 Task: Add a timeline in the project AgileRamp for the epic 'Cloud-native application development' from 2024/03/06 to 2025/07/26. Add a timeline in the project AgileRamp for the epic 'Customer relationship management (CRM) system upgrade' from 2023/01/16 to 2025/10/14. Add a timeline in the project AgileRamp for the epic 'IT governance improvement' from 2023/01/05 to 2024/10/09
Action: Mouse moved to (214, 66)
Screenshot: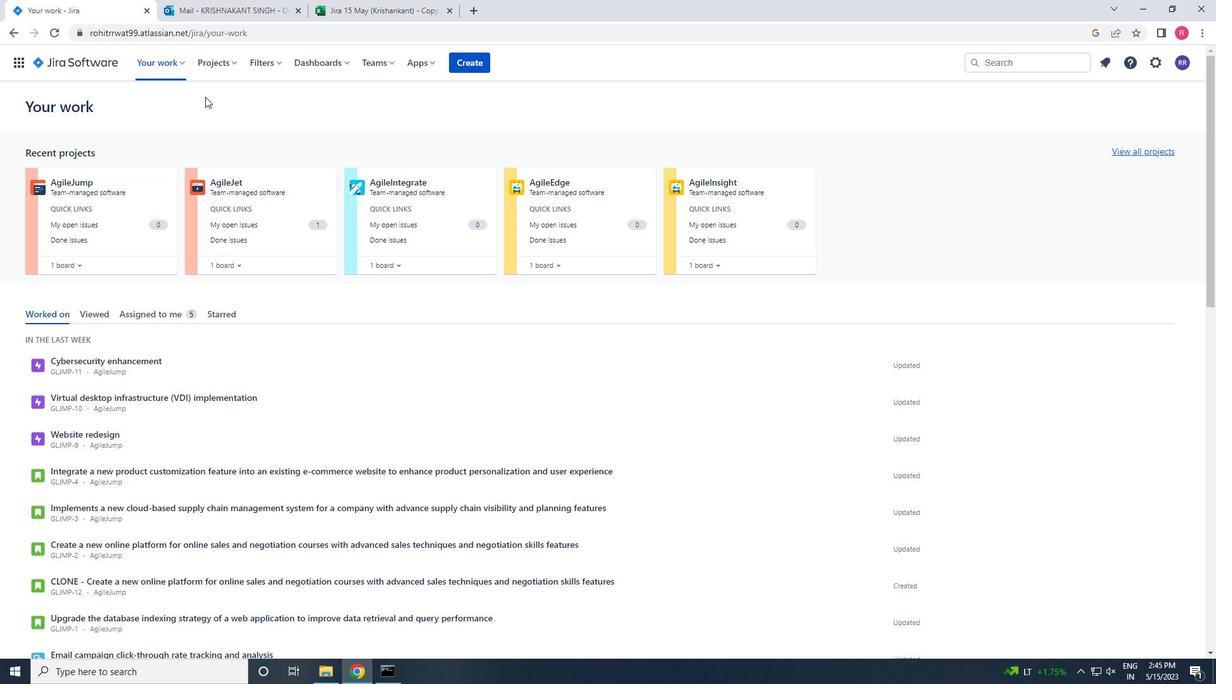 
Action: Mouse pressed left at (214, 66)
Screenshot: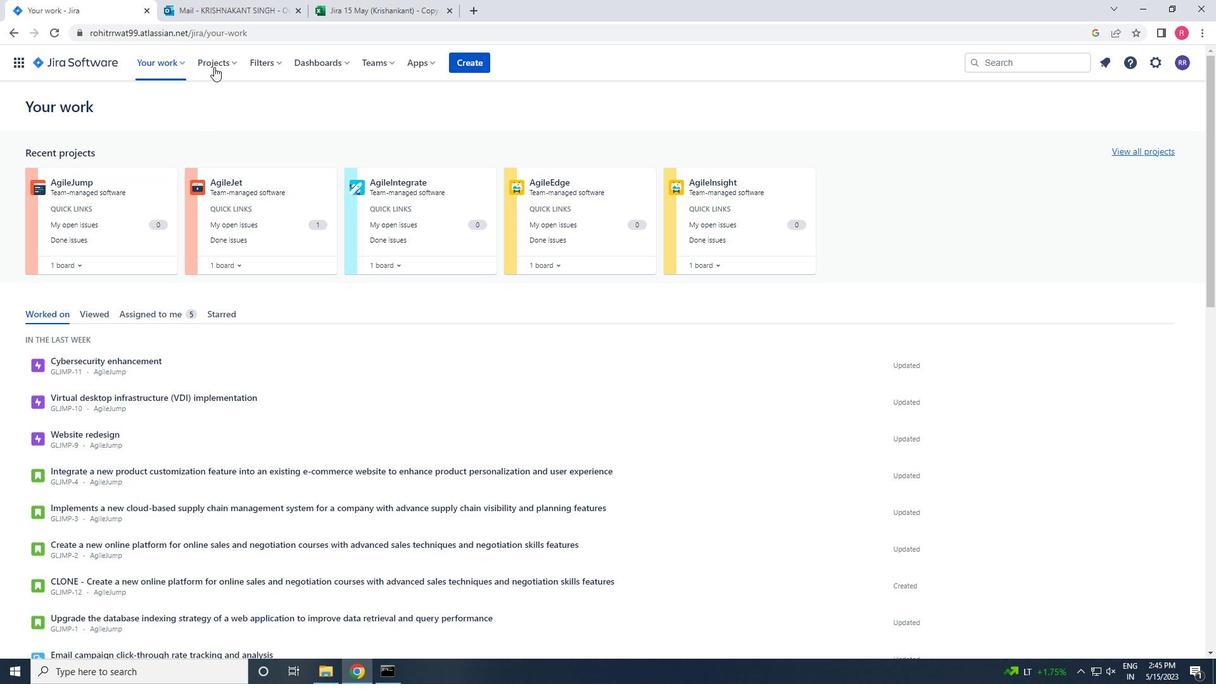 
Action: Mouse moved to (236, 122)
Screenshot: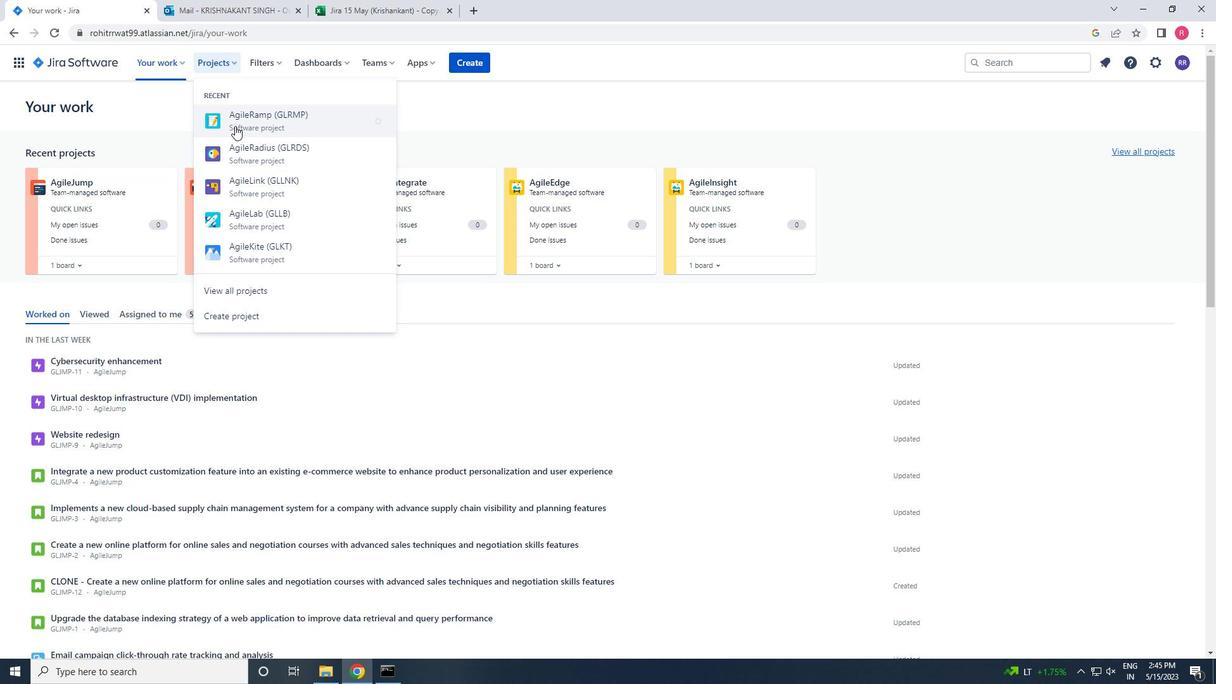 
Action: Mouse pressed left at (236, 122)
Screenshot: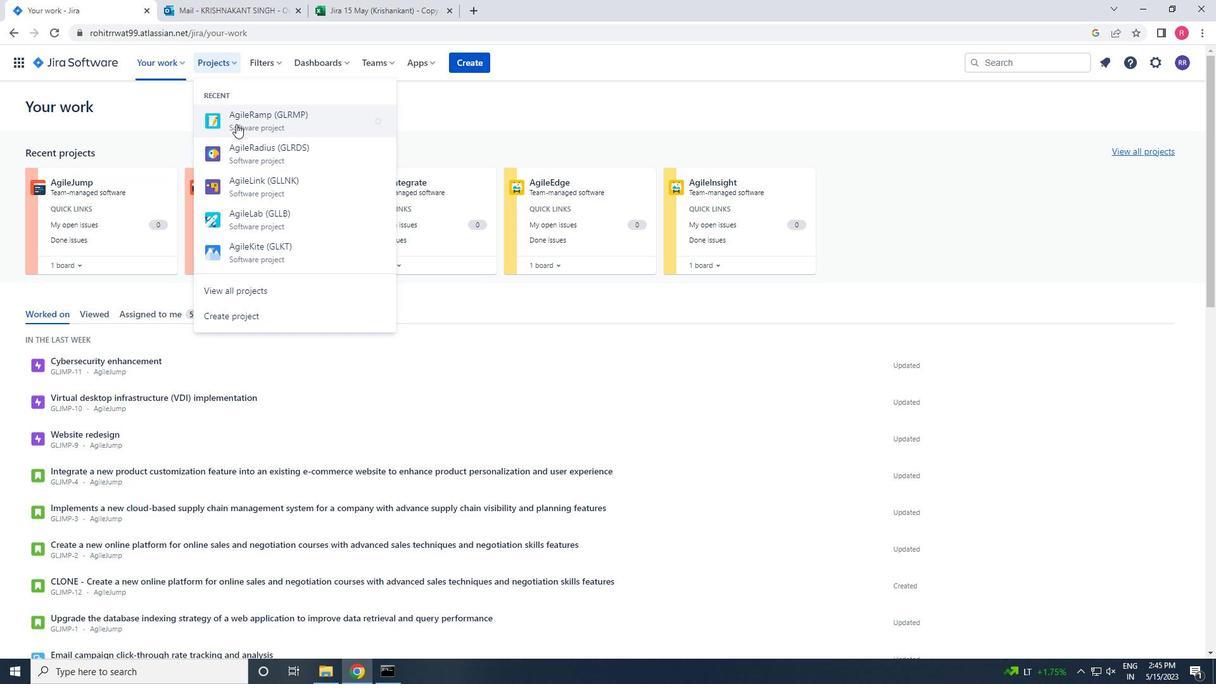 
Action: Mouse moved to (36, 193)
Screenshot: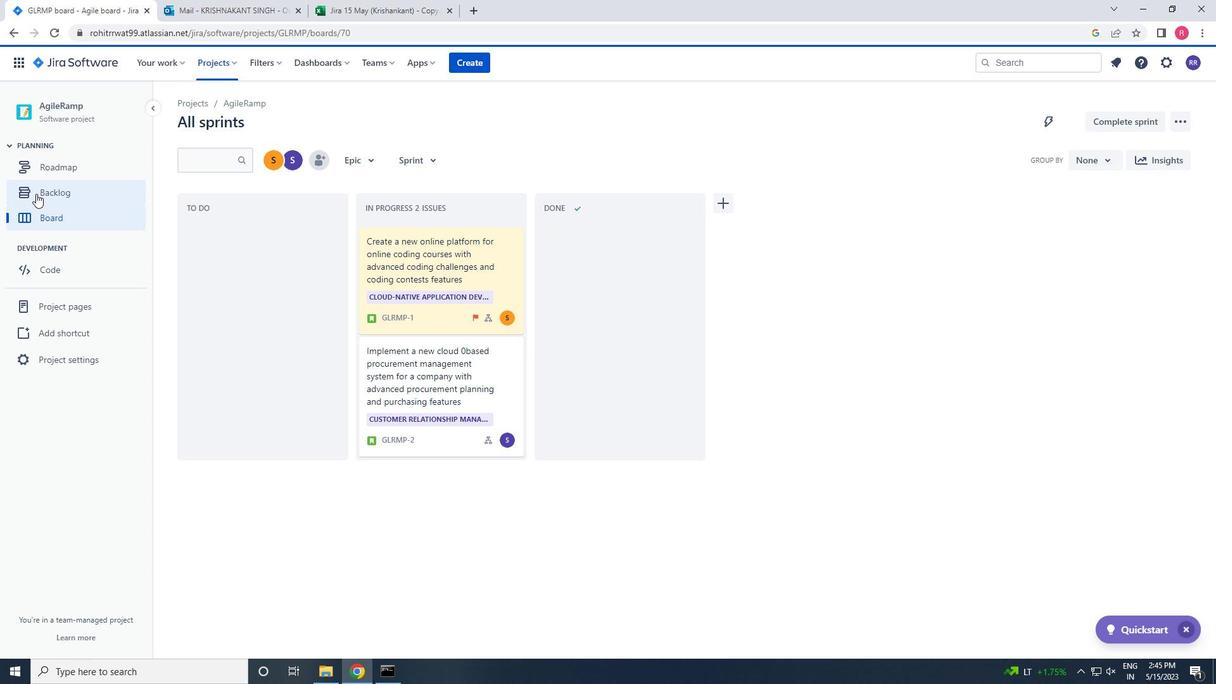 
Action: Mouse pressed left at (36, 193)
Screenshot: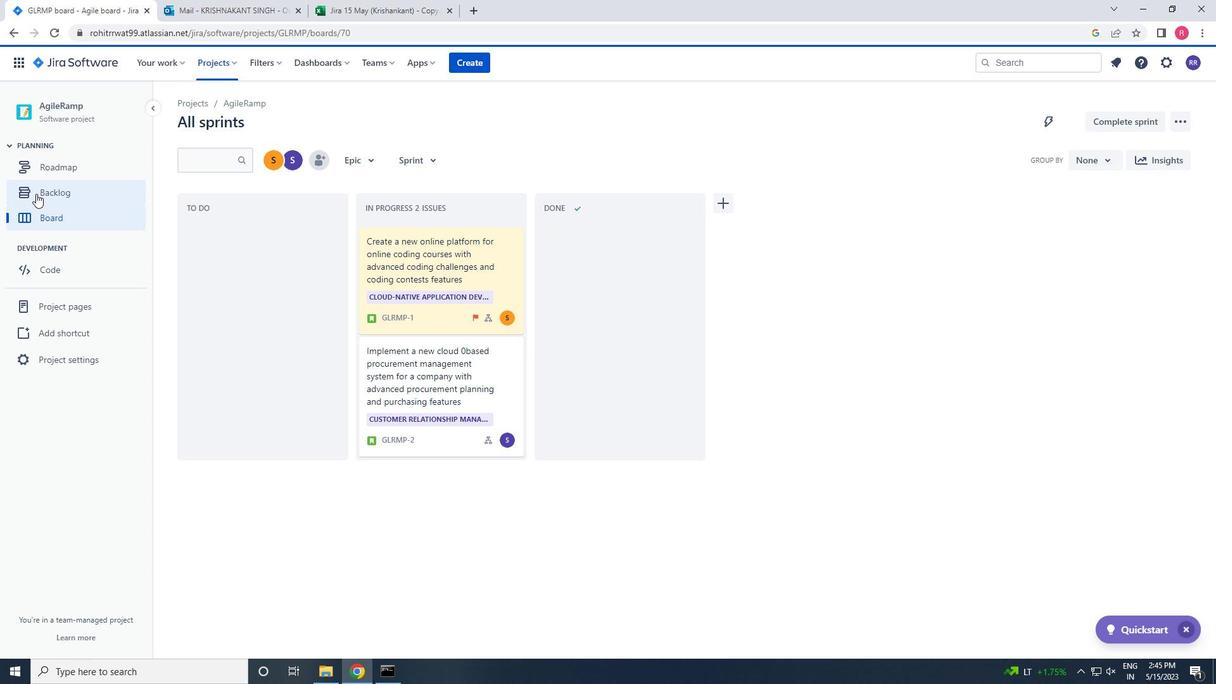 
Action: Mouse moved to (189, 256)
Screenshot: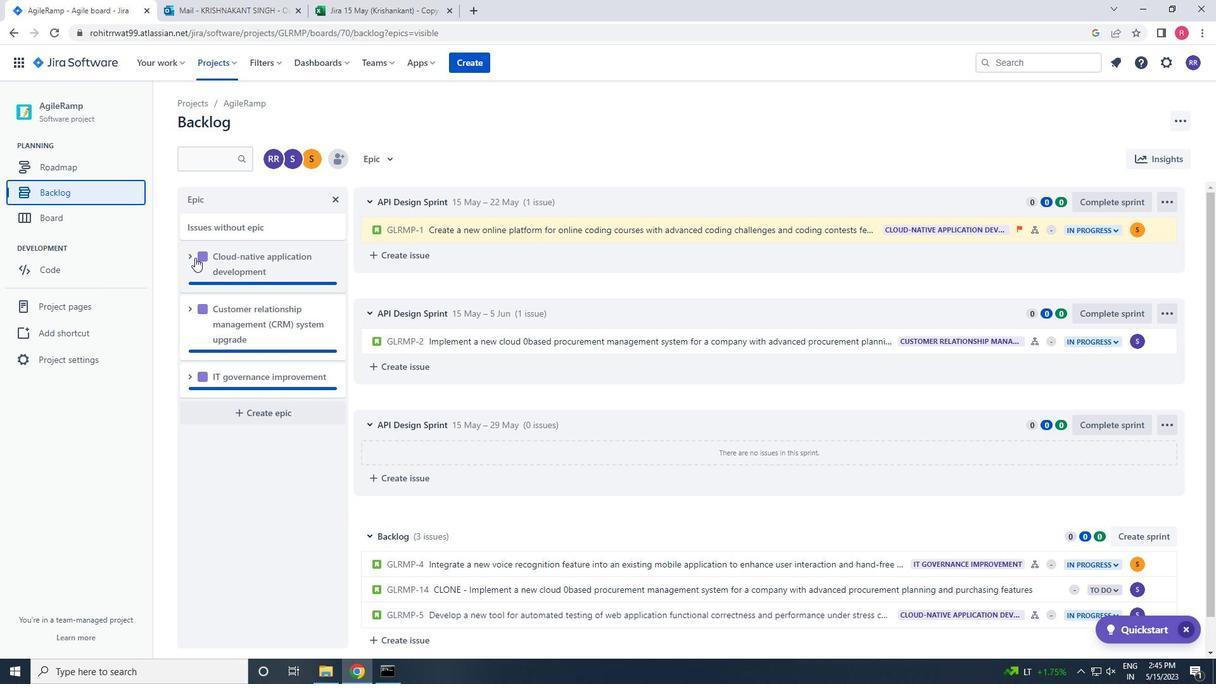 
Action: Mouse pressed left at (189, 256)
Screenshot: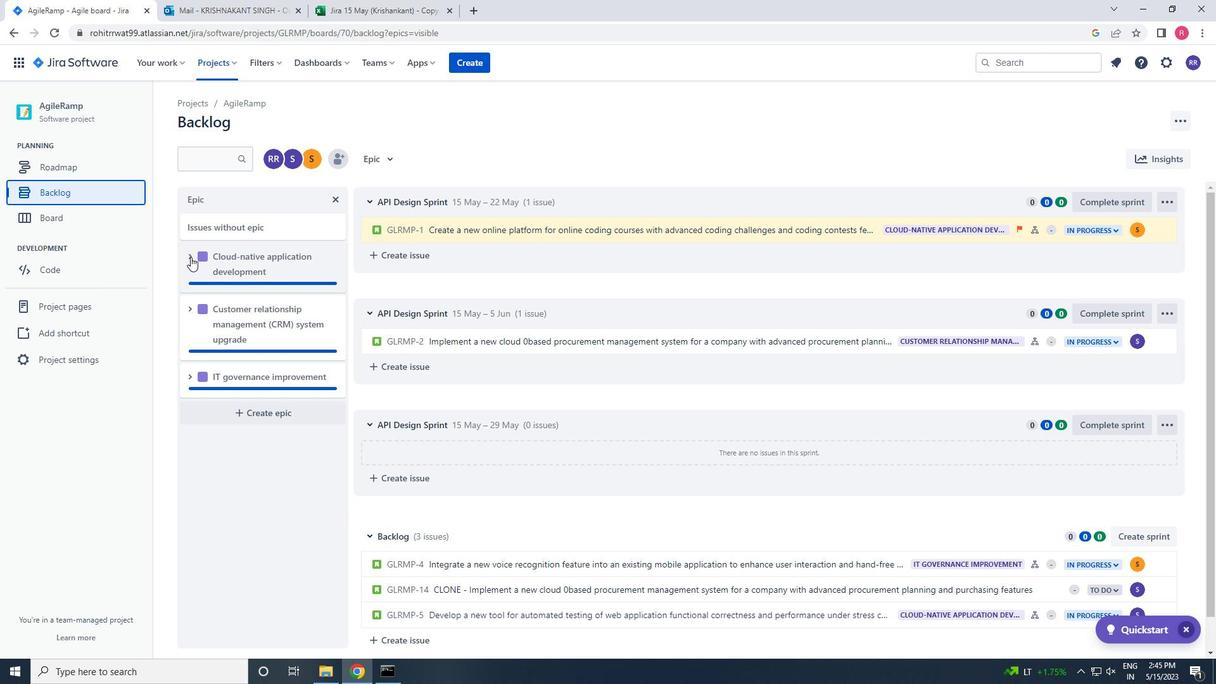 
Action: Mouse moved to (229, 369)
Screenshot: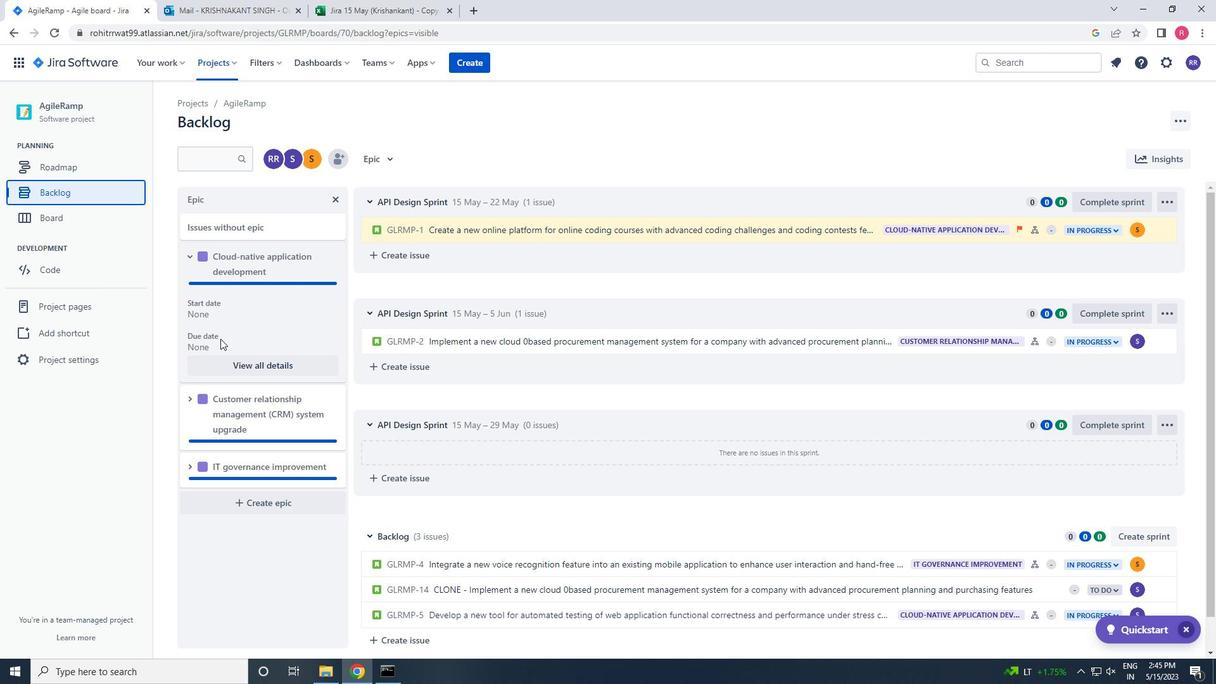 
Action: Mouse pressed left at (229, 369)
Screenshot: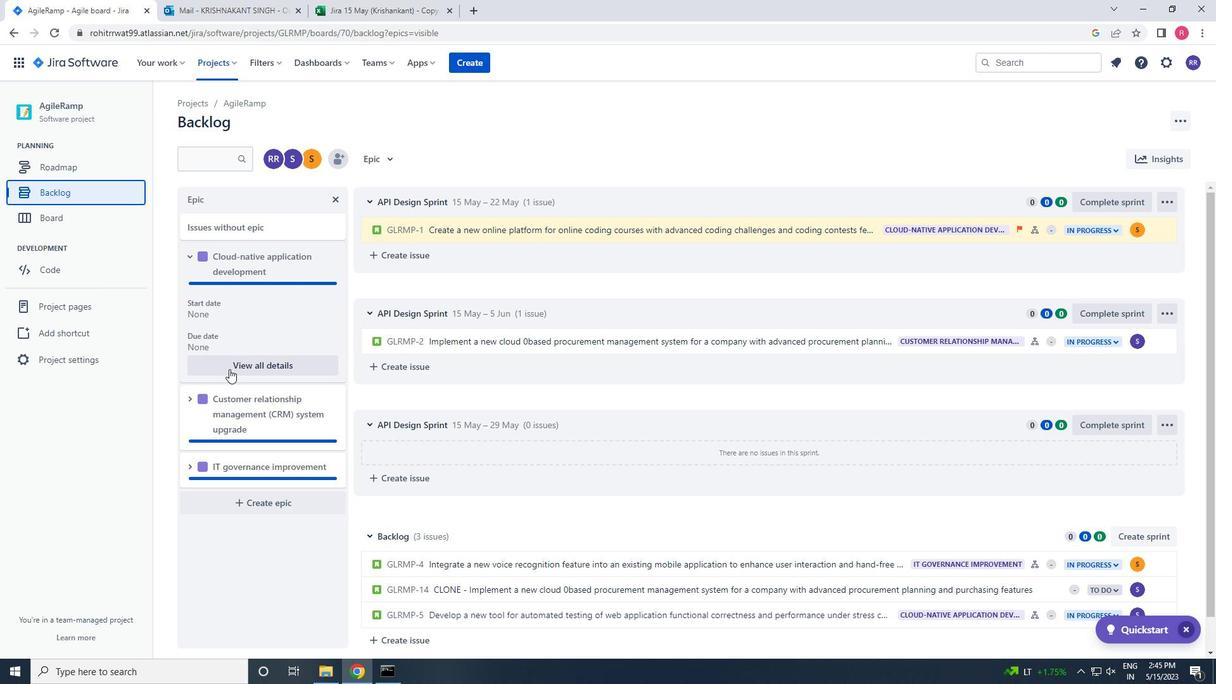 
Action: Mouse moved to (534, 349)
Screenshot: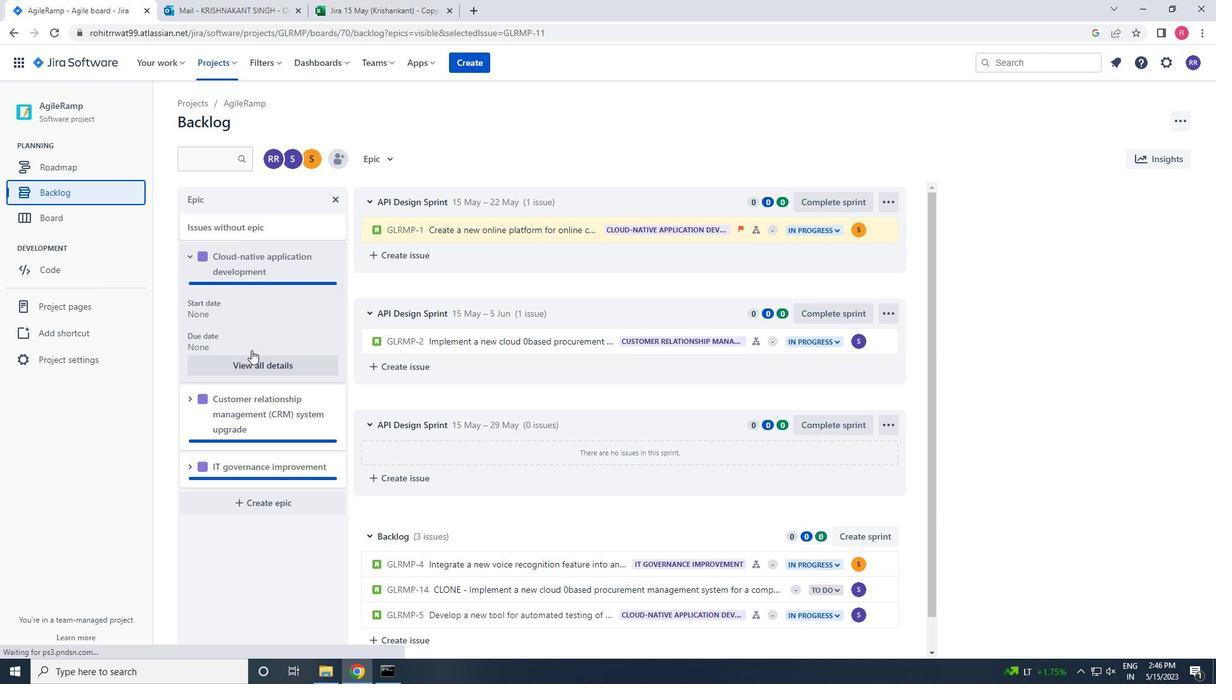 
Action: Mouse scrolled (534, 349) with delta (0, 0)
Screenshot: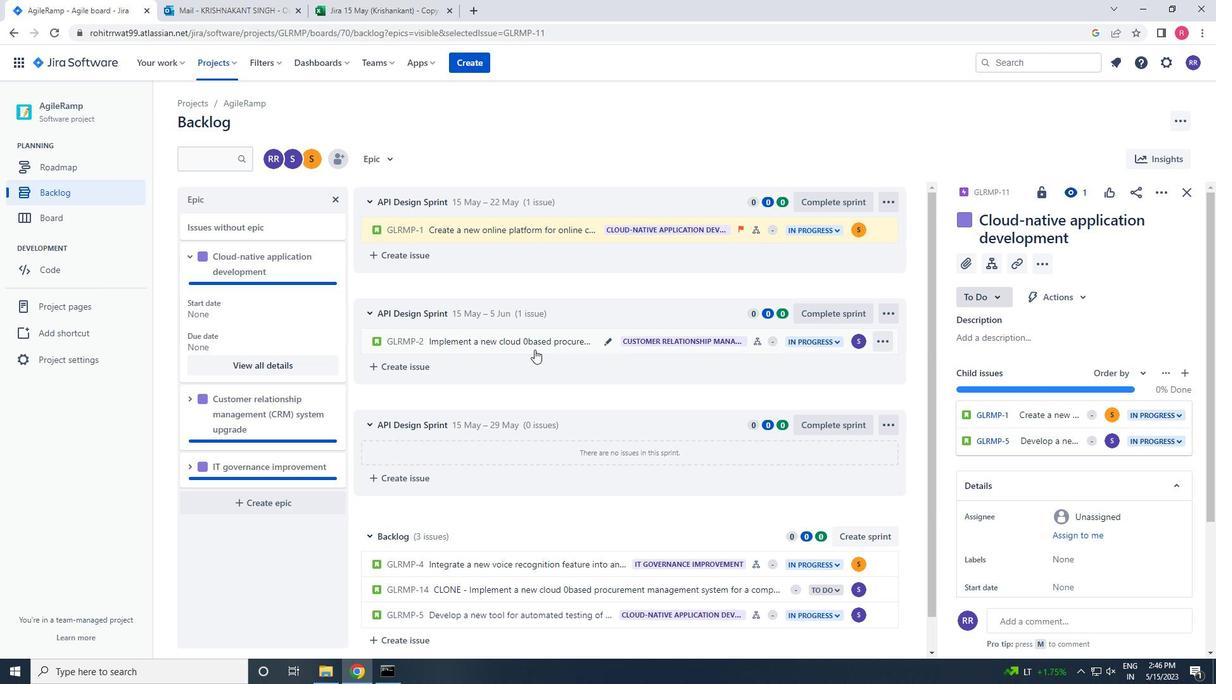 
Action: Mouse moved to (534, 356)
Screenshot: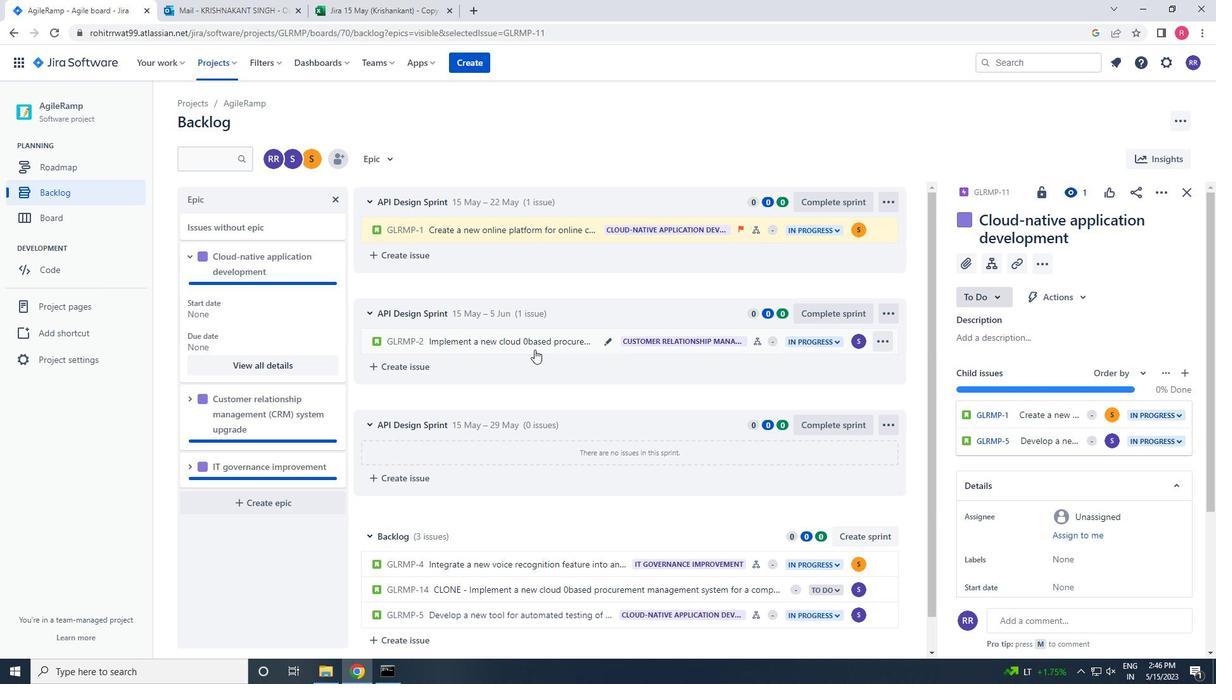 
Action: Mouse scrolled (534, 356) with delta (0, 0)
Screenshot: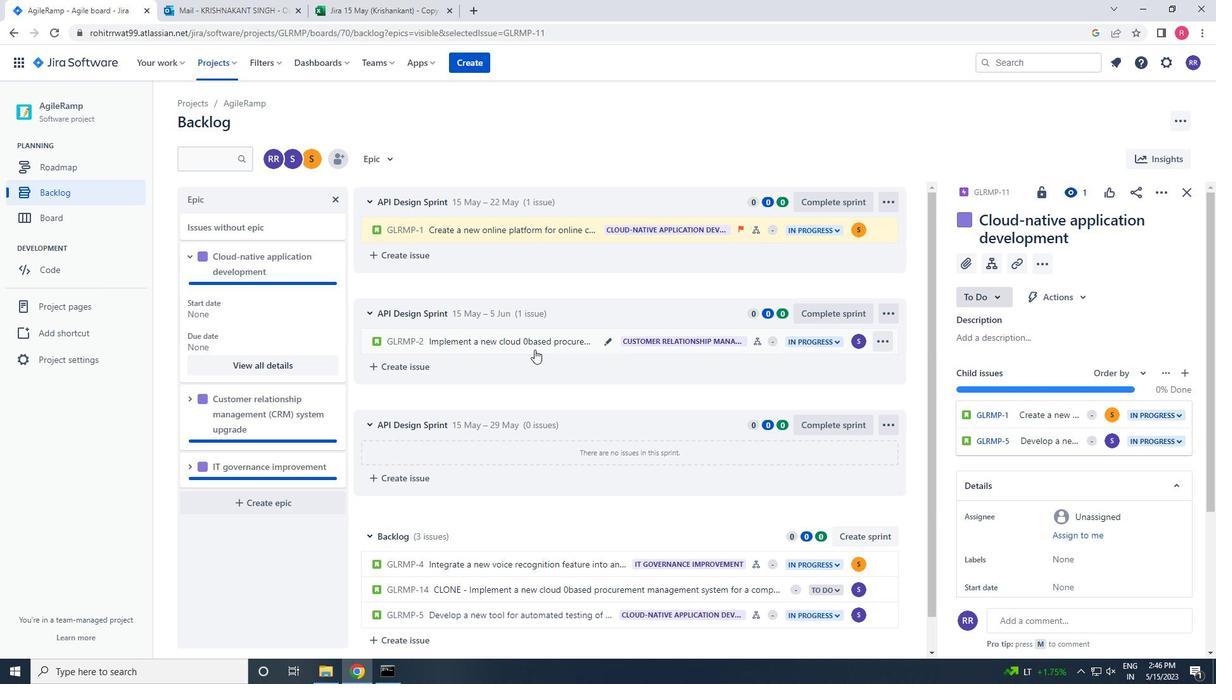 
Action: Mouse moved to (533, 360)
Screenshot: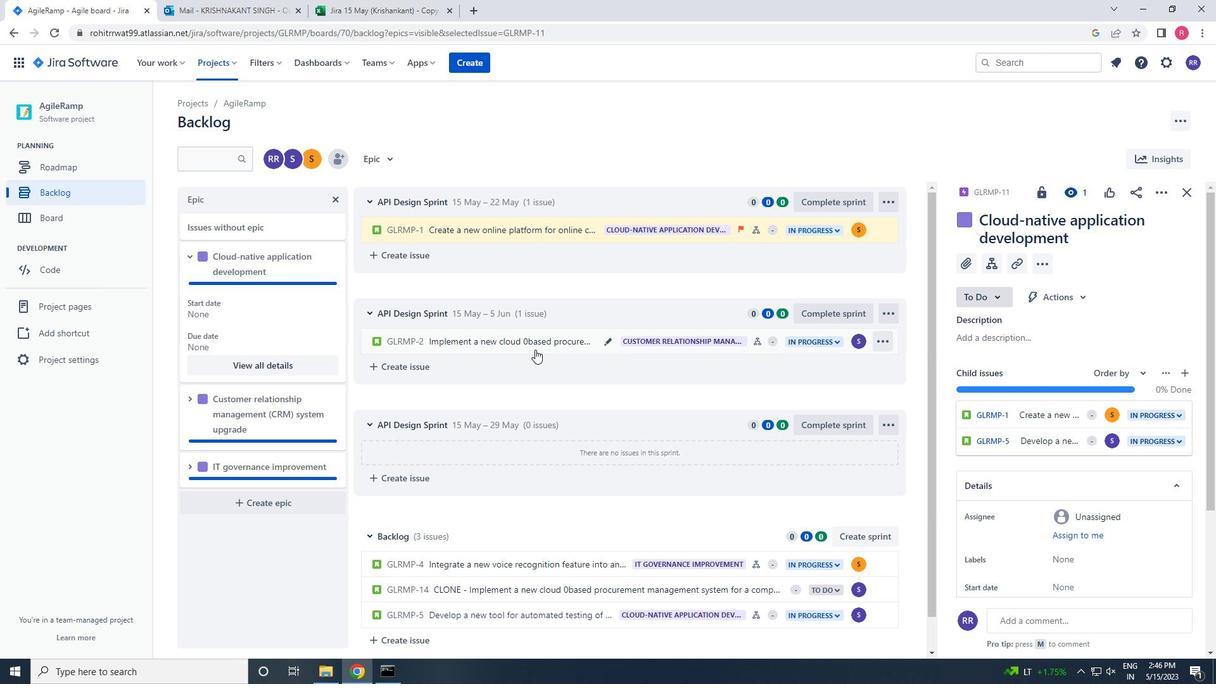 
Action: Mouse scrolled (533, 359) with delta (0, 0)
Screenshot: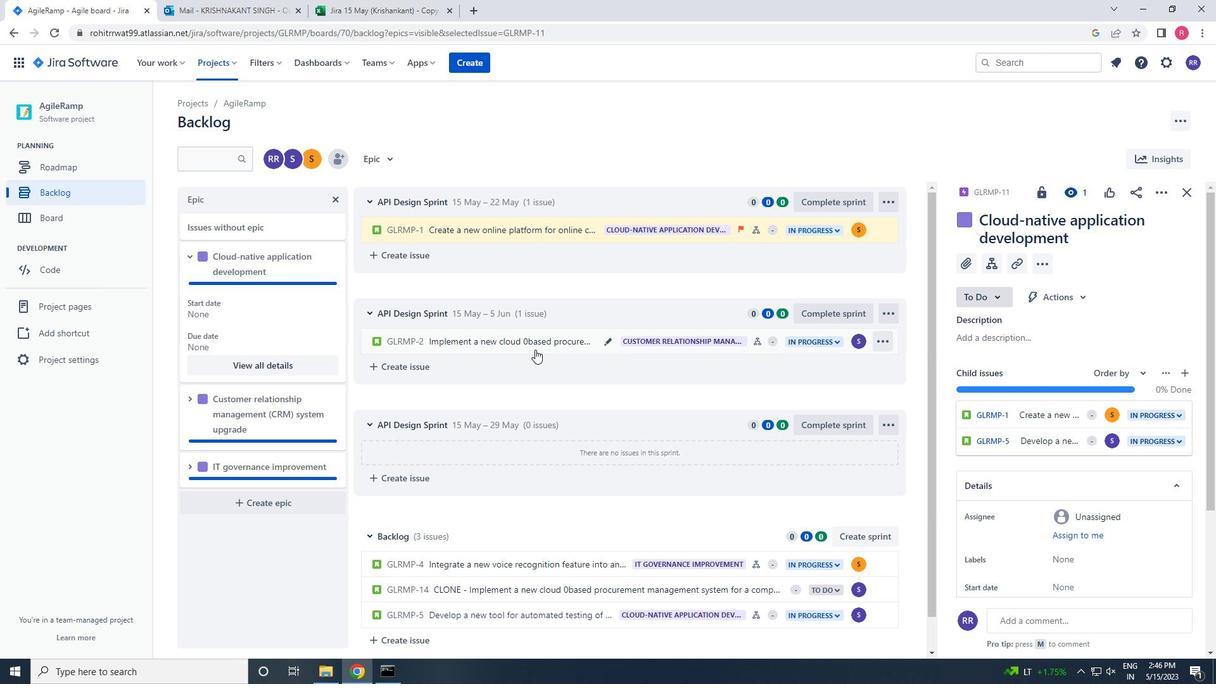 
Action: Mouse moved to (532, 368)
Screenshot: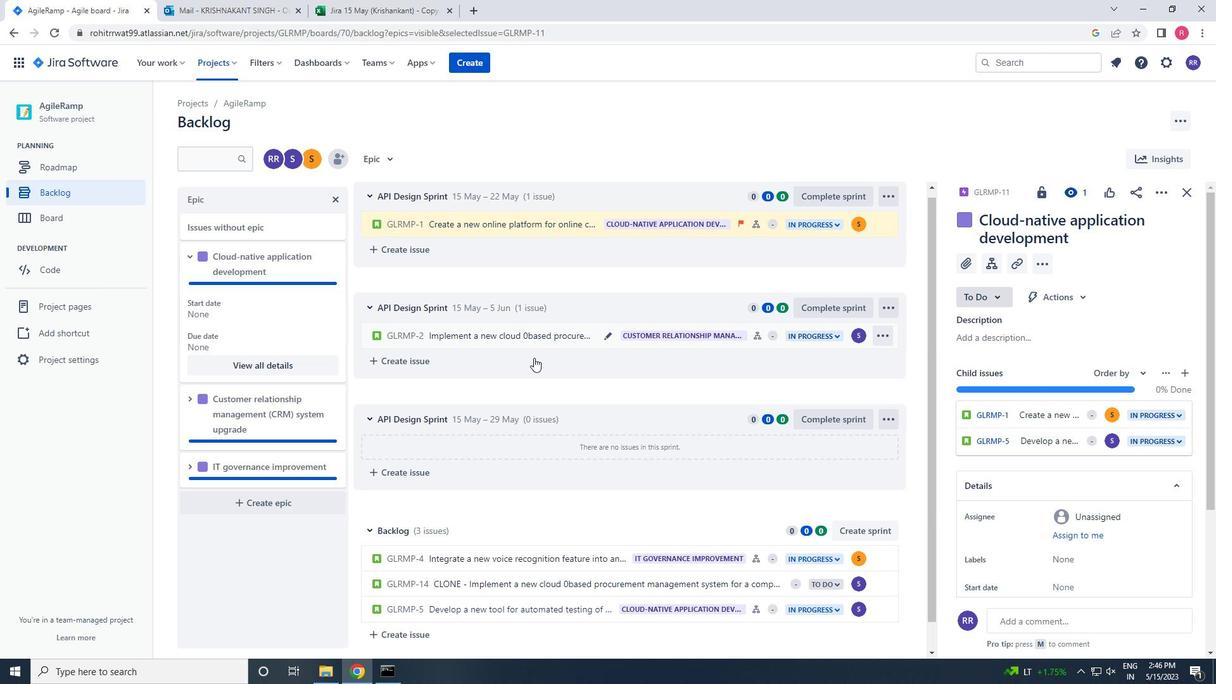 
Action: Mouse scrolled (532, 368) with delta (0, 0)
Screenshot: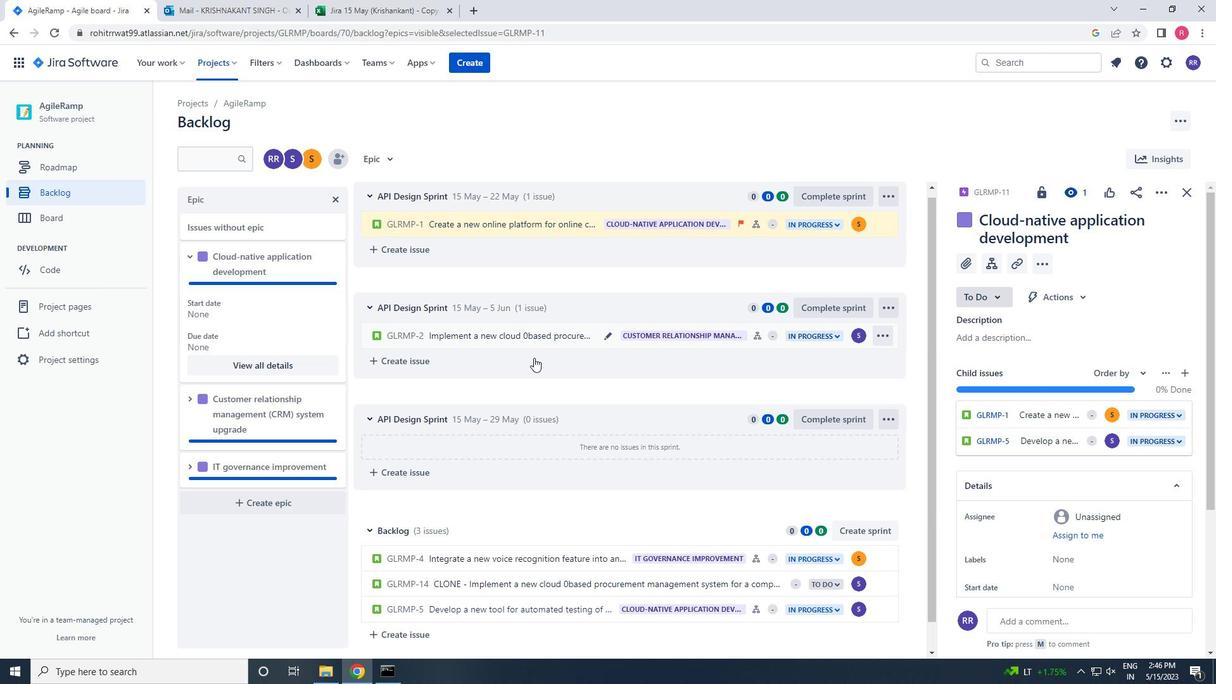 
Action: Mouse moved to (545, 379)
Screenshot: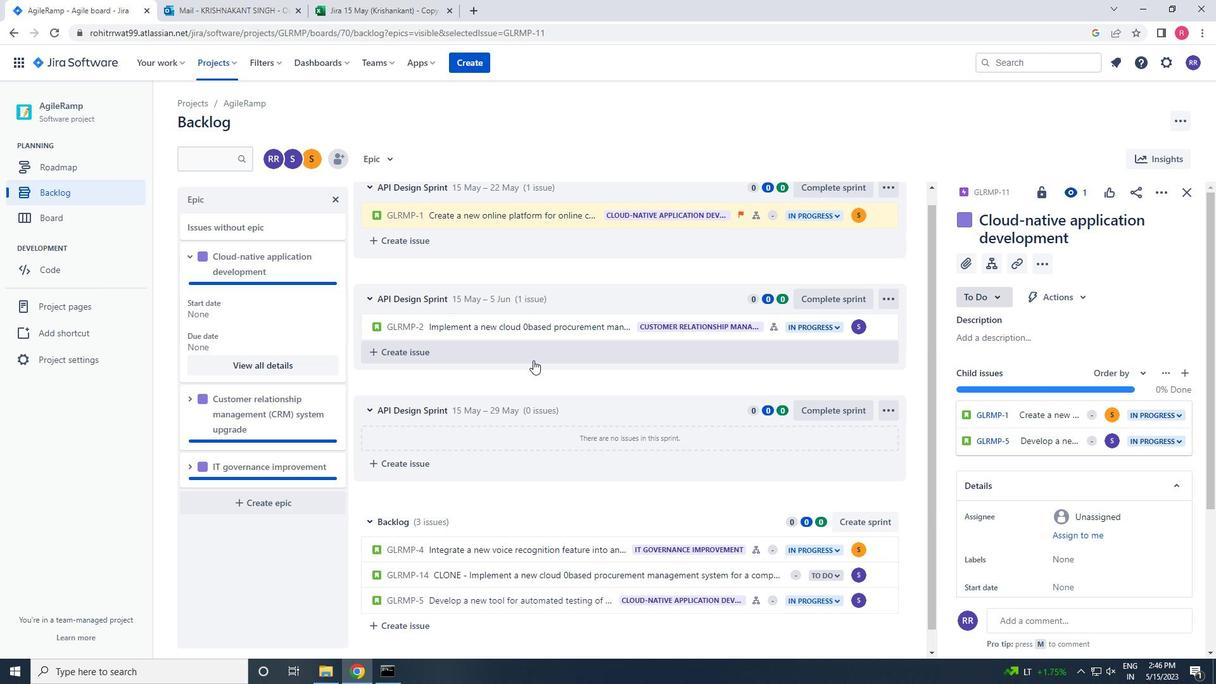 
Action: Mouse scrolled (545, 378) with delta (0, 0)
Screenshot: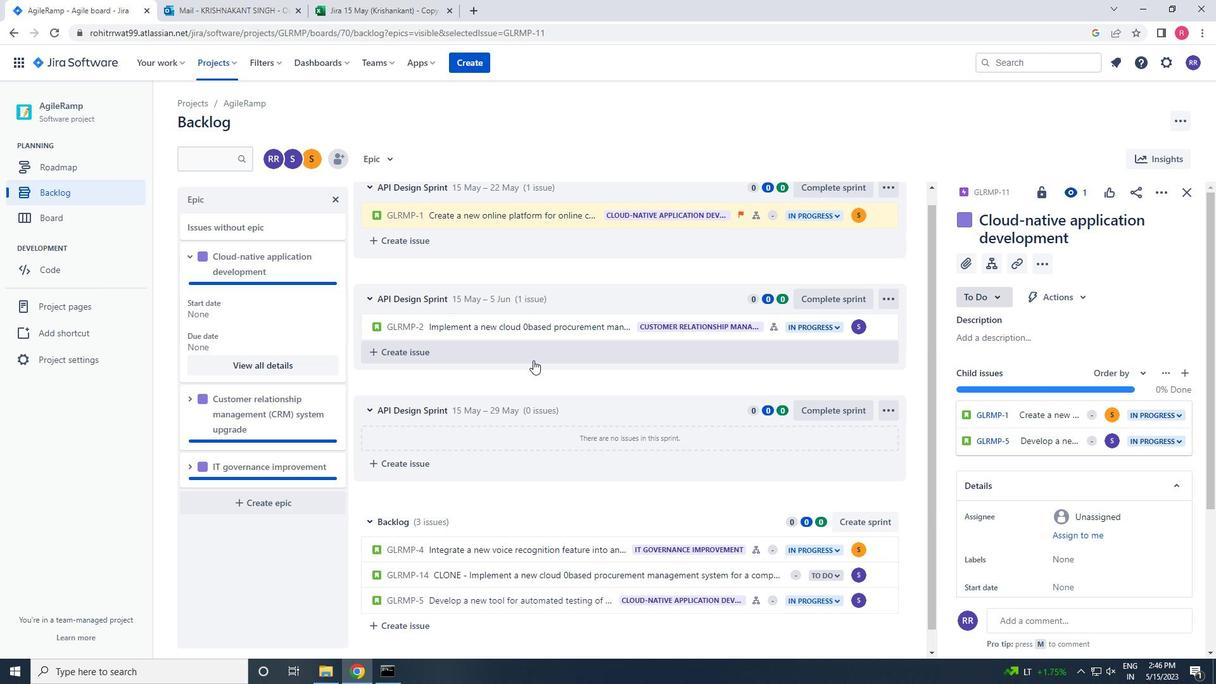 
Action: Mouse moved to (1136, 556)
Screenshot: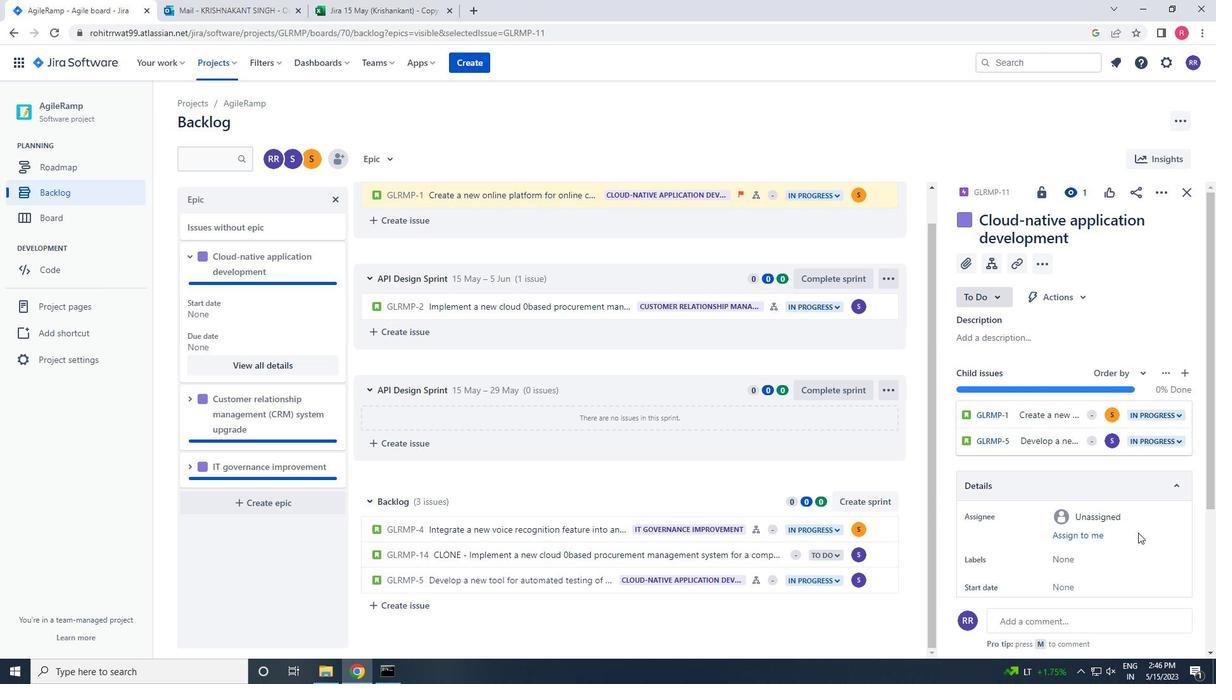 
Action: Mouse scrolled (1136, 555) with delta (0, 0)
Screenshot: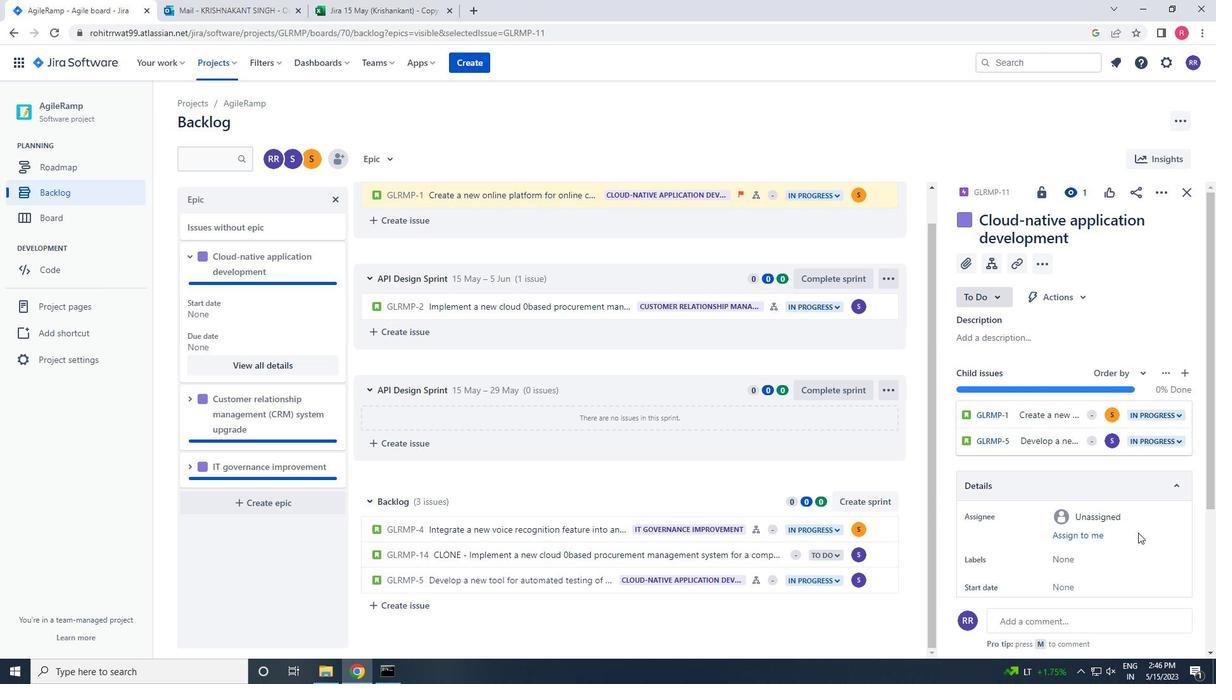 
Action: Mouse moved to (1129, 556)
Screenshot: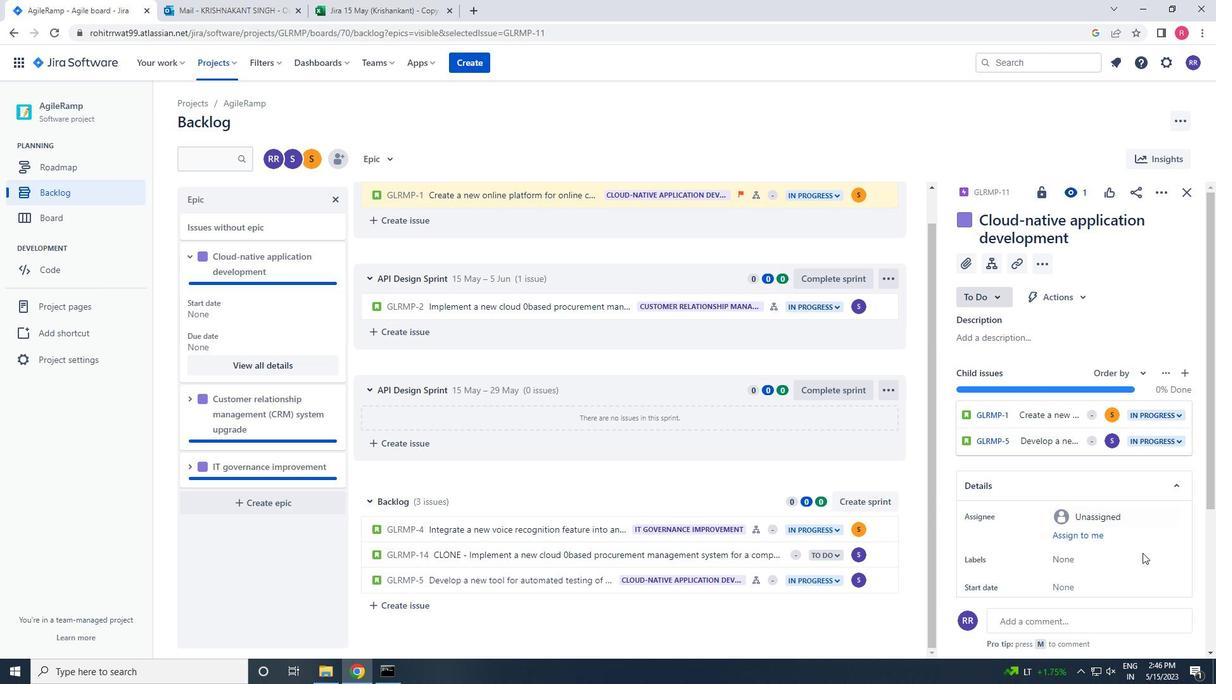 
Action: Mouse scrolled (1129, 556) with delta (0, 0)
Screenshot: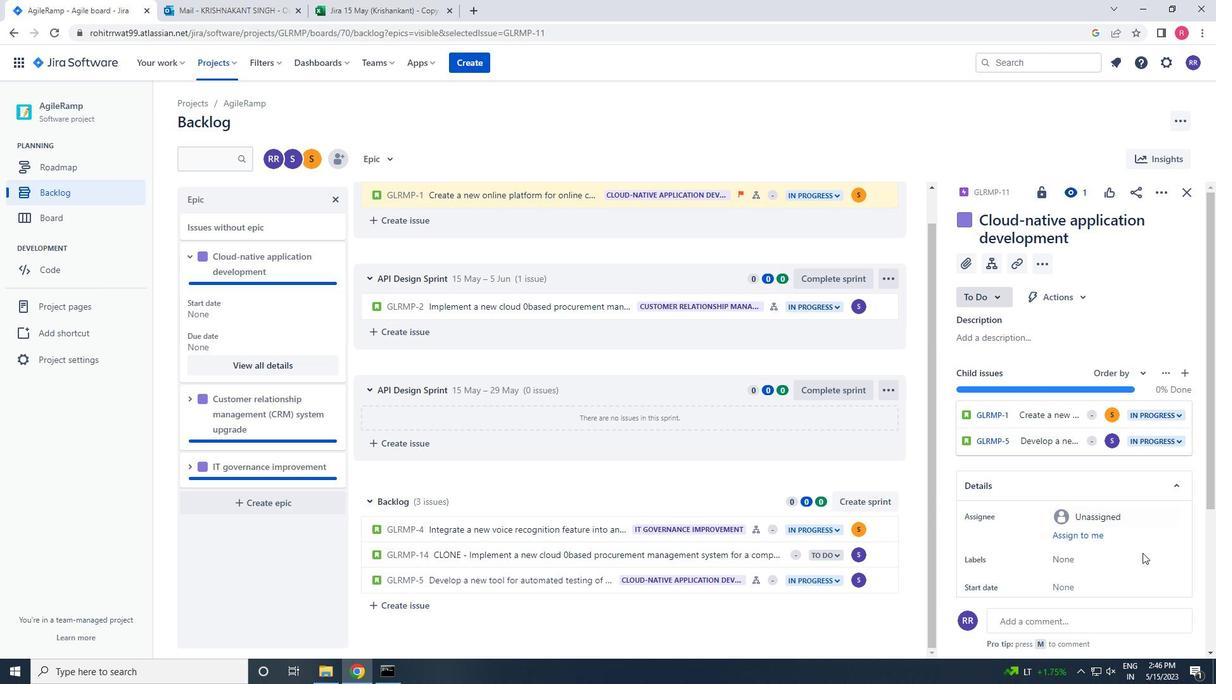 
Action: Mouse moved to (1124, 556)
Screenshot: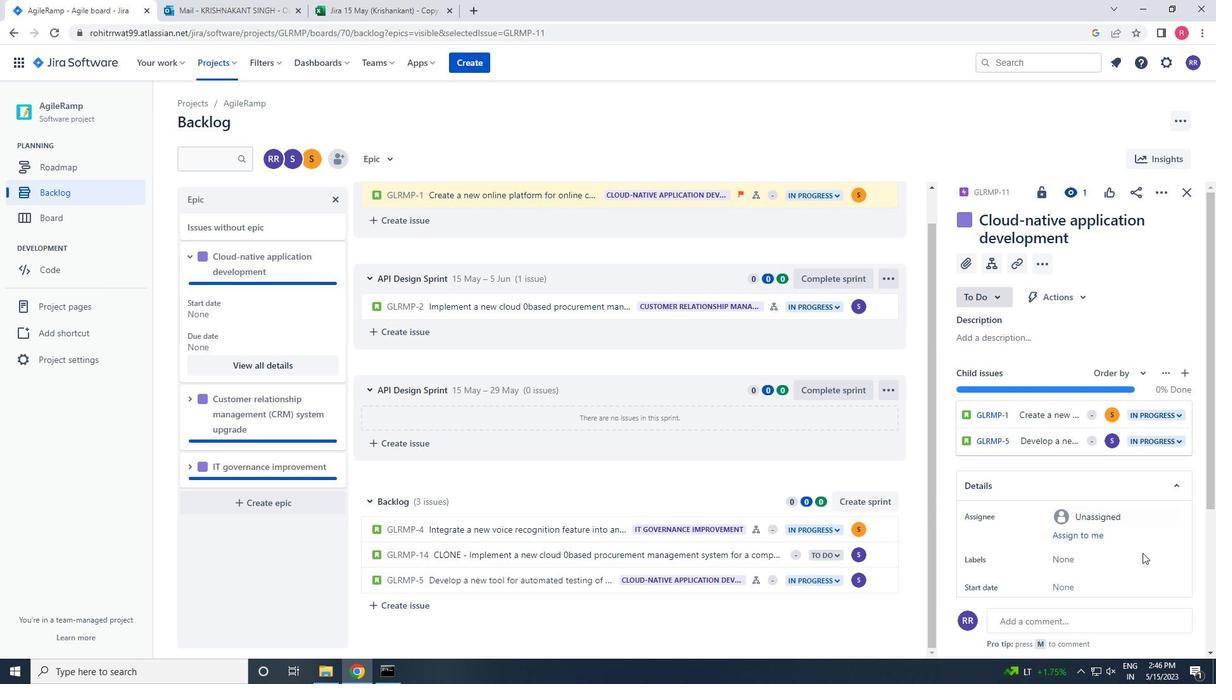 
Action: Mouse scrolled (1124, 556) with delta (0, 0)
Screenshot: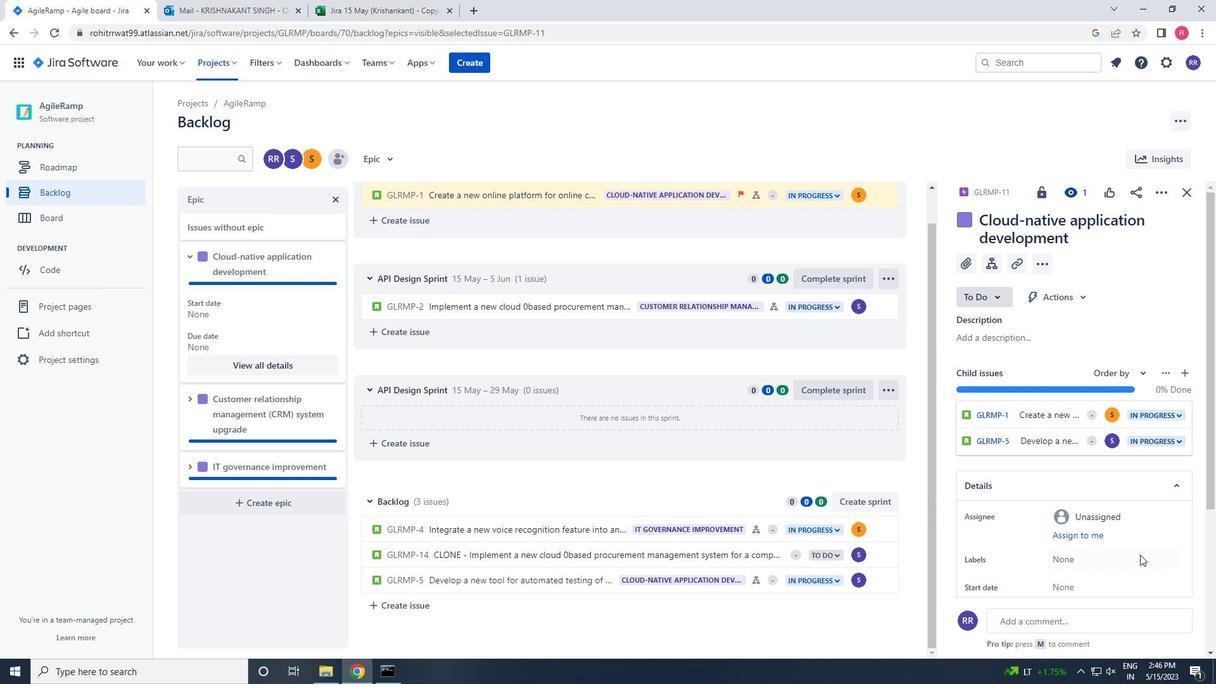 
Action: Mouse moved to (1087, 394)
Screenshot: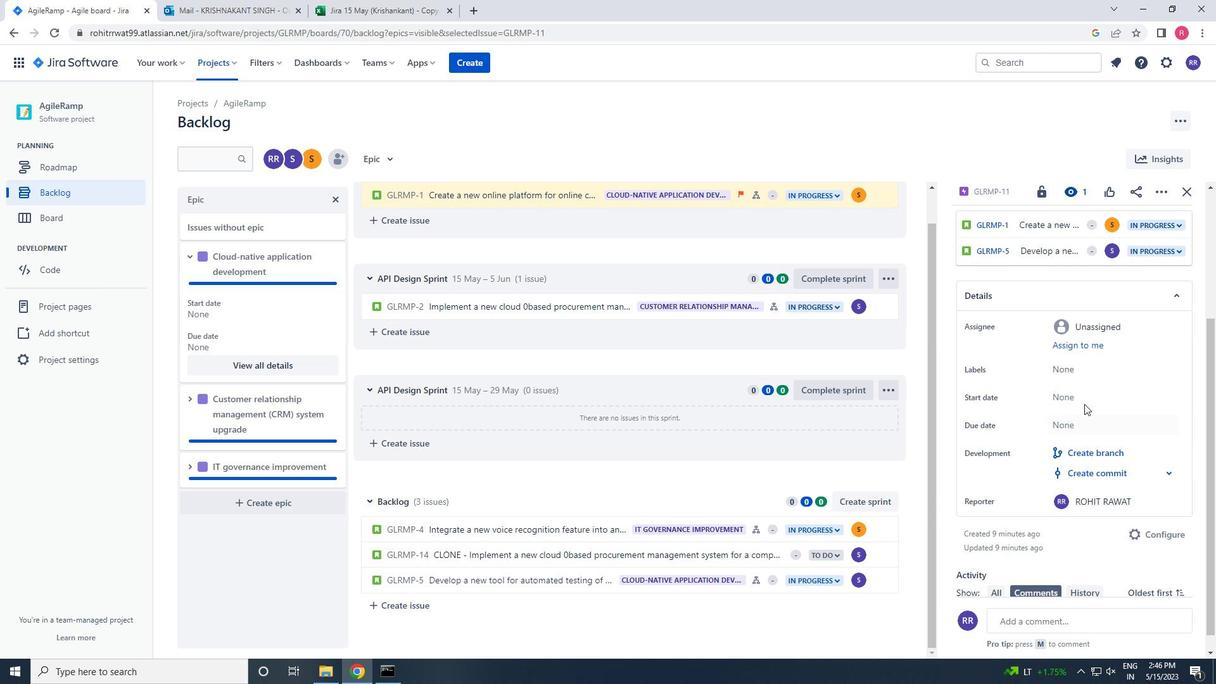 
Action: Mouse pressed left at (1087, 394)
Screenshot: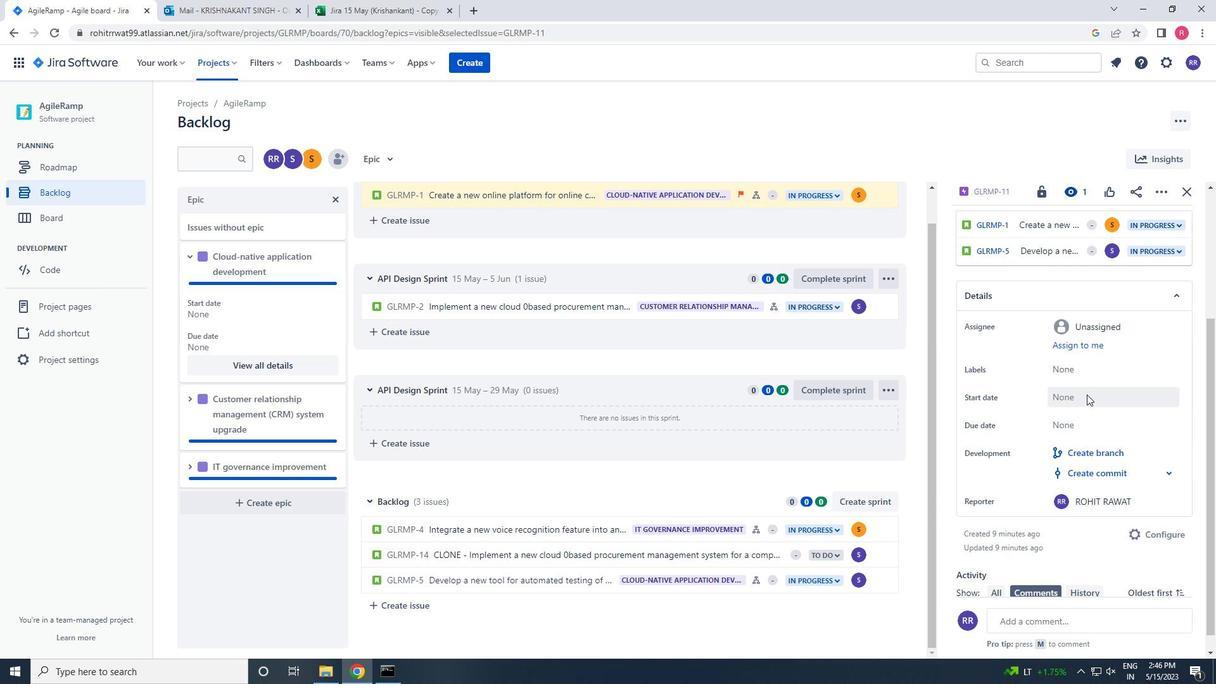 
Action: Mouse moved to (1191, 441)
Screenshot: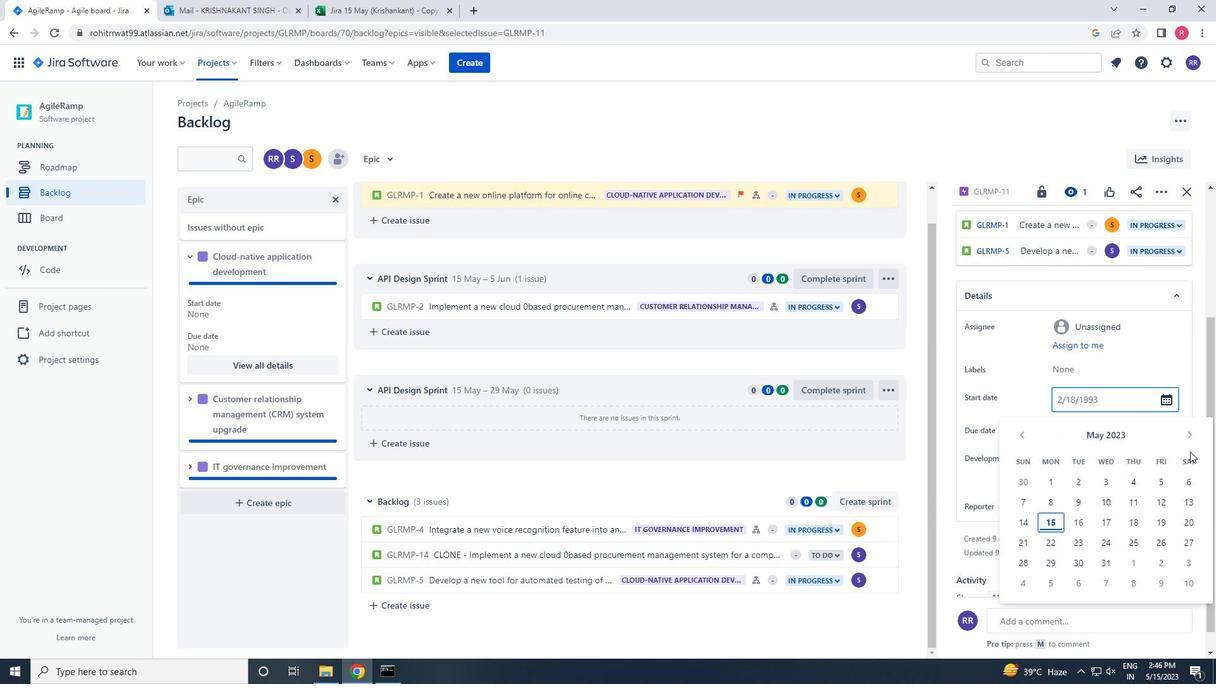 
Action: Mouse pressed left at (1191, 441)
Screenshot: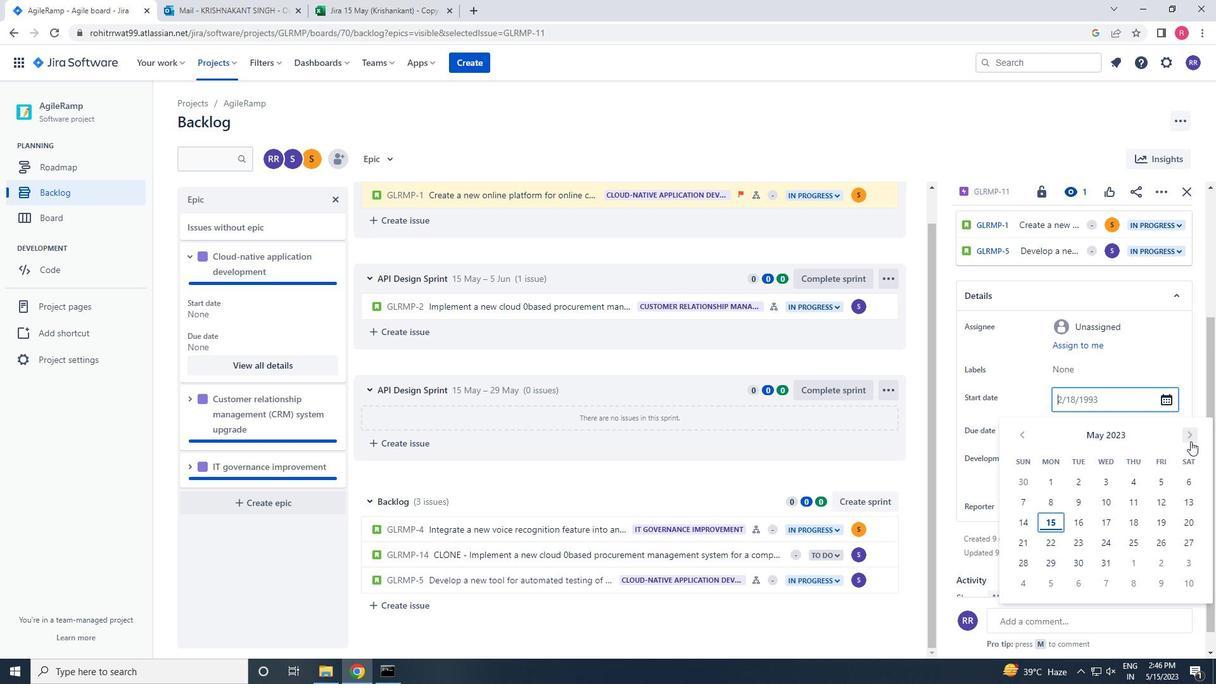 
Action: Mouse pressed left at (1191, 441)
Screenshot: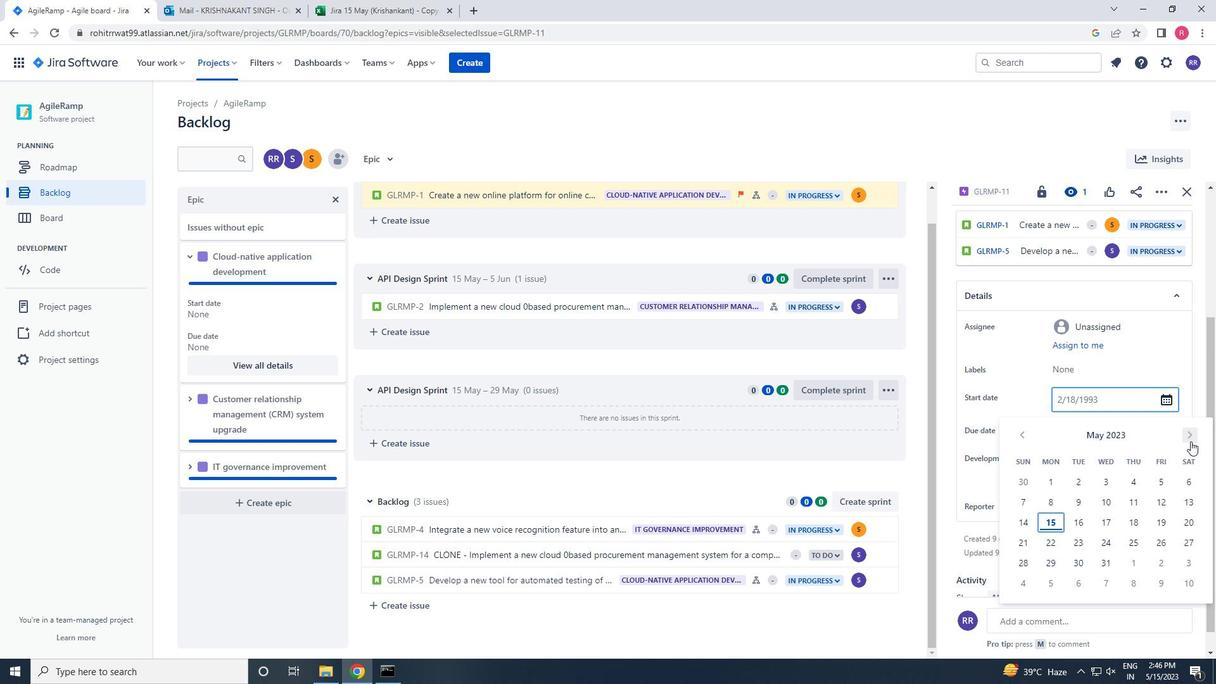 
Action: Mouse pressed left at (1191, 441)
Screenshot: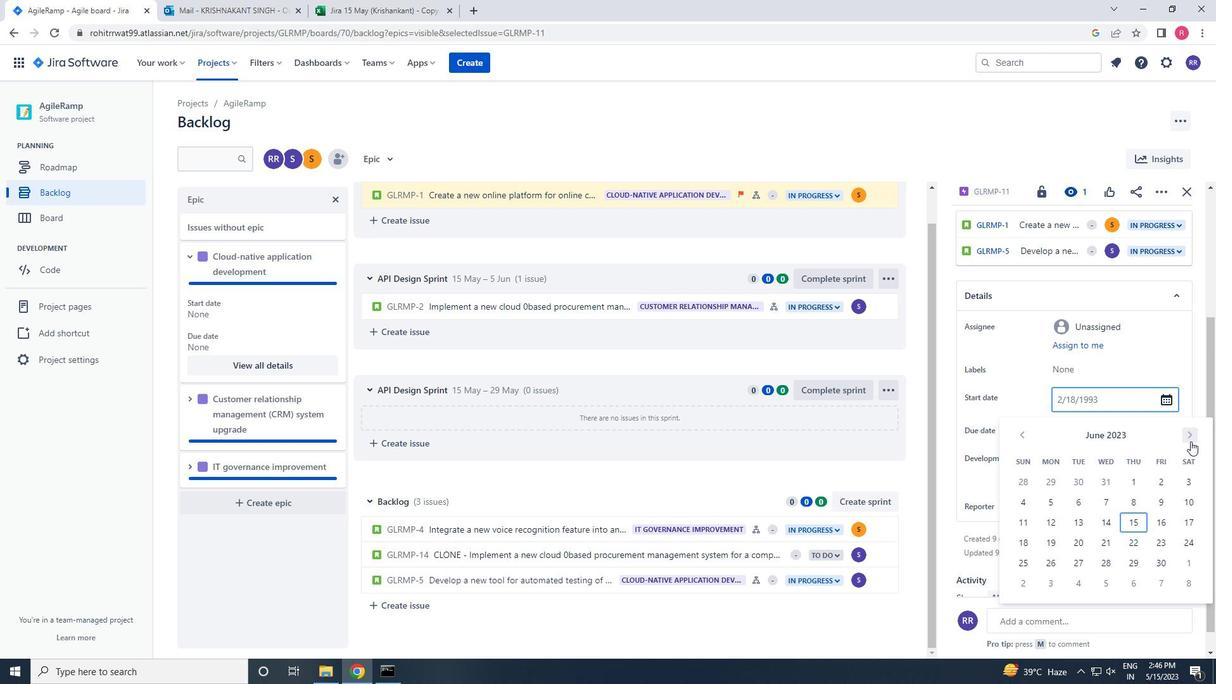 
Action: Mouse pressed left at (1191, 441)
Screenshot: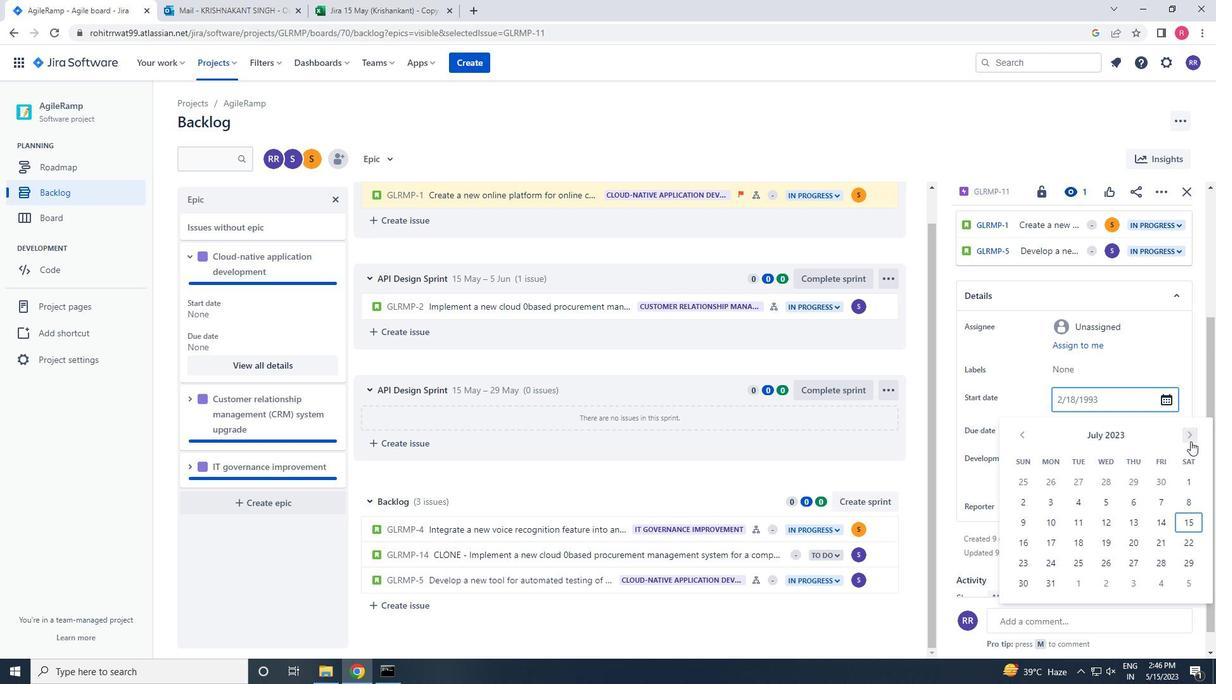 
Action: Mouse pressed left at (1191, 441)
Screenshot: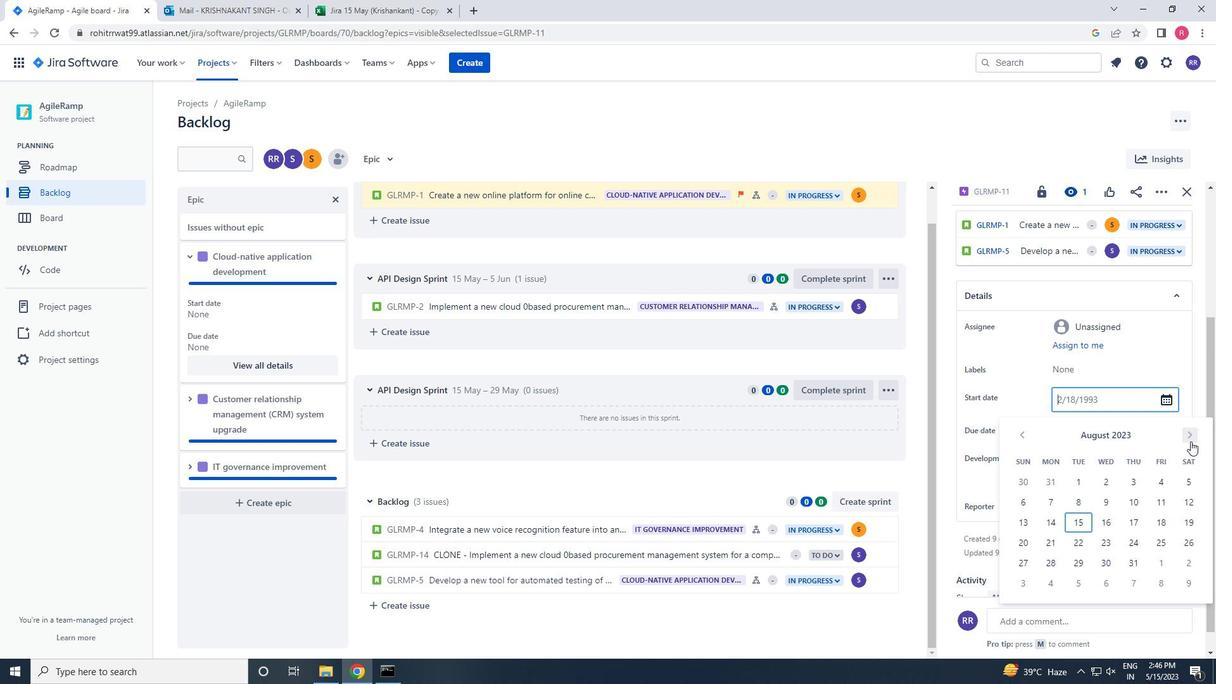 
Action: Mouse pressed left at (1191, 441)
Screenshot: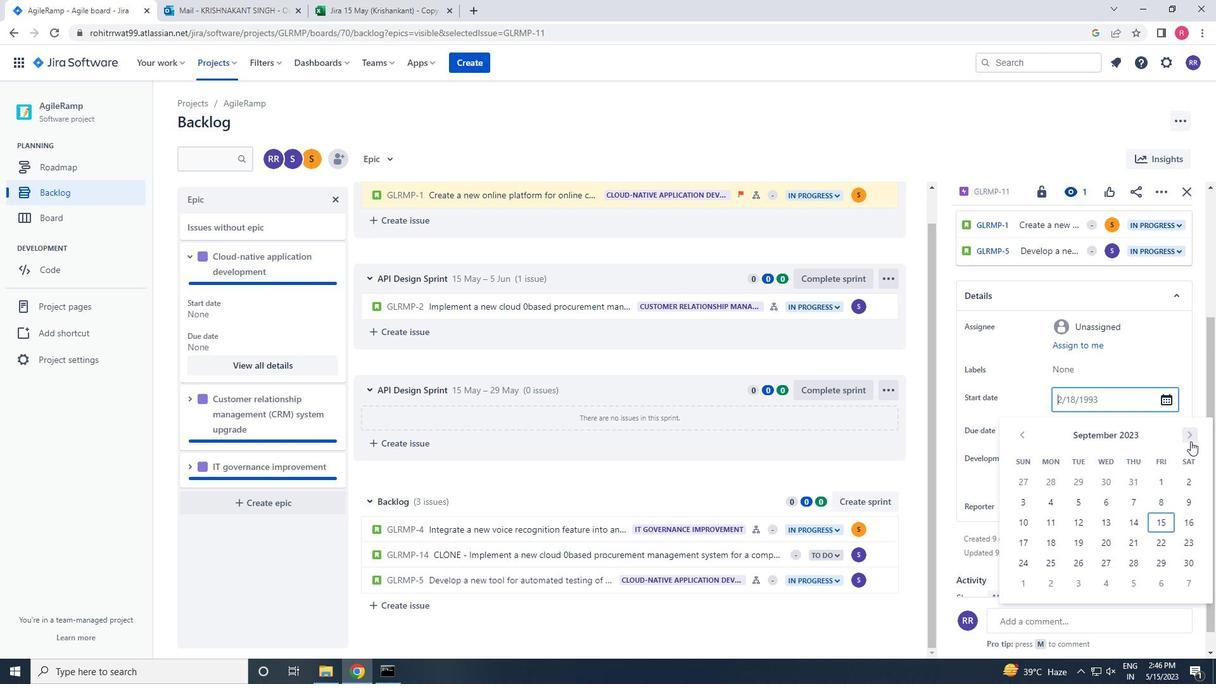 
Action: Mouse pressed left at (1191, 441)
Screenshot: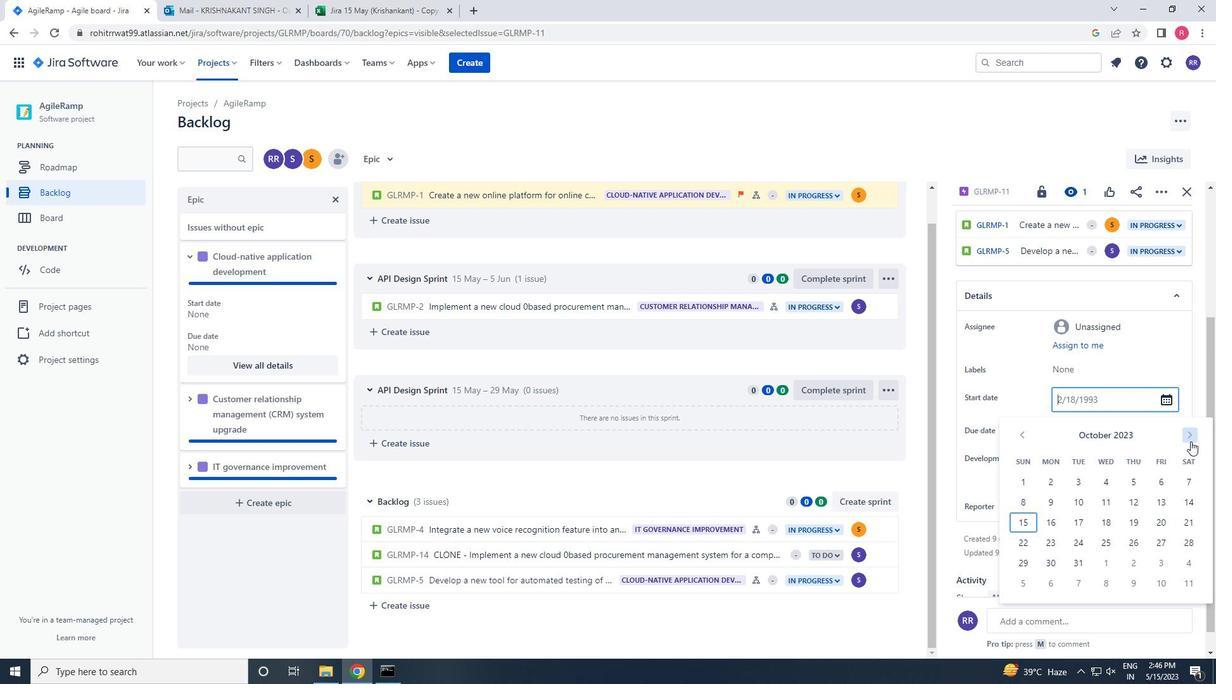 
Action: Mouse pressed left at (1191, 441)
Screenshot: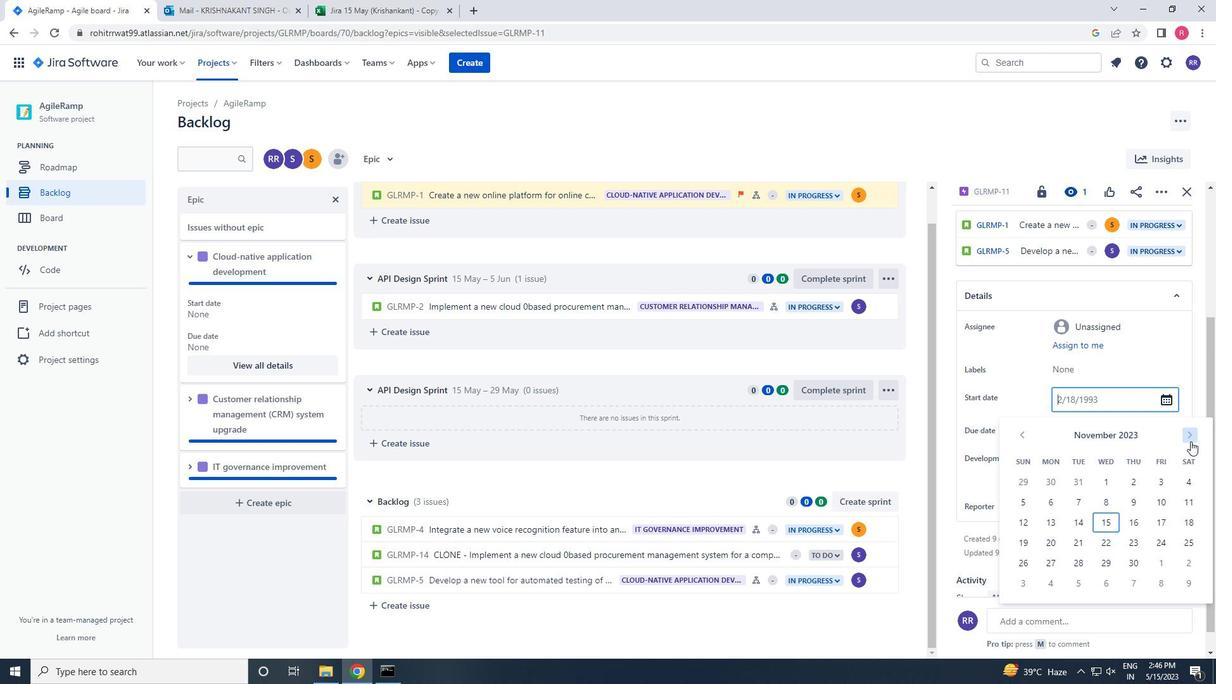 
Action: Mouse pressed left at (1191, 441)
Screenshot: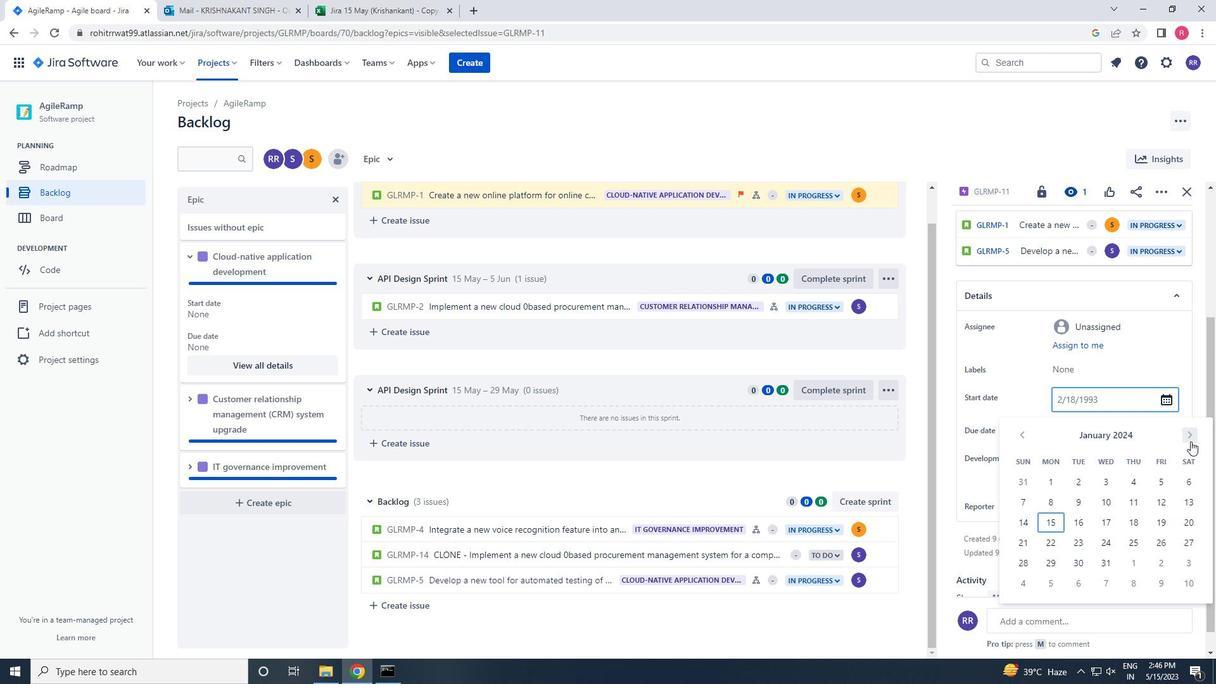 
Action: Mouse pressed left at (1191, 441)
Screenshot: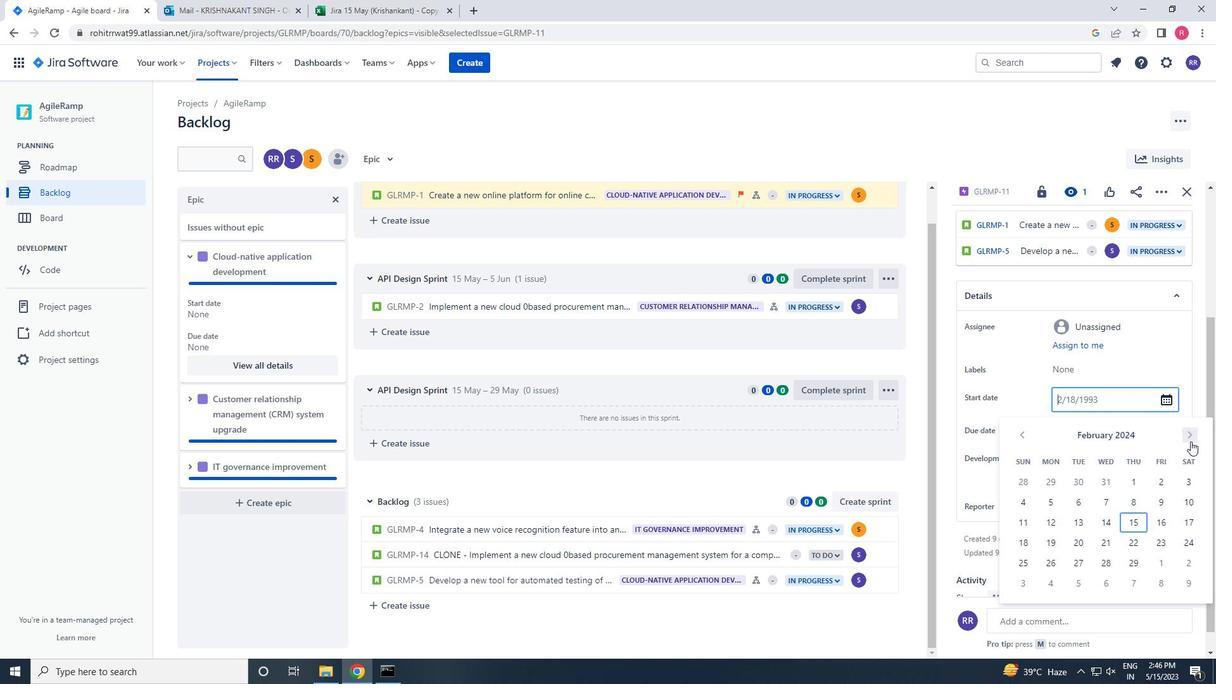 
Action: Mouse moved to (1106, 499)
Screenshot: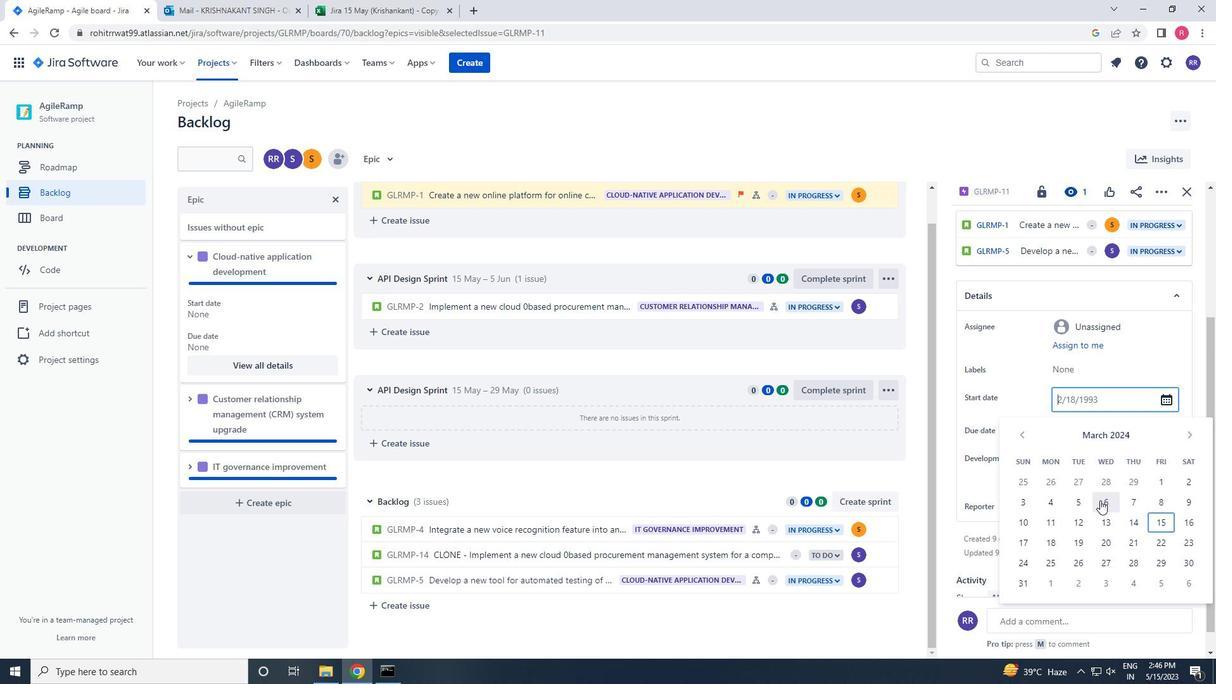 
Action: Mouse pressed left at (1106, 499)
Screenshot: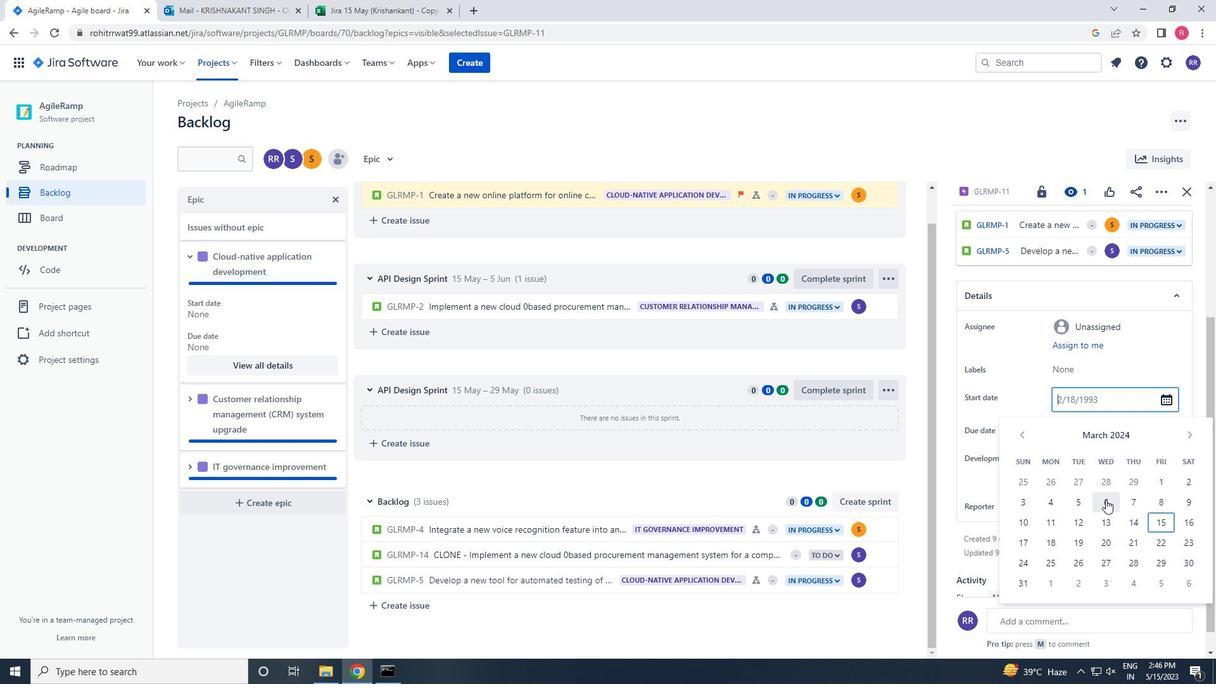 
Action: Mouse moved to (1081, 435)
Screenshot: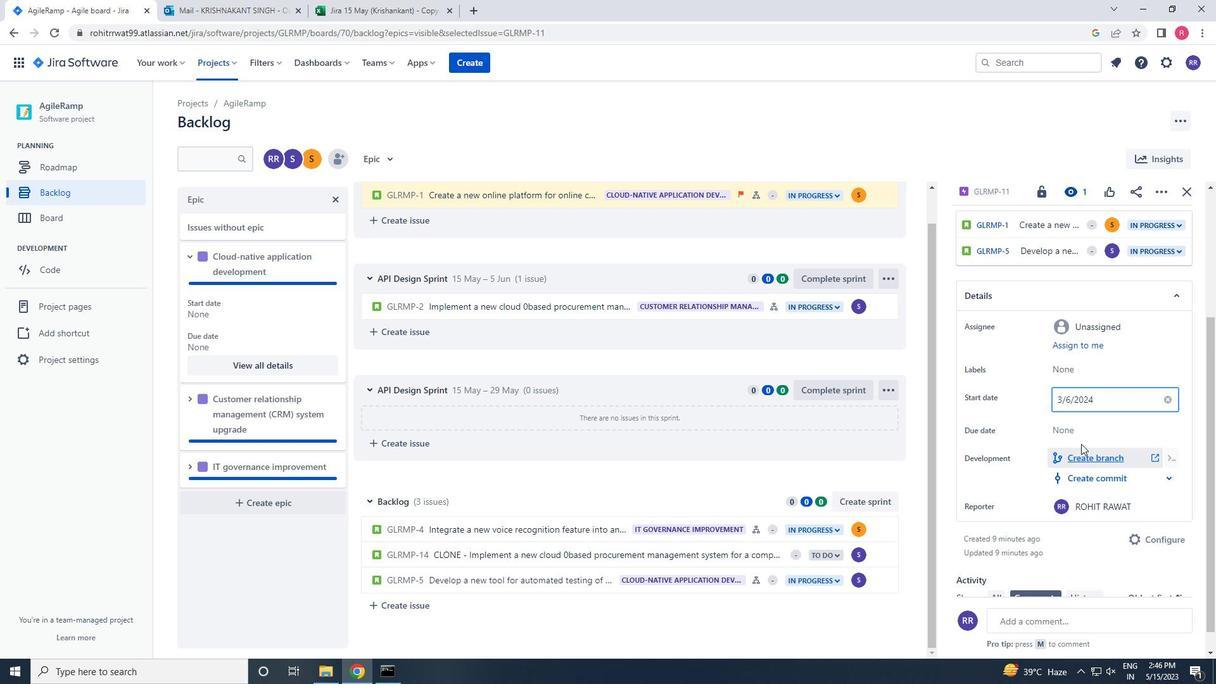 
Action: Mouse pressed left at (1081, 435)
Screenshot: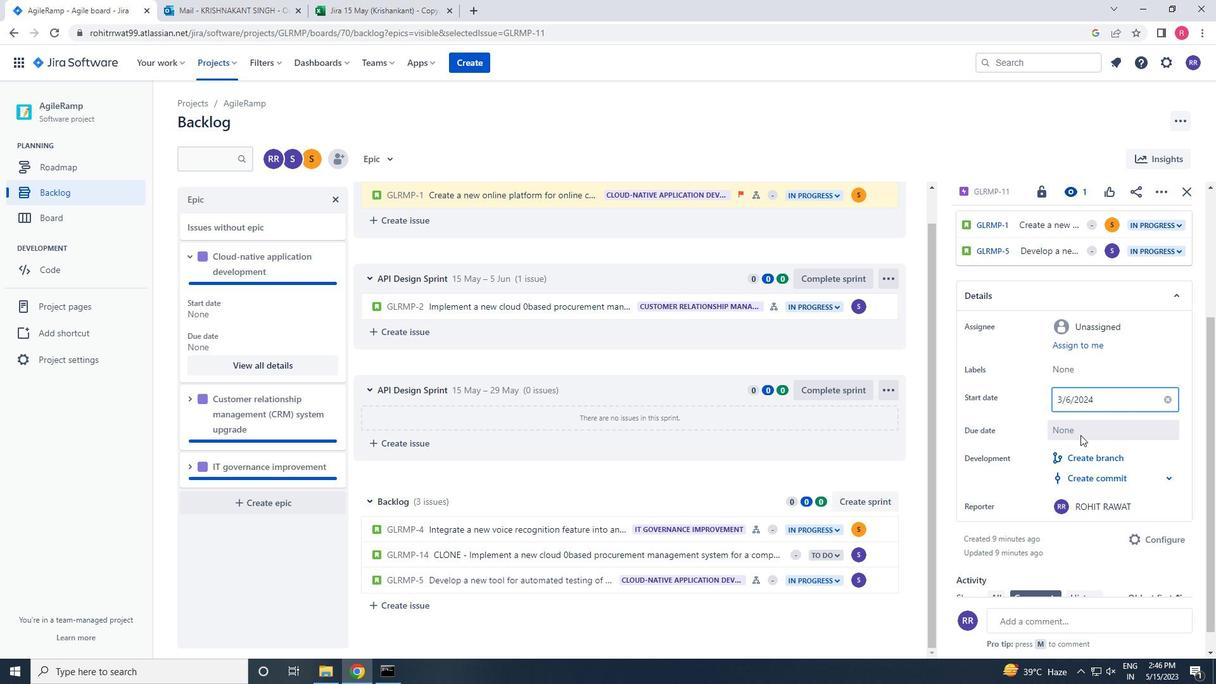 
Action: Mouse moved to (1191, 460)
Screenshot: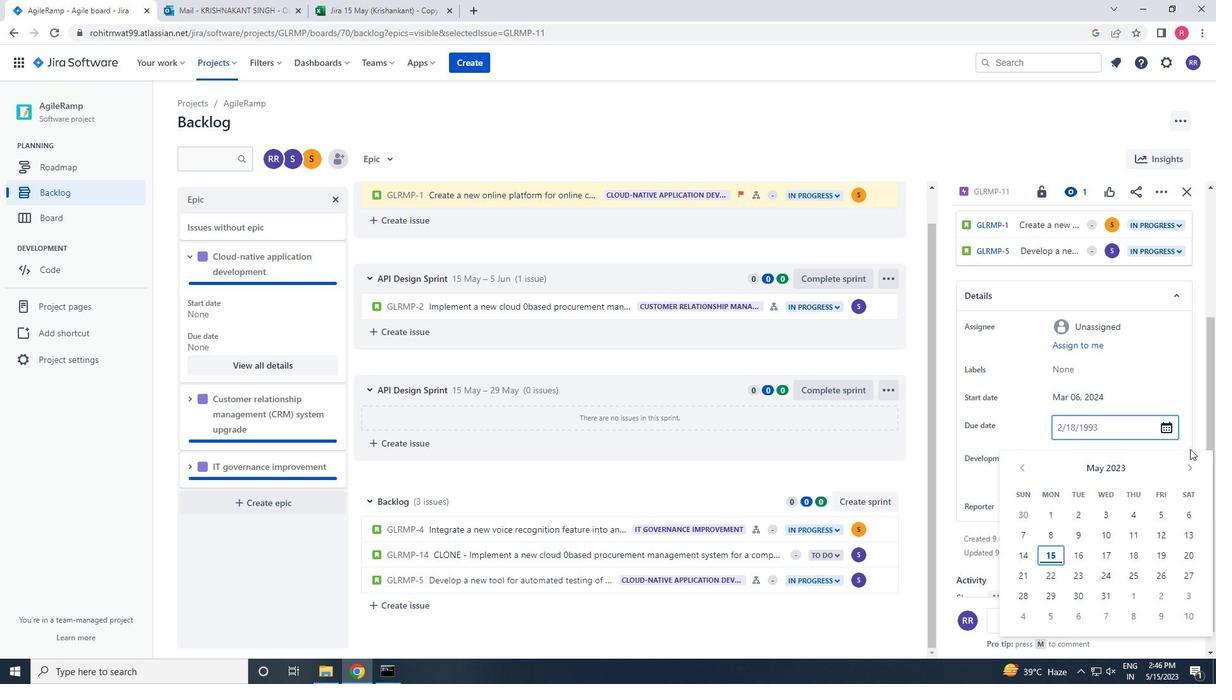 
Action: Mouse pressed left at (1191, 460)
Screenshot: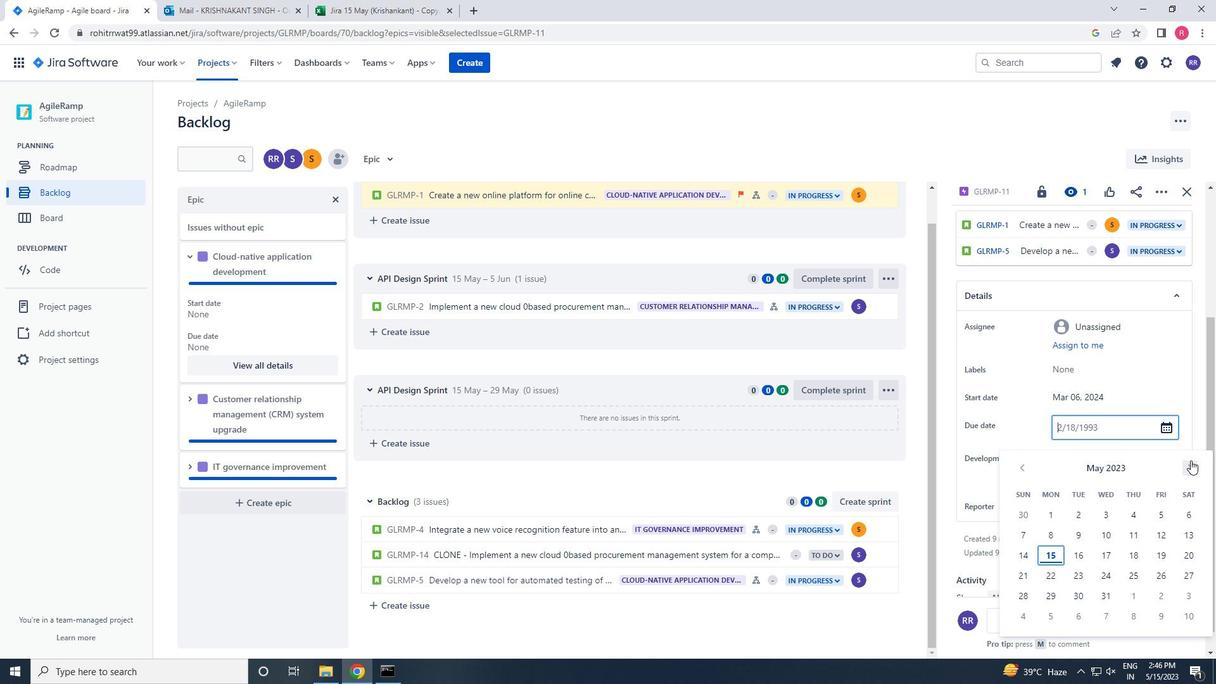 
Action: Mouse pressed left at (1191, 460)
Screenshot: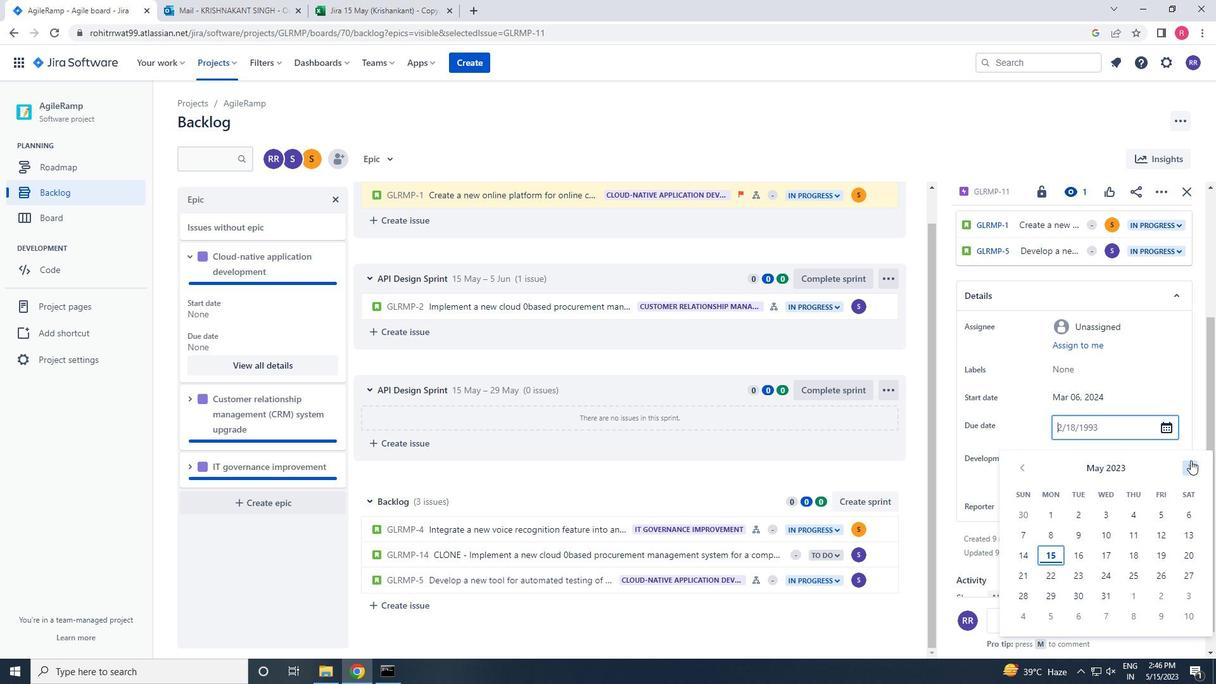 
Action: Mouse pressed left at (1191, 460)
Screenshot: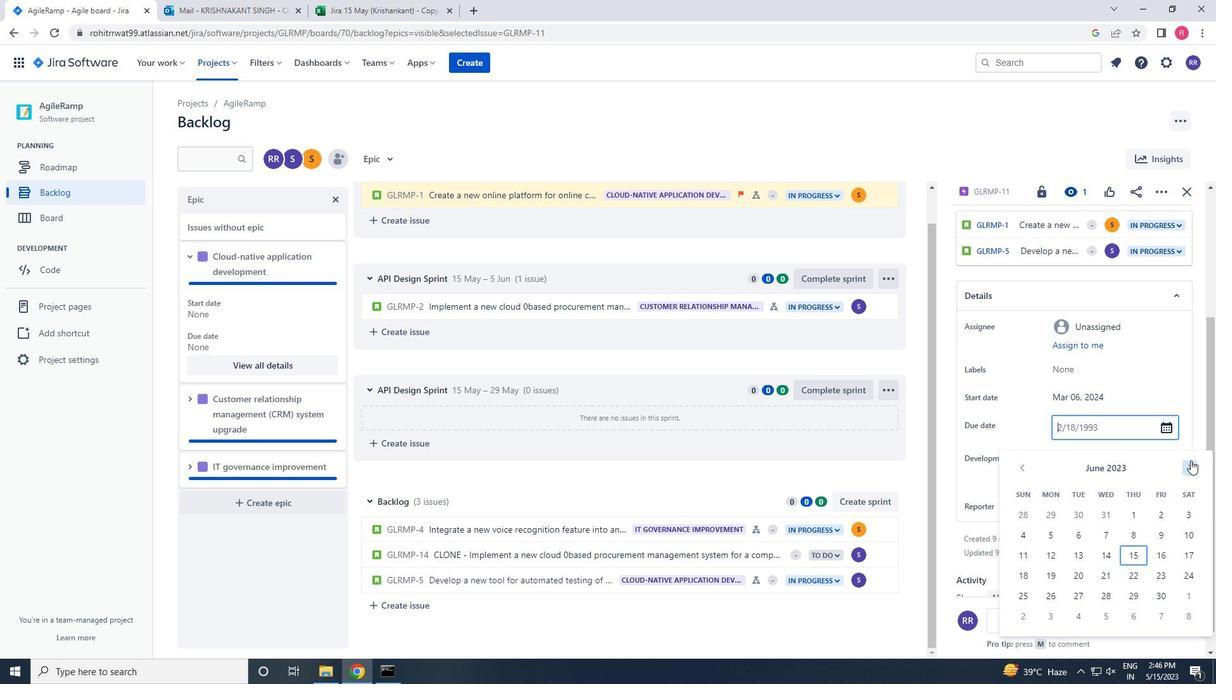 
Action: Mouse pressed left at (1191, 460)
Screenshot: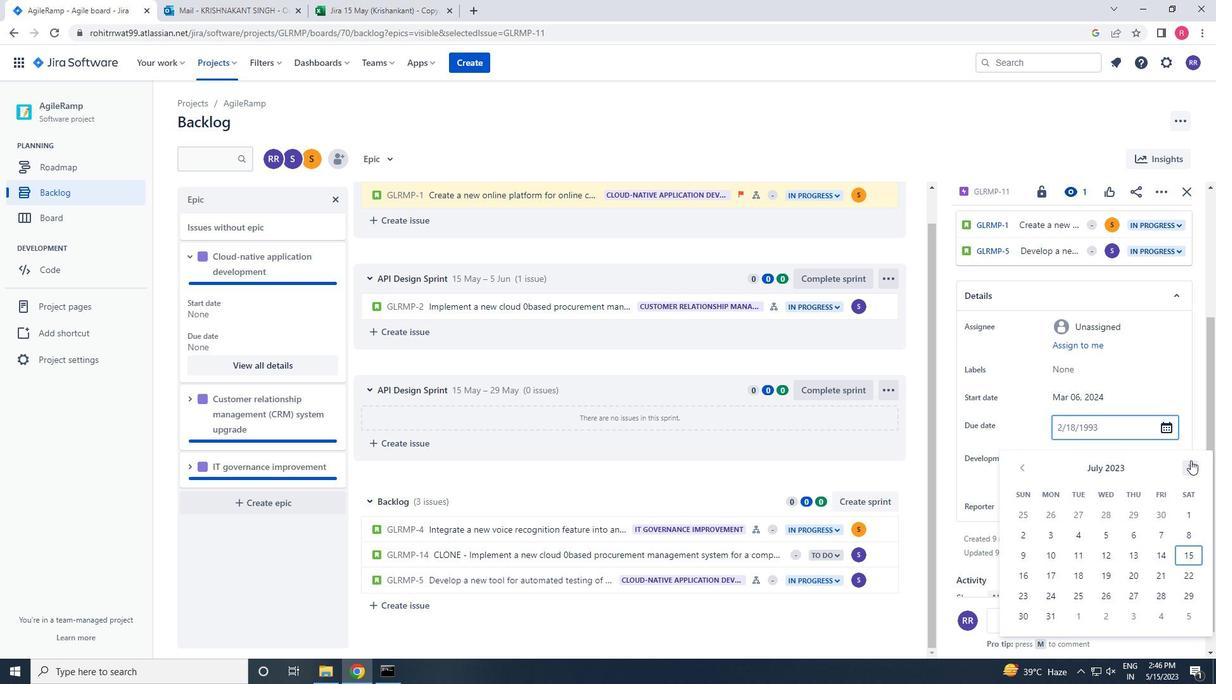 
Action: Mouse pressed left at (1191, 460)
Screenshot: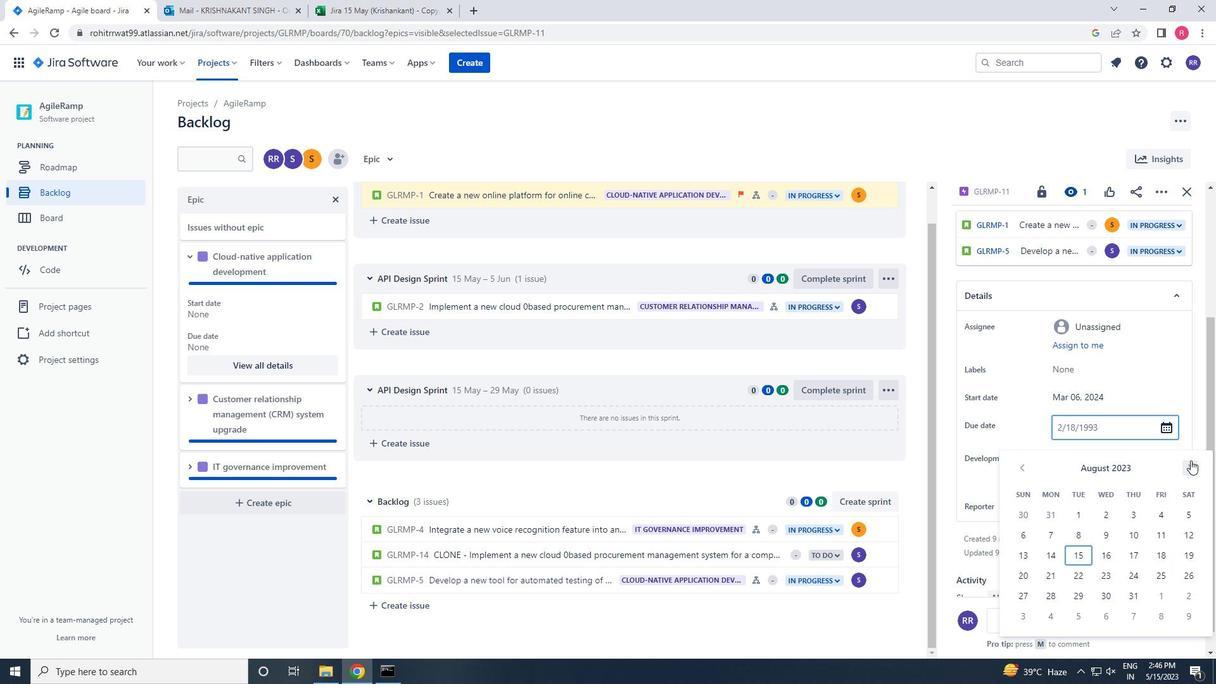 
Action: Mouse pressed left at (1191, 460)
Screenshot: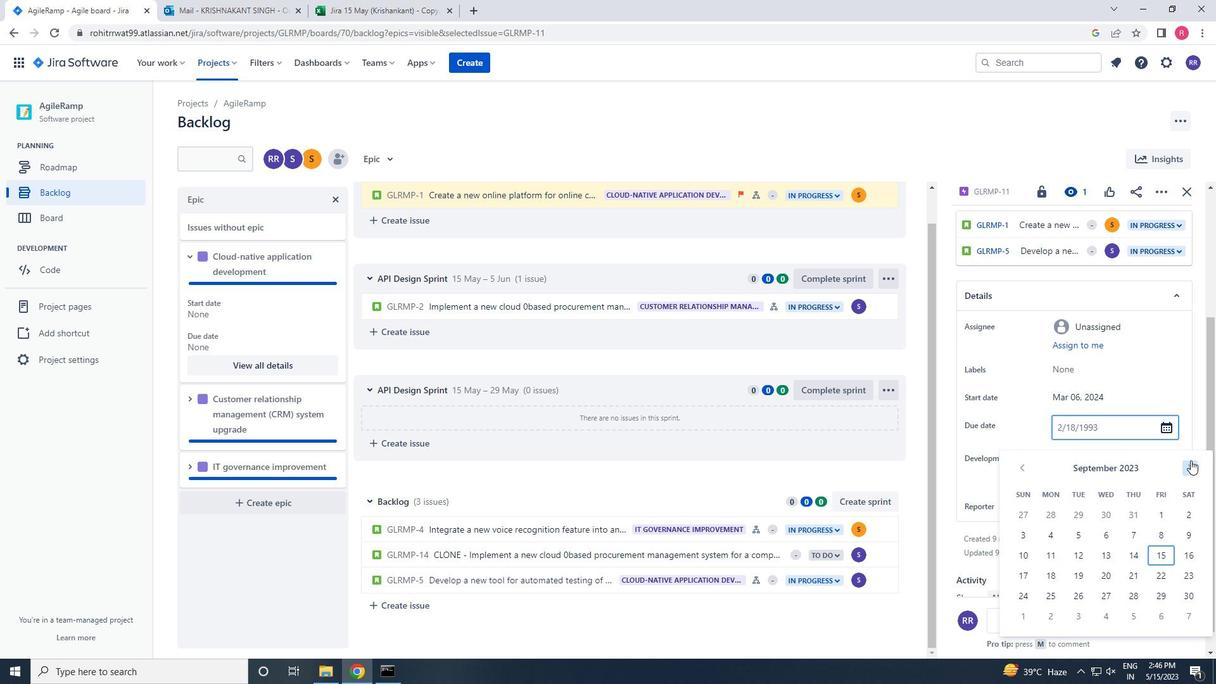 
Action: Mouse pressed left at (1191, 460)
Screenshot: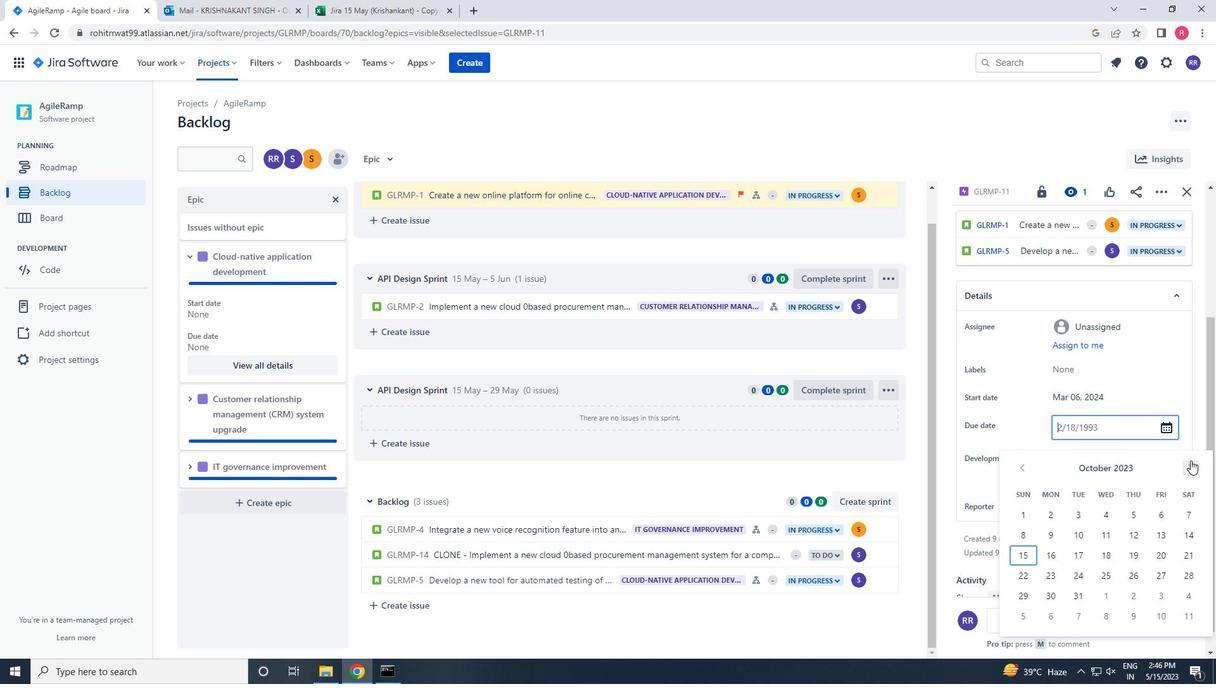 
Action: Mouse pressed left at (1191, 460)
Screenshot: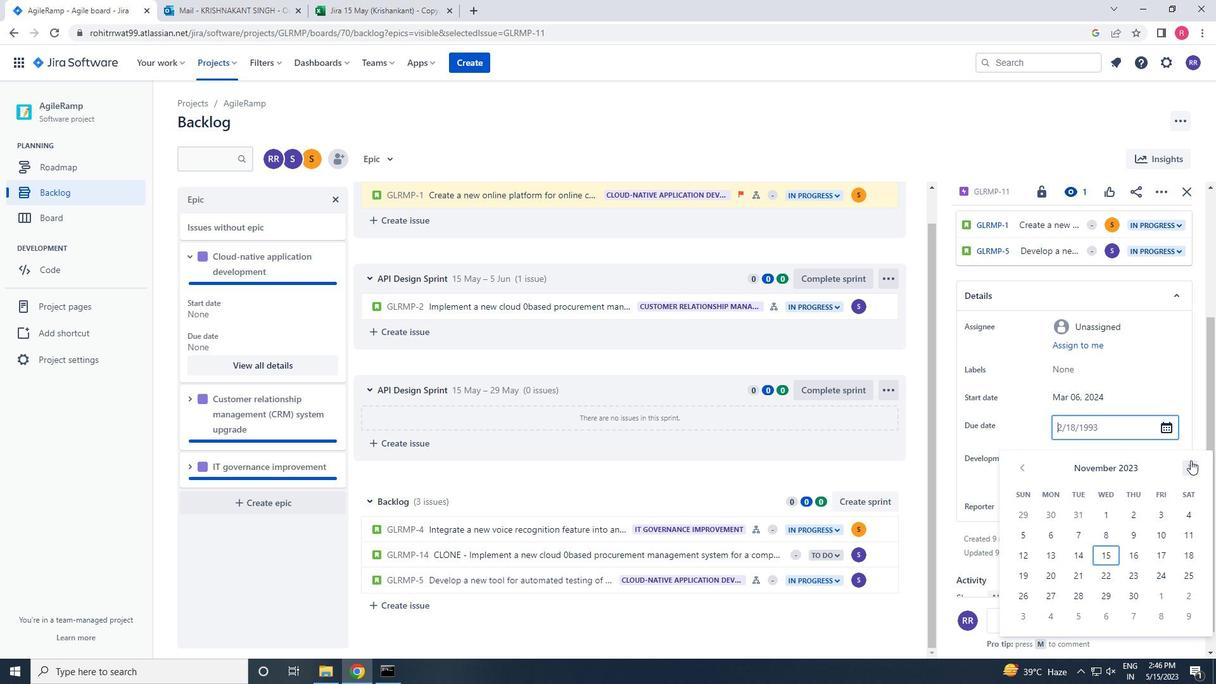 
Action: Mouse pressed left at (1191, 460)
Screenshot: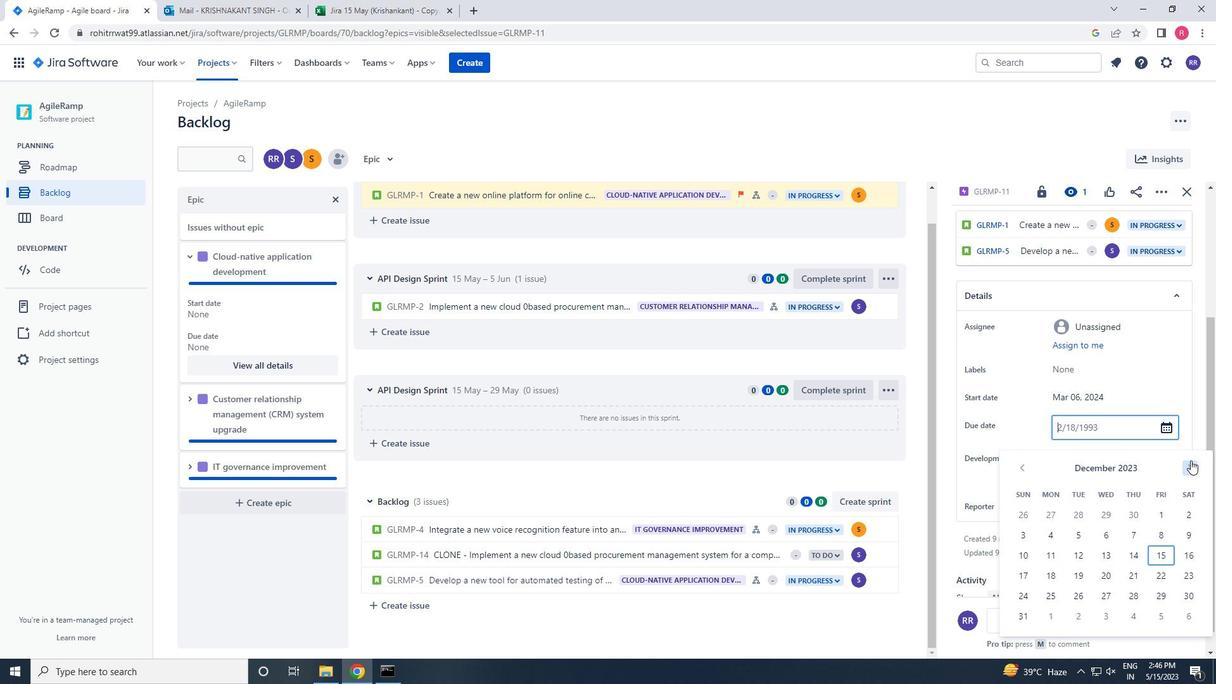 
Action: Mouse pressed left at (1191, 460)
Screenshot: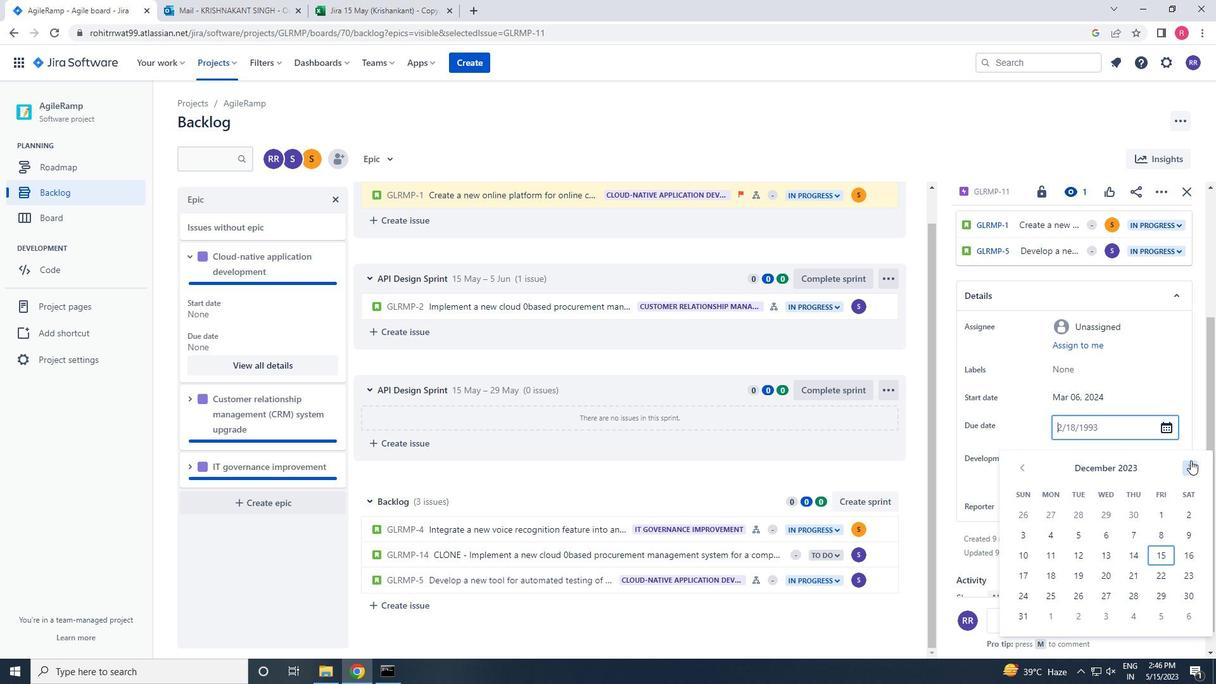 
Action: Mouse pressed left at (1191, 460)
Screenshot: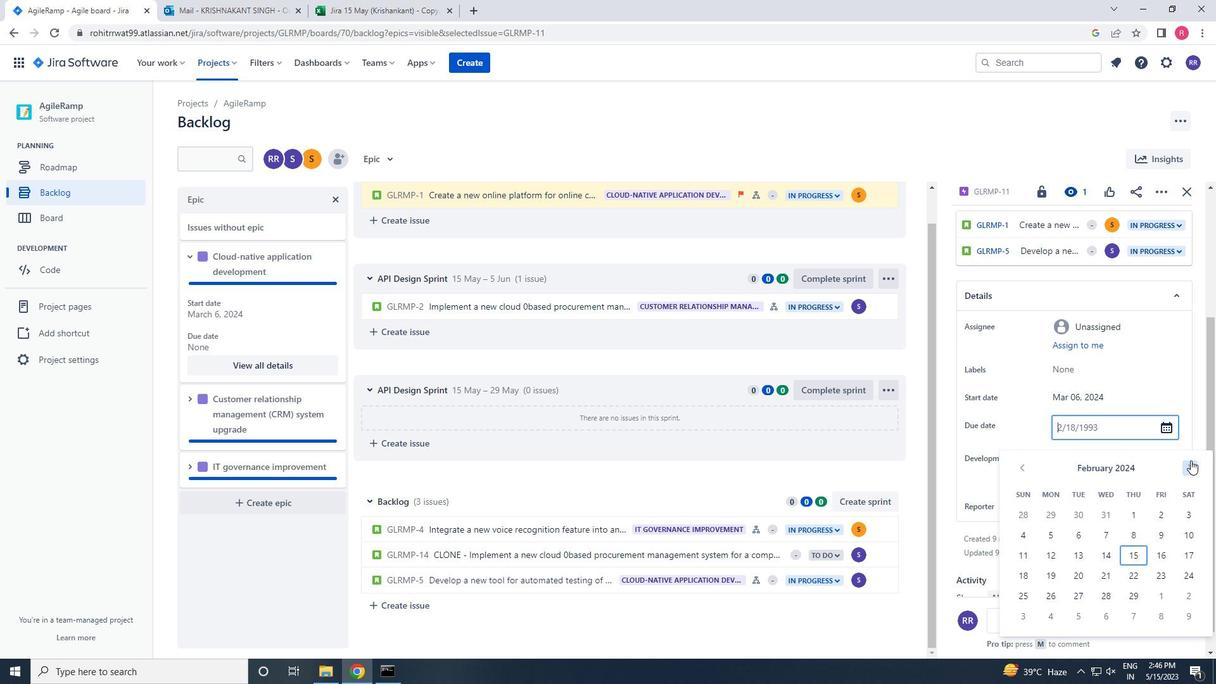 
Action: Mouse pressed left at (1191, 460)
Screenshot: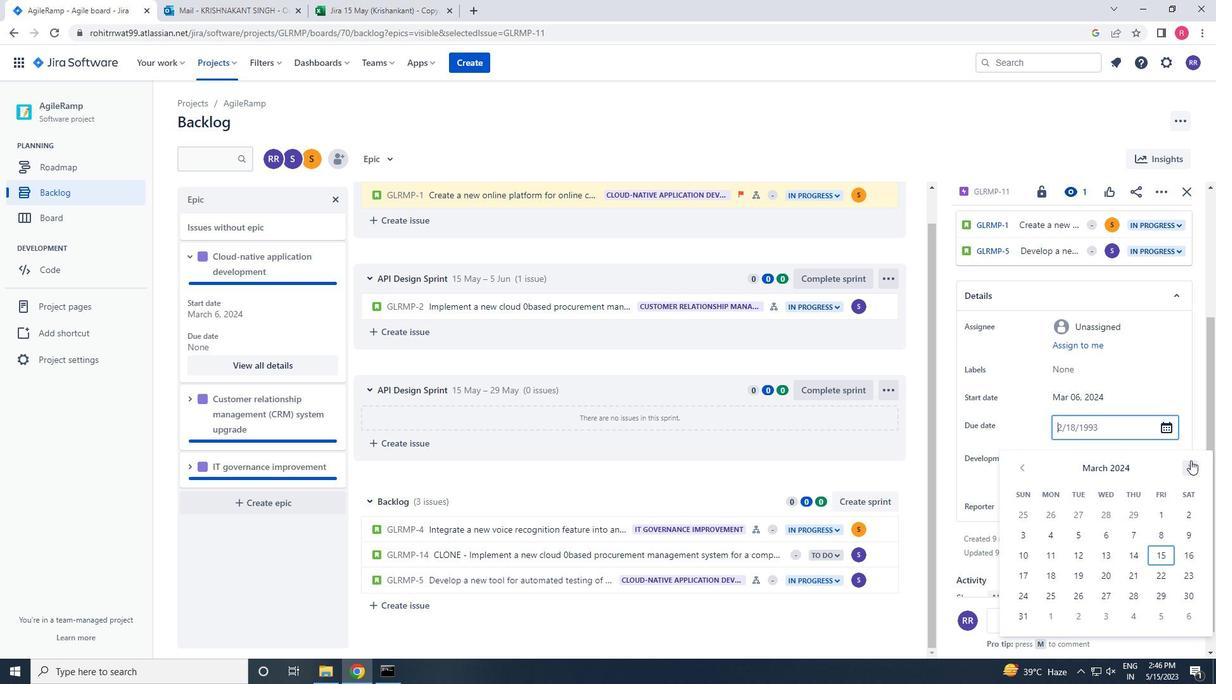 
Action: Mouse pressed left at (1191, 460)
Screenshot: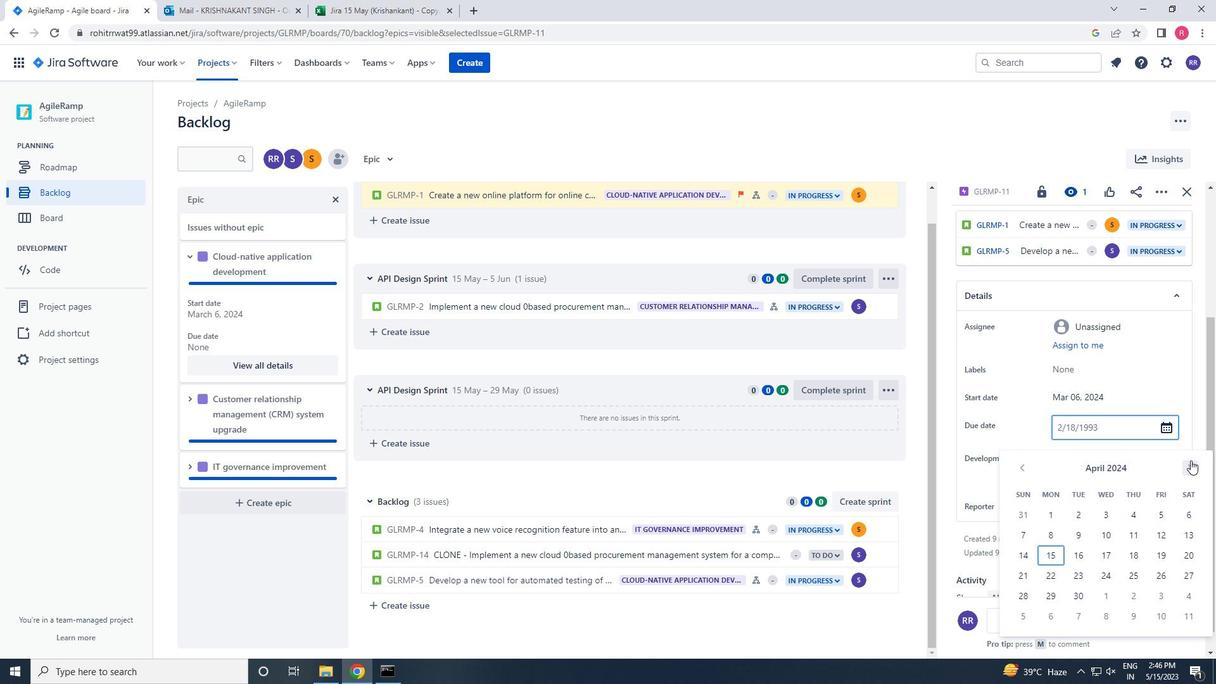
Action: Mouse pressed left at (1191, 460)
Screenshot: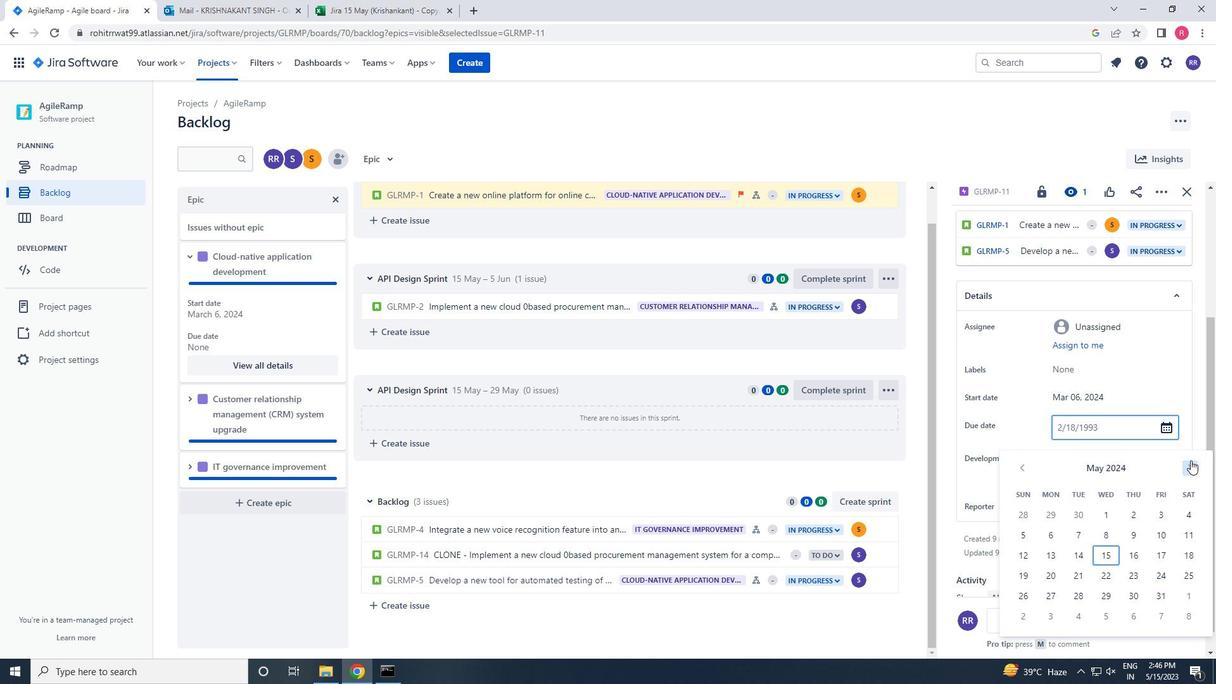 
Action: Mouse pressed left at (1191, 460)
Screenshot: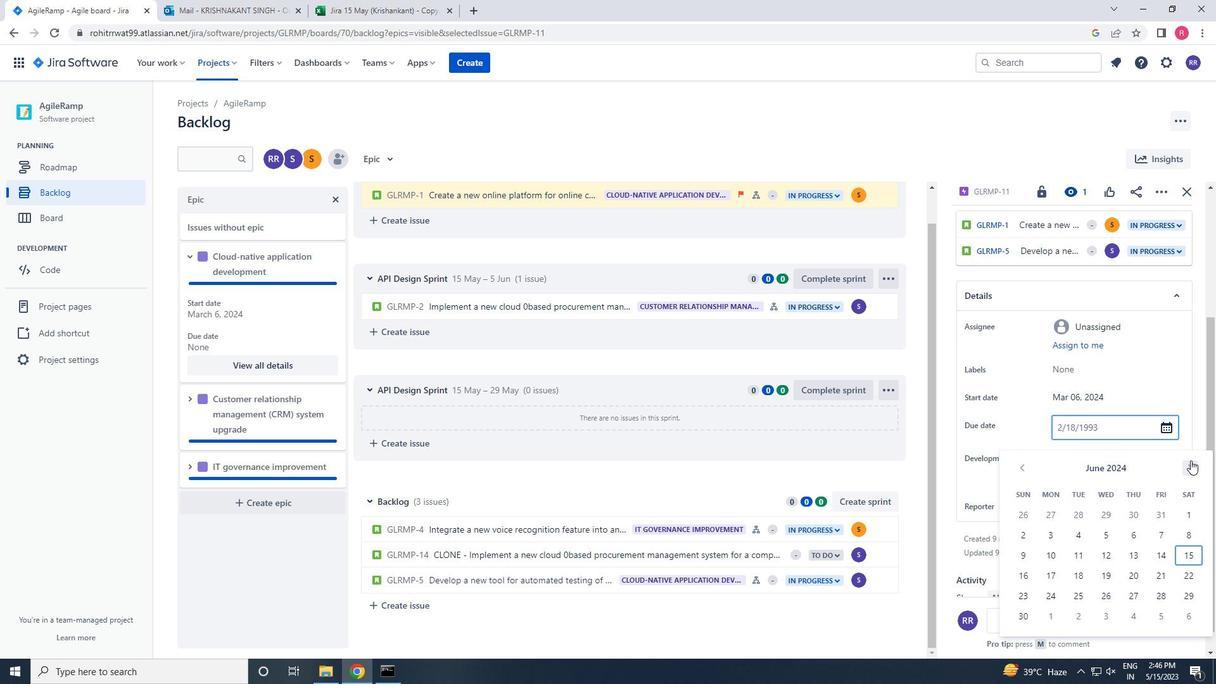 
Action: Mouse pressed left at (1191, 460)
Screenshot: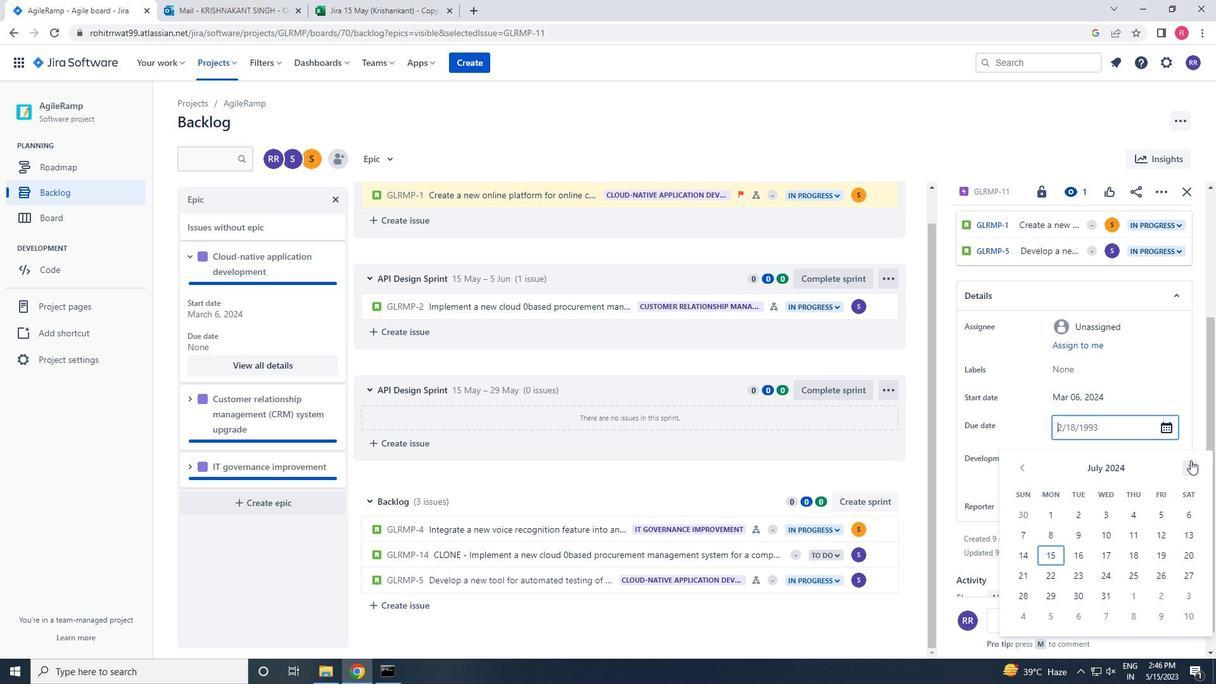 
Action: Mouse pressed left at (1191, 460)
Screenshot: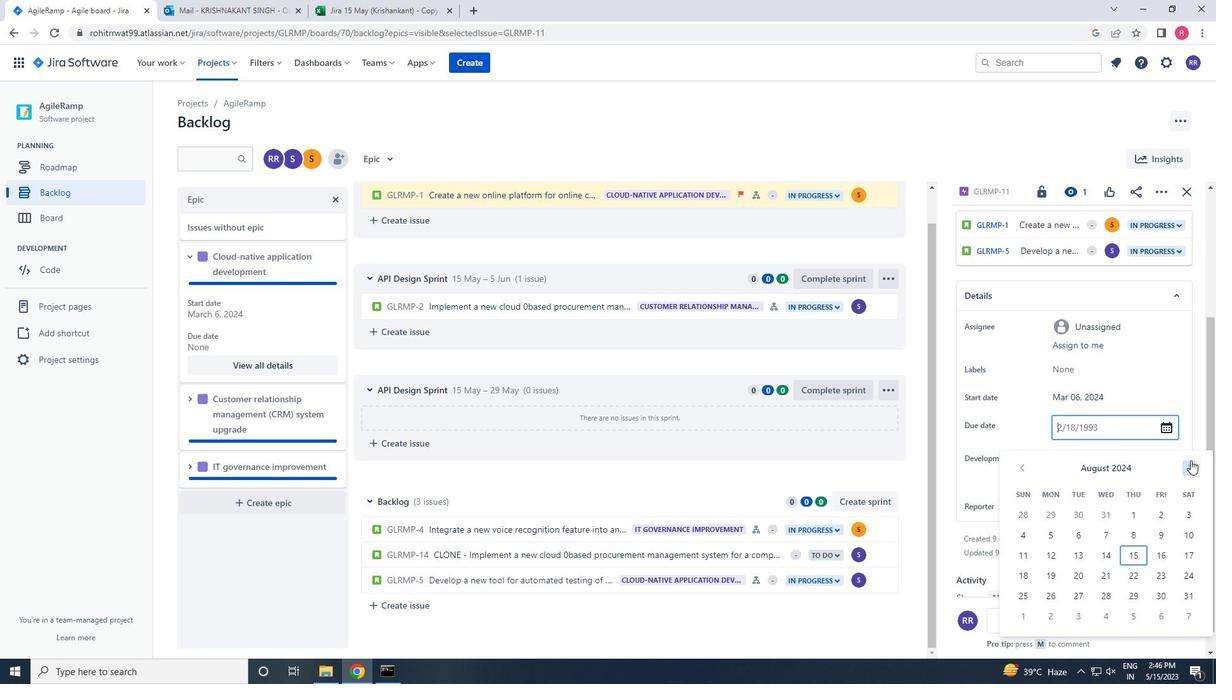 
Action: Mouse pressed left at (1191, 460)
Screenshot: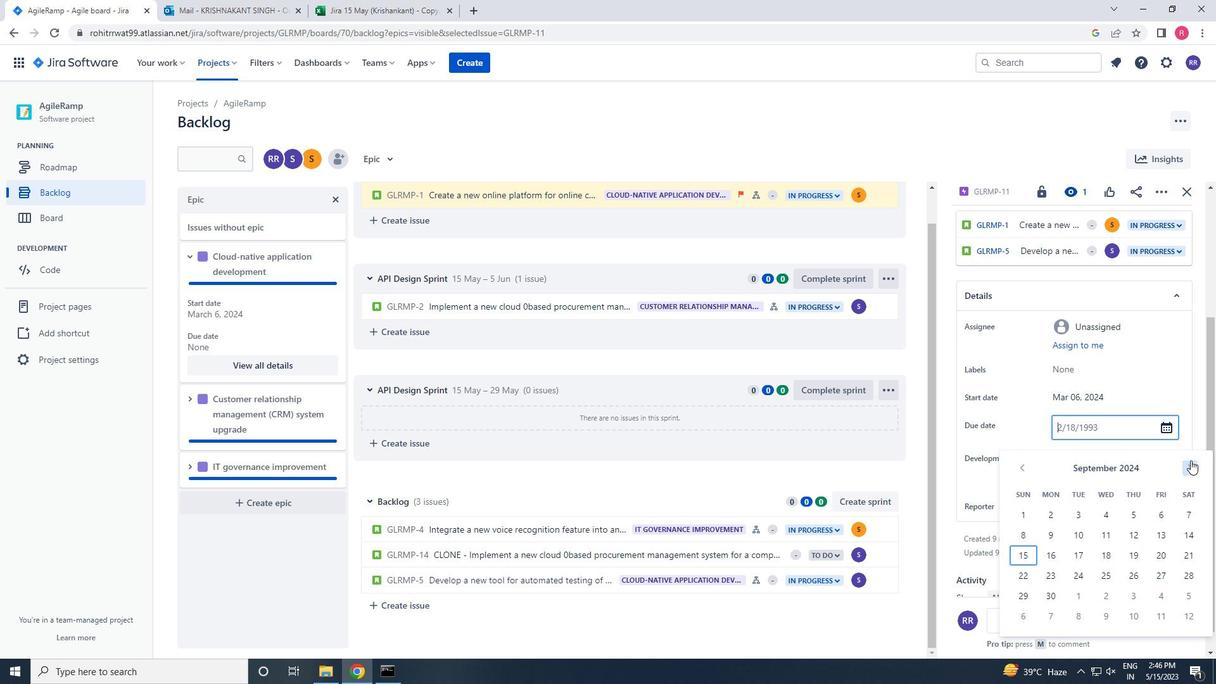 
Action: Mouse pressed left at (1191, 460)
Screenshot: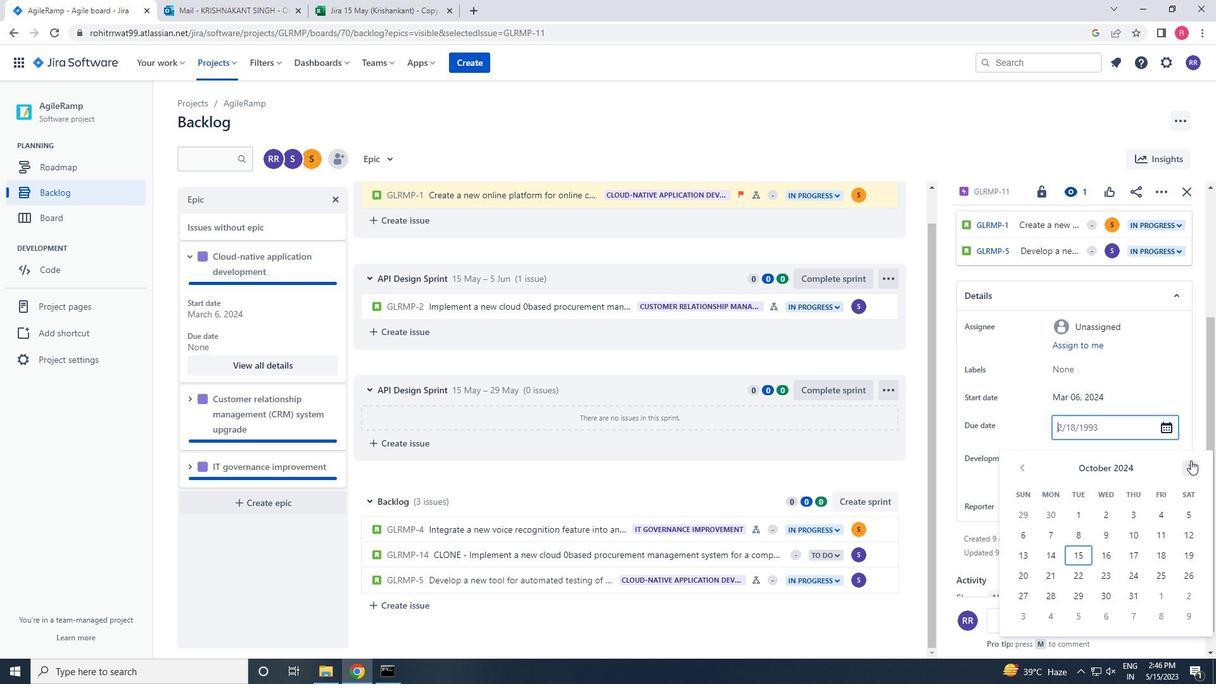 
Action: Mouse pressed left at (1191, 460)
Screenshot: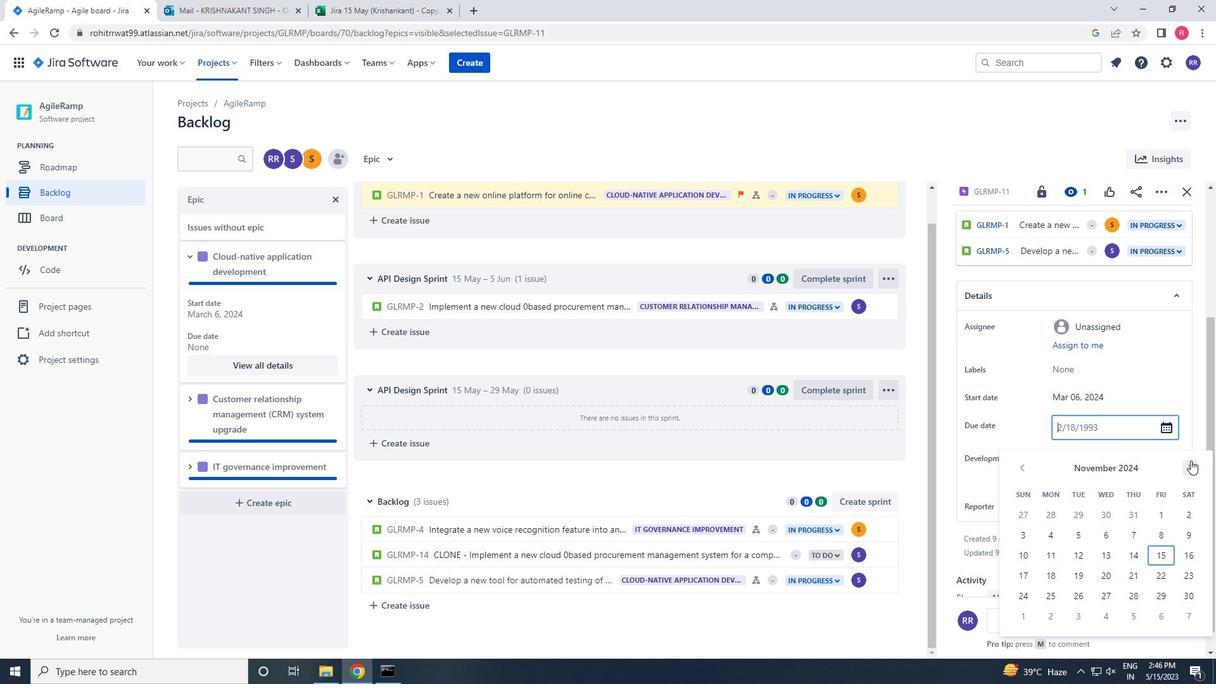 
Action: Mouse pressed left at (1191, 460)
Screenshot: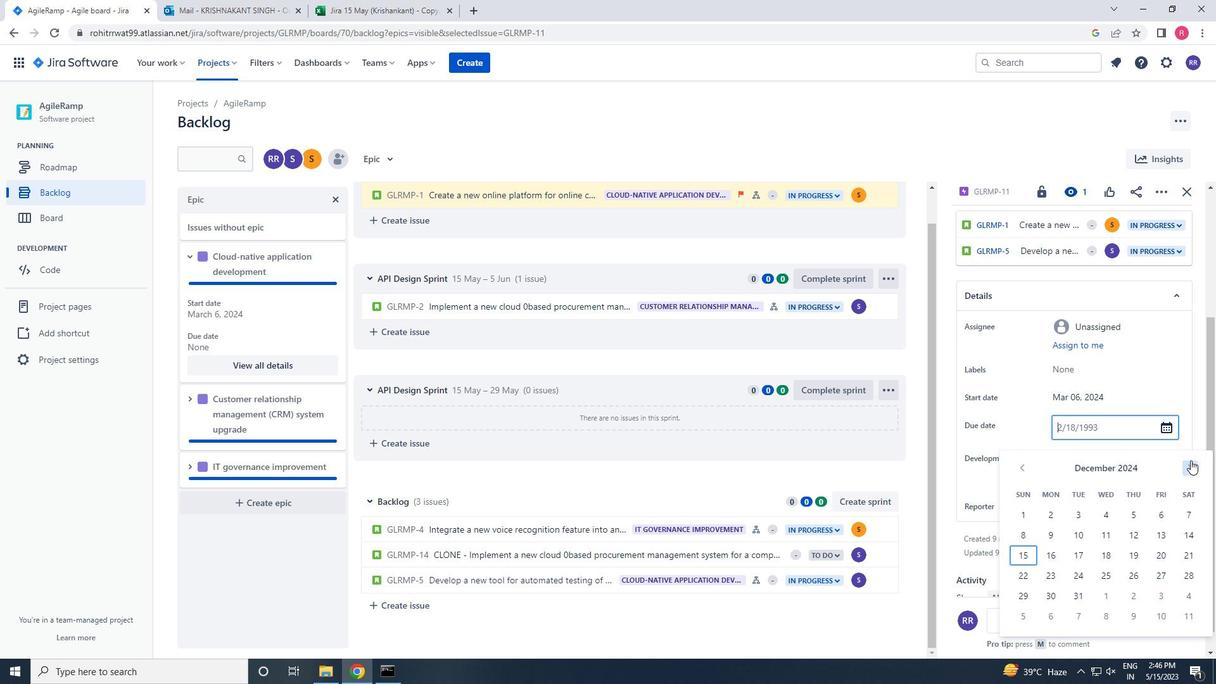 
Action: Mouse pressed left at (1191, 460)
Screenshot: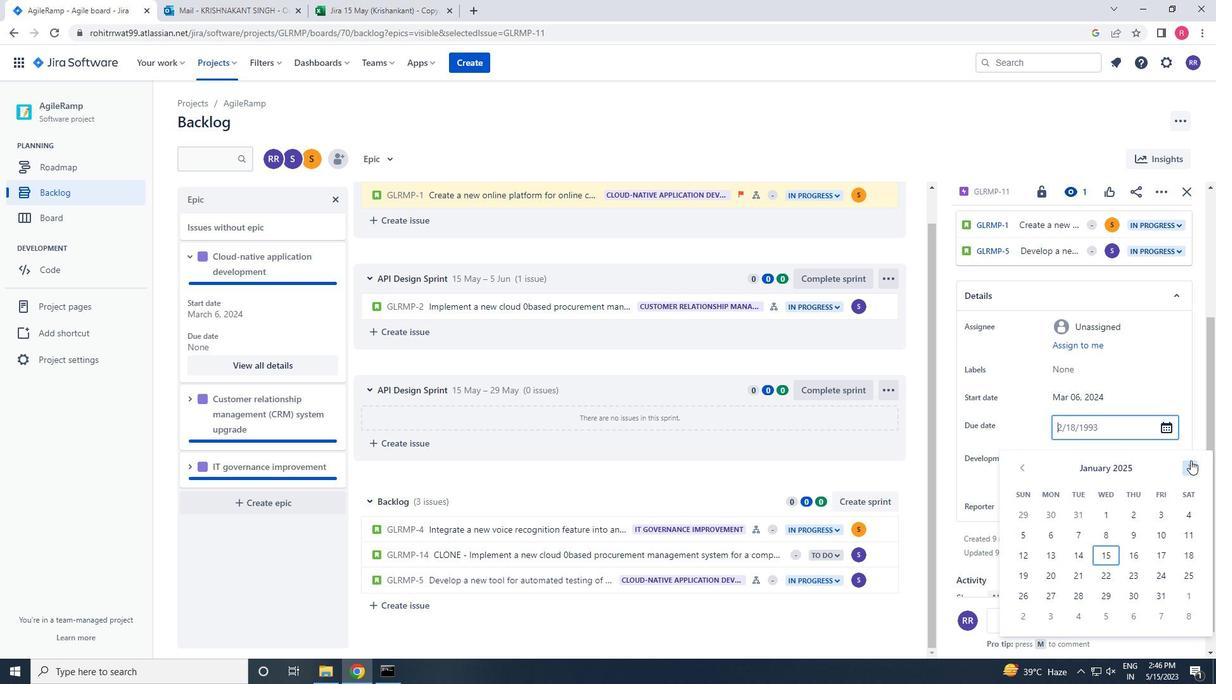 
Action: Mouse pressed left at (1191, 460)
Screenshot: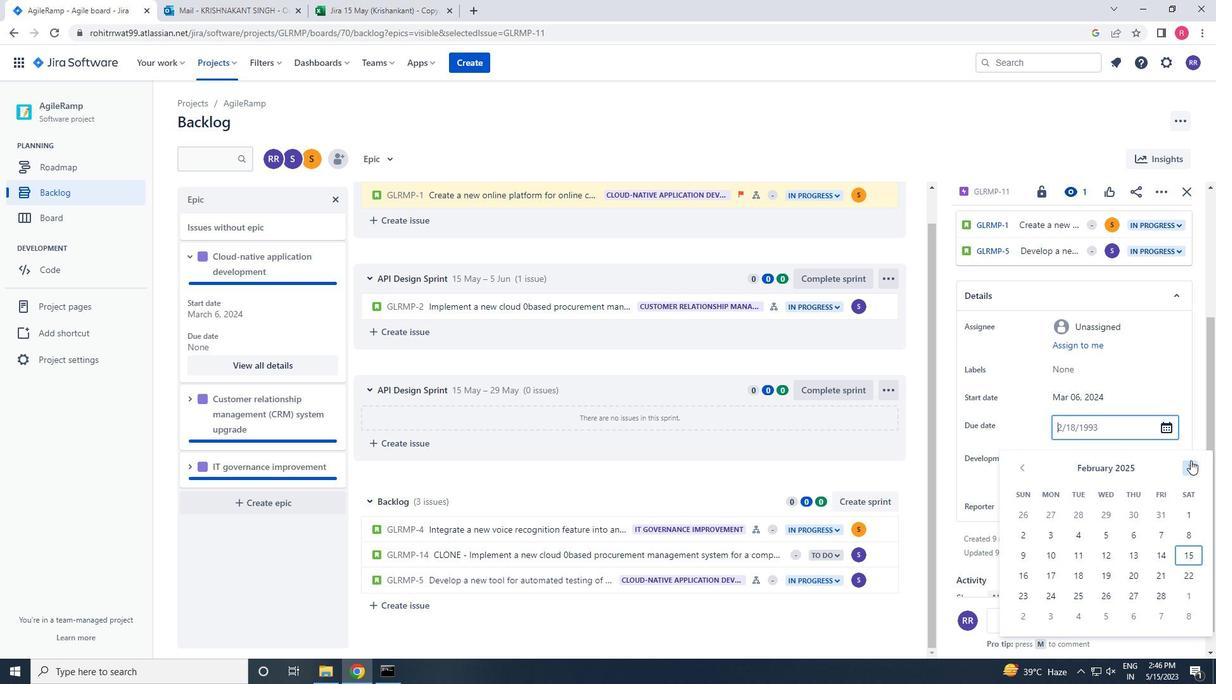 
Action: Mouse pressed left at (1191, 460)
Screenshot: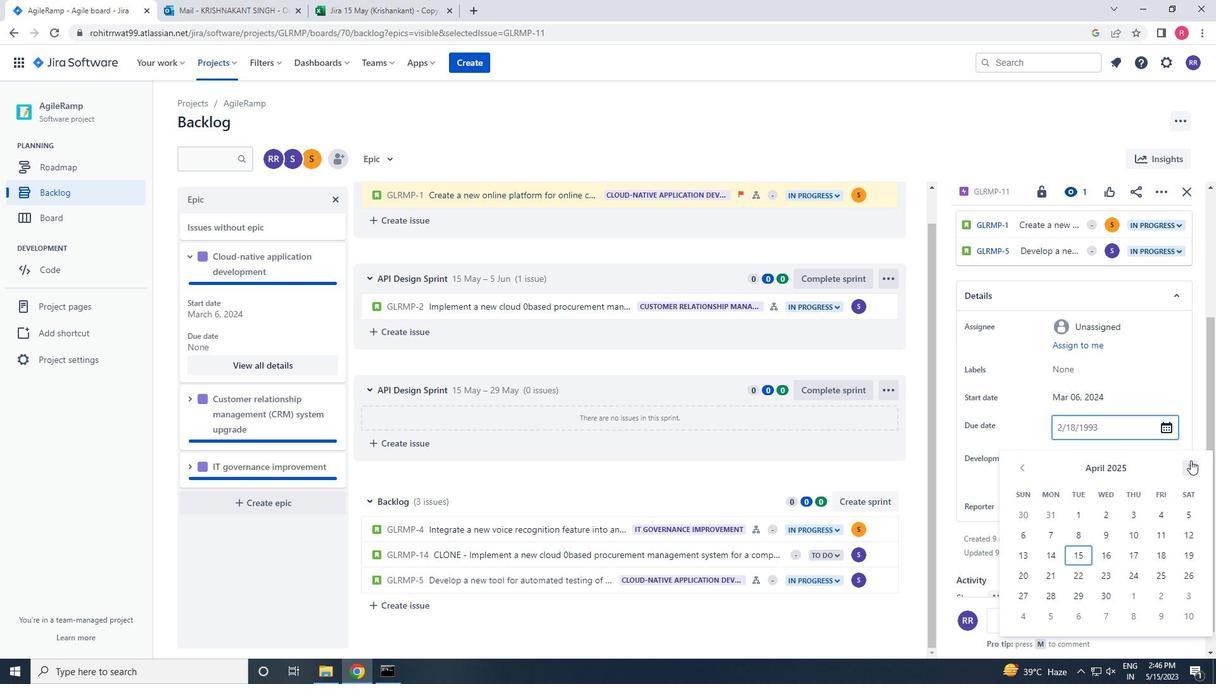 
Action: Mouse pressed left at (1191, 460)
Screenshot: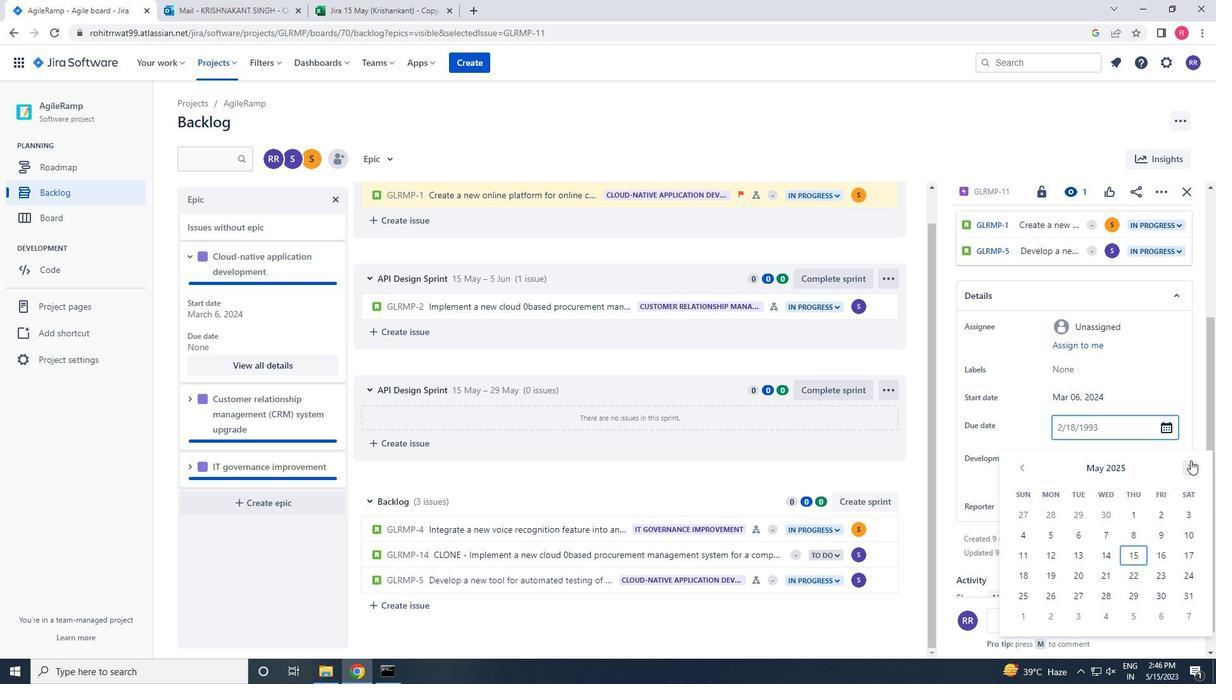 
Action: Mouse pressed left at (1191, 460)
Screenshot: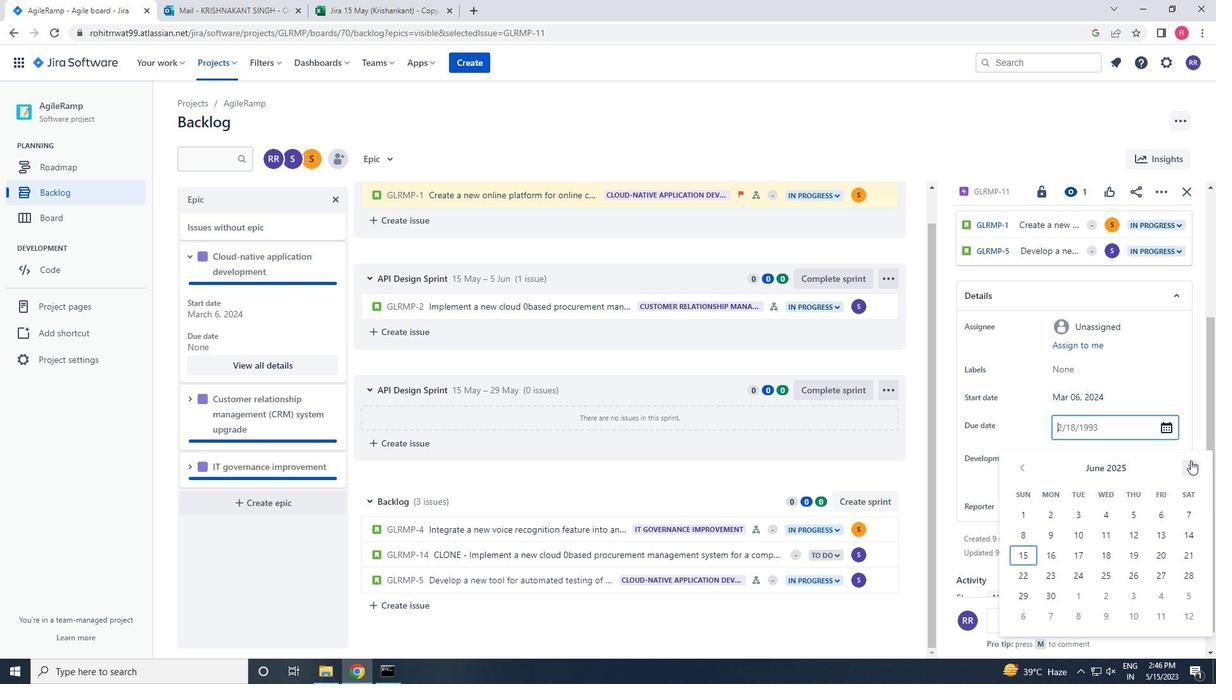 
Action: Mouse moved to (1195, 574)
Screenshot: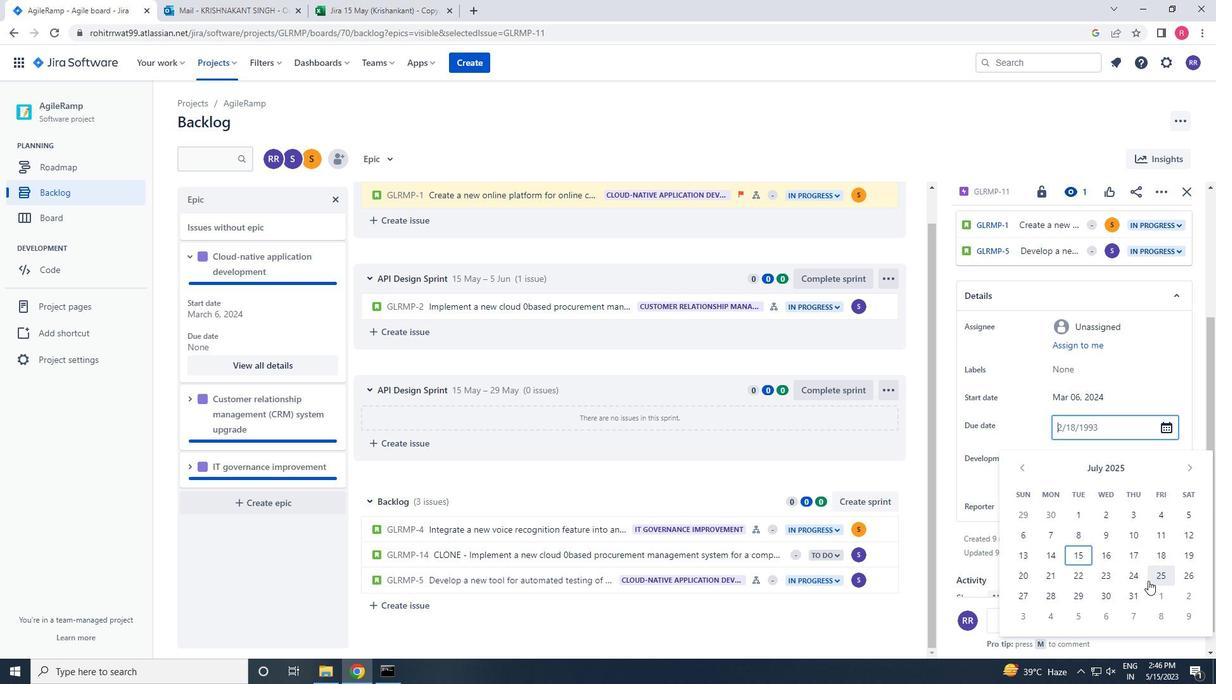 
Action: Mouse pressed left at (1195, 574)
Screenshot: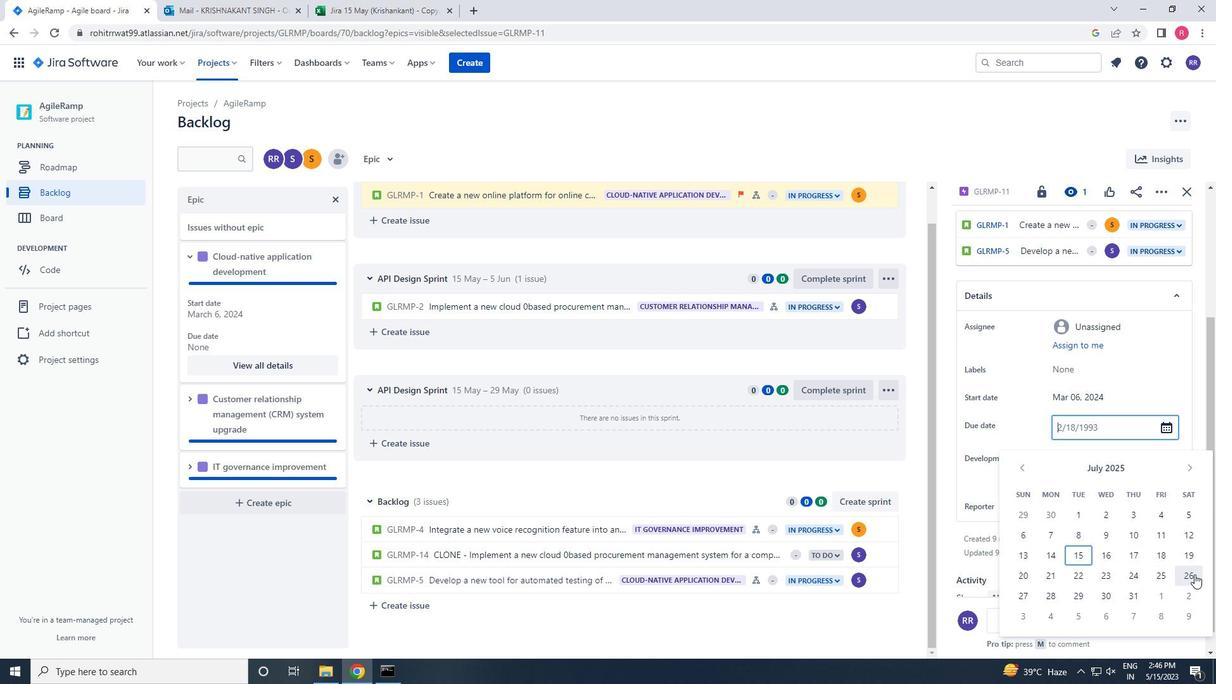 
Action: Mouse moved to (1076, 566)
Screenshot: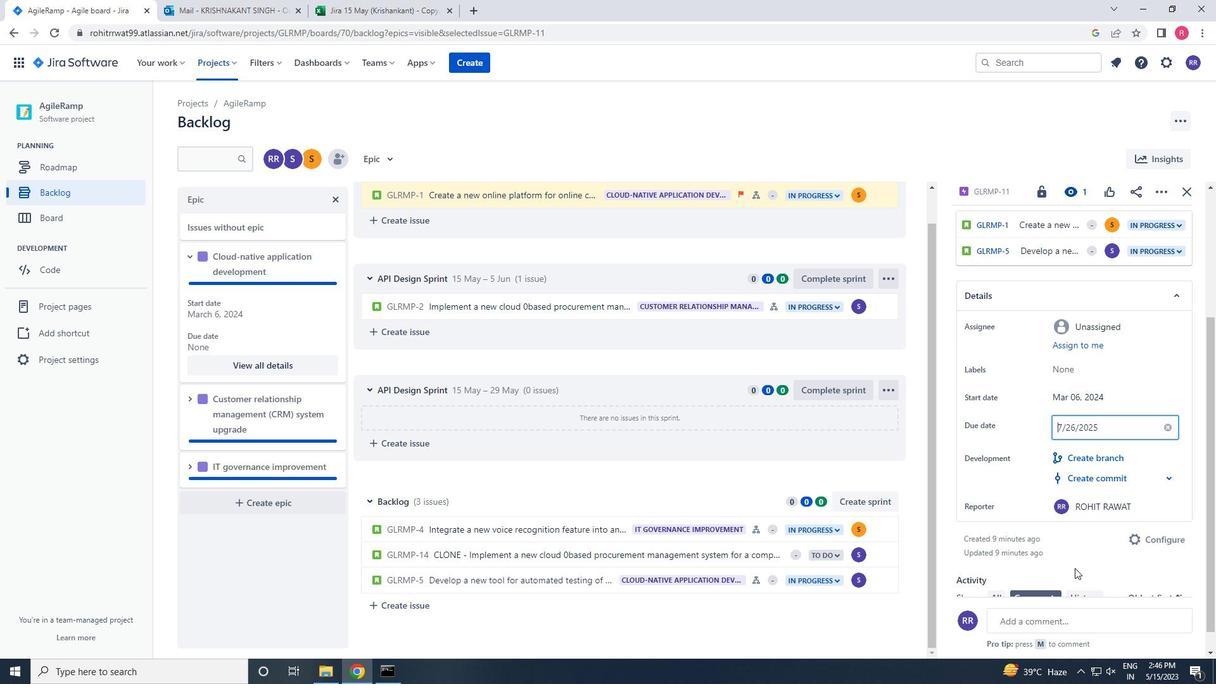 
Action: Mouse pressed left at (1076, 566)
Screenshot: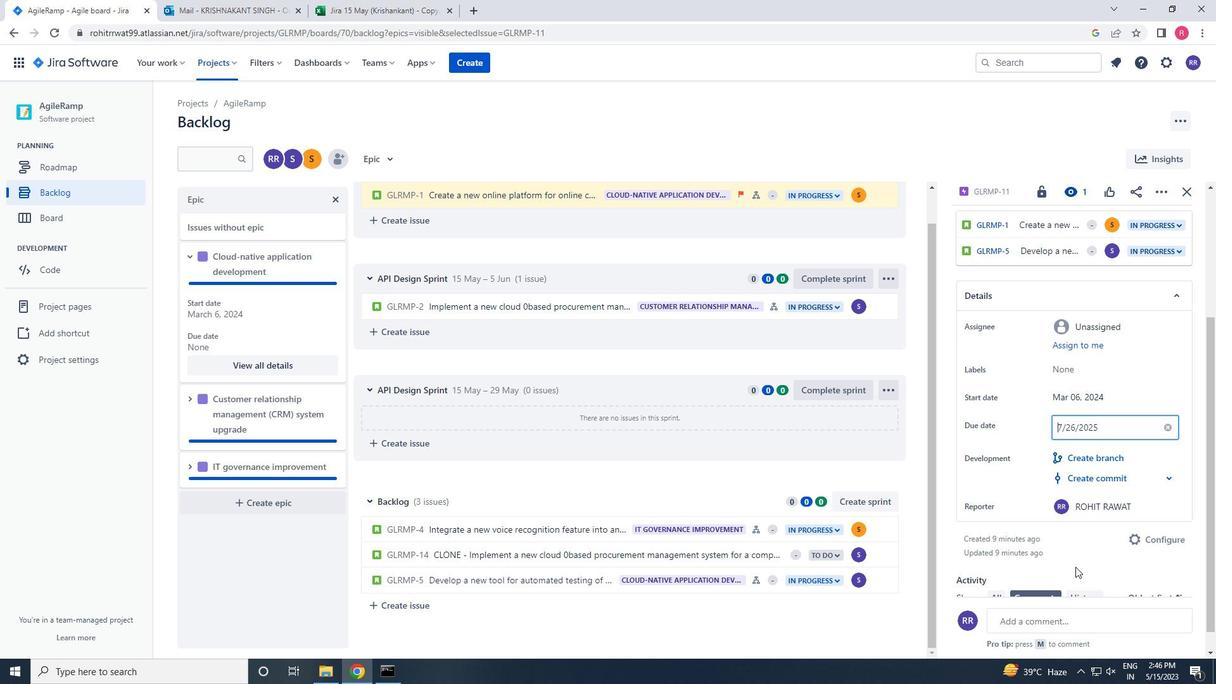 
Action: Mouse moved to (188, 401)
Screenshot: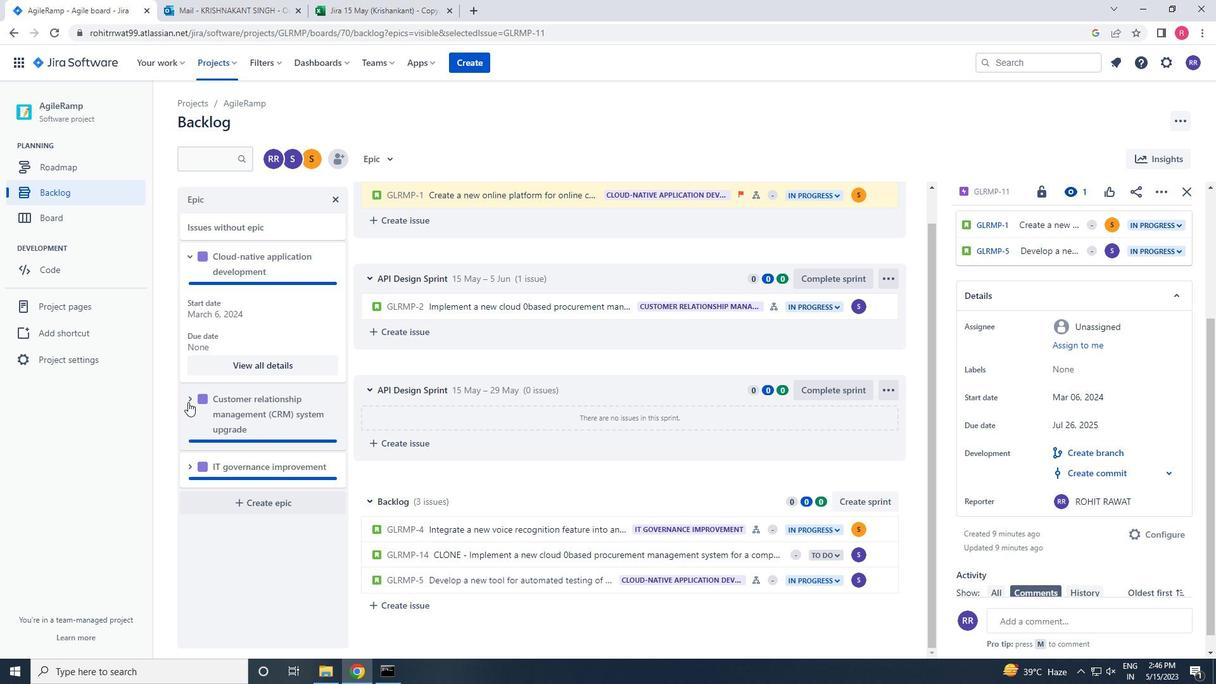 
Action: Mouse pressed left at (188, 401)
Screenshot: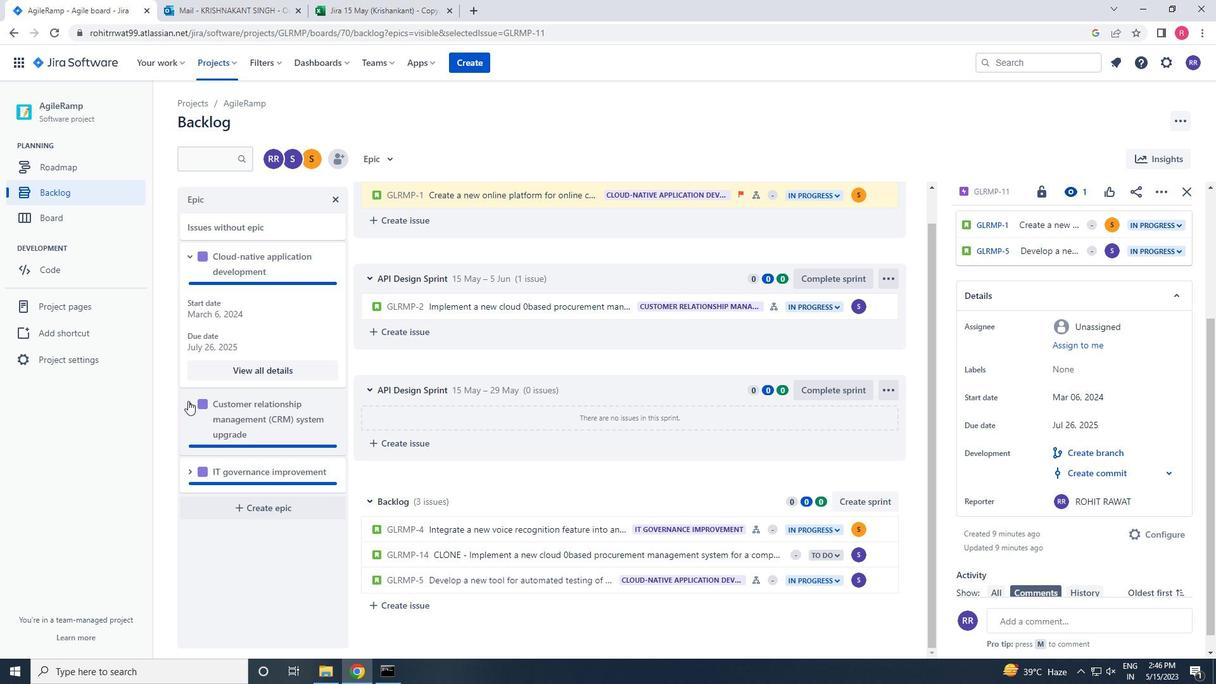 
Action: Mouse moved to (245, 524)
Screenshot: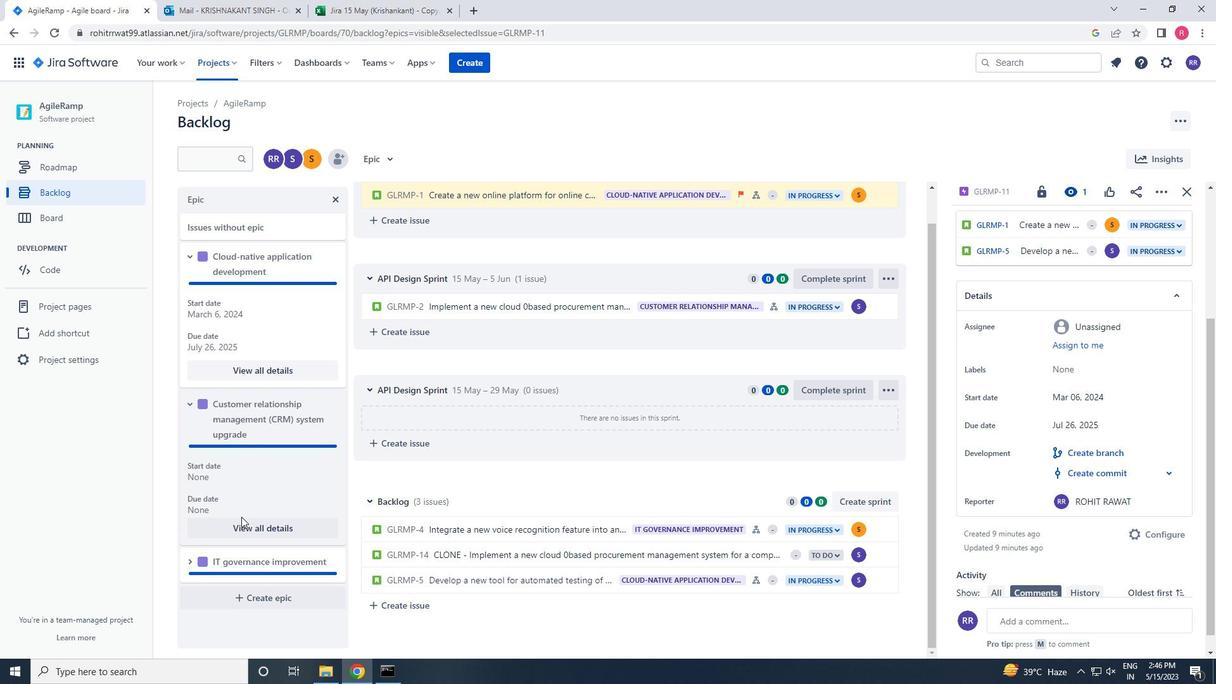 
Action: Mouse pressed left at (245, 524)
Screenshot: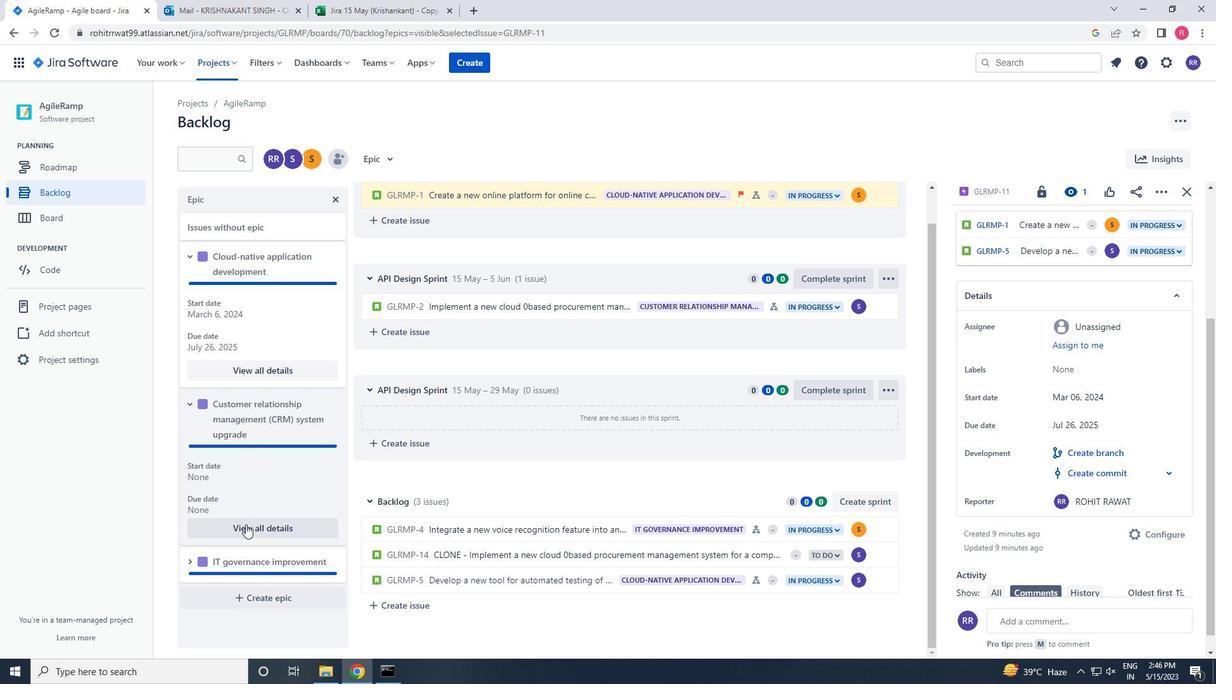 
Action: Mouse moved to (849, 565)
Screenshot: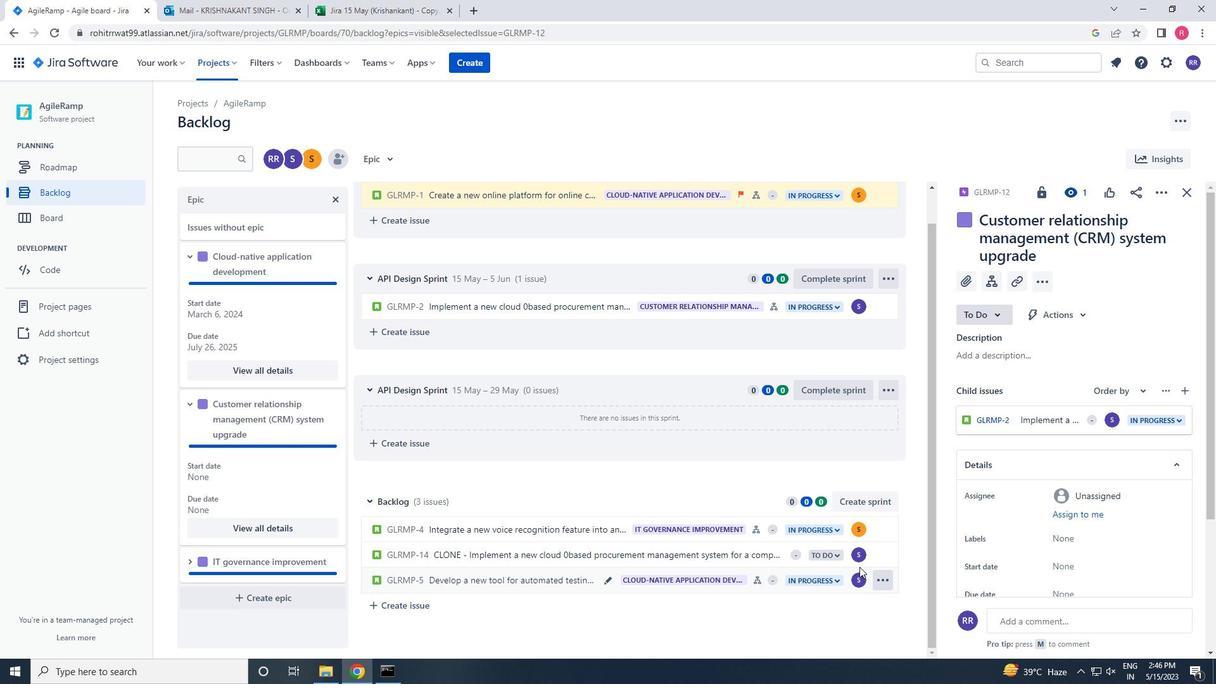 
Action: Mouse scrolled (849, 565) with delta (0, 0)
Screenshot: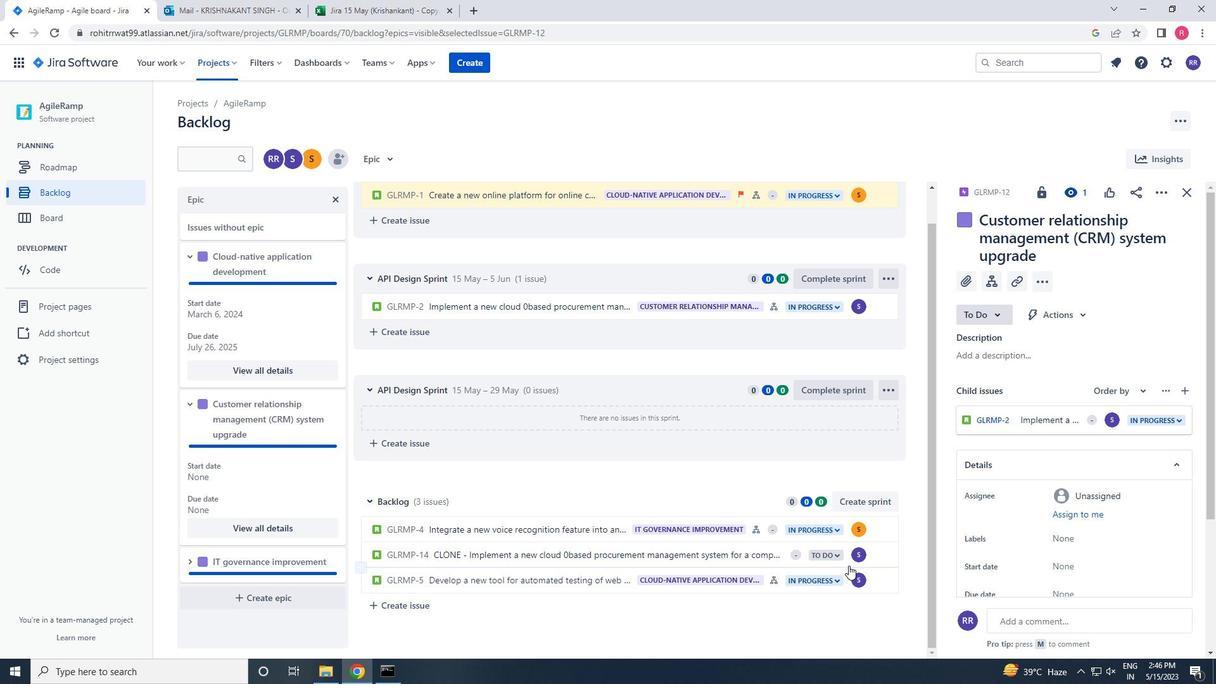 
Action: Mouse moved to (847, 567)
Screenshot: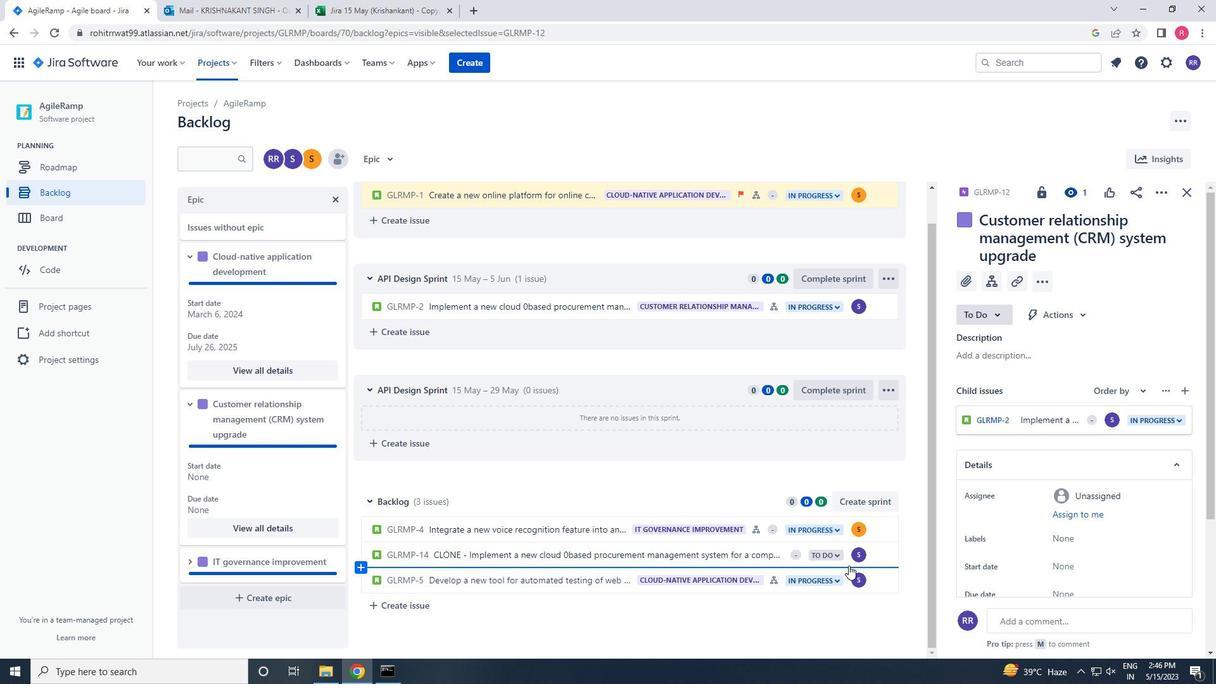 
Action: Mouse scrolled (847, 566) with delta (0, 0)
Screenshot: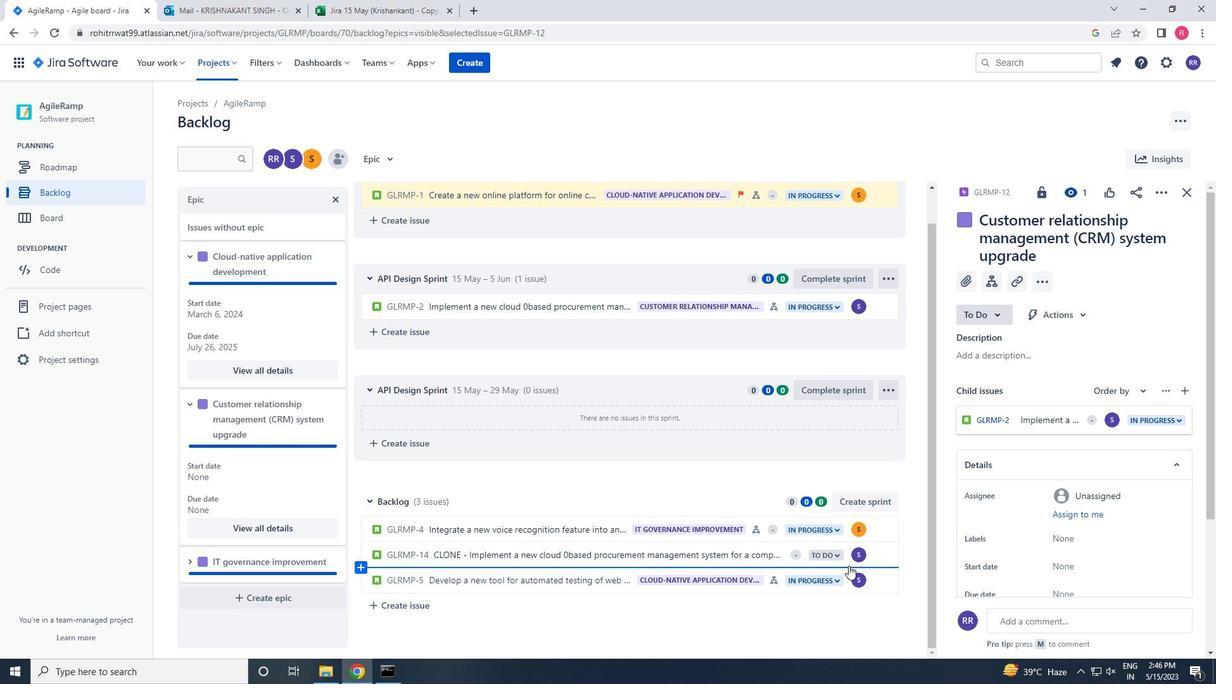 
Action: Mouse moved to (847, 569)
Screenshot: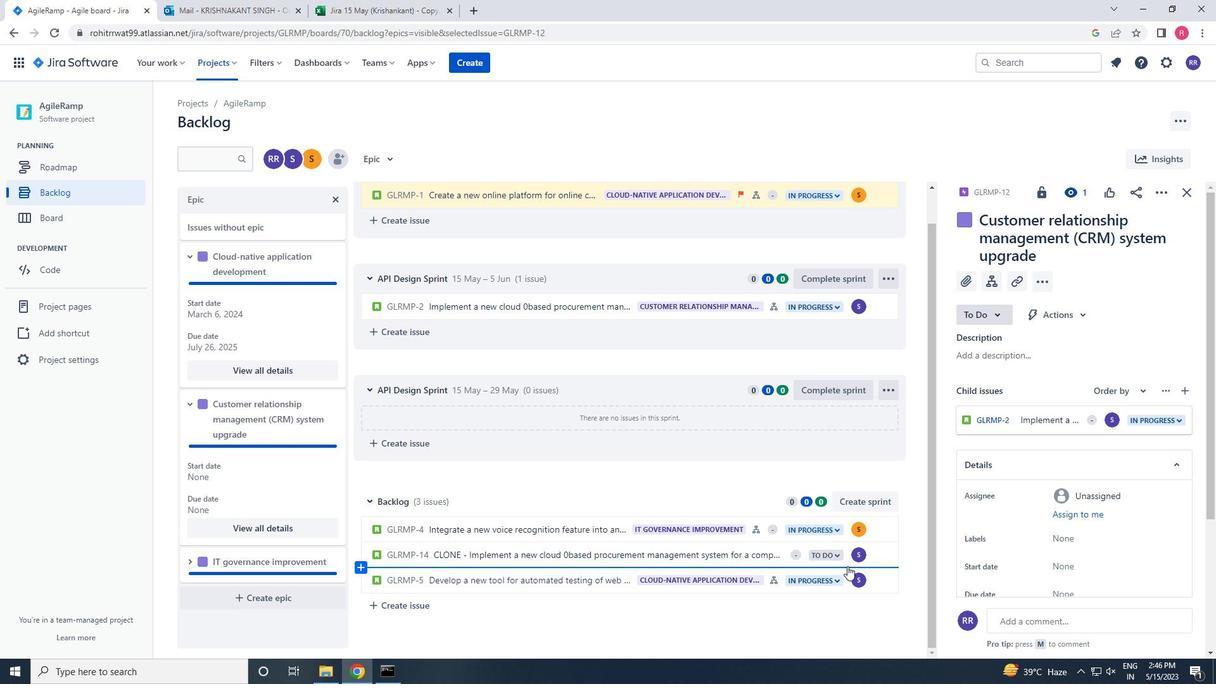 
Action: Mouse scrolled (847, 568) with delta (0, 0)
Screenshot: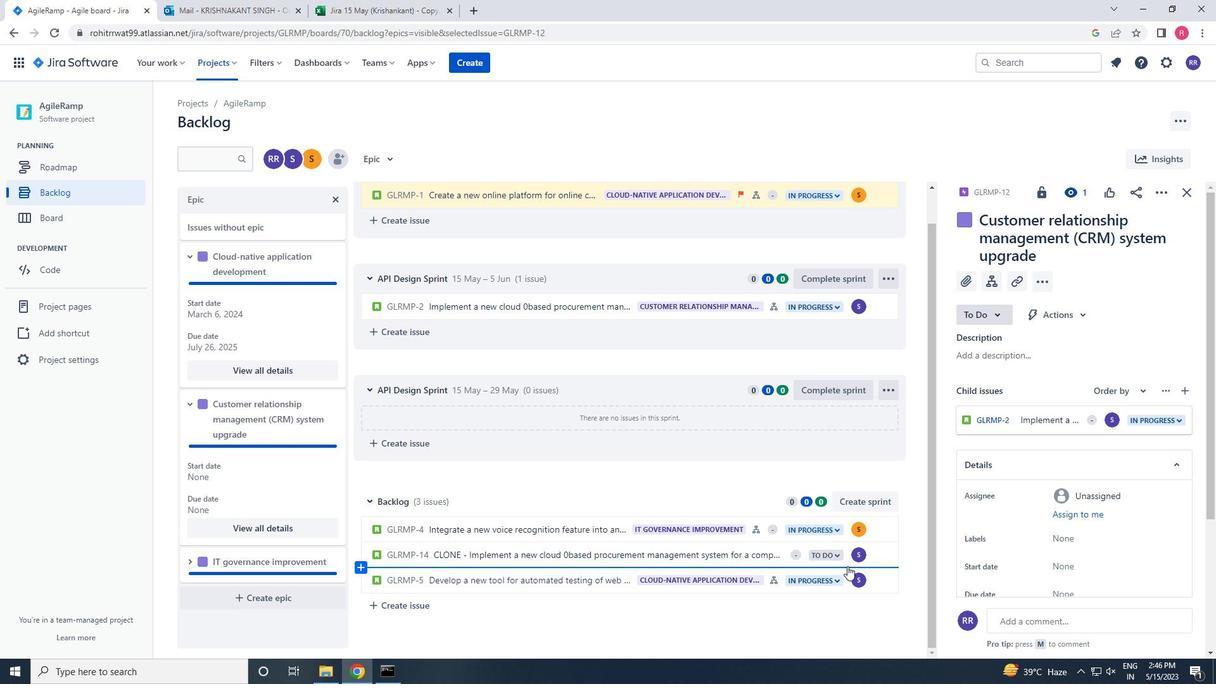 
Action: Mouse moved to (1017, 548)
Screenshot: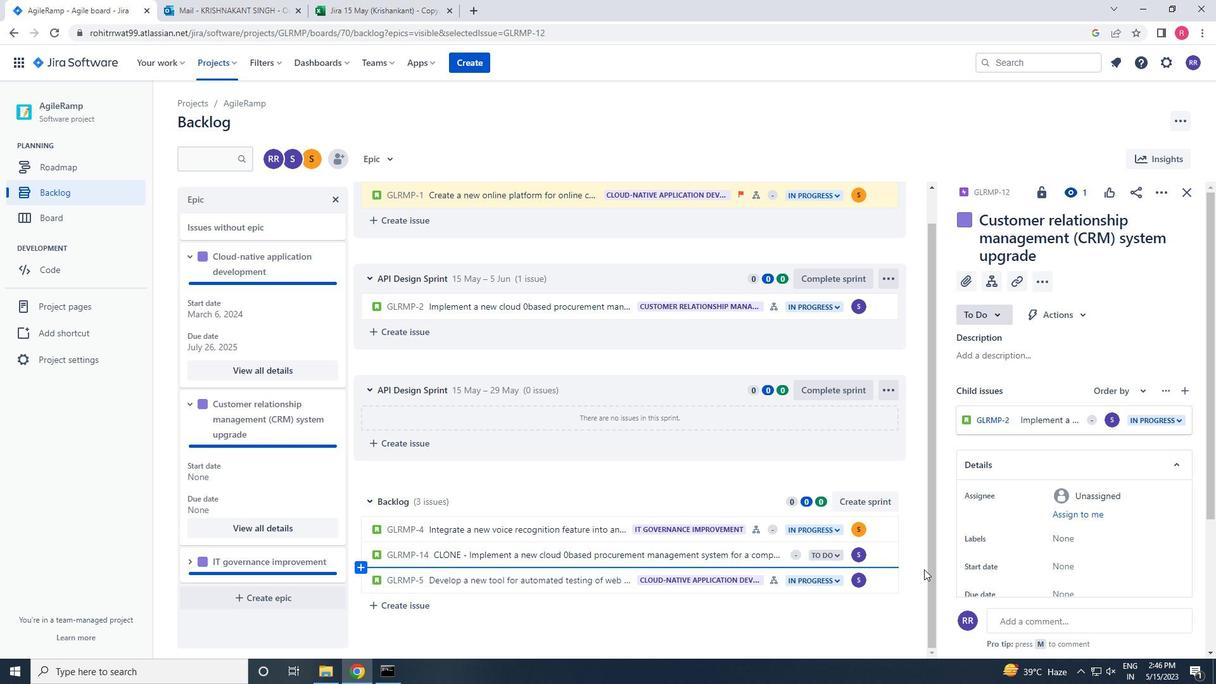 
Action: Mouse scrolled (1017, 548) with delta (0, 0)
Screenshot: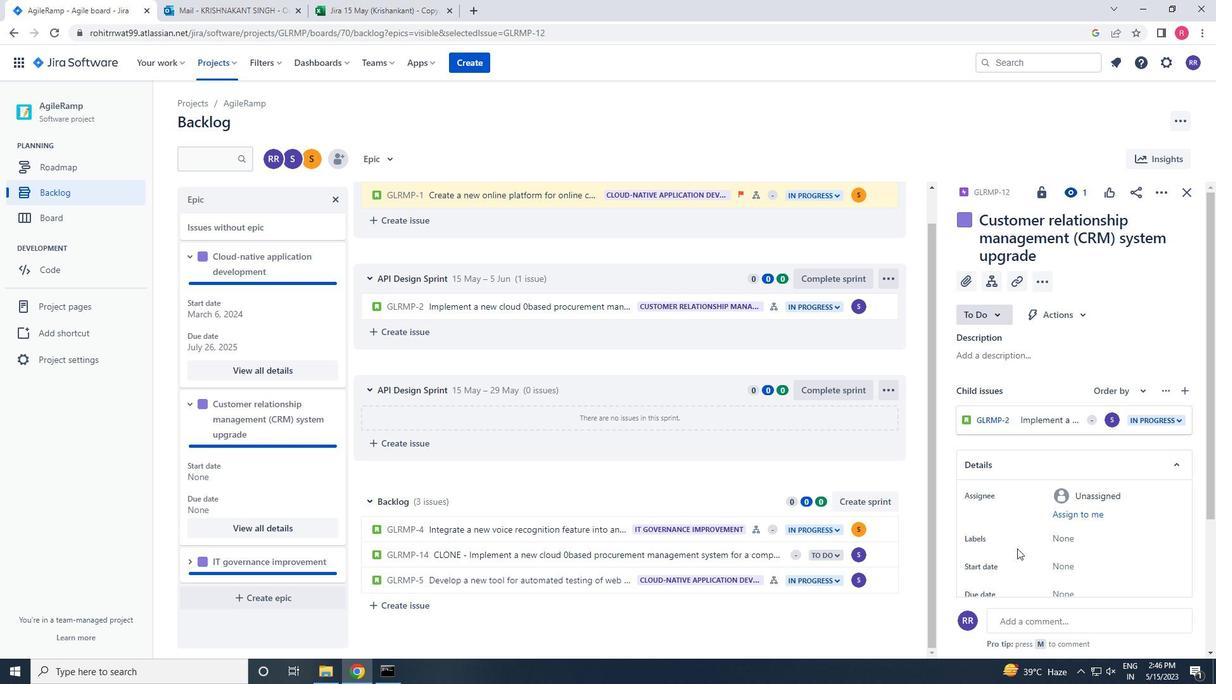 
Action: Mouse scrolled (1017, 548) with delta (0, 0)
Screenshot: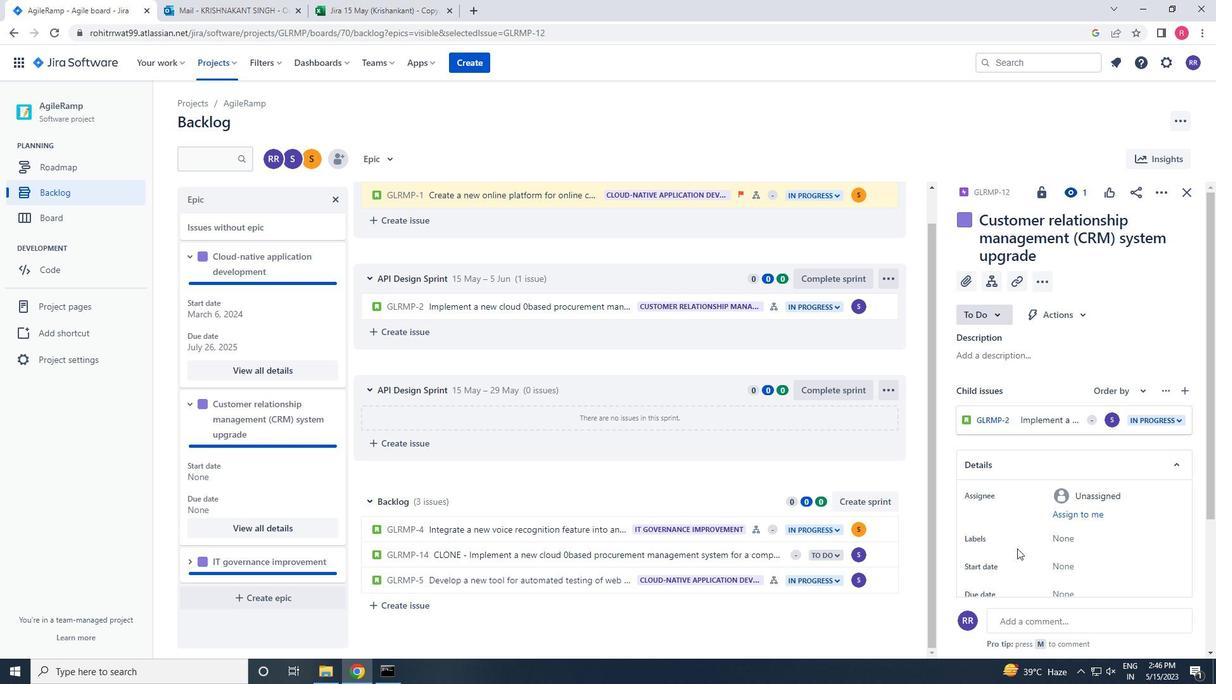 
Action: Mouse moved to (1083, 441)
Screenshot: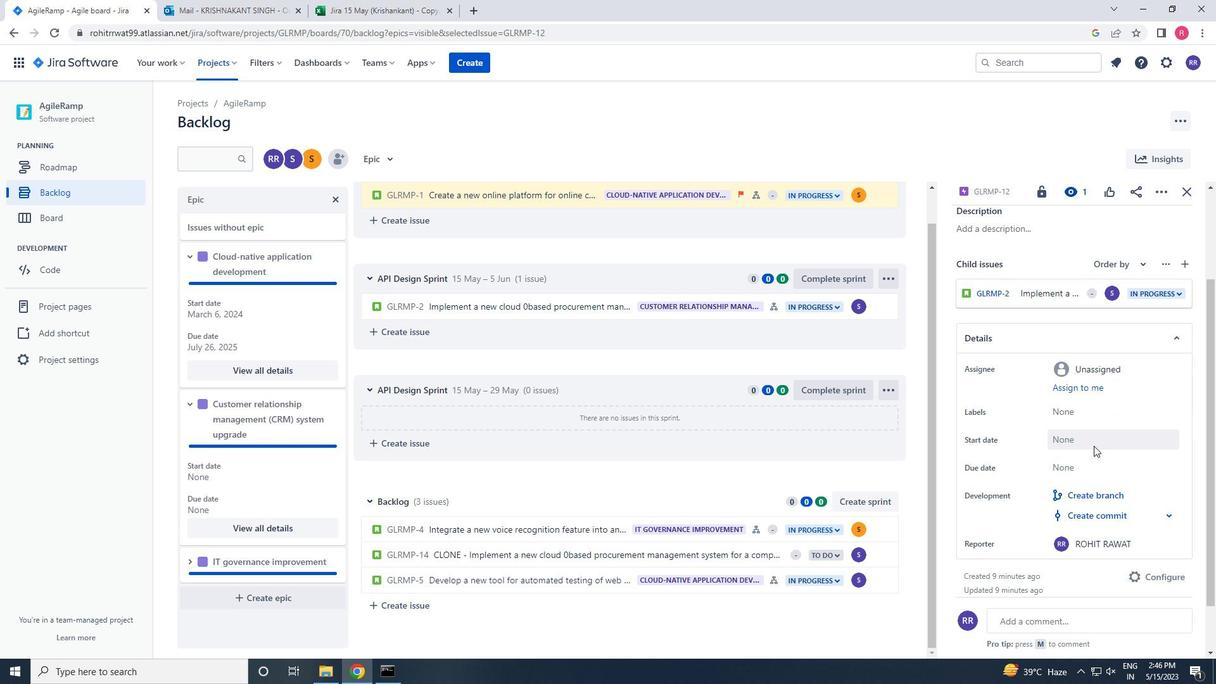 
Action: Mouse pressed left at (1083, 441)
Screenshot: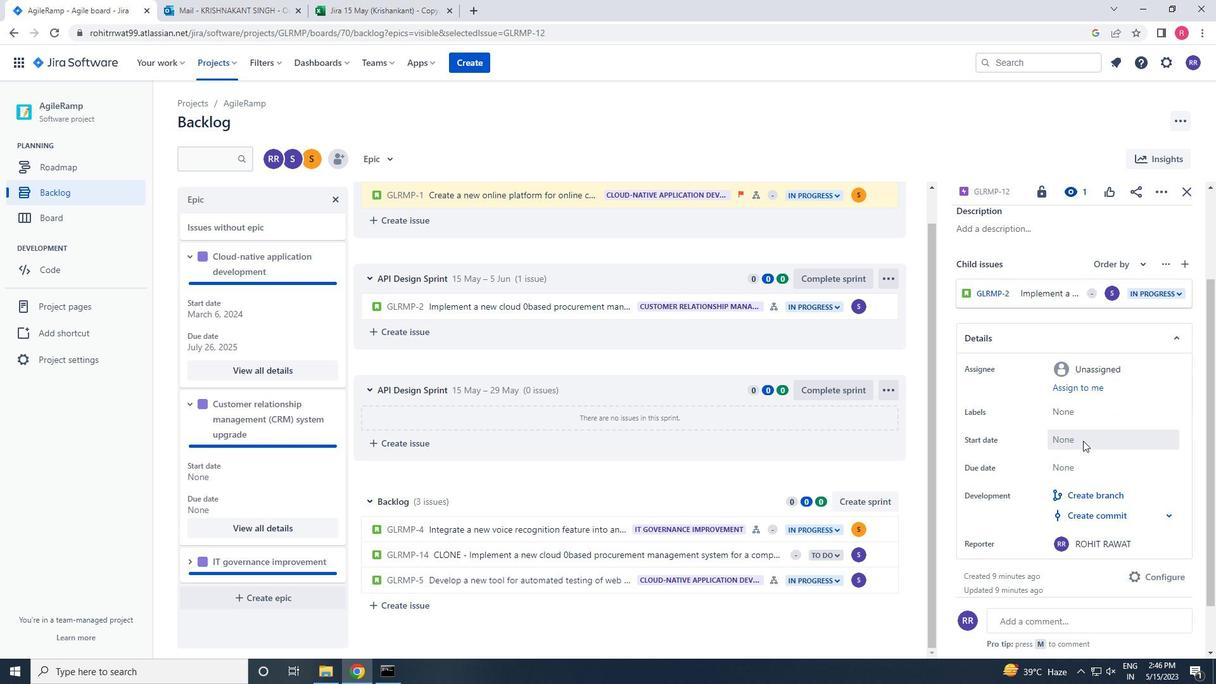 
Action: Mouse moved to (1017, 477)
Screenshot: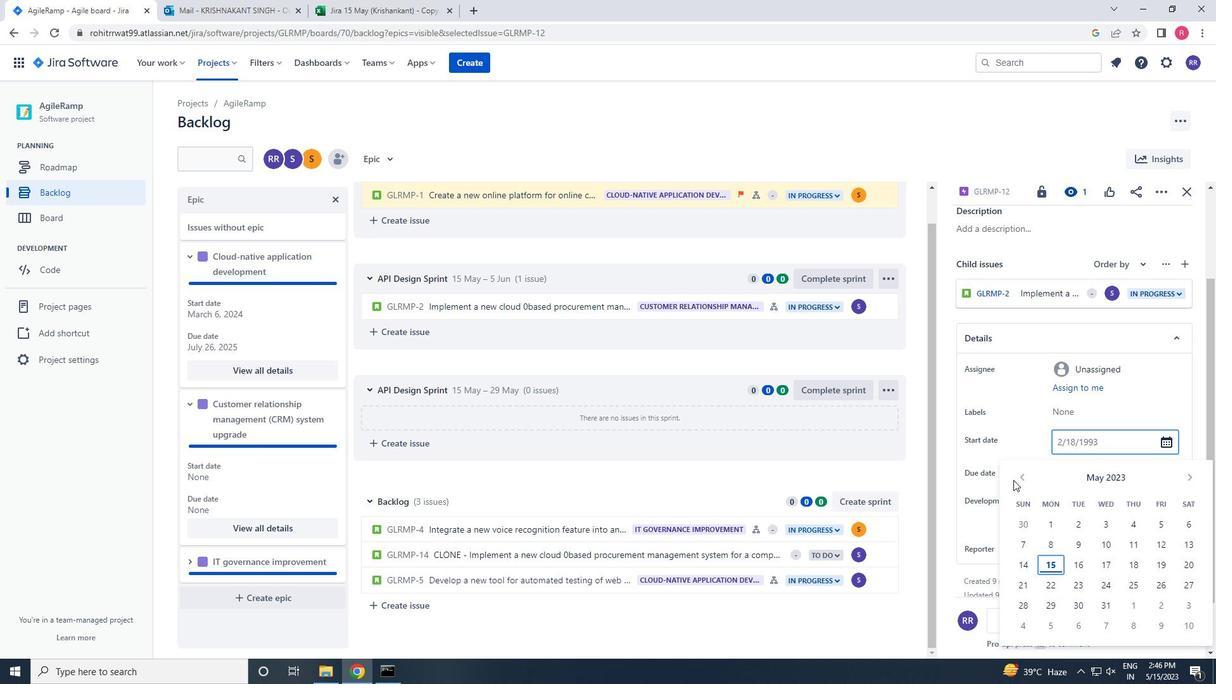 
Action: Mouse pressed left at (1017, 477)
Screenshot: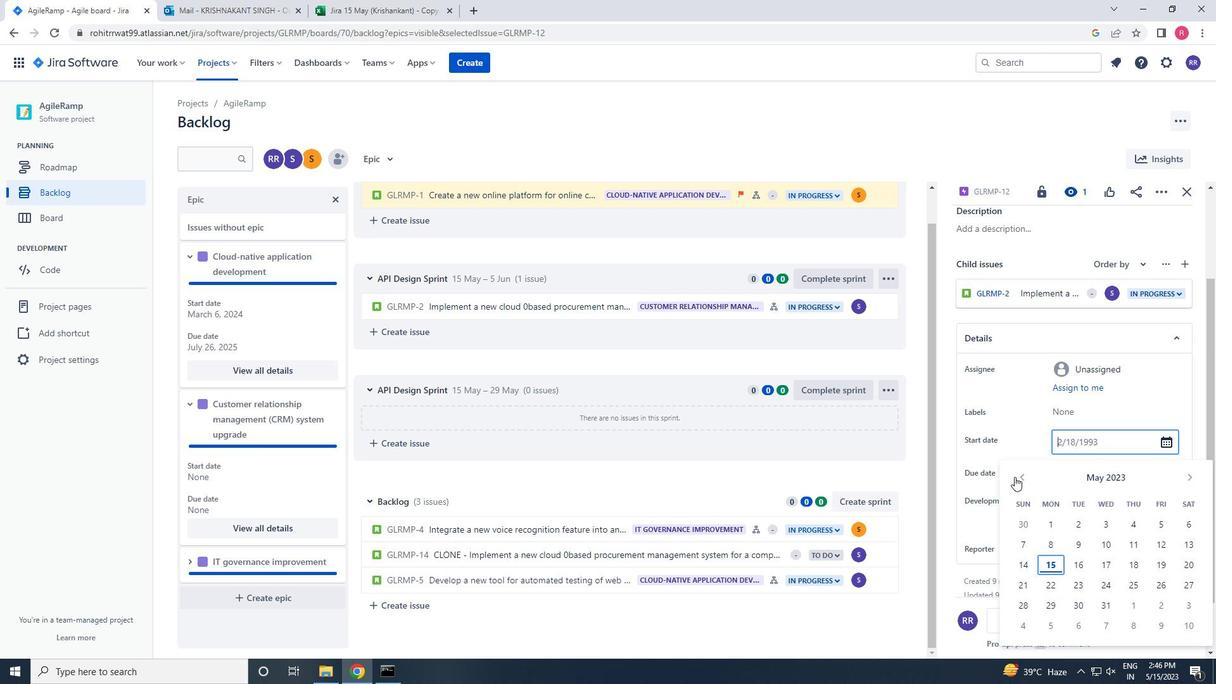 
Action: Mouse pressed left at (1017, 477)
Screenshot: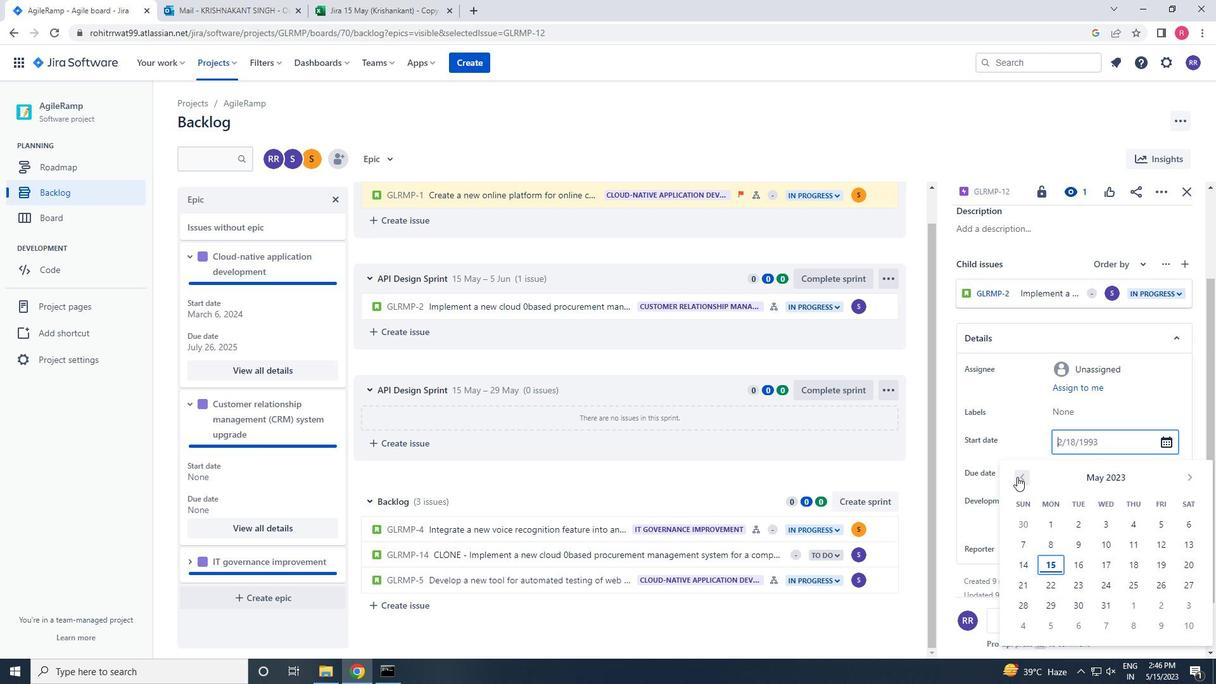 
Action: Mouse pressed left at (1017, 477)
Screenshot: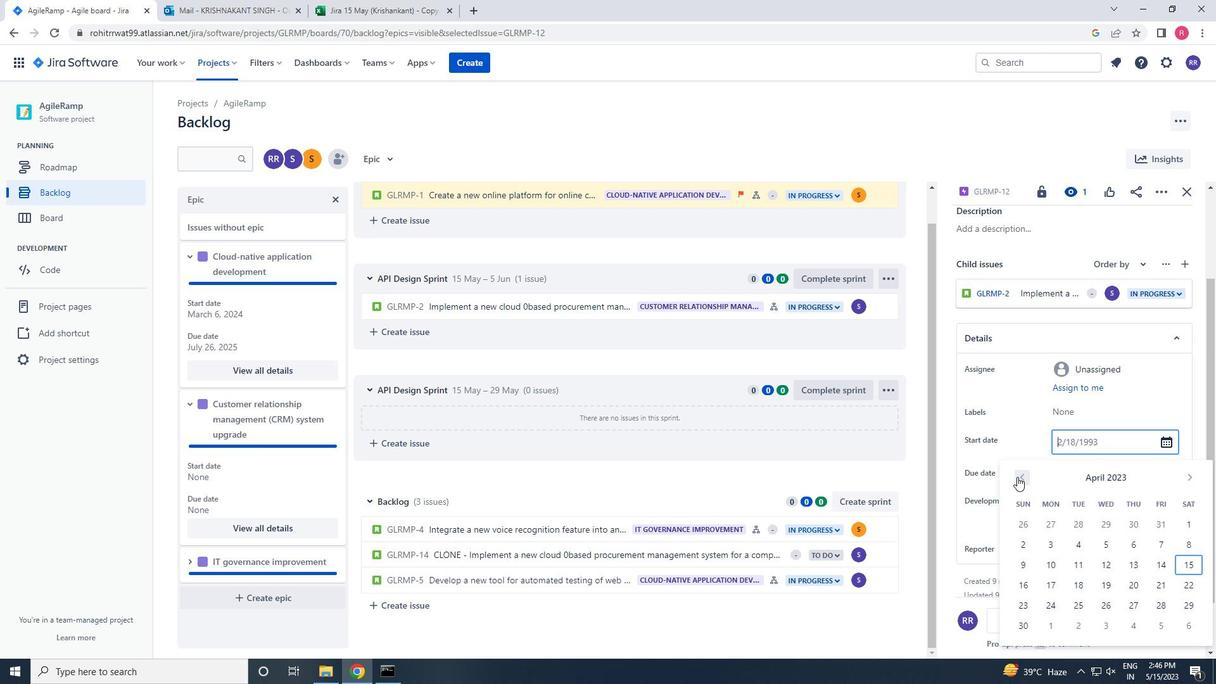 
Action: Mouse pressed left at (1017, 477)
Screenshot: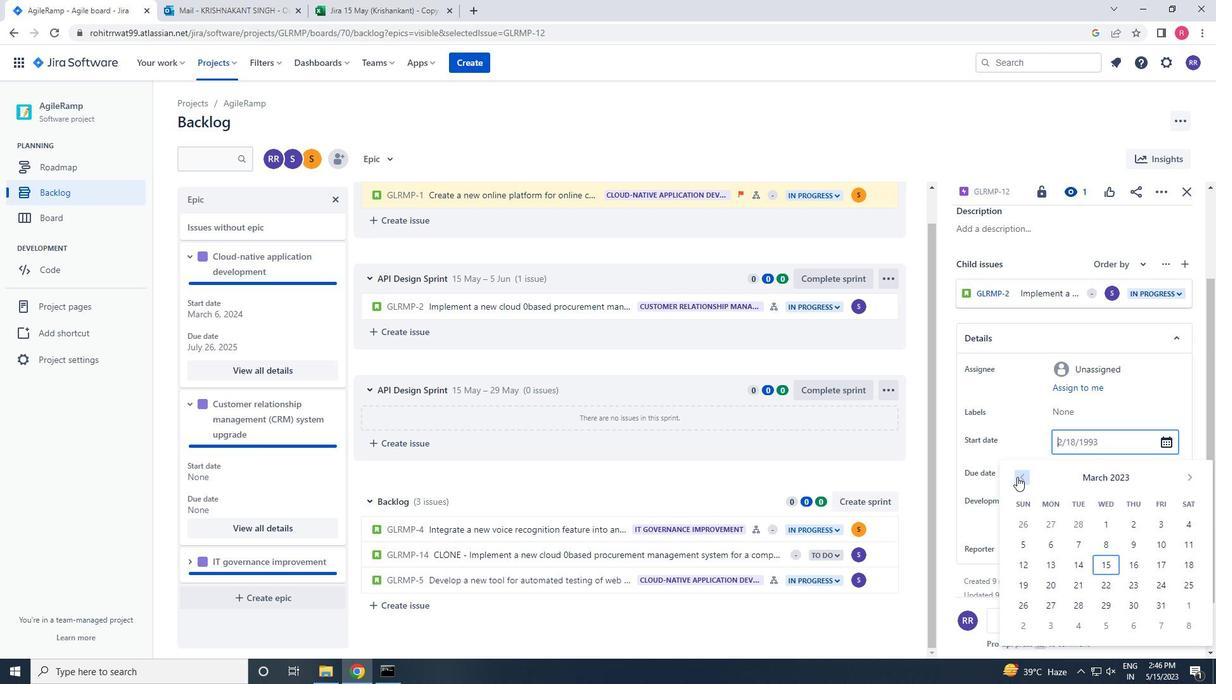 
Action: Mouse moved to (1046, 565)
Screenshot: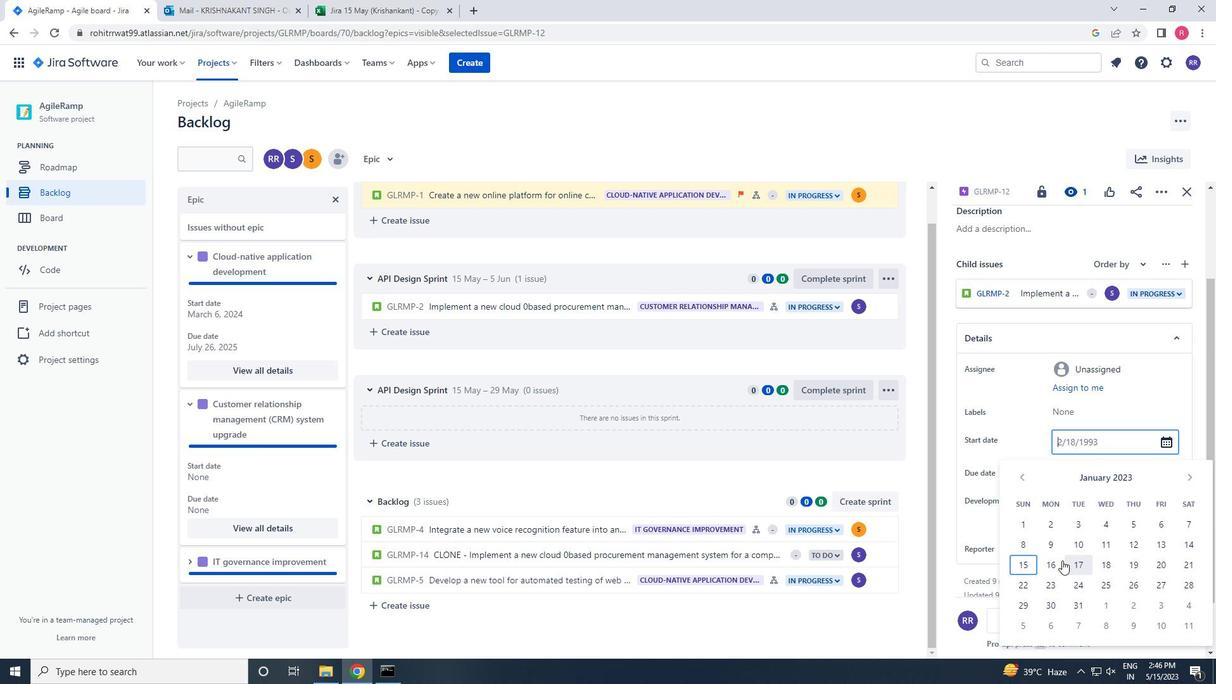 
Action: Mouse pressed left at (1046, 565)
Screenshot: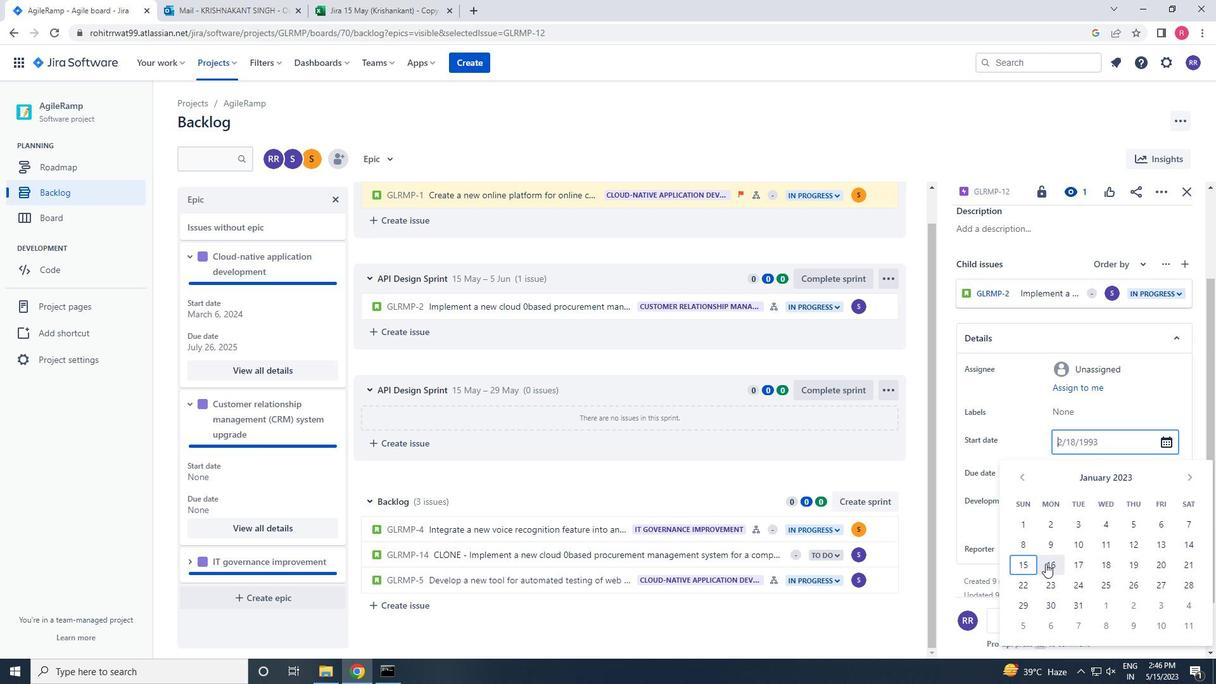 
Action: Mouse moved to (1091, 479)
Screenshot: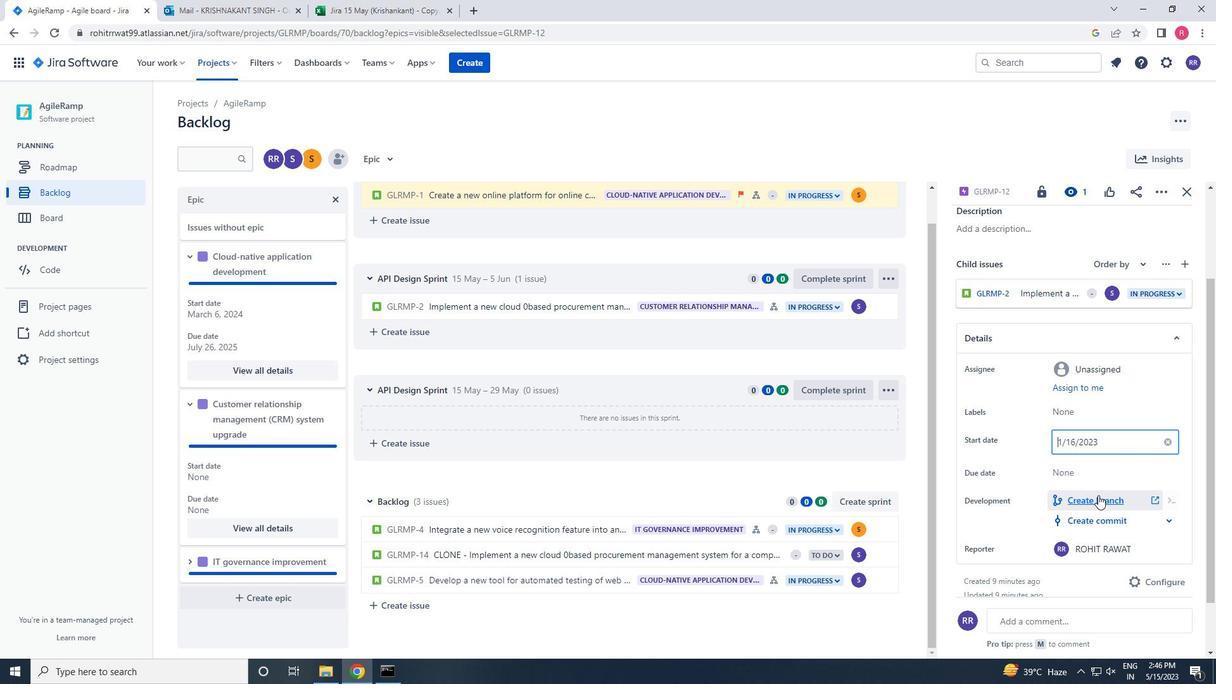 
Action: Mouse pressed left at (1091, 479)
Screenshot: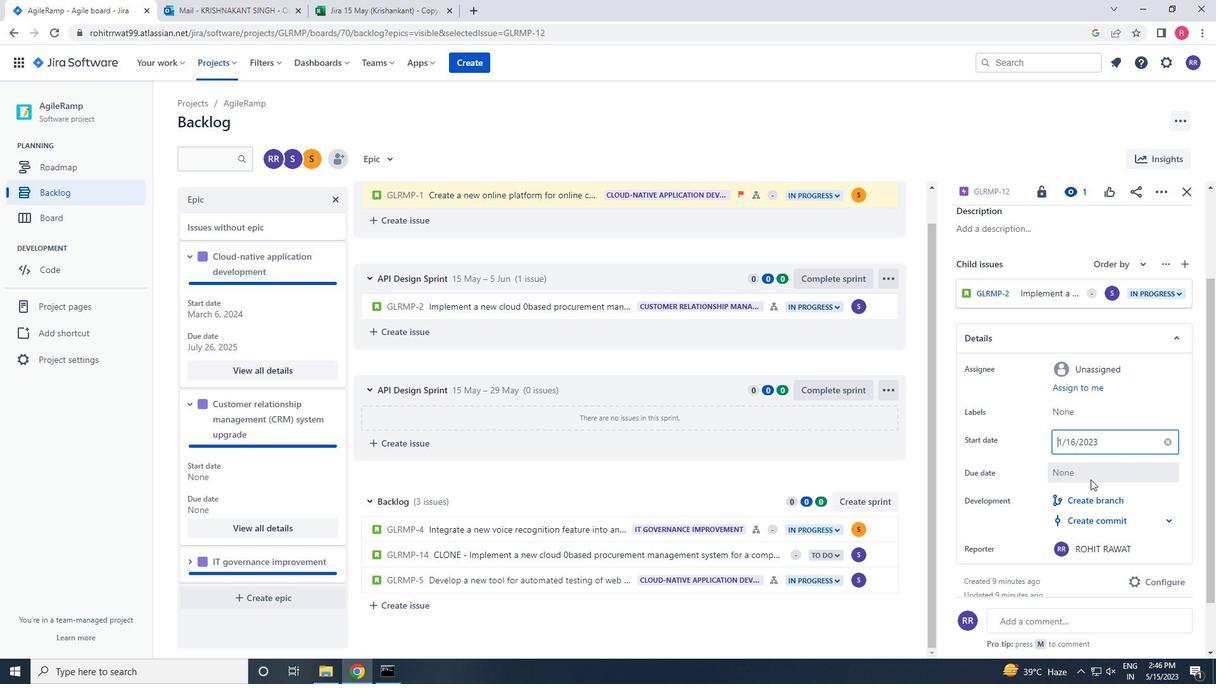 
Action: Mouse moved to (1190, 297)
Screenshot: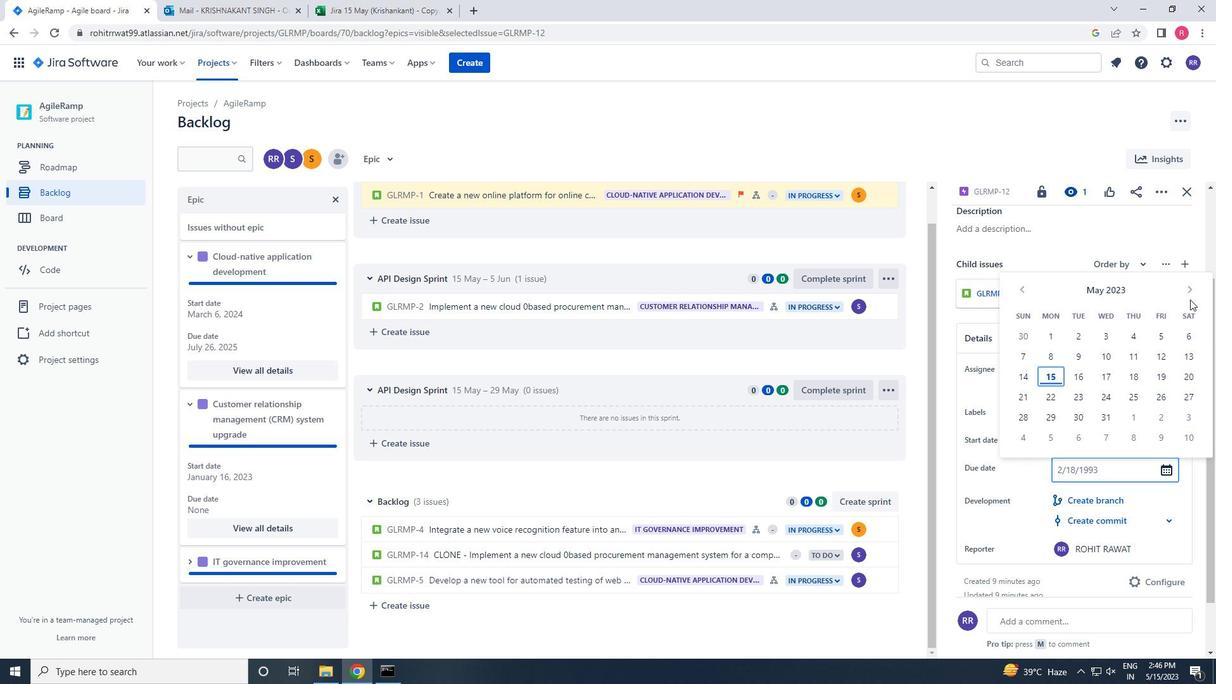 
Action: Mouse pressed left at (1190, 297)
Screenshot: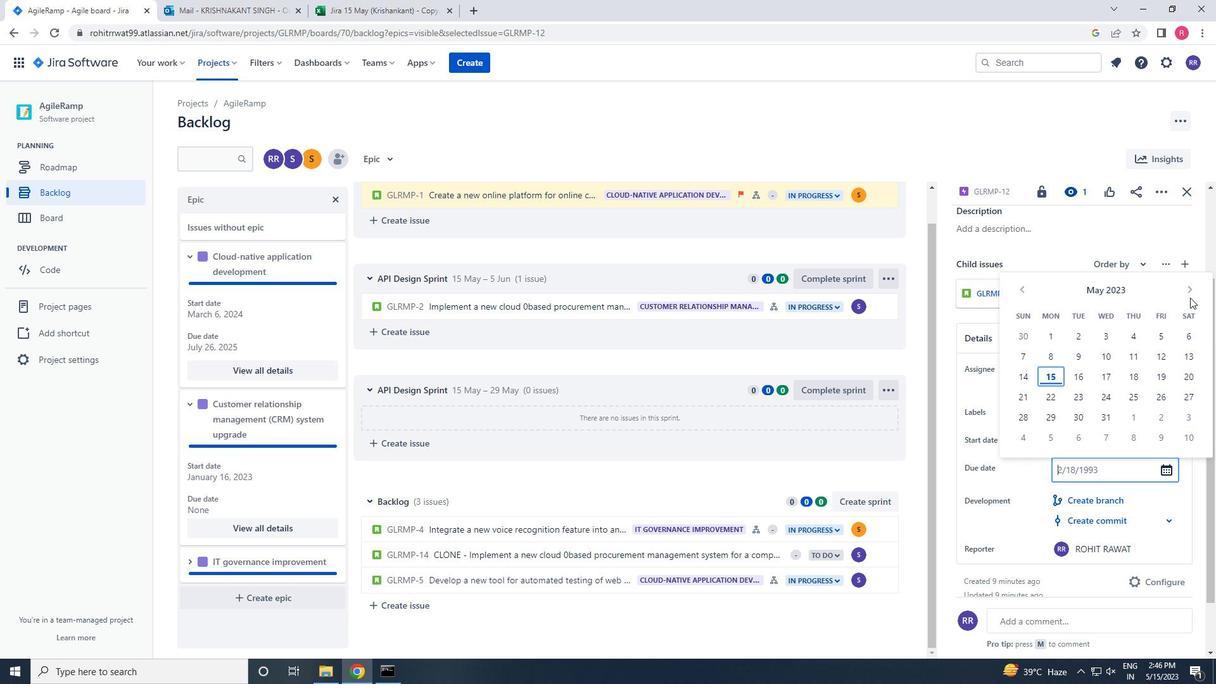 
Action: Mouse pressed left at (1190, 297)
Screenshot: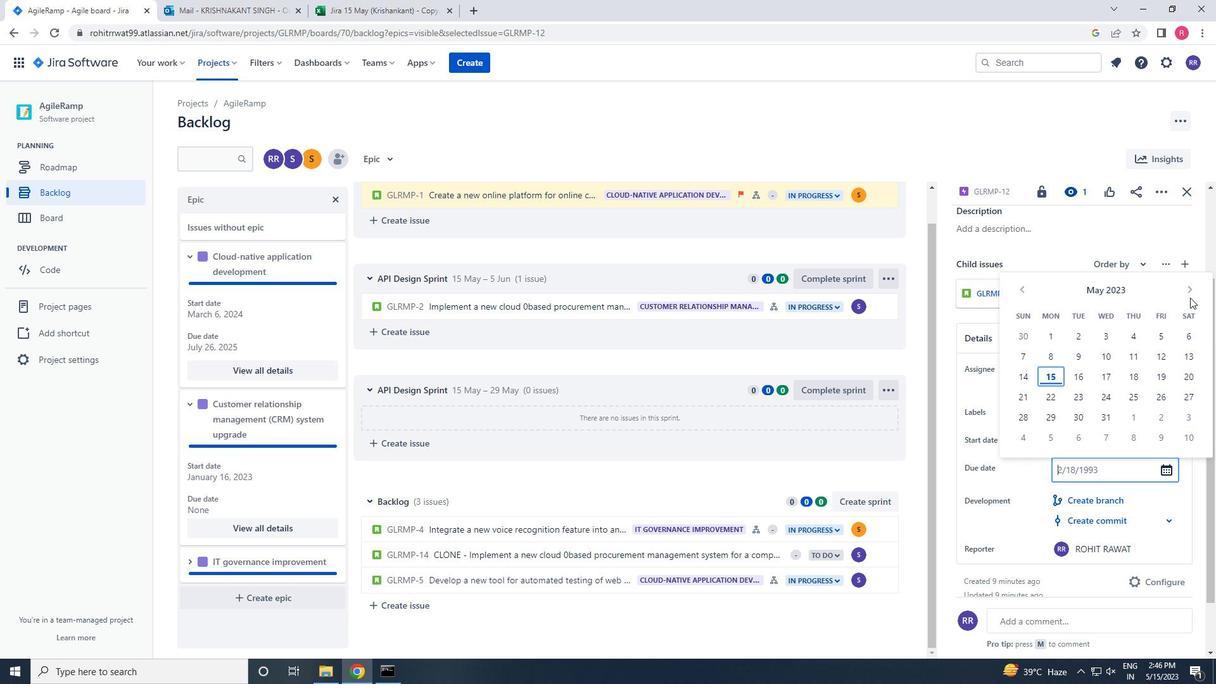 
Action: Mouse pressed left at (1190, 297)
Screenshot: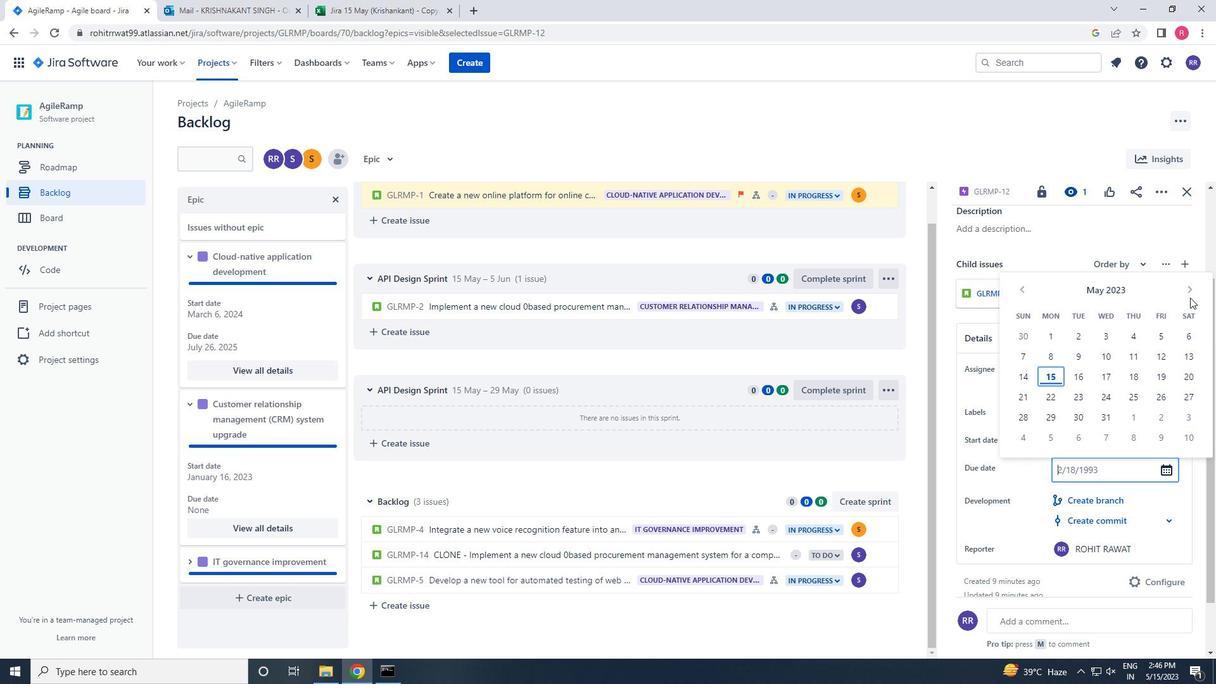 
Action: Mouse pressed left at (1190, 297)
Screenshot: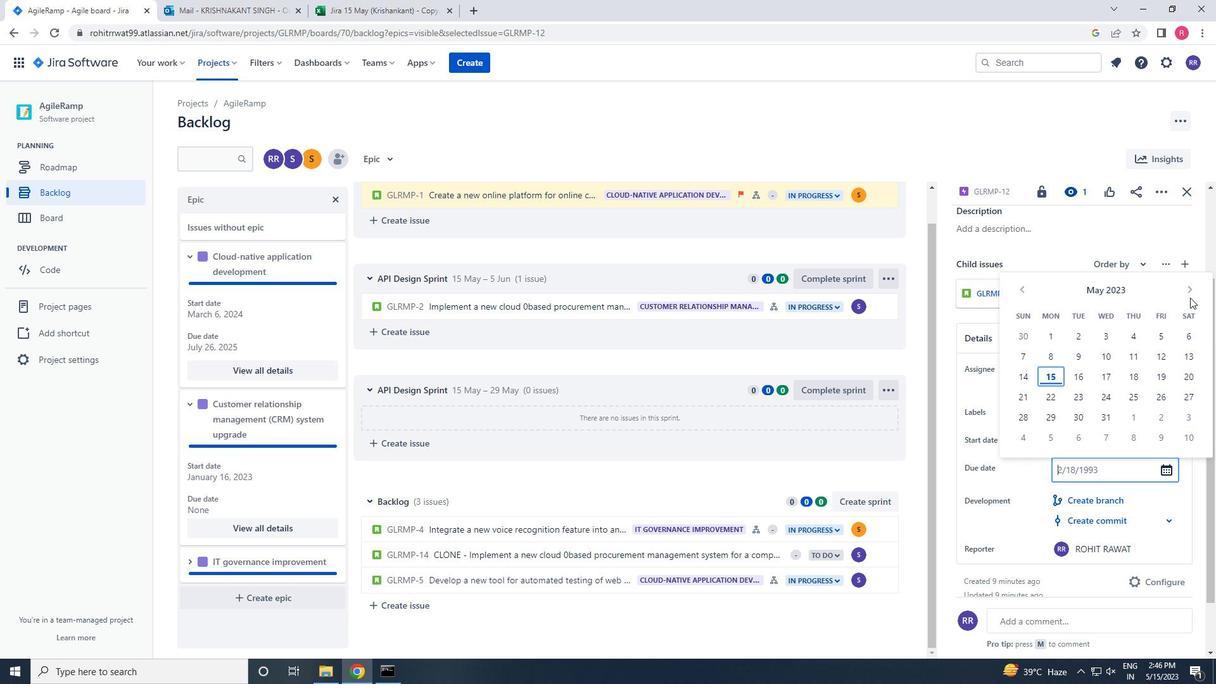 
Action: Mouse pressed left at (1190, 297)
Screenshot: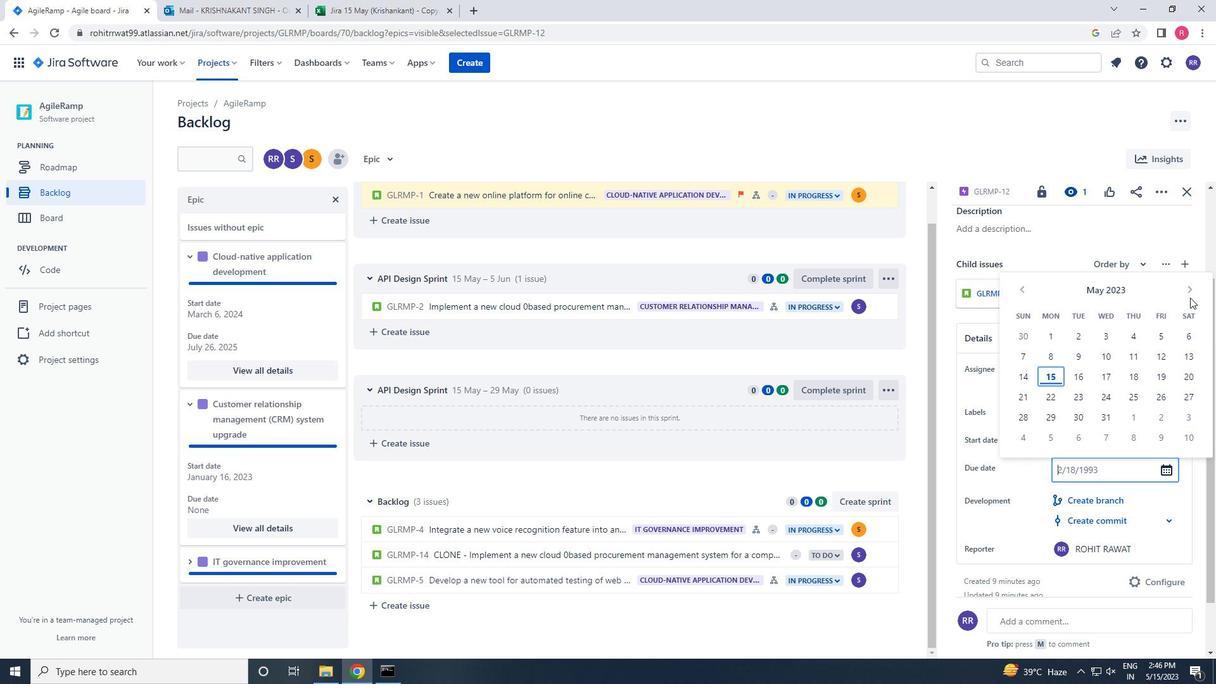 
Action: Mouse pressed left at (1190, 297)
Screenshot: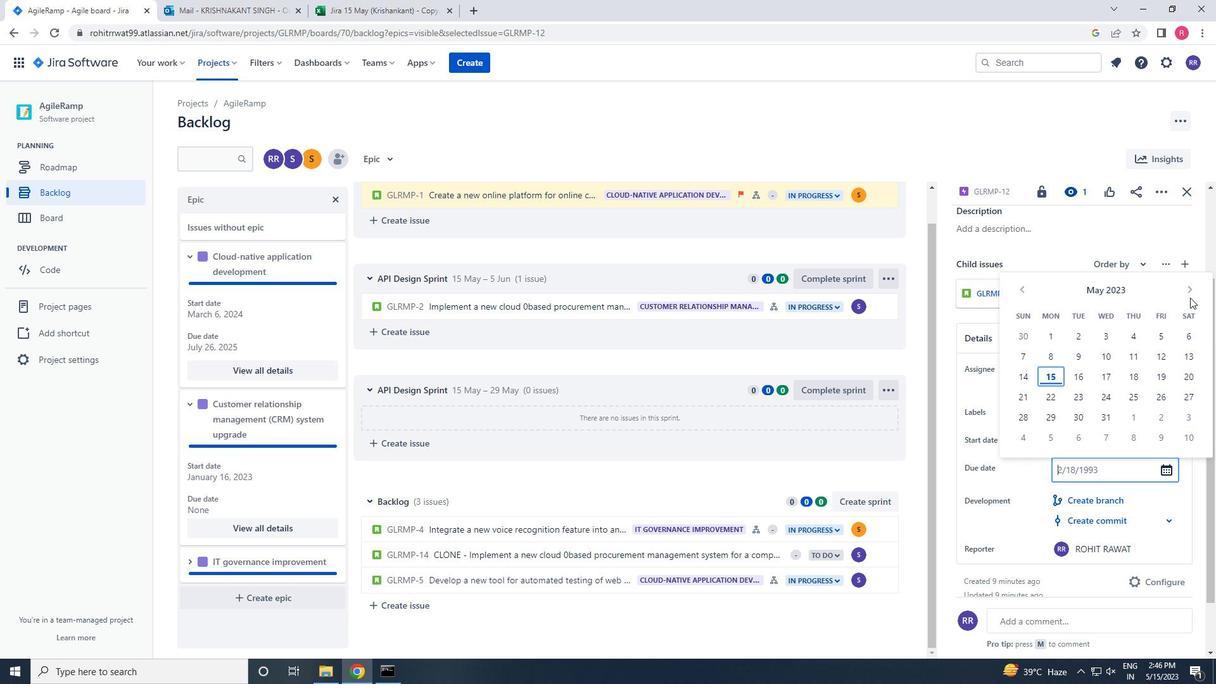 
Action: Mouse moved to (1186, 285)
Screenshot: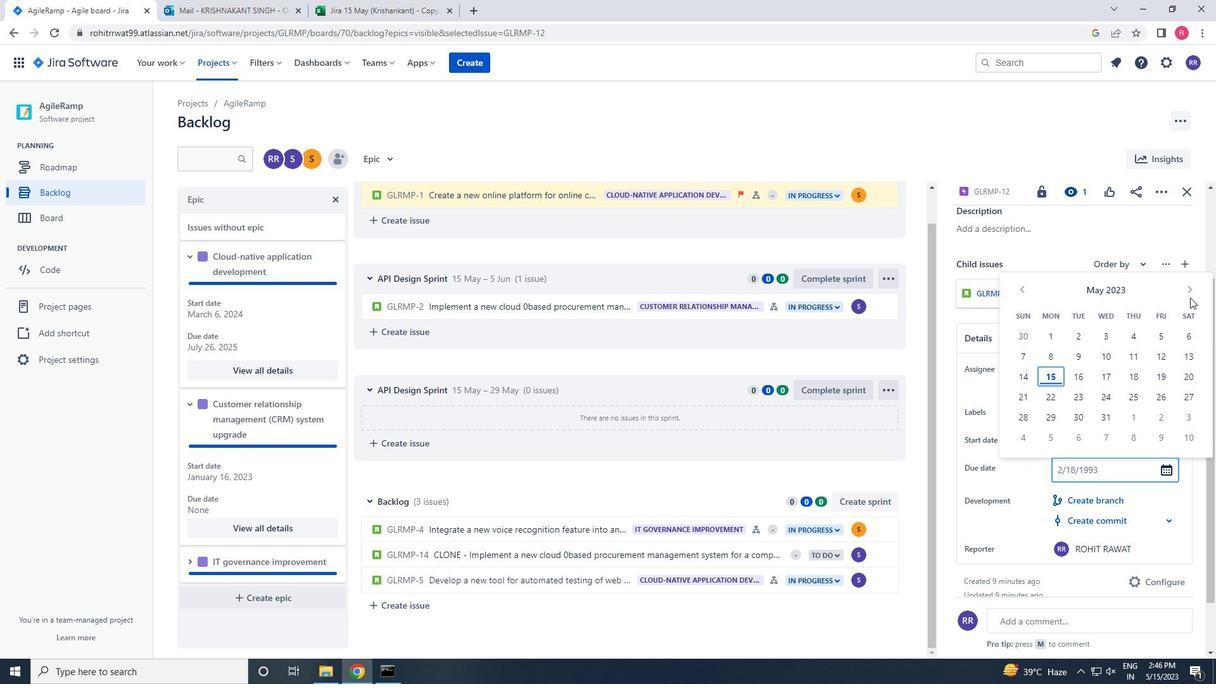 
Action: Mouse pressed left at (1186, 285)
Screenshot: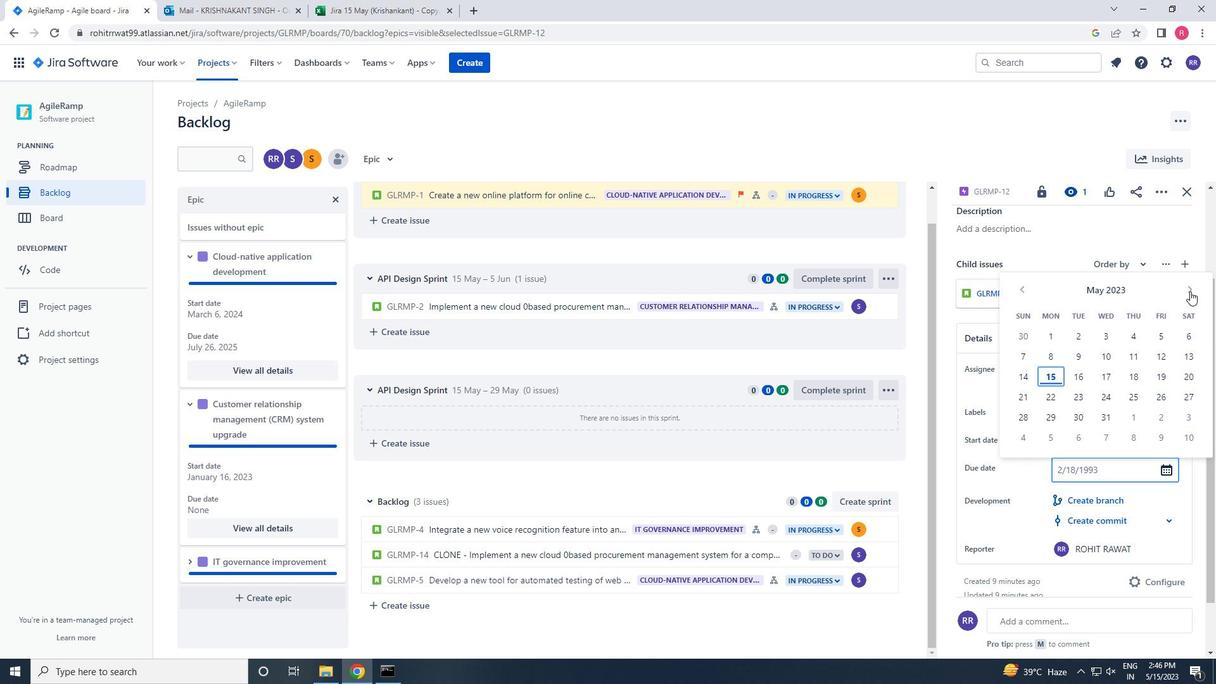 
Action: Mouse pressed left at (1186, 285)
Screenshot: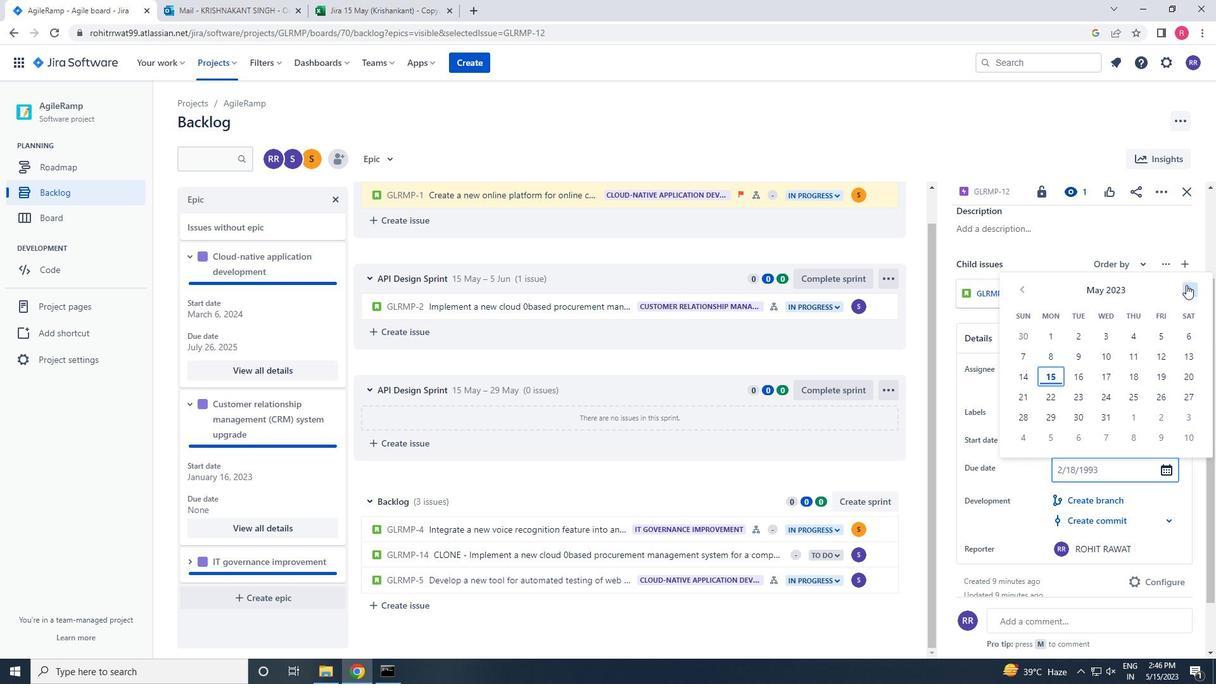 
Action: Mouse pressed left at (1186, 285)
Screenshot: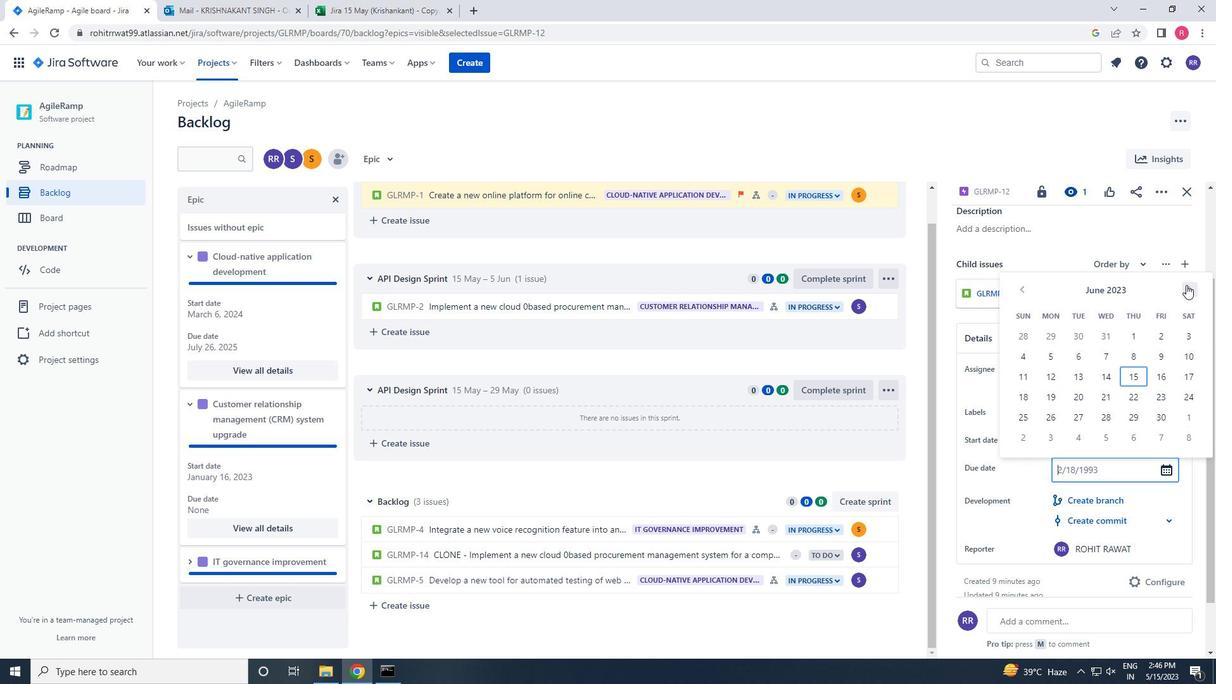 
Action: Mouse pressed left at (1186, 285)
Screenshot: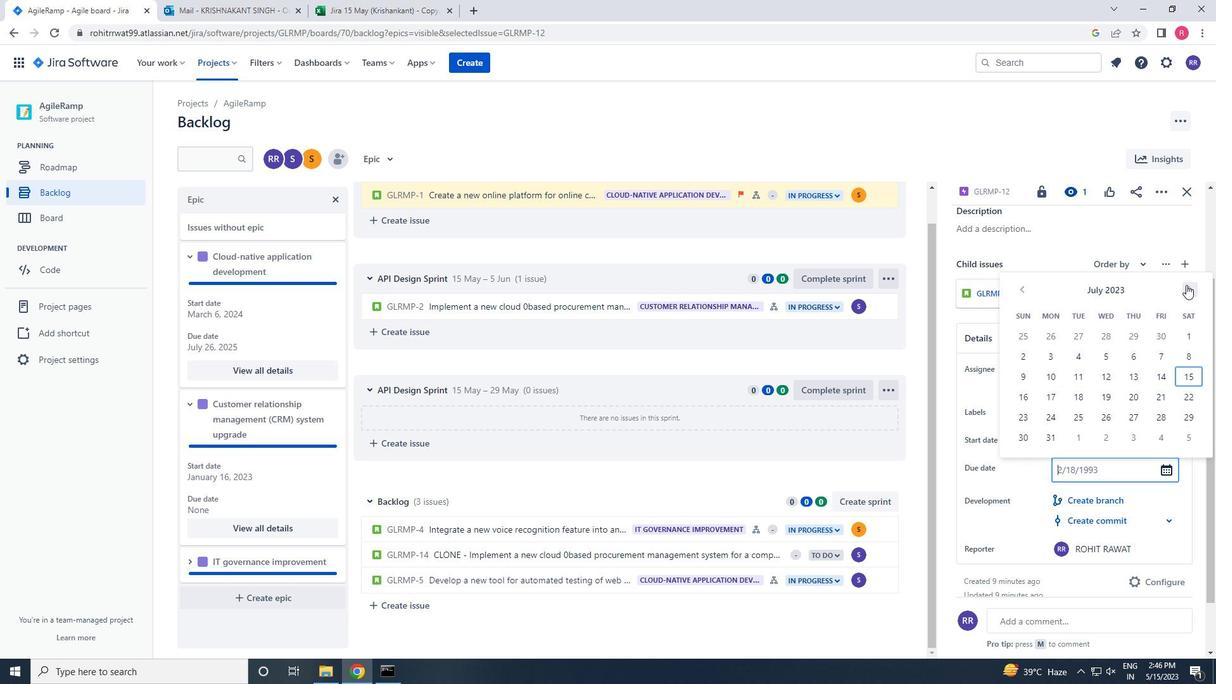 
Action: Mouse pressed left at (1186, 285)
Screenshot: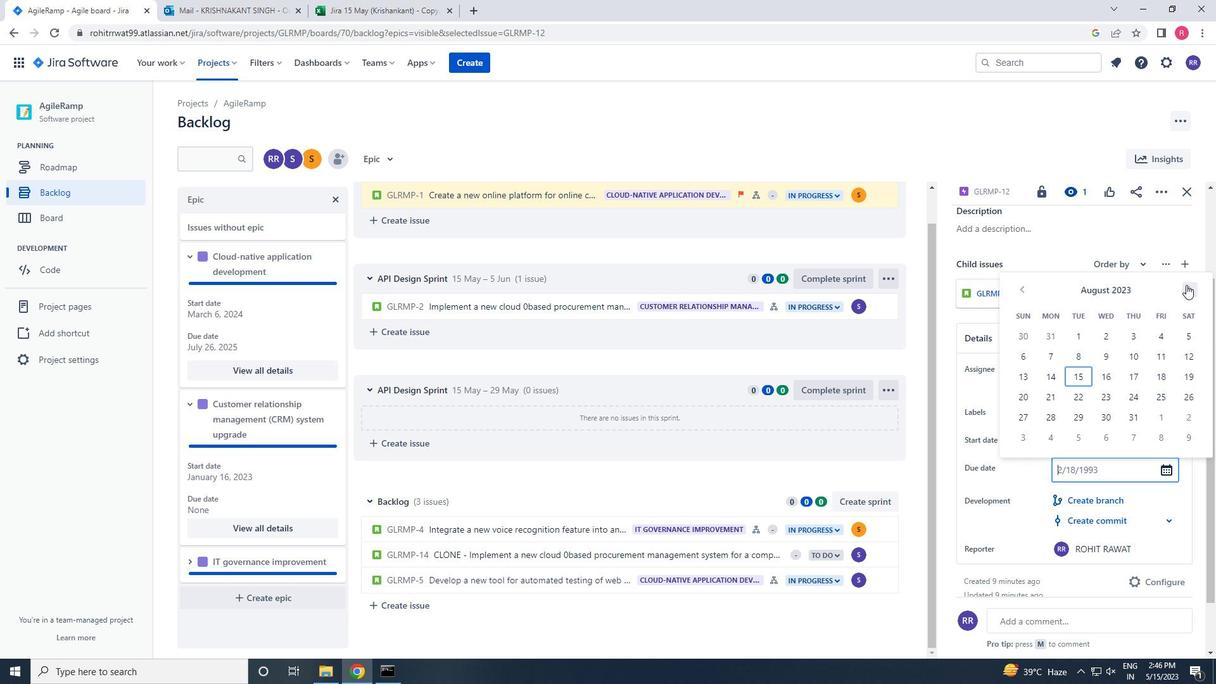 
Action: Mouse pressed left at (1186, 285)
Screenshot: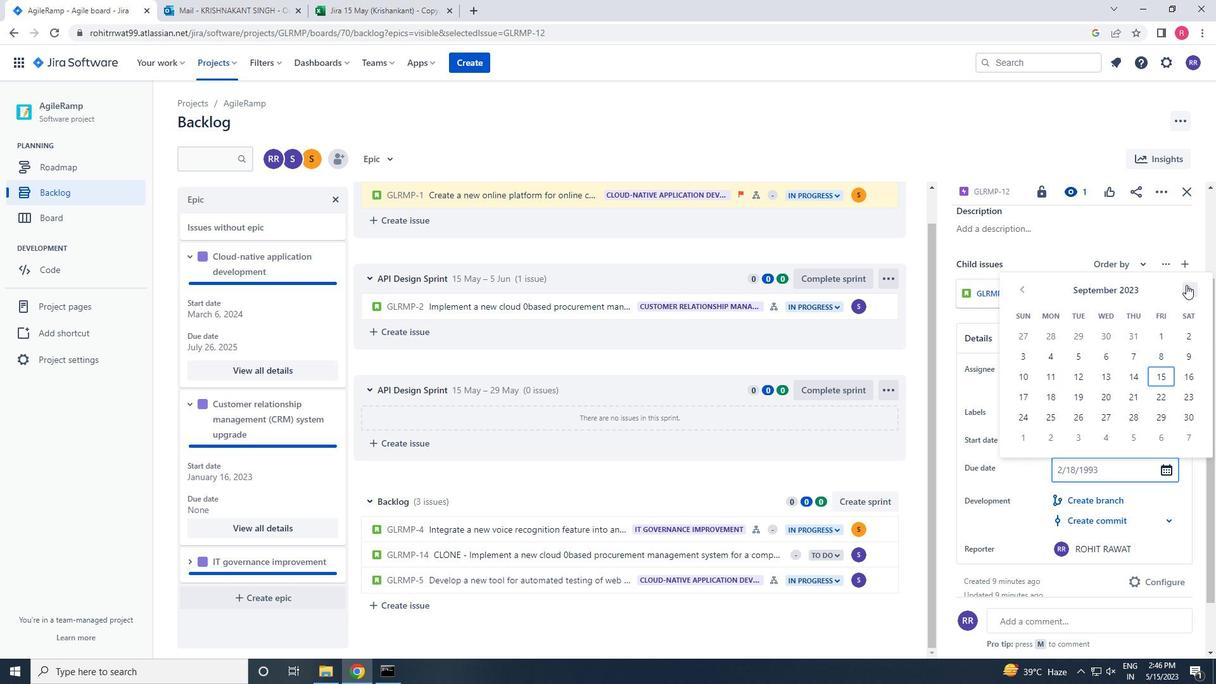 
Action: Mouse pressed left at (1186, 285)
Screenshot: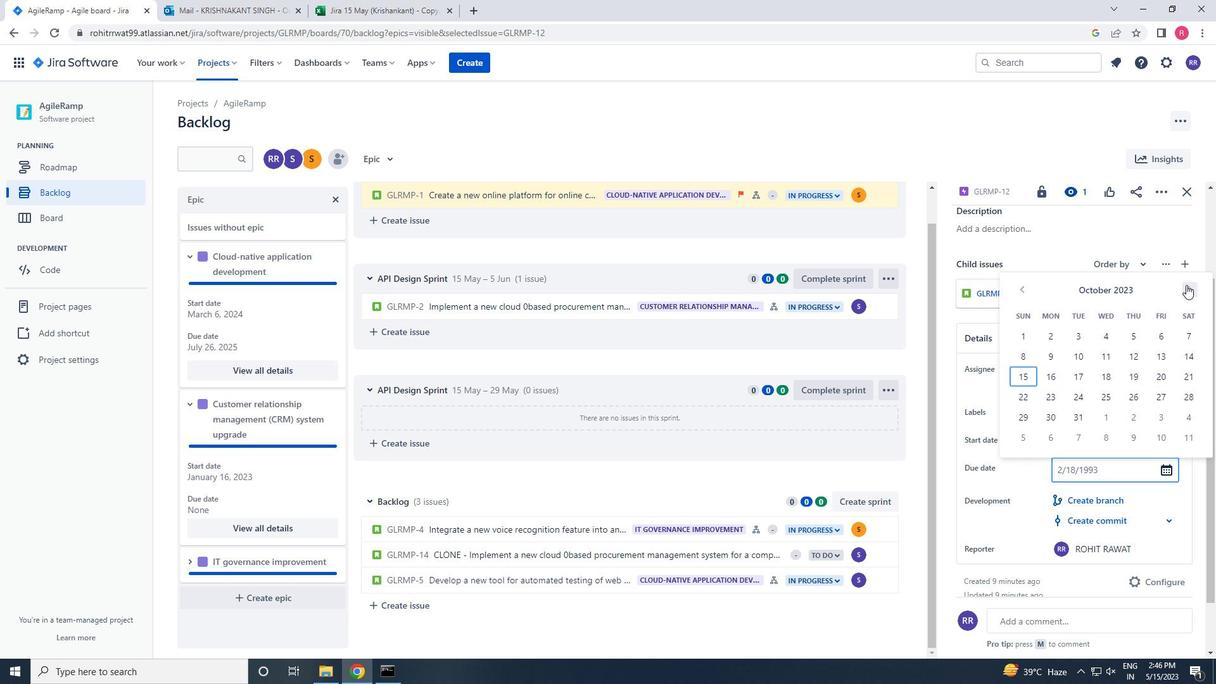 
Action: Mouse pressed left at (1186, 285)
Screenshot: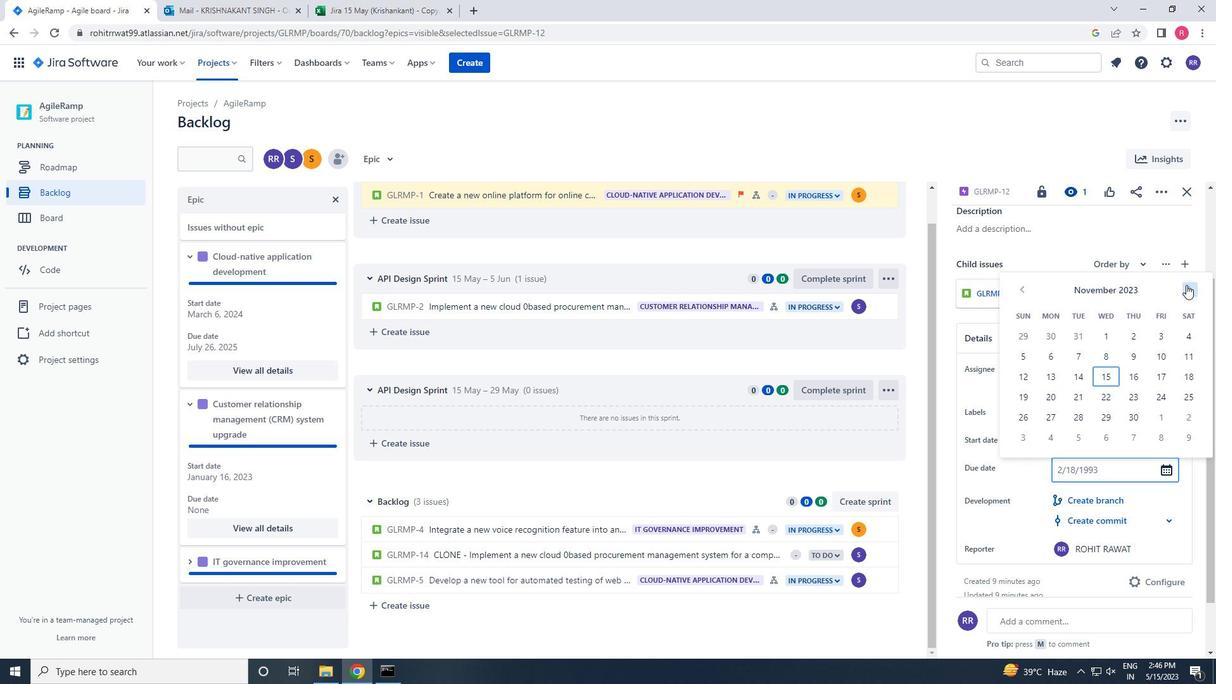 
Action: Mouse pressed left at (1186, 285)
Screenshot: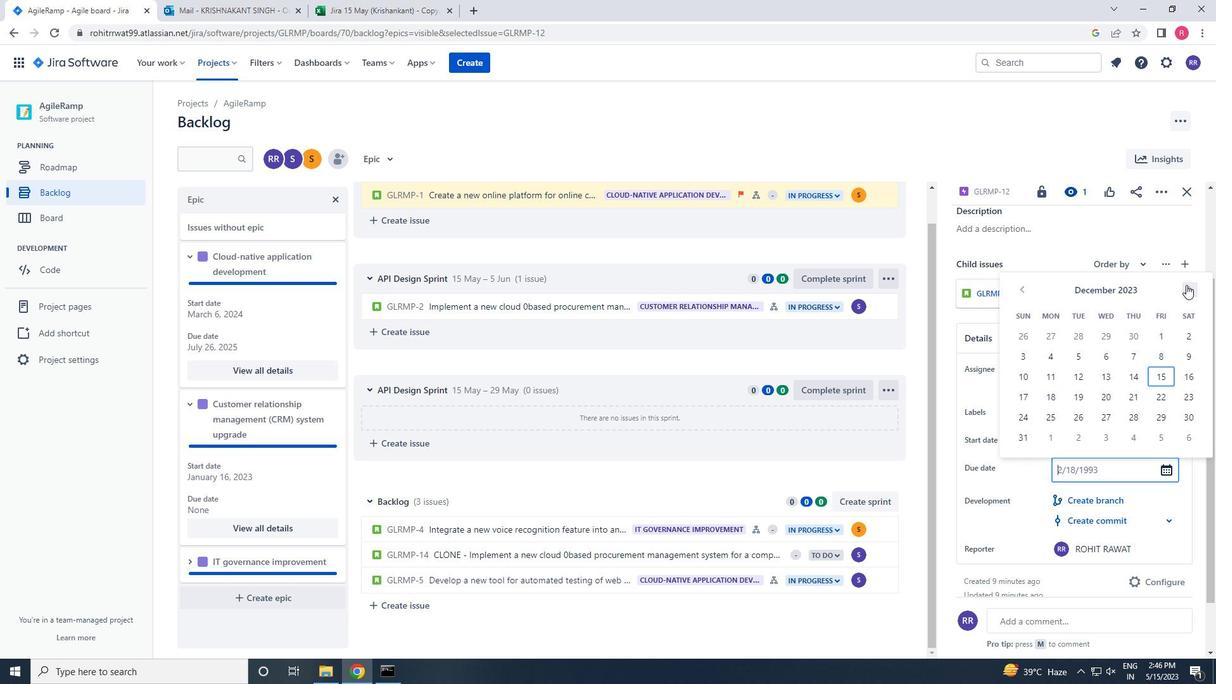 
Action: Mouse pressed left at (1186, 285)
Screenshot: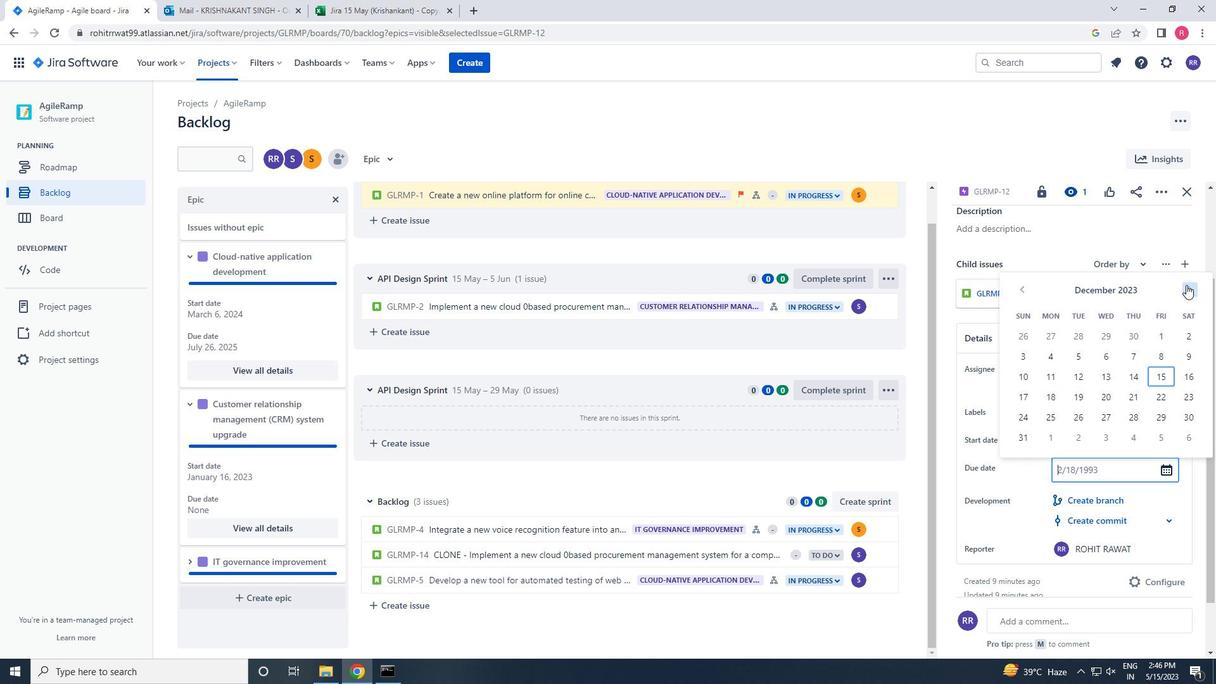 
Action: Mouse pressed left at (1186, 285)
Screenshot: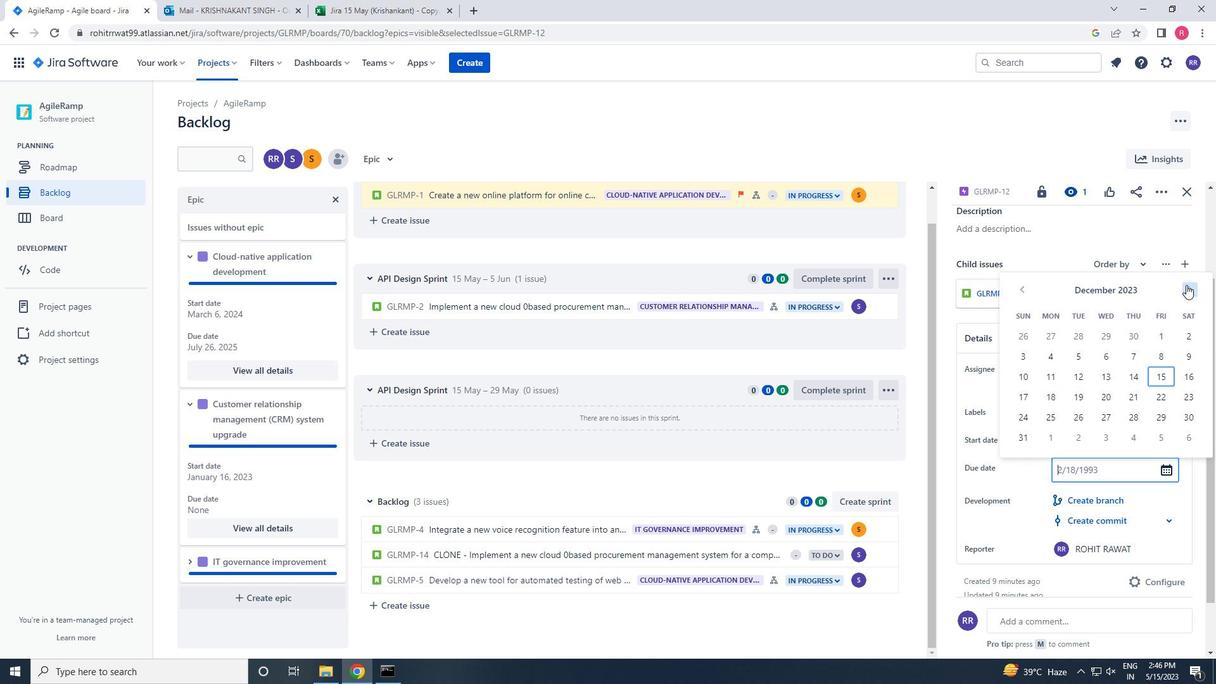 
Action: Mouse pressed left at (1186, 285)
Screenshot: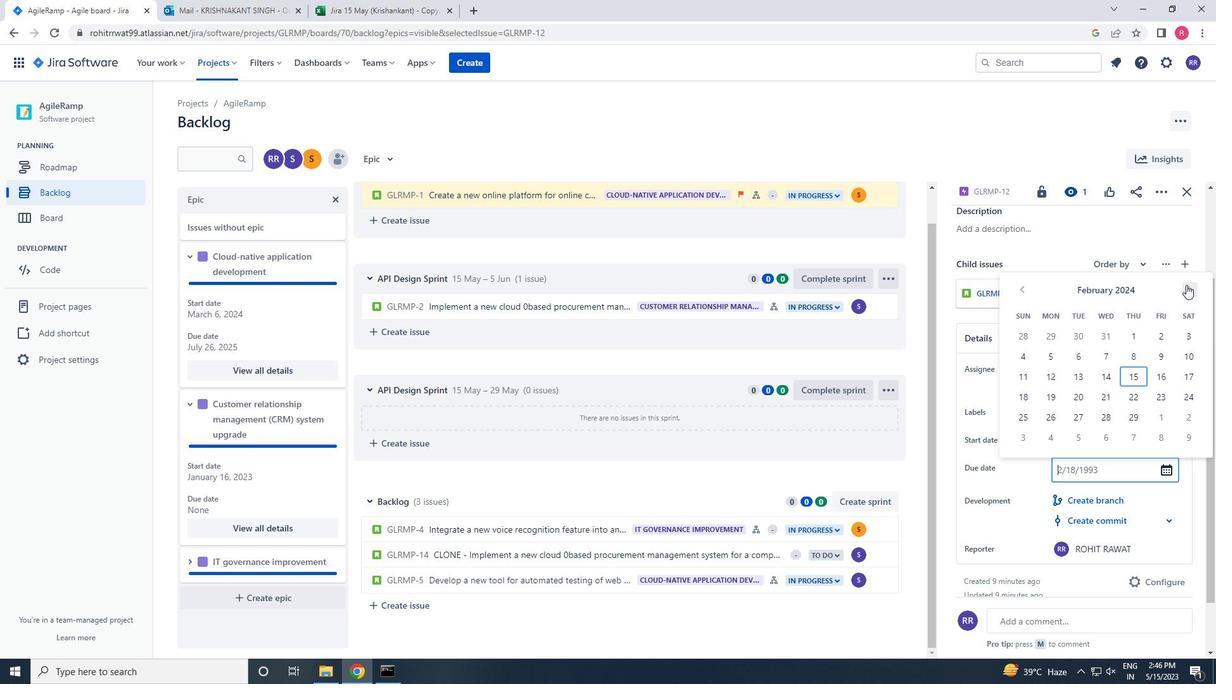 
Action: Mouse pressed left at (1186, 285)
Screenshot: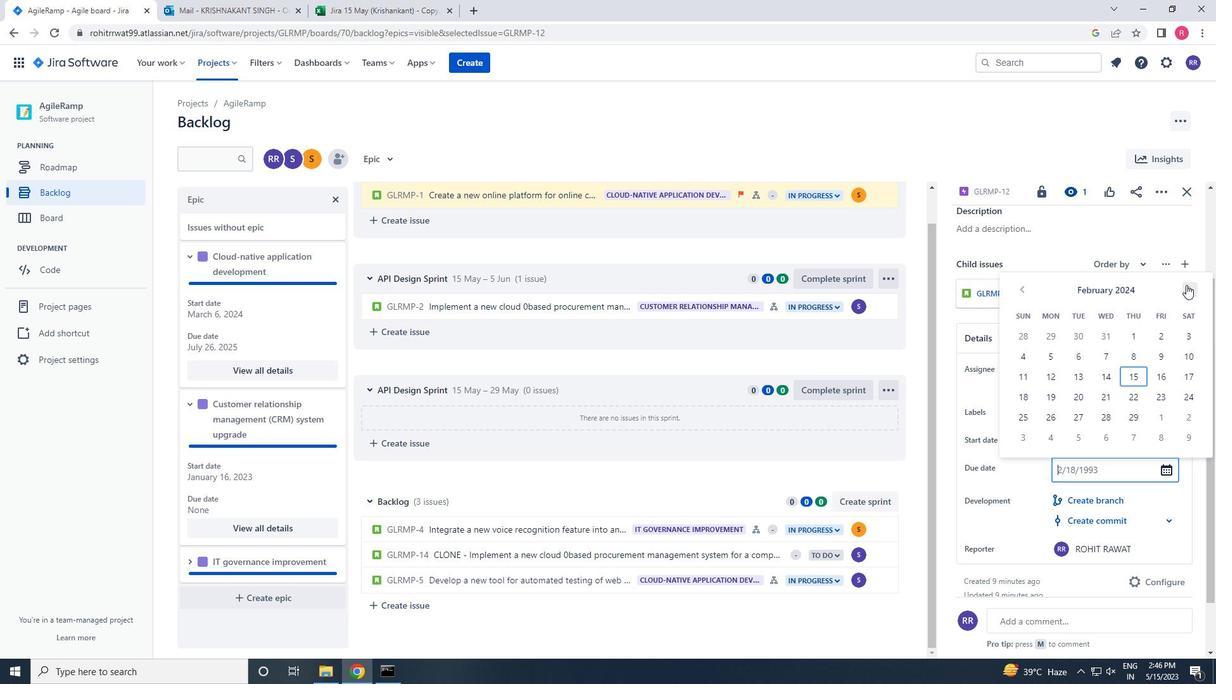 
Action: Mouse pressed left at (1186, 285)
Screenshot: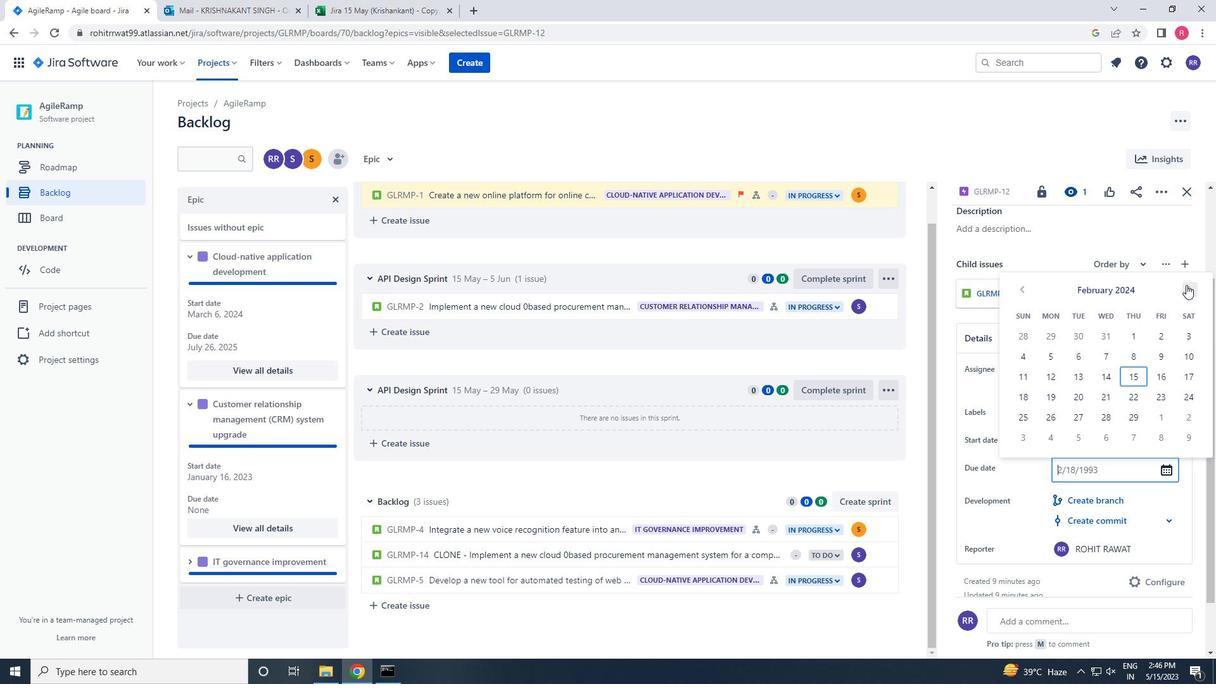 
Action: Mouse pressed left at (1186, 285)
Screenshot: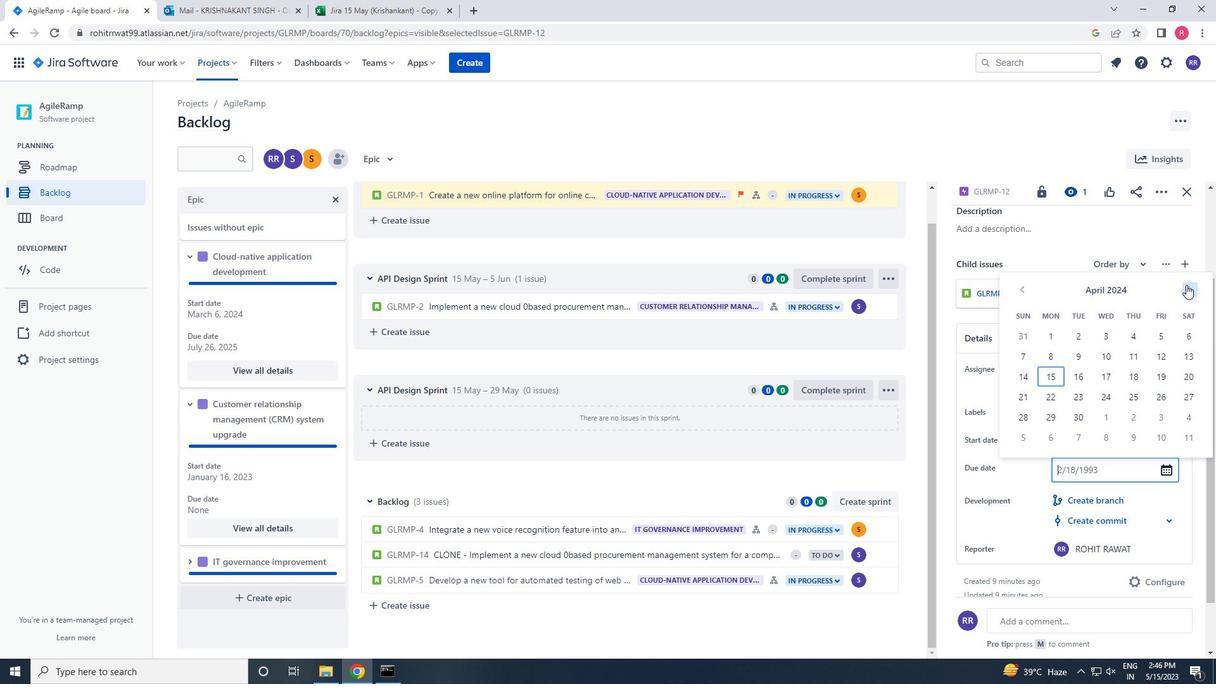 
Action: Mouse pressed left at (1186, 285)
Screenshot: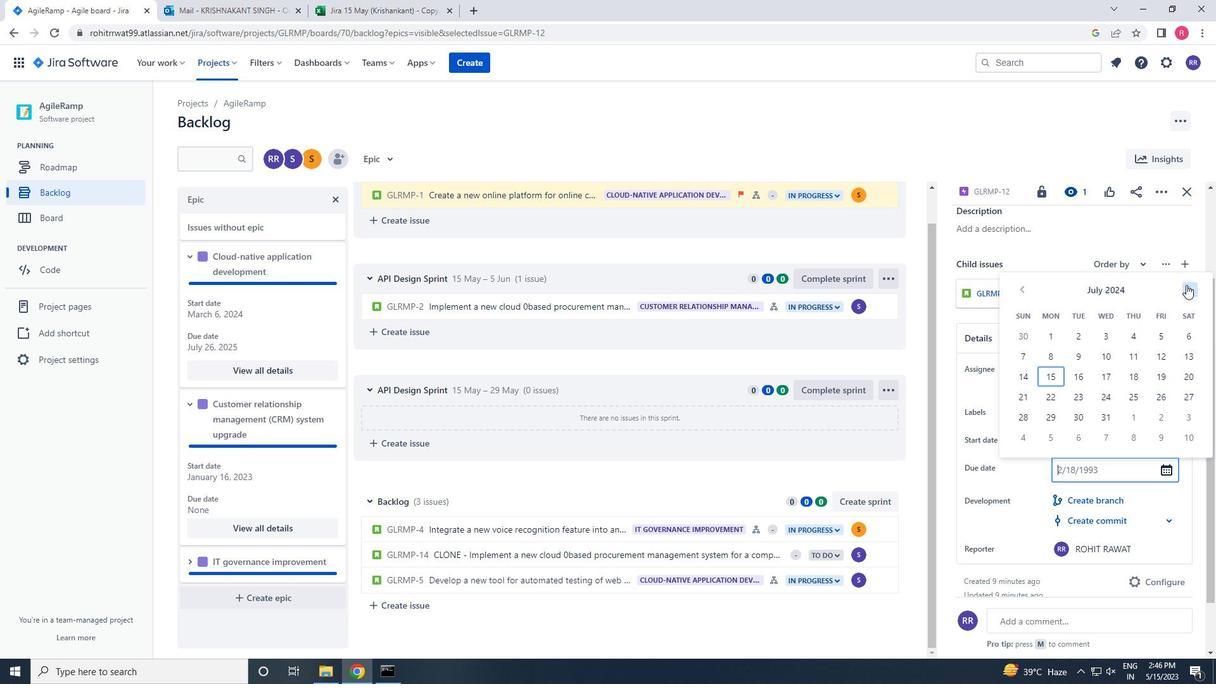 
Action: Mouse pressed left at (1186, 285)
Screenshot: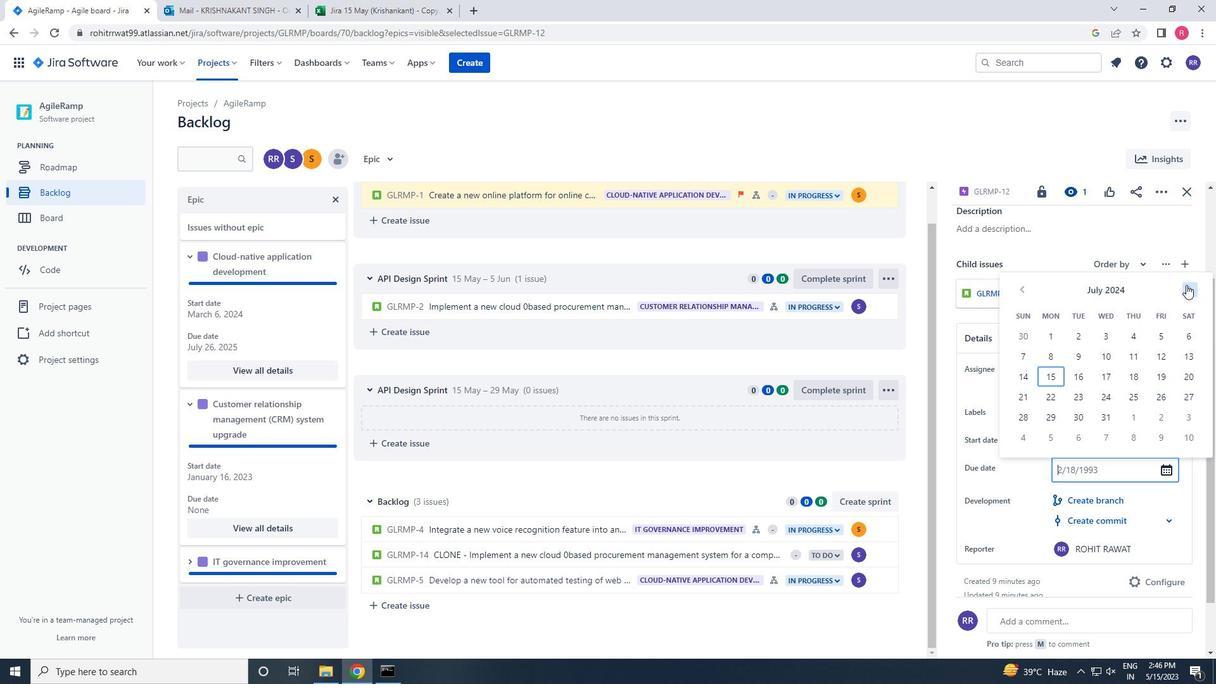 
Action: Mouse pressed left at (1186, 285)
Screenshot: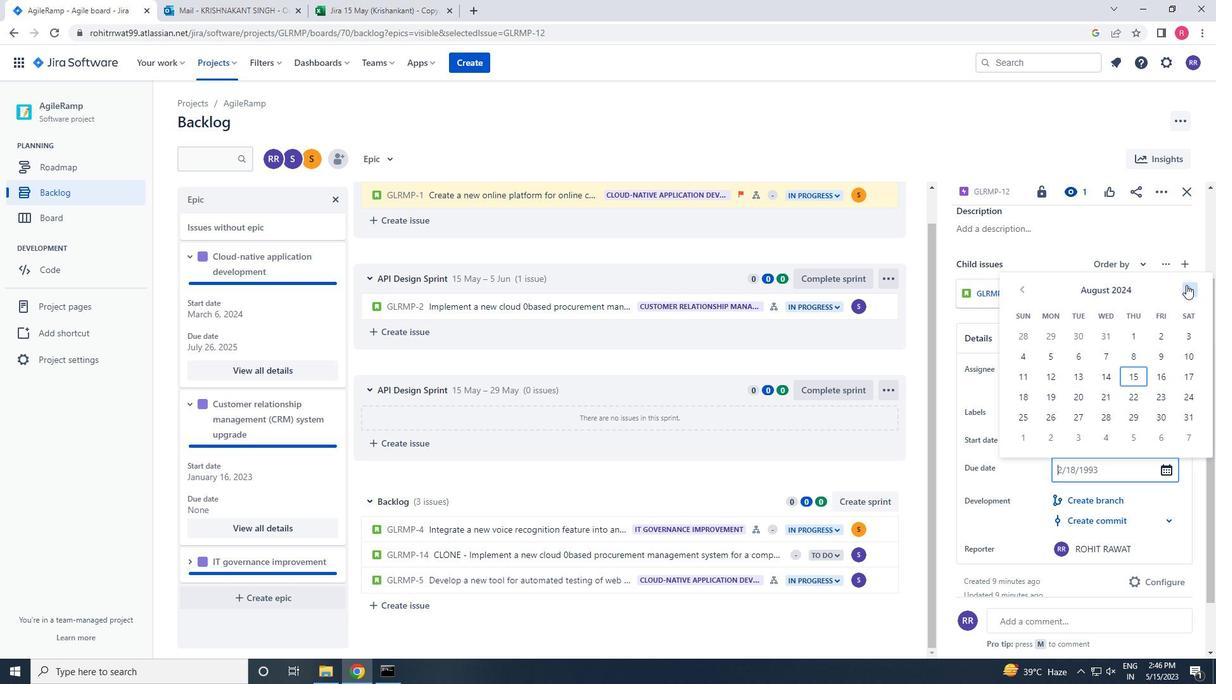 
Action: Mouse pressed left at (1186, 285)
Screenshot: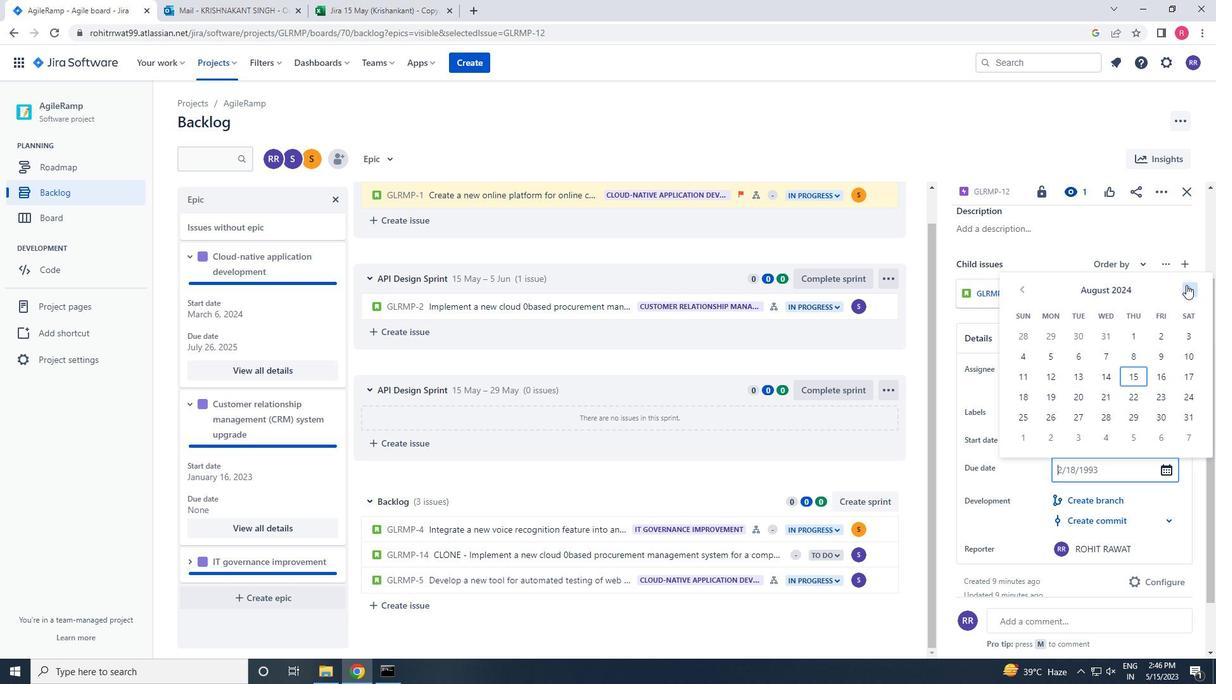 
Action: Mouse pressed left at (1186, 285)
Screenshot: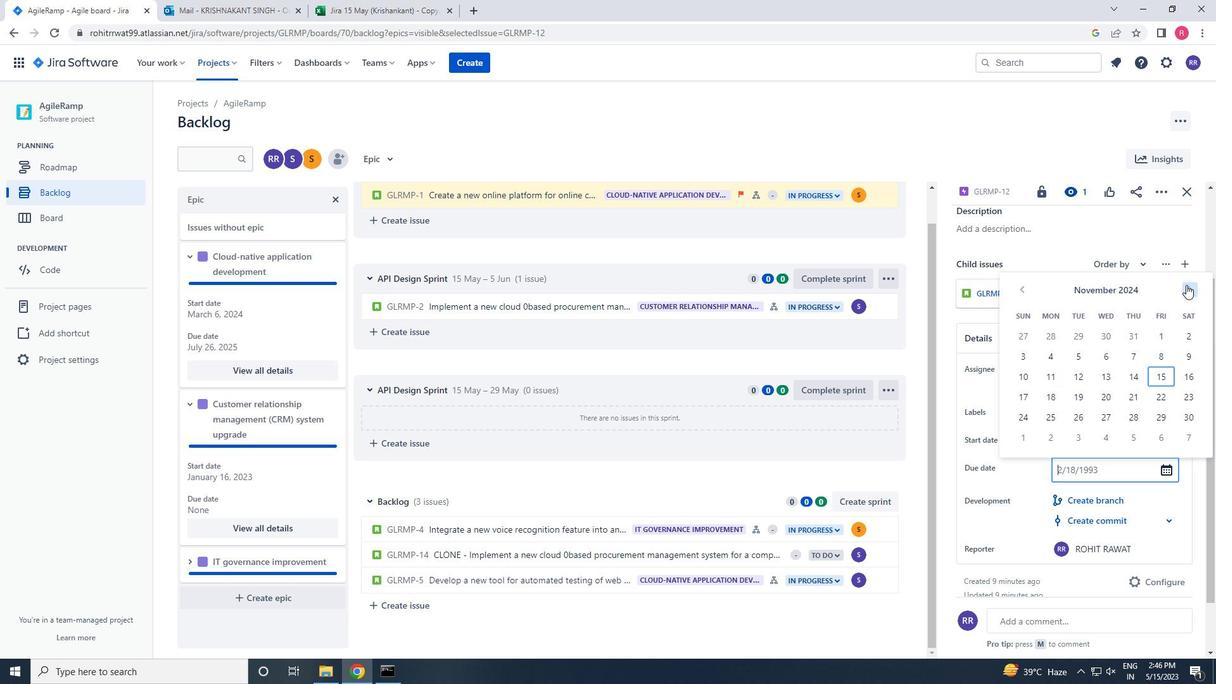 
Action: Mouse pressed left at (1186, 285)
Screenshot: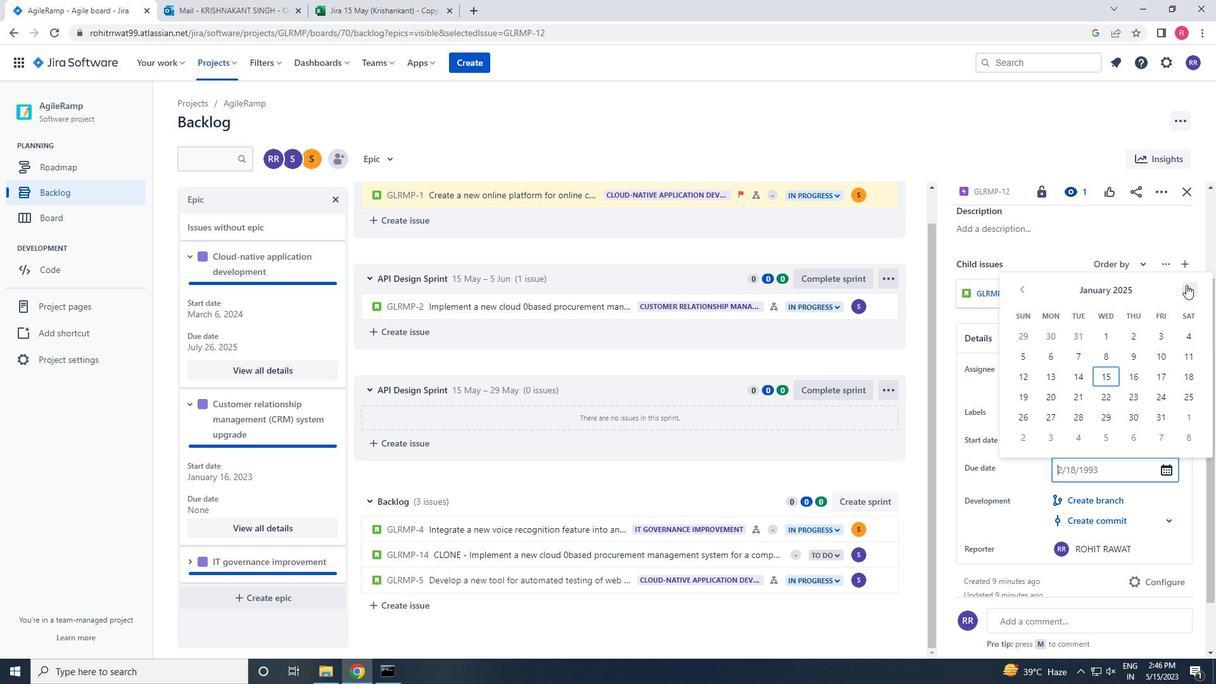 
Action: Mouse pressed left at (1186, 285)
Screenshot: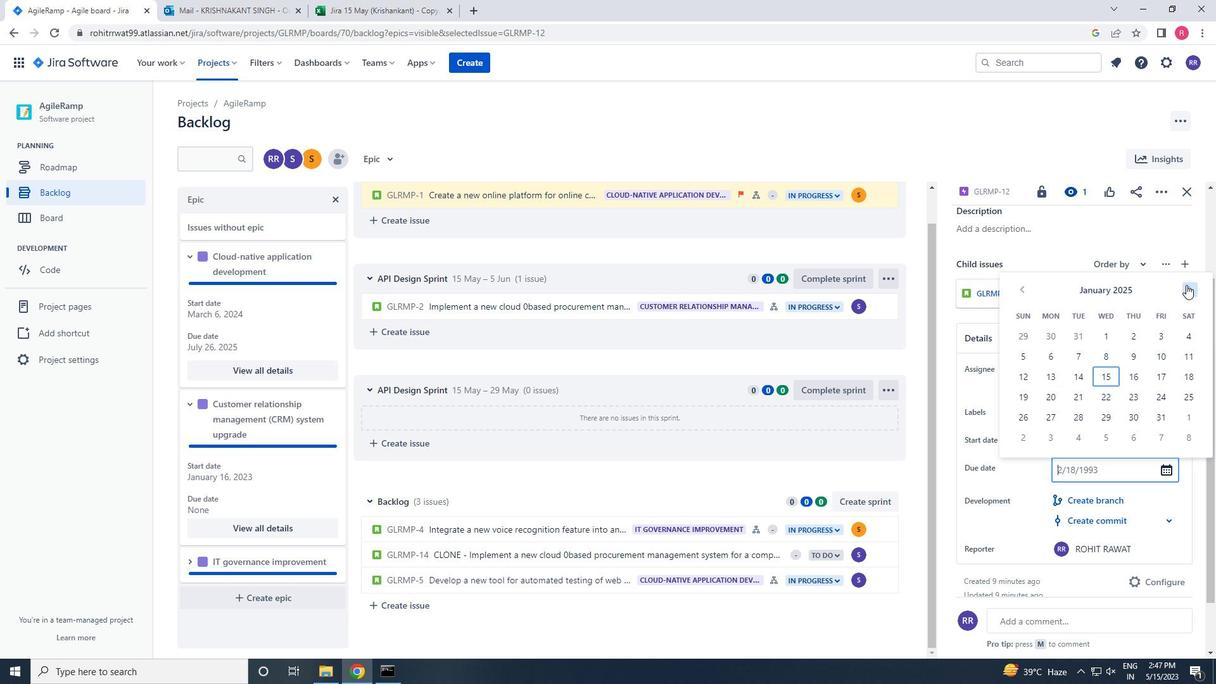 
Action: Mouse pressed left at (1186, 285)
Screenshot: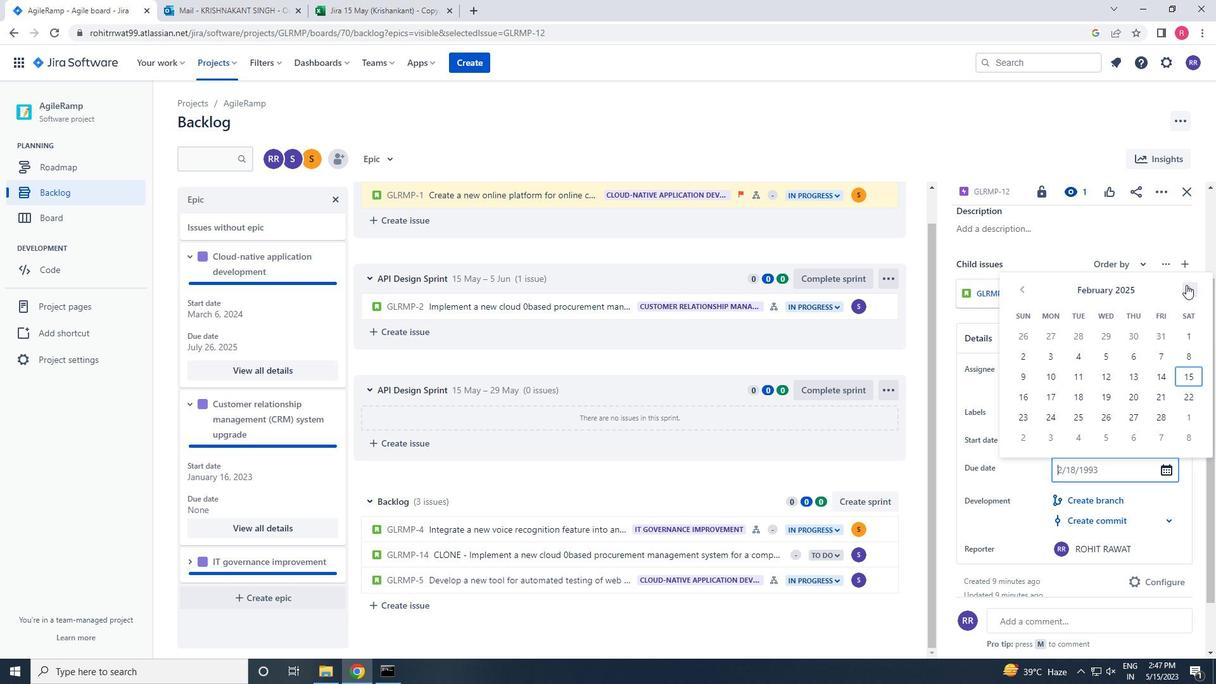 
Action: Mouse pressed left at (1186, 285)
Screenshot: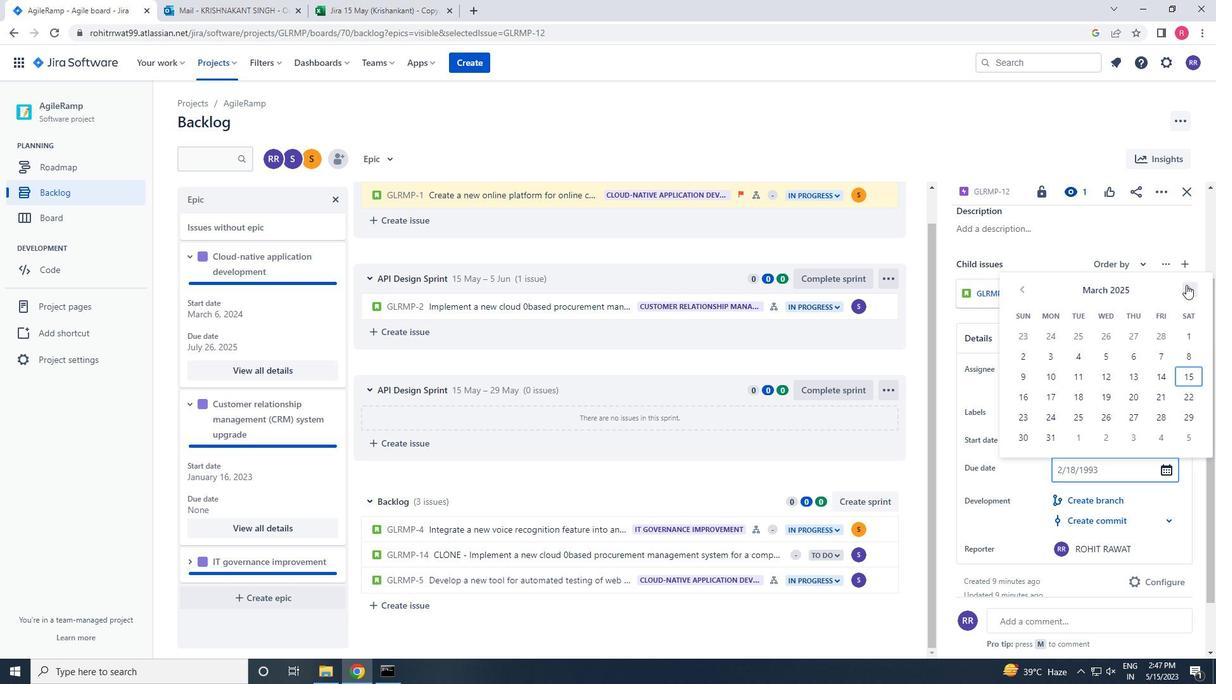 
Action: Mouse pressed left at (1186, 285)
Screenshot: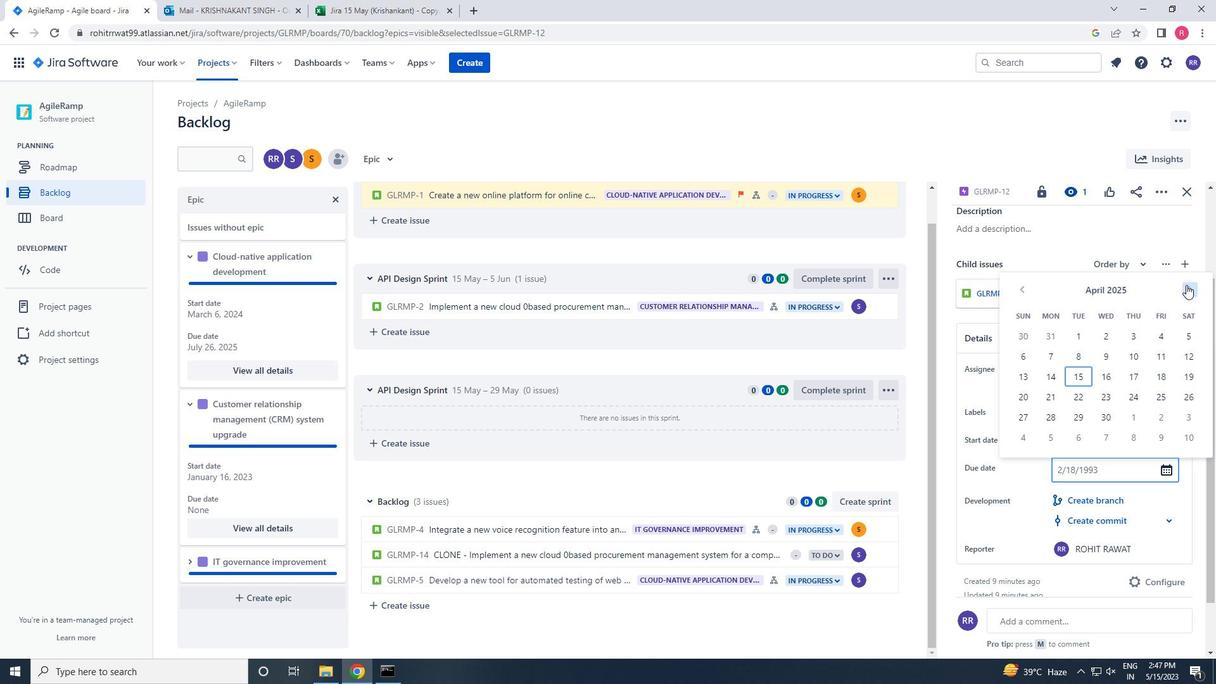 
Action: Mouse pressed left at (1186, 285)
Screenshot: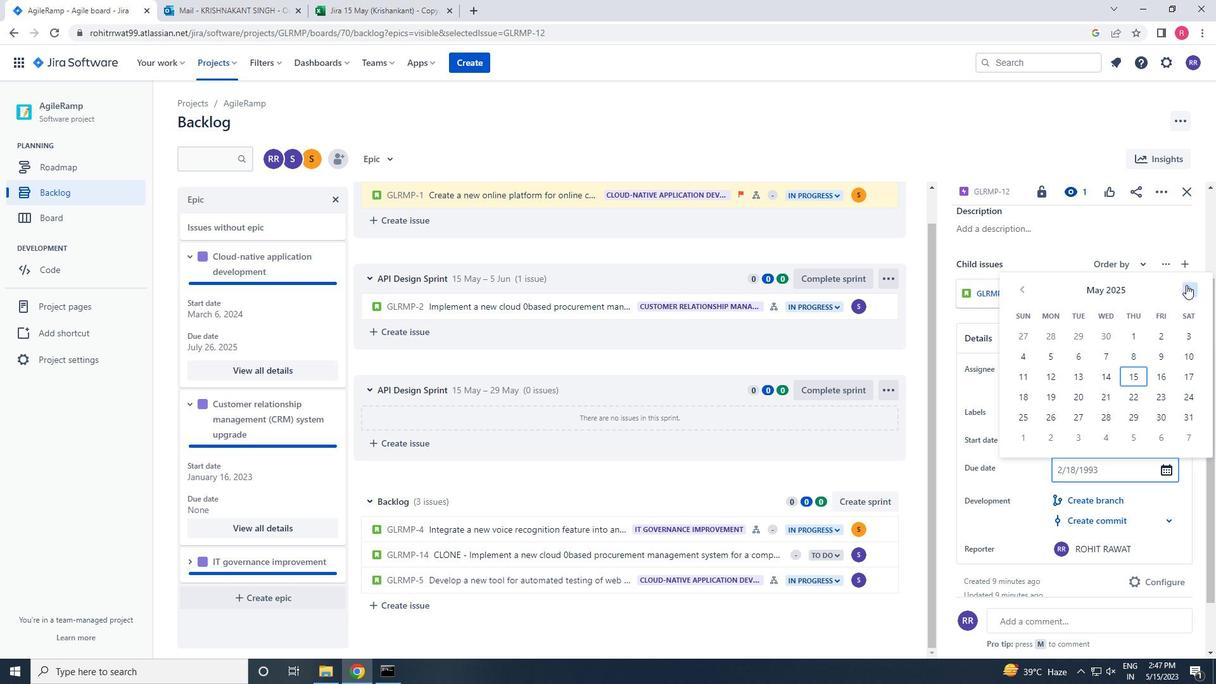 
Action: Mouse pressed left at (1186, 285)
Screenshot: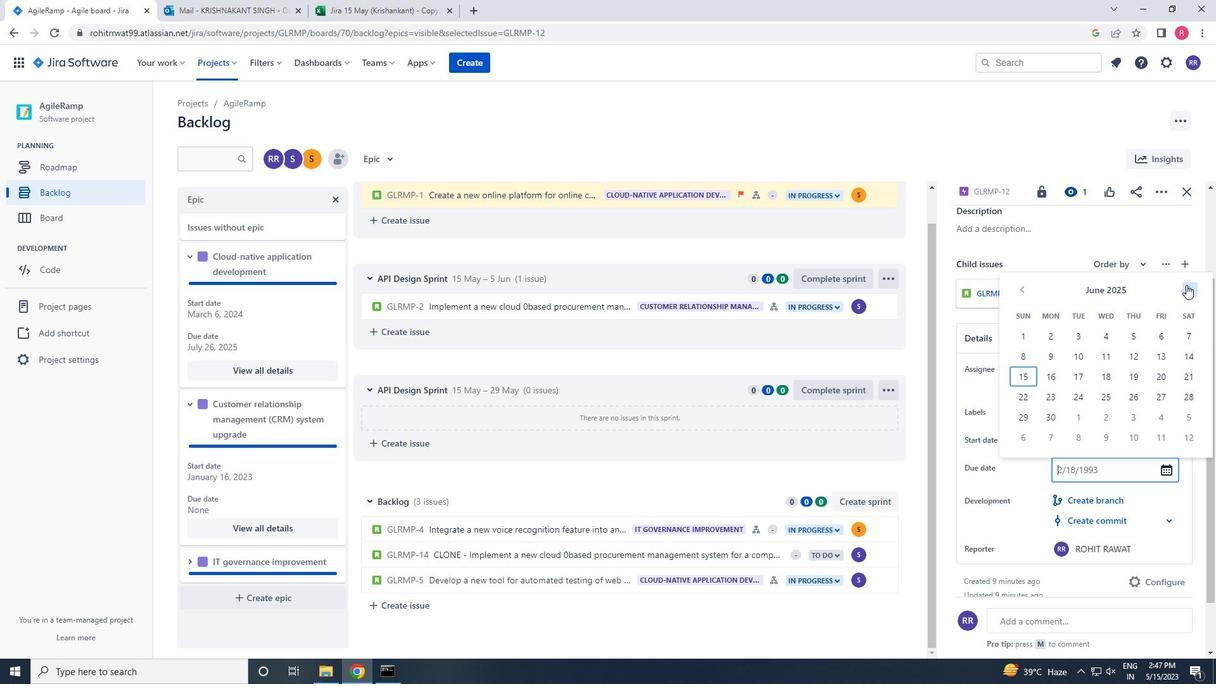 
Action: Mouse pressed left at (1186, 285)
Screenshot: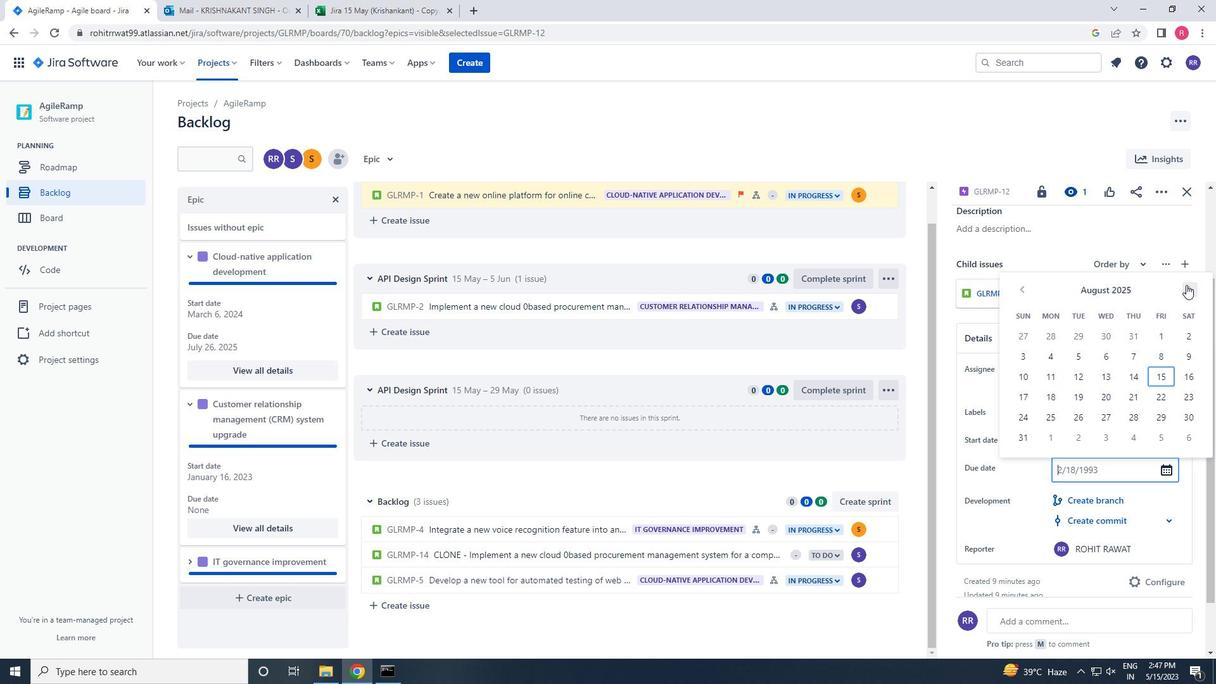 
Action: Mouse pressed left at (1186, 285)
Screenshot: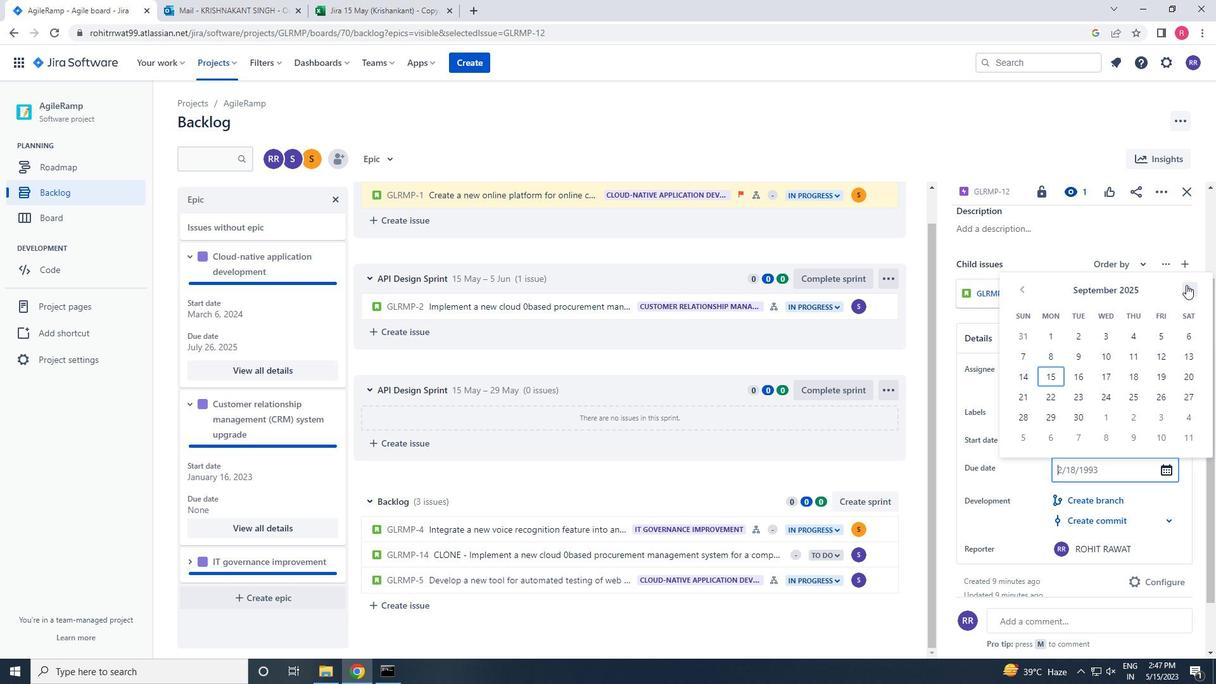 
Action: Mouse moved to (1089, 377)
Screenshot: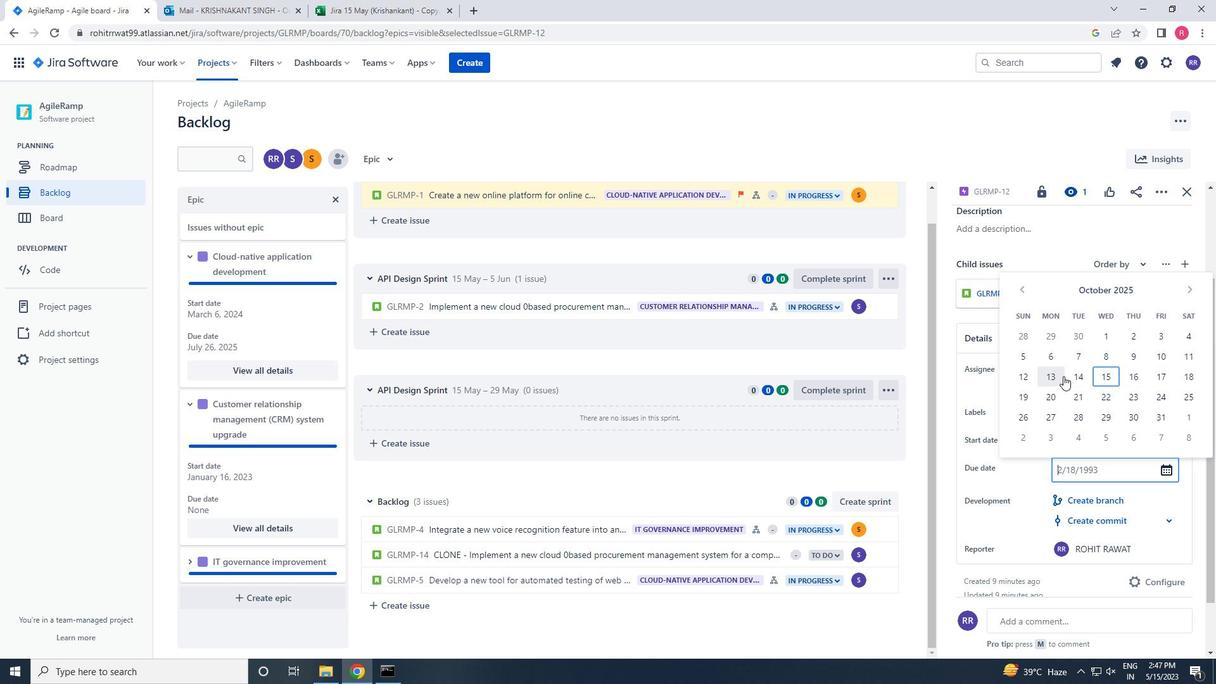 
Action: Mouse pressed left at (1089, 377)
Screenshot: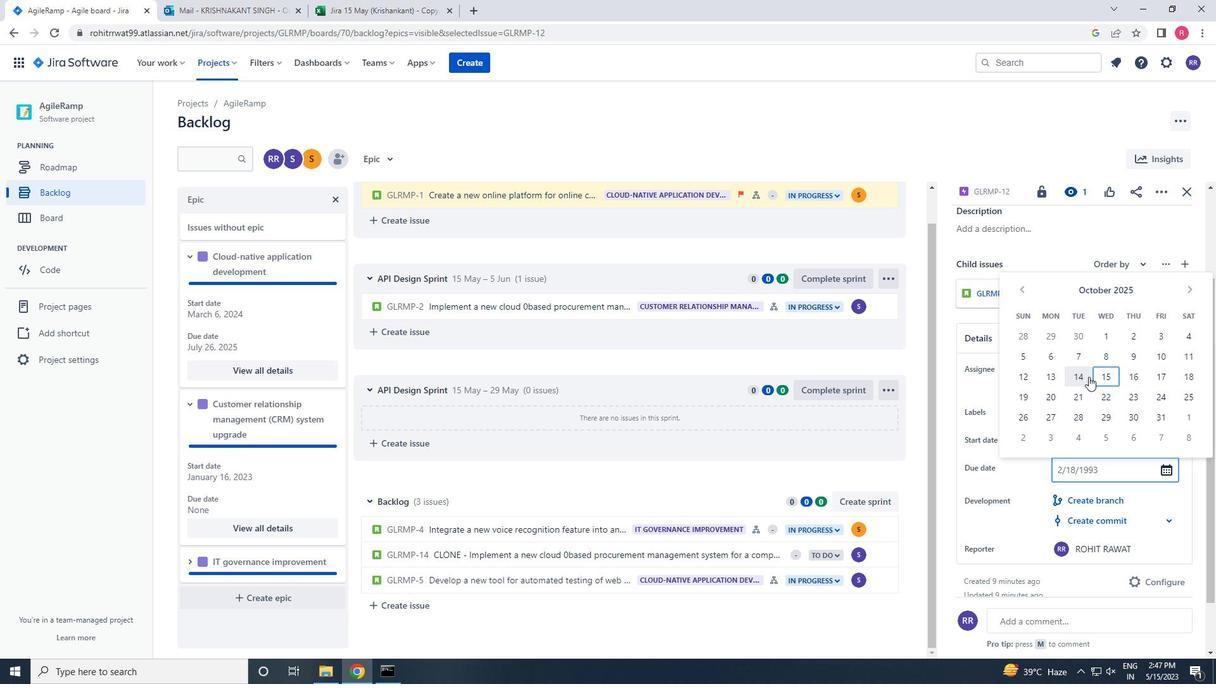 
Action: Mouse moved to (1076, 588)
Screenshot: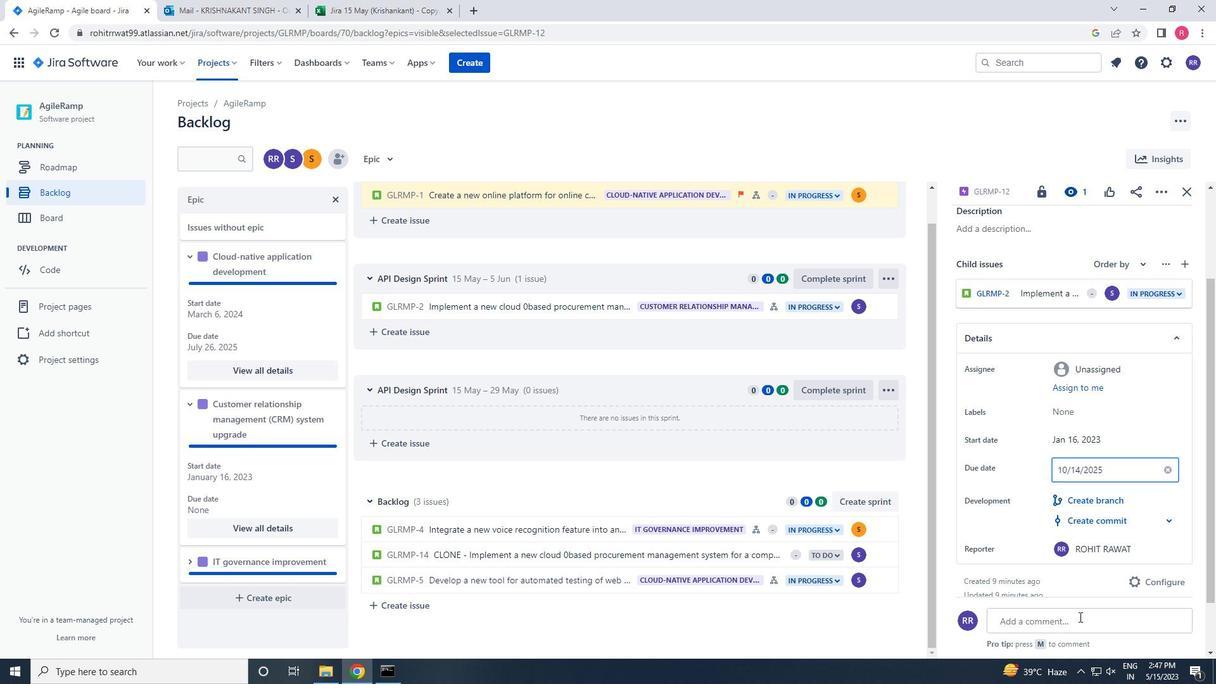 
Action: Mouse pressed left at (1076, 588)
Screenshot: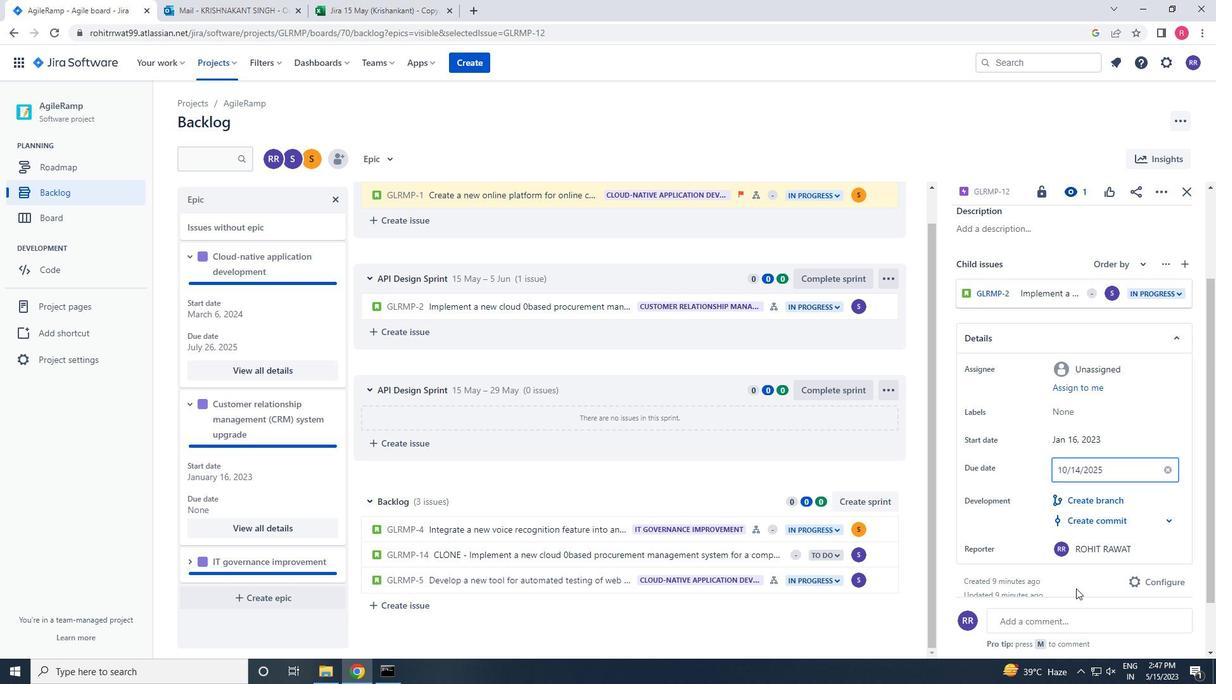 
Action: Mouse moved to (344, 489)
Screenshot: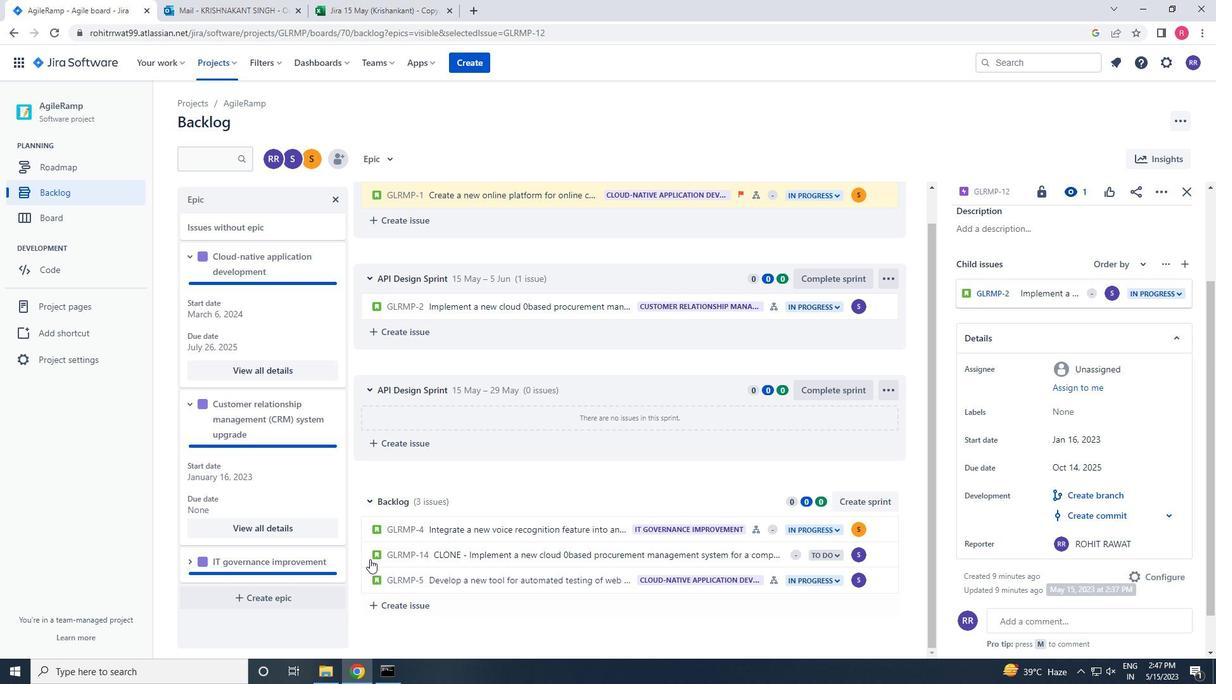 
Action: Mouse scrolled (344, 489) with delta (0, 0)
Screenshot: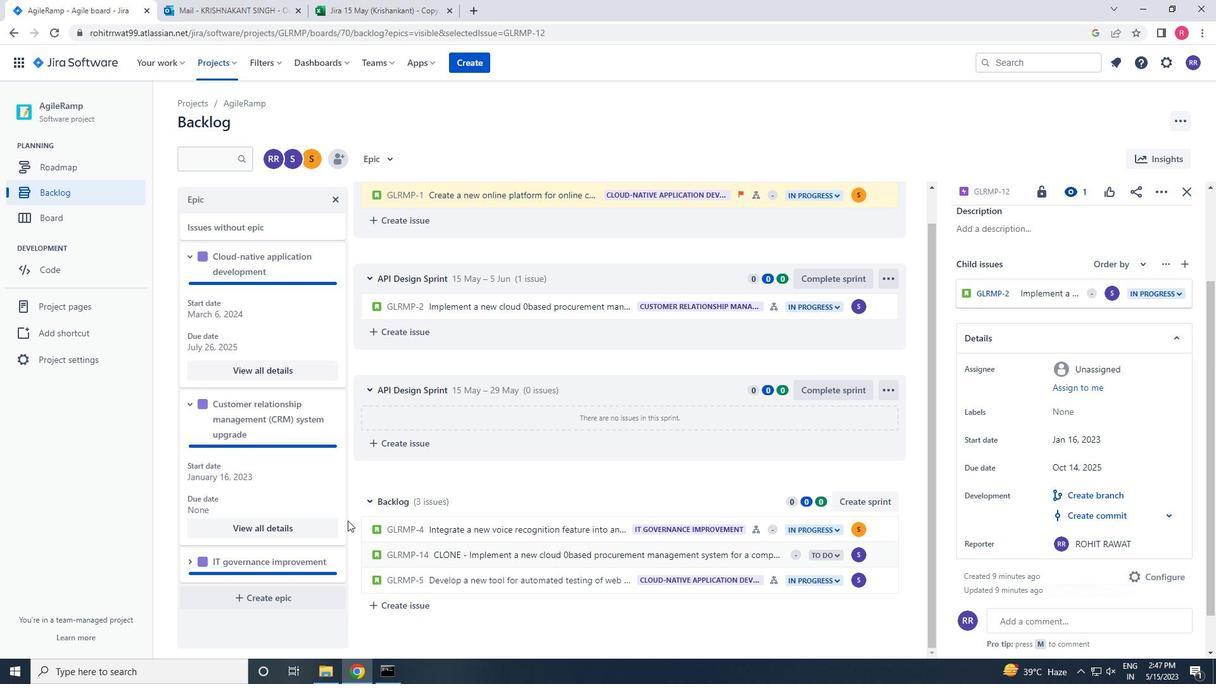 
Action: Mouse scrolled (344, 489) with delta (0, 0)
Screenshot: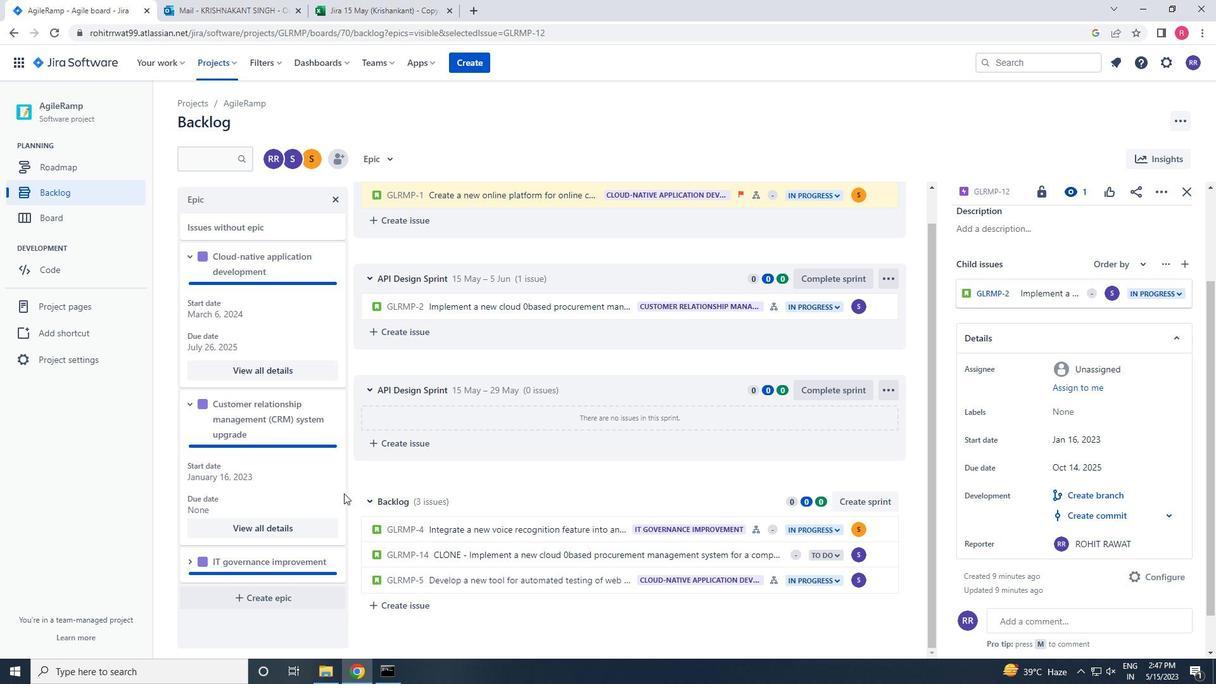 
Action: Mouse moved to (343, 489)
Screenshot: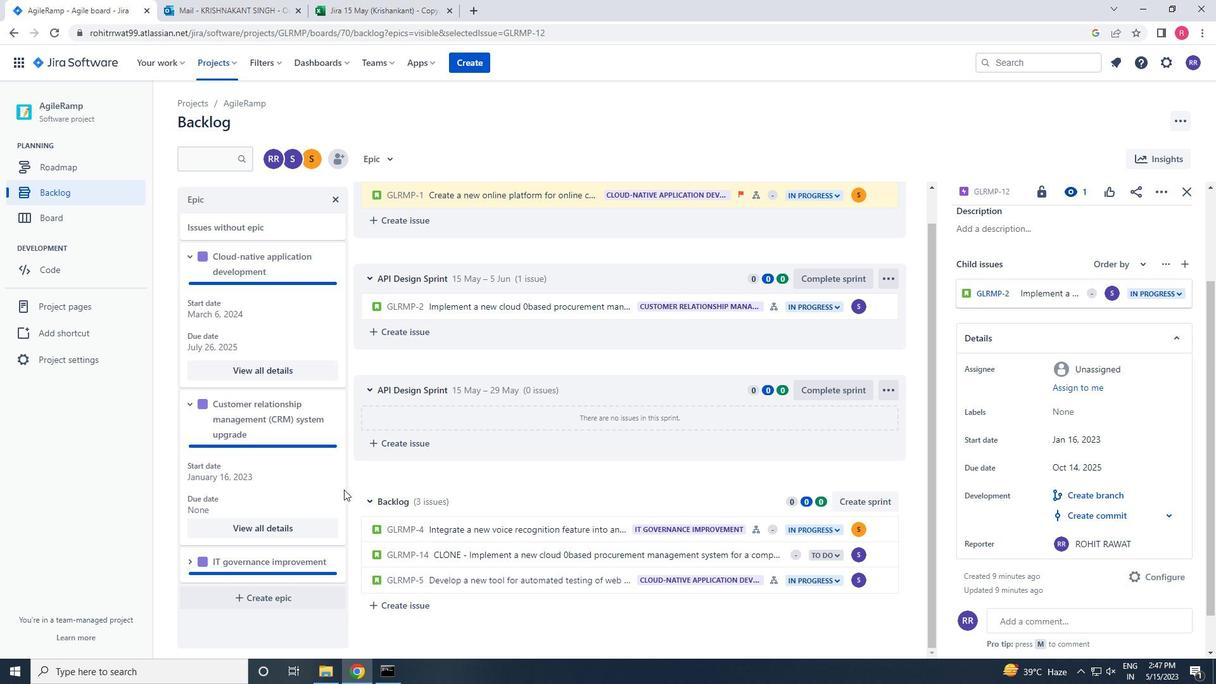 
Action: Mouse scrolled (343, 489) with delta (0, 0)
Screenshot: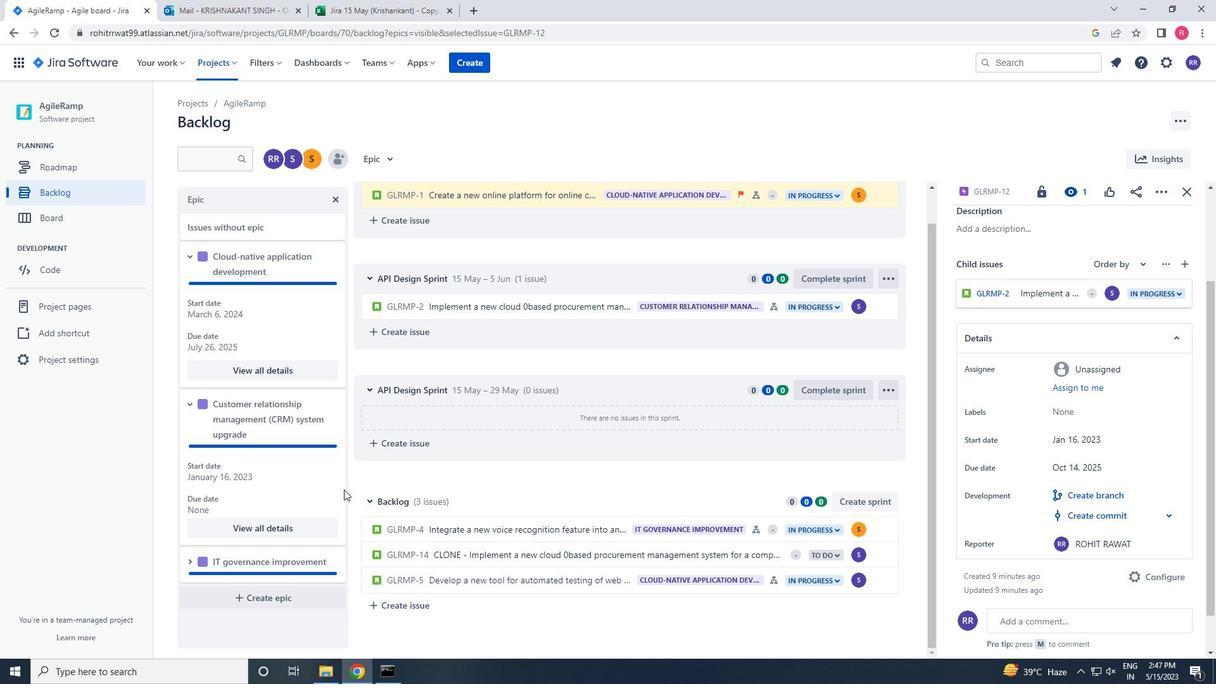 
Action: Mouse moved to (283, 484)
Screenshot: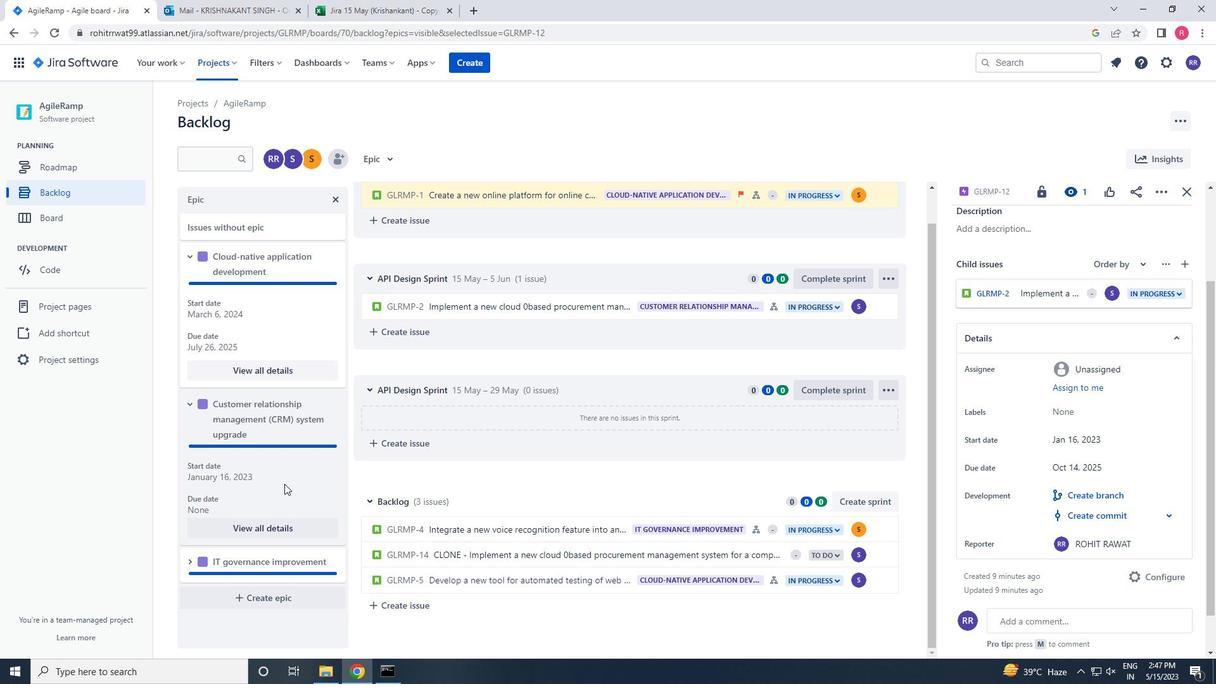 
Action: Mouse scrolled (283, 483) with delta (0, 0)
Screenshot: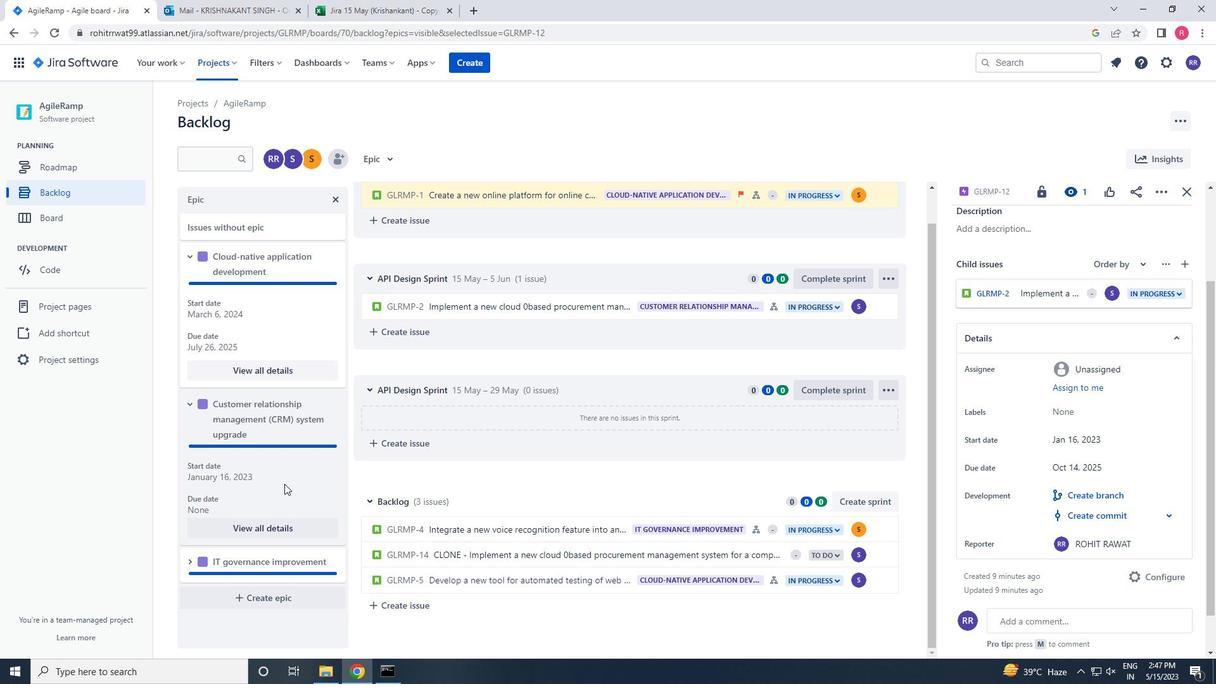 
Action: Mouse scrolled (283, 483) with delta (0, 0)
Screenshot: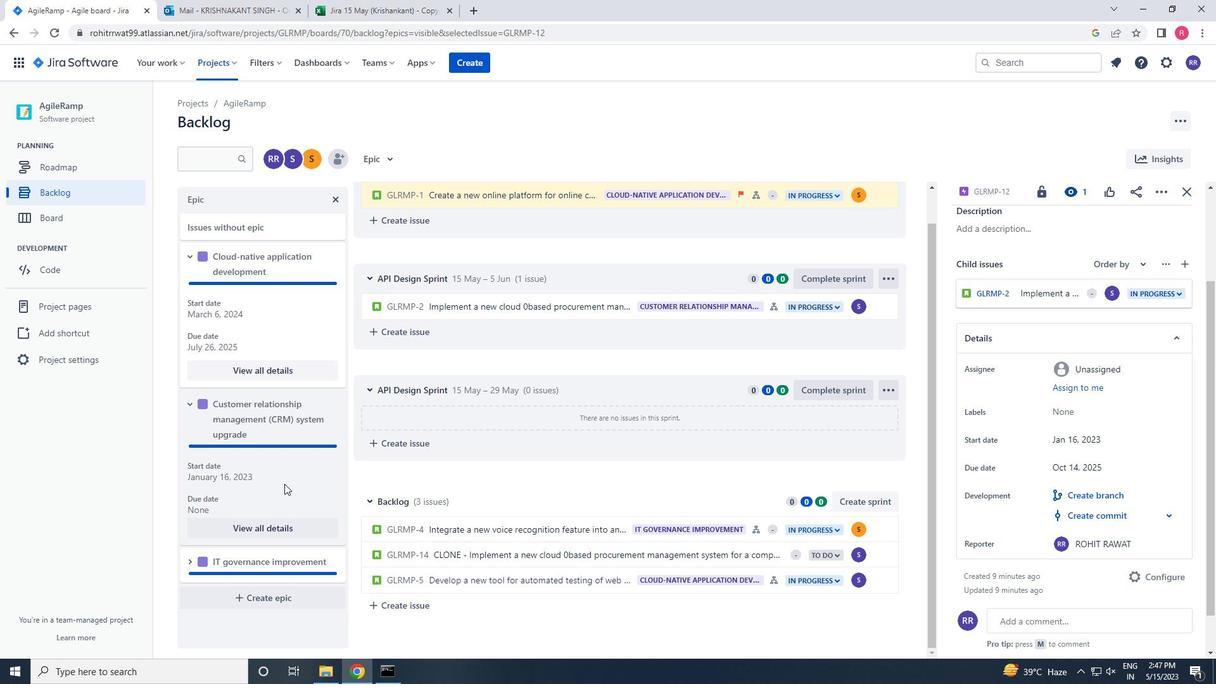 
Action: Mouse scrolled (283, 483) with delta (0, 0)
Screenshot: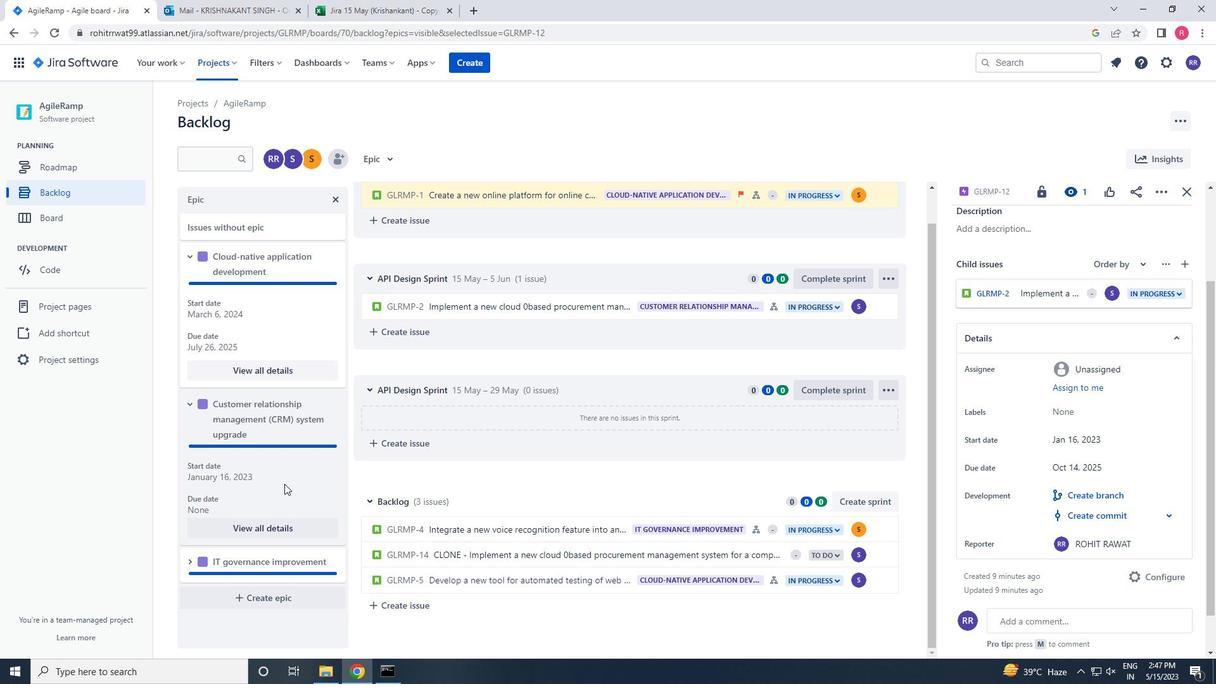 
Action: Mouse moved to (273, 510)
Screenshot: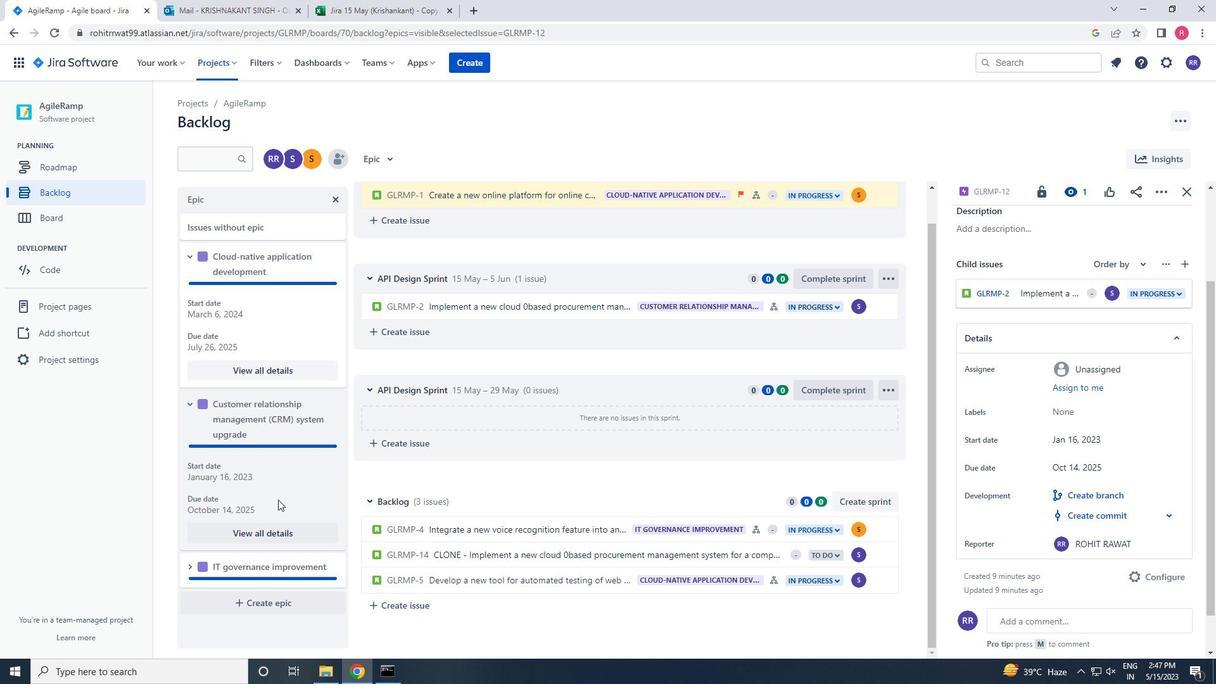 
Action: Mouse scrolled (273, 509) with delta (0, 0)
Screenshot: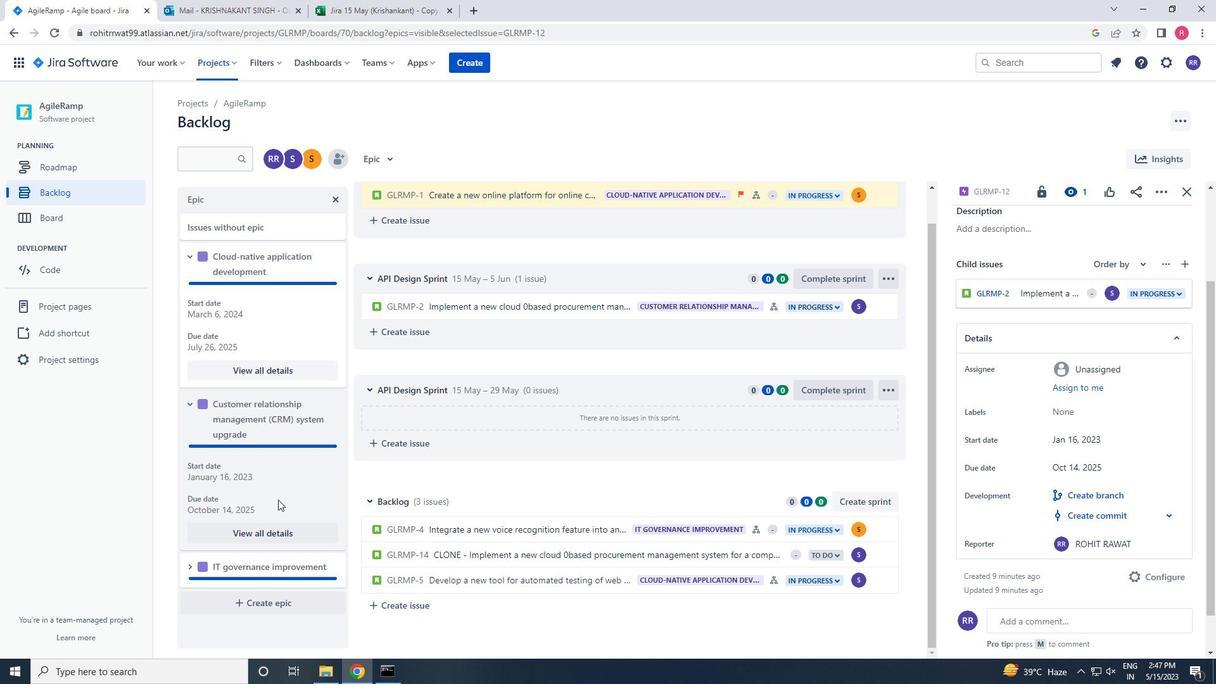
Action: Mouse scrolled (273, 509) with delta (0, 0)
Screenshot: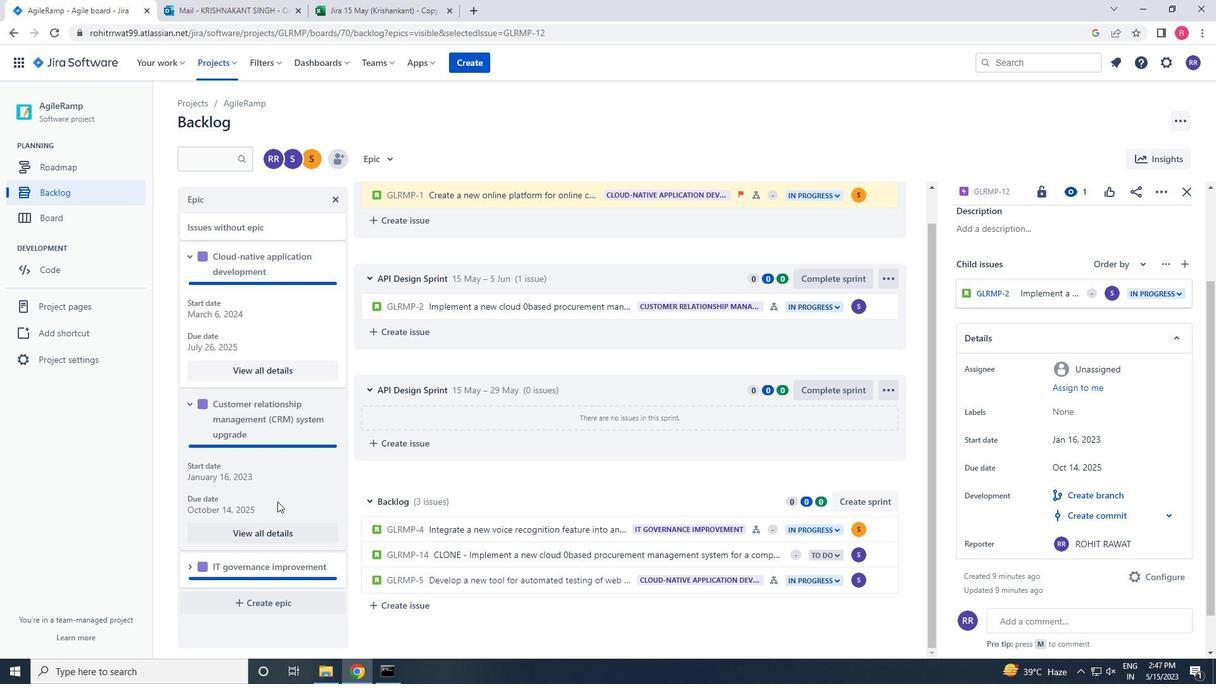 
Action: Mouse moved to (273, 510)
Screenshot: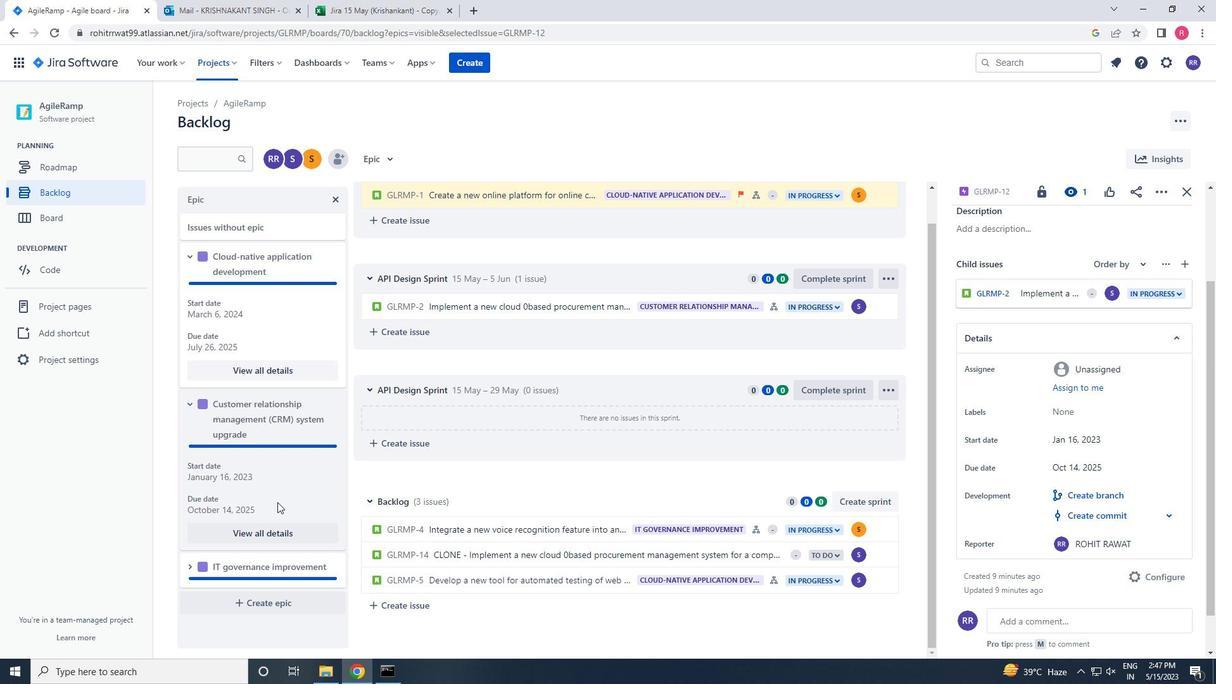 
Action: Mouse scrolled (273, 510) with delta (0, 0)
Screenshot: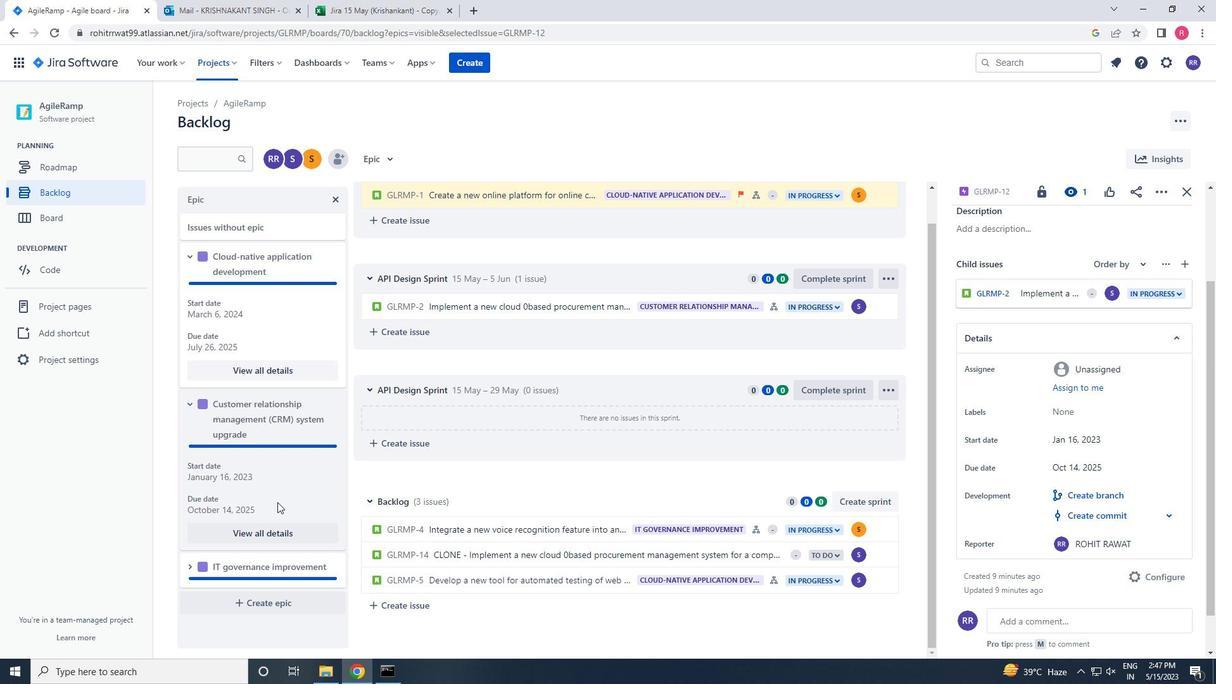 
Action: Mouse moved to (190, 569)
Screenshot: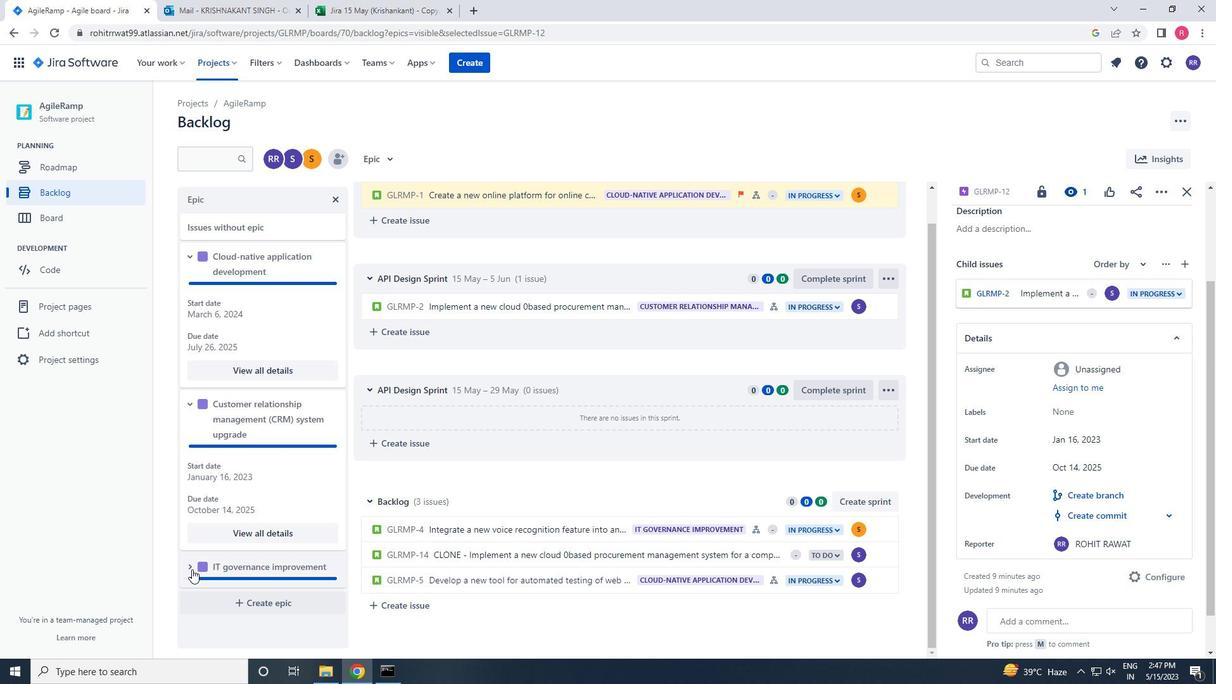 
Action: Mouse pressed left at (190, 569)
Screenshot: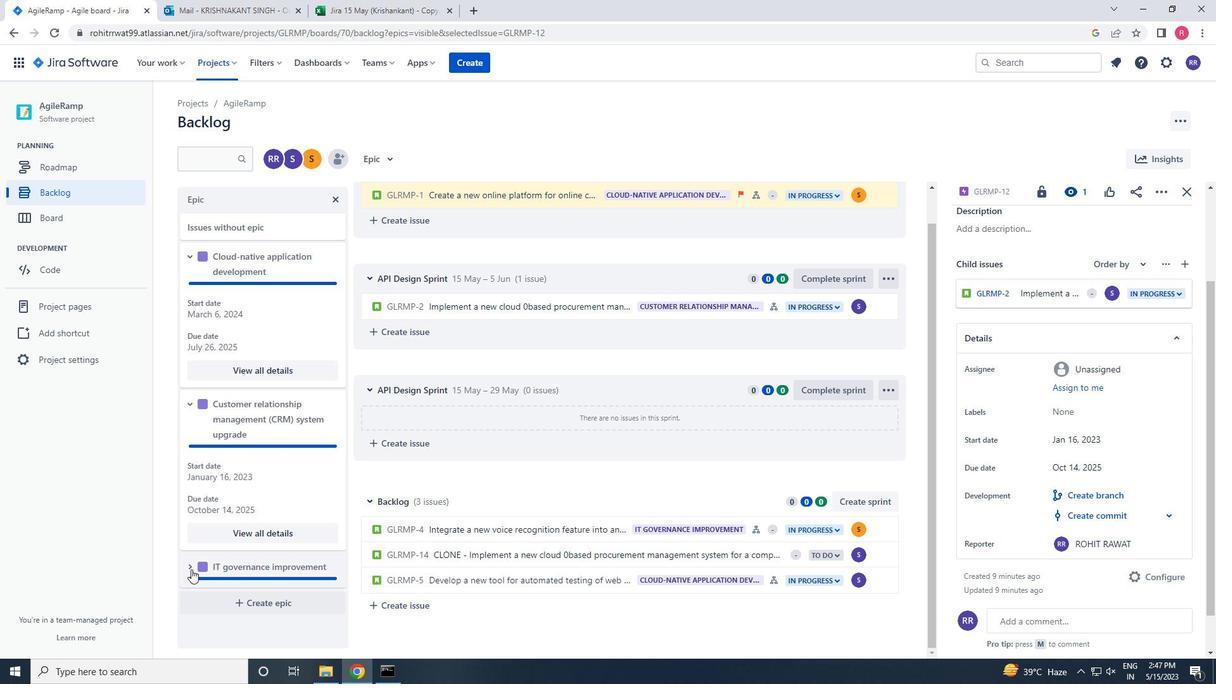 
Action: Mouse moved to (252, 586)
Screenshot: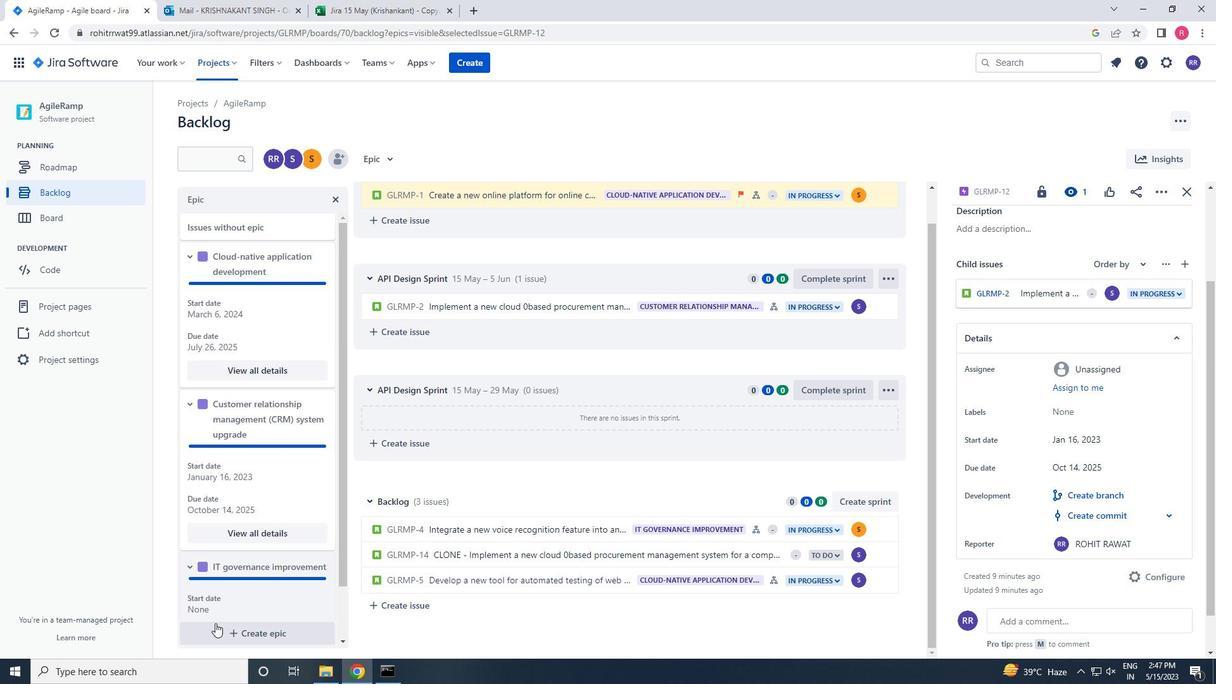 
Action: Mouse scrolled (252, 585) with delta (0, 0)
Screenshot: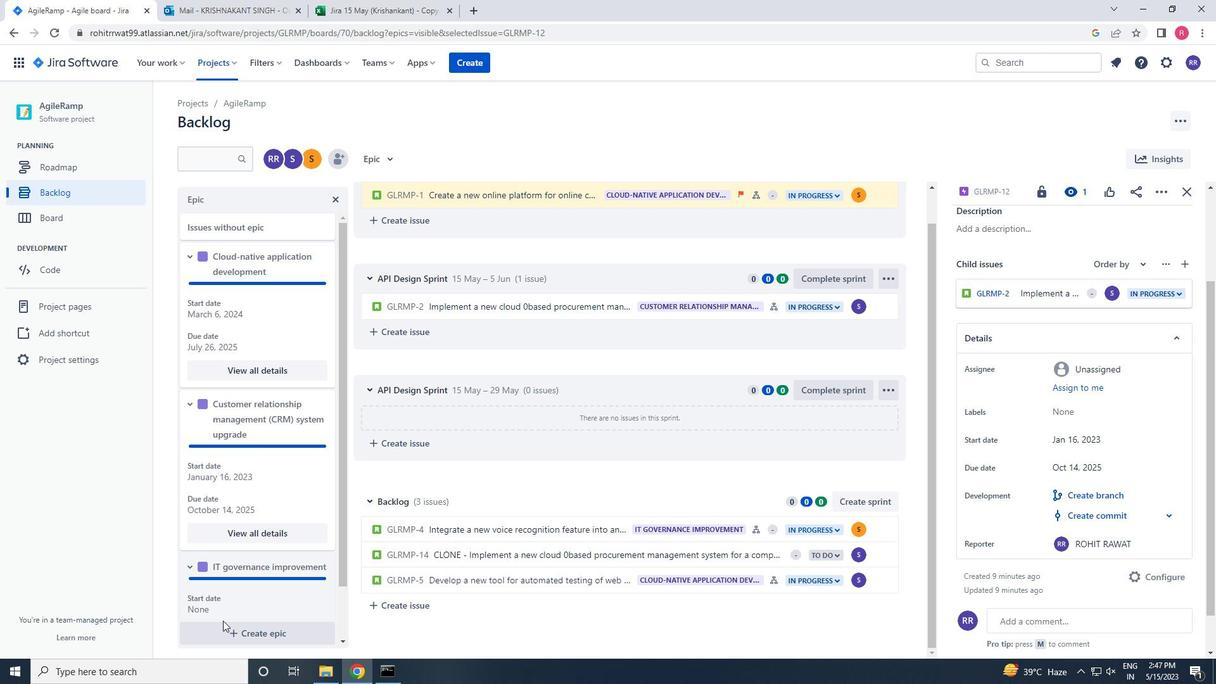 
Action: Mouse moved to (252, 584)
Screenshot: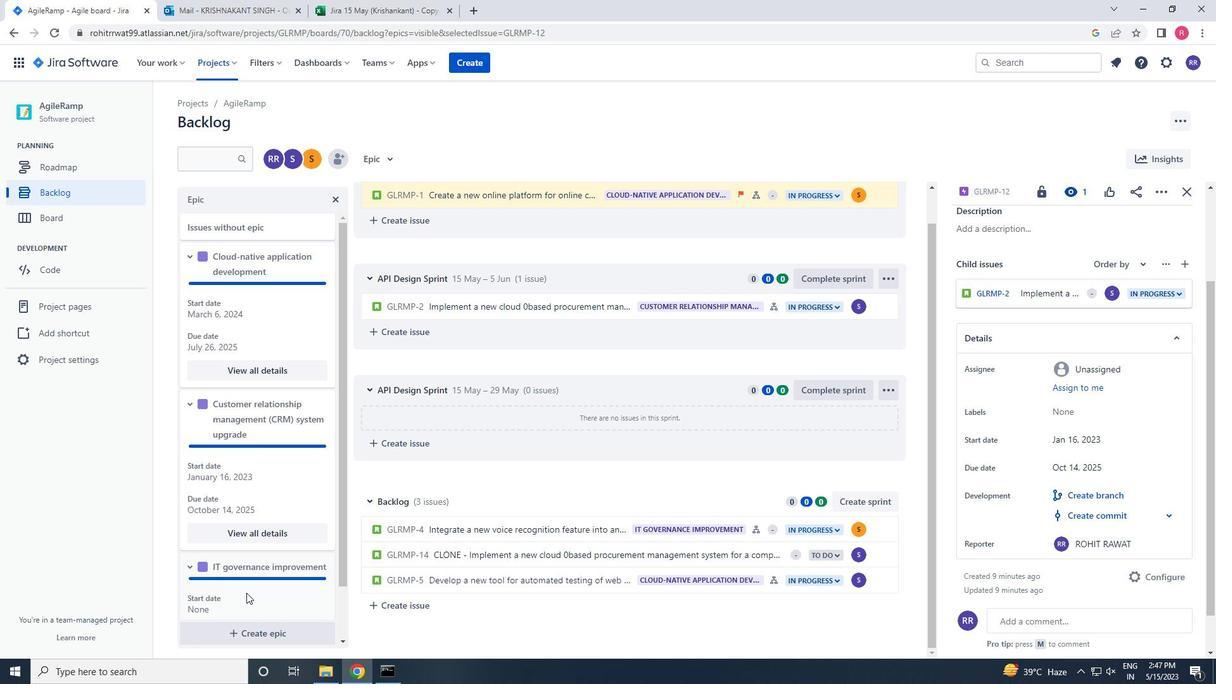 
Action: Mouse scrolled (252, 583) with delta (0, 0)
Screenshot: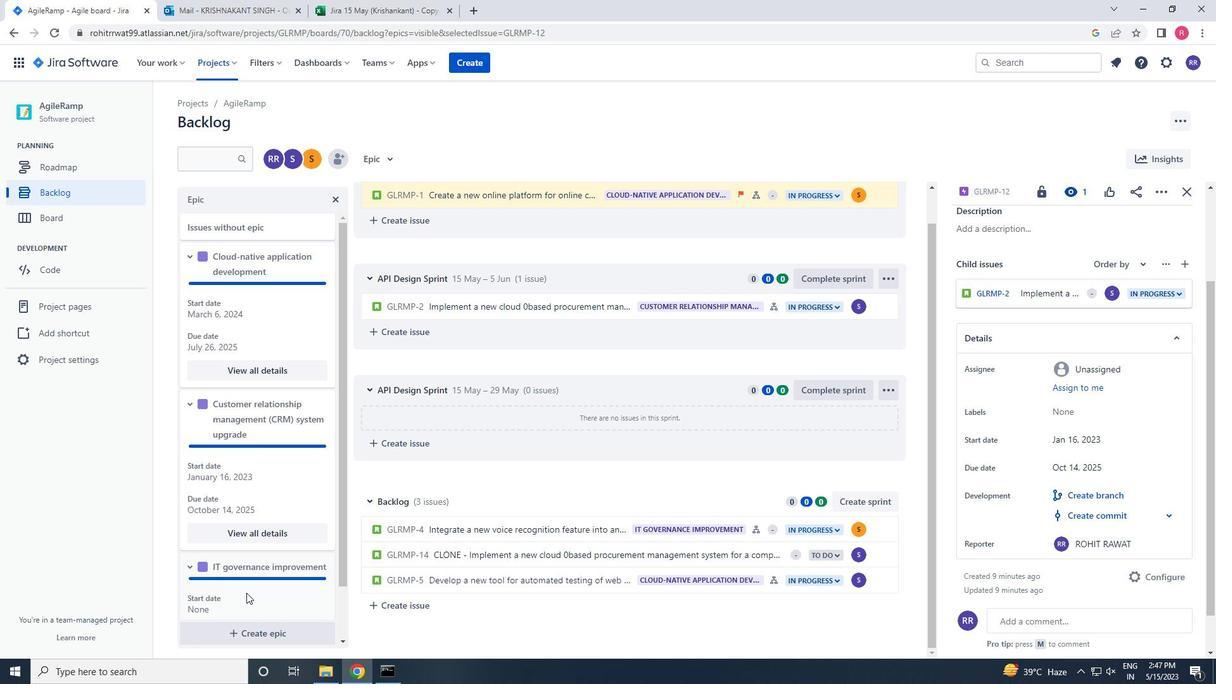 
Action: Mouse moved to (252, 583)
Screenshot: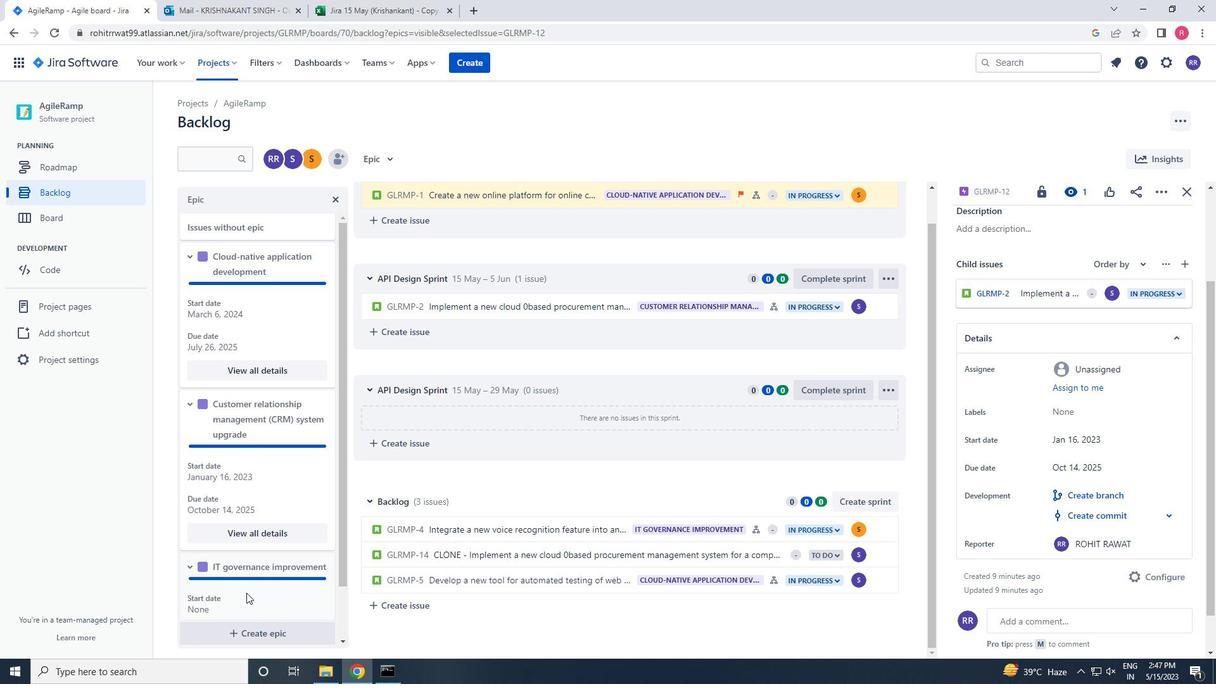 
Action: Mouse scrolled (252, 582) with delta (0, 0)
Screenshot: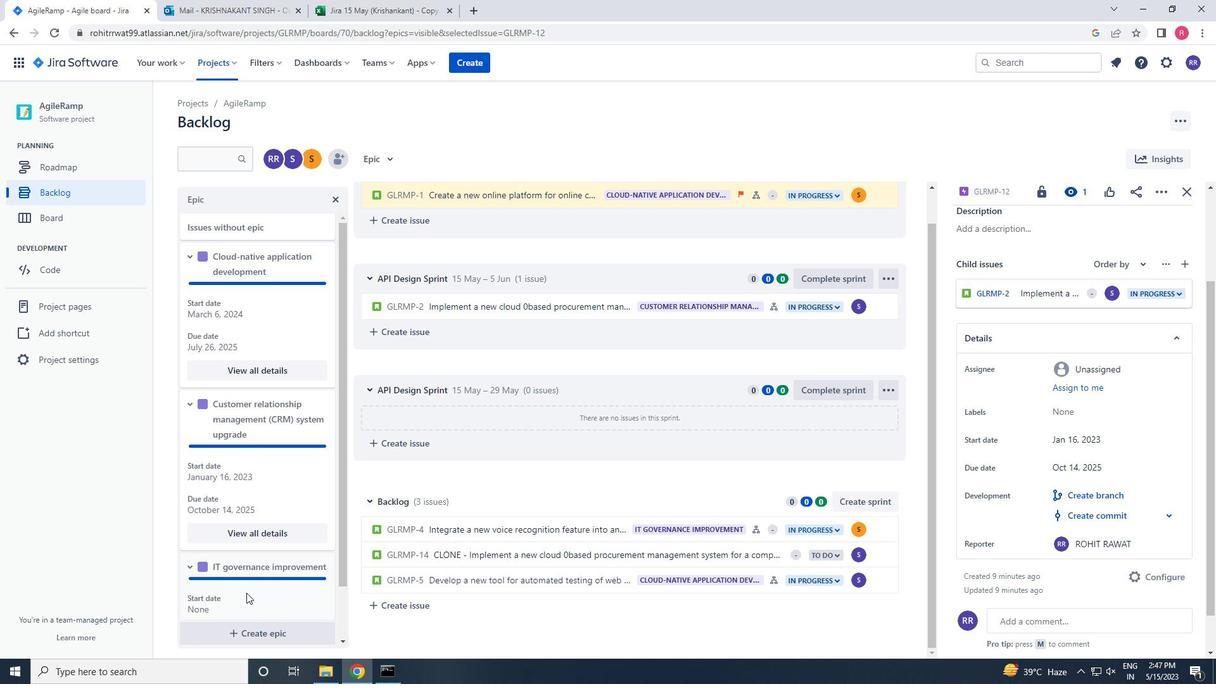 
Action: Mouse moved to (252, 582)
Screenshot: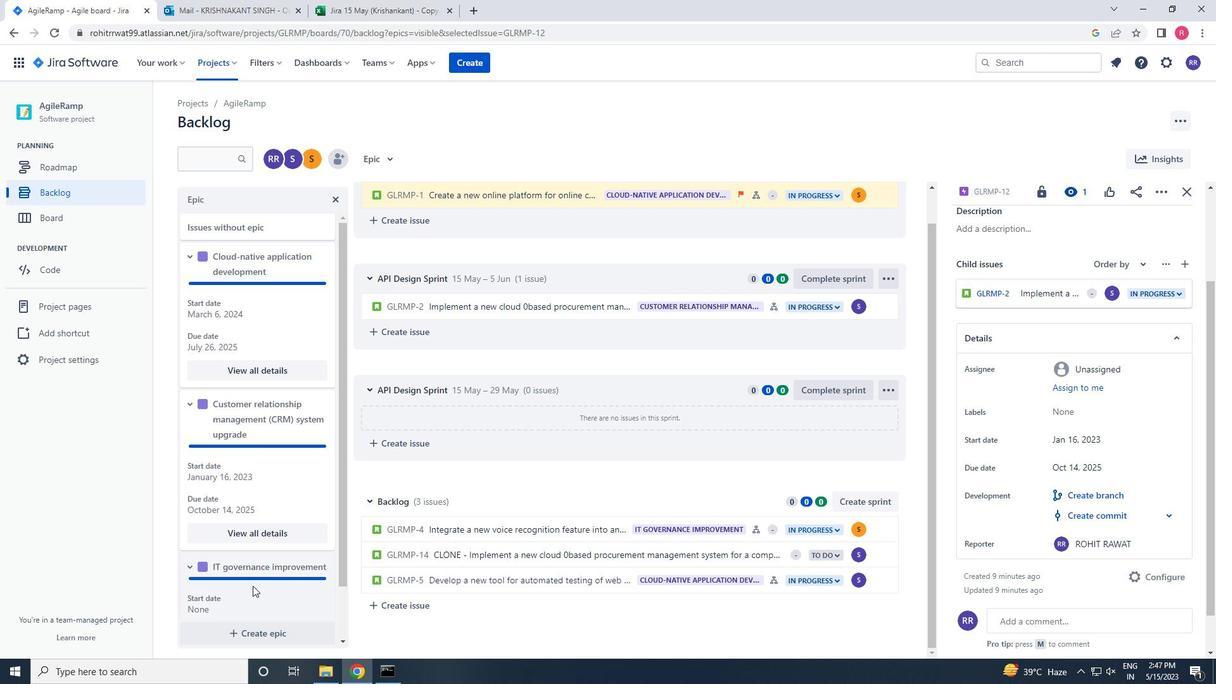 
Action: Mouse scrolled (252, 581) with delta (0, 0)
Screenshot: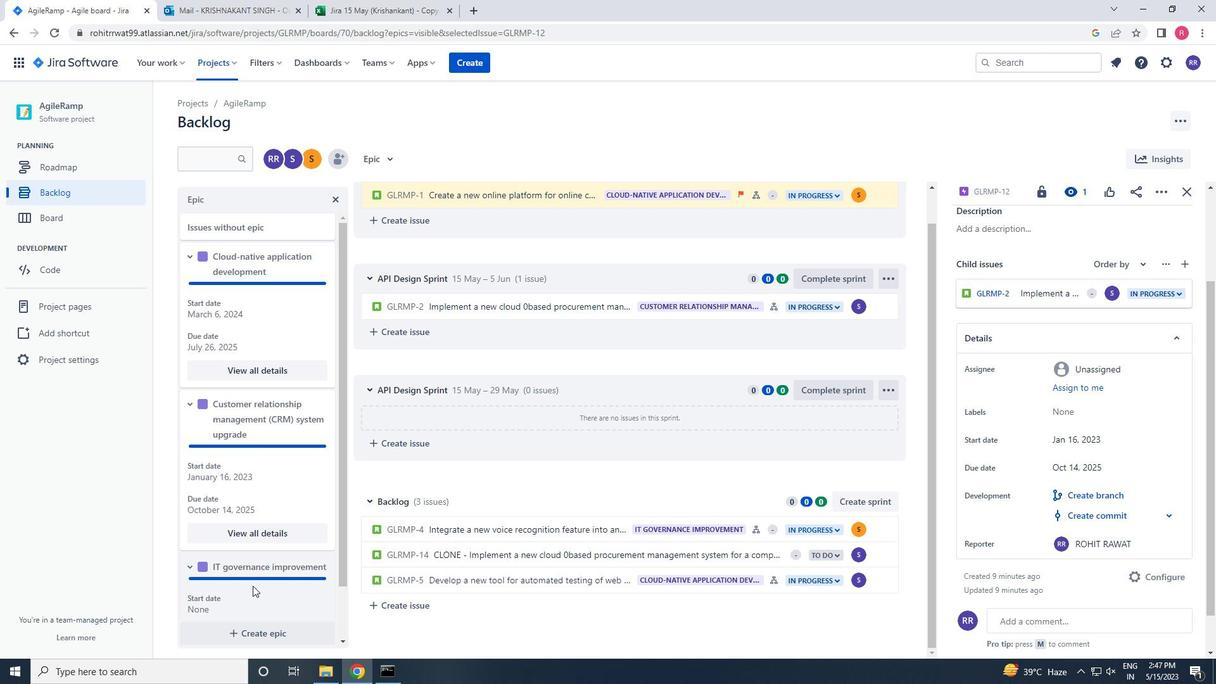 
Action: Mouse moved to (247, 603)
Screenshot: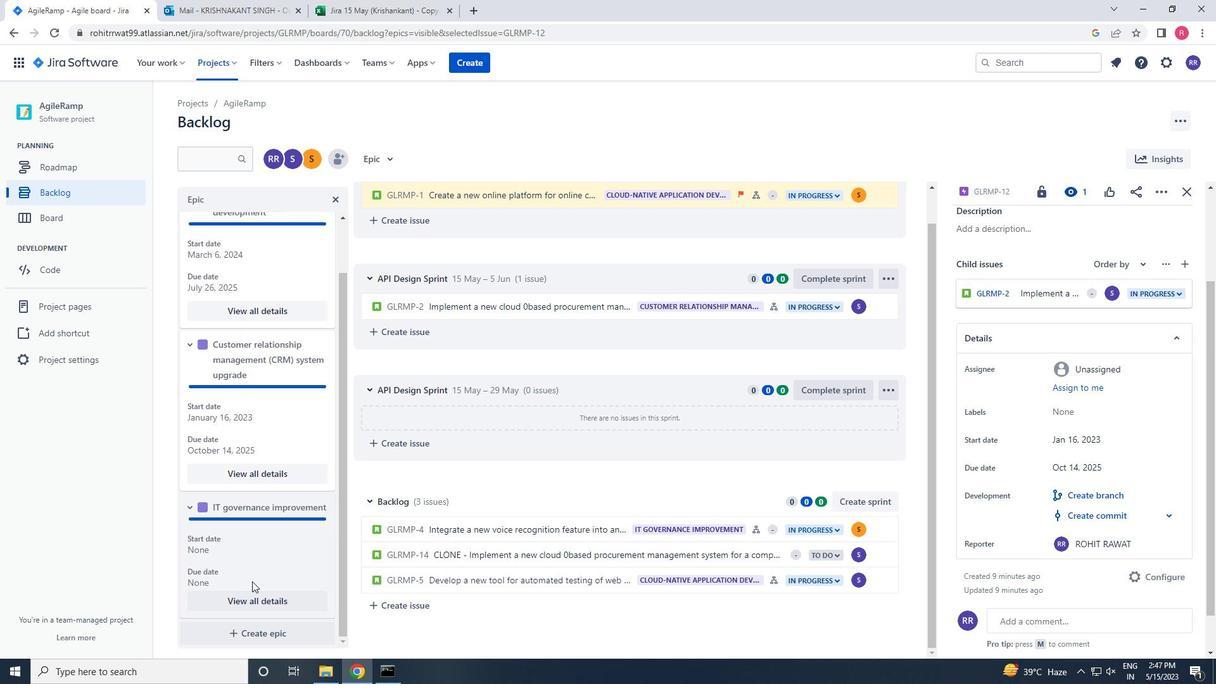 
Action: Mouse pressed left at (247, 603)
Screenshot: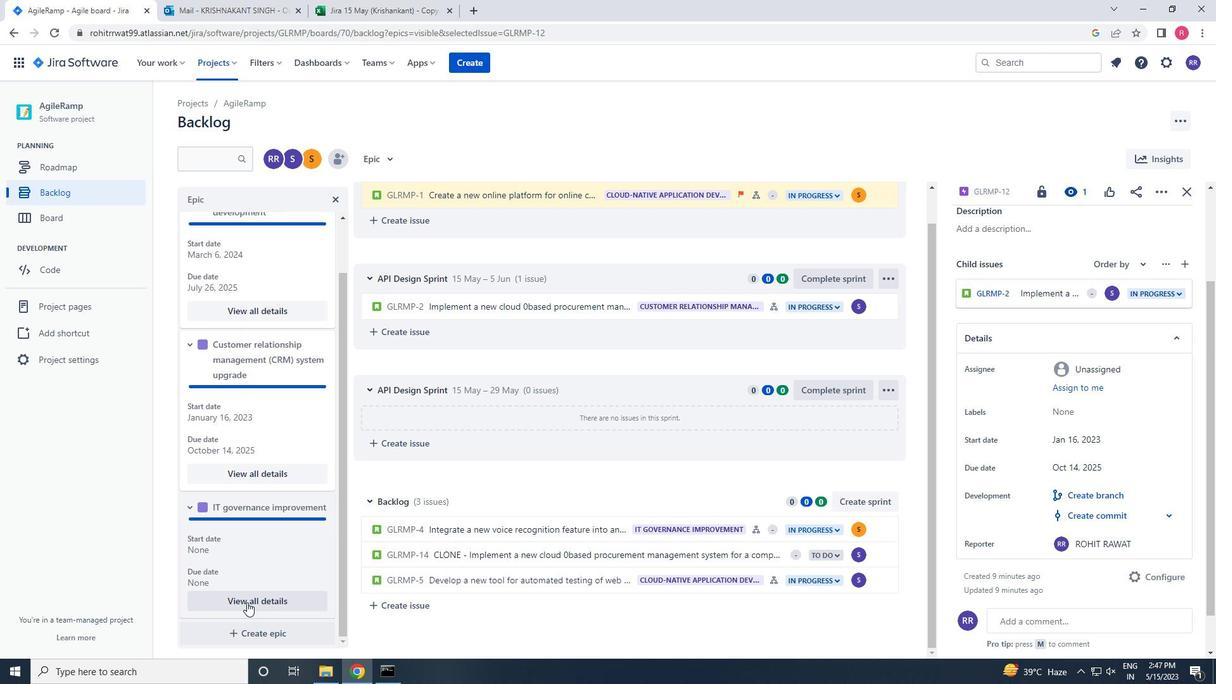 
Action: Mouse moved to (1075, 554)
Screenshot: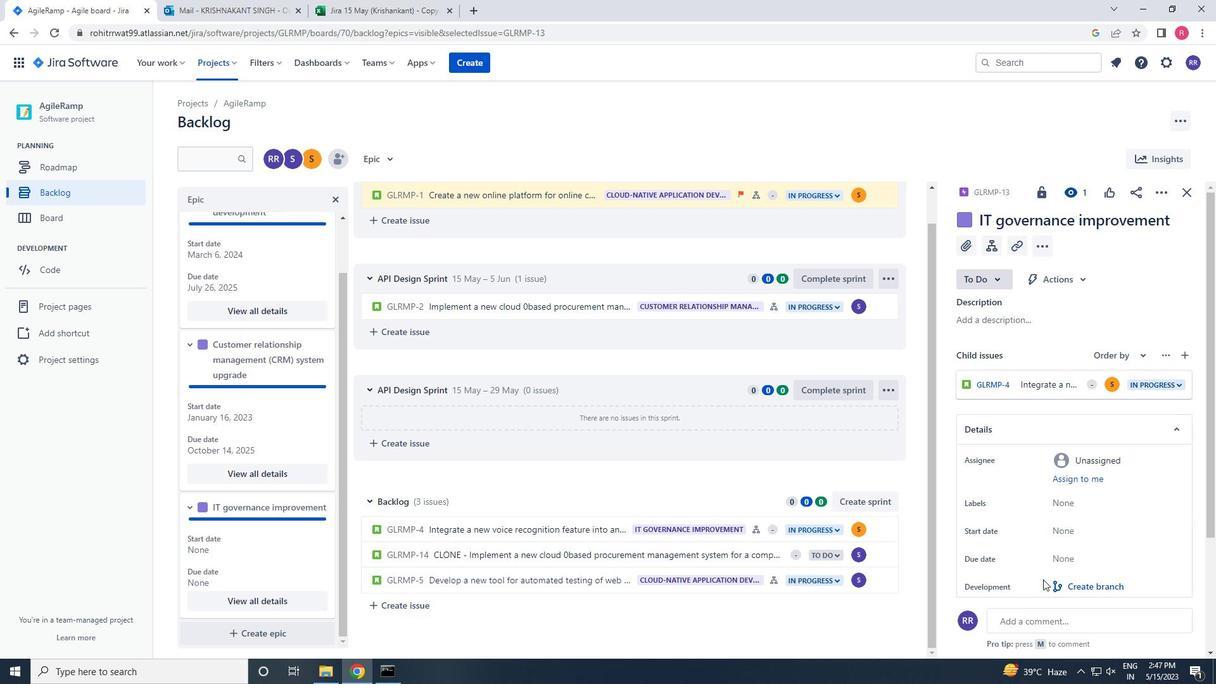 
Action: Mouse scrolled (1075, 553) with delta (0, 0)
Screenshot: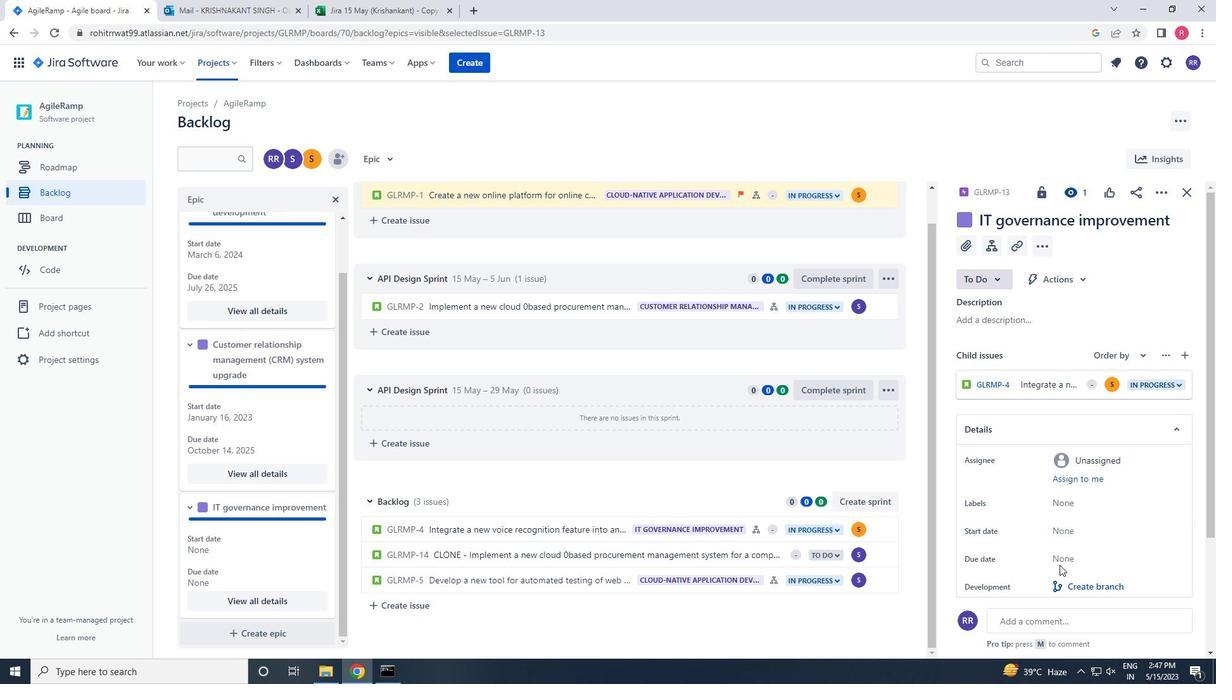 
Action: Mouse scrolled (1075, 553) with delta (0, 0)
Screenshot: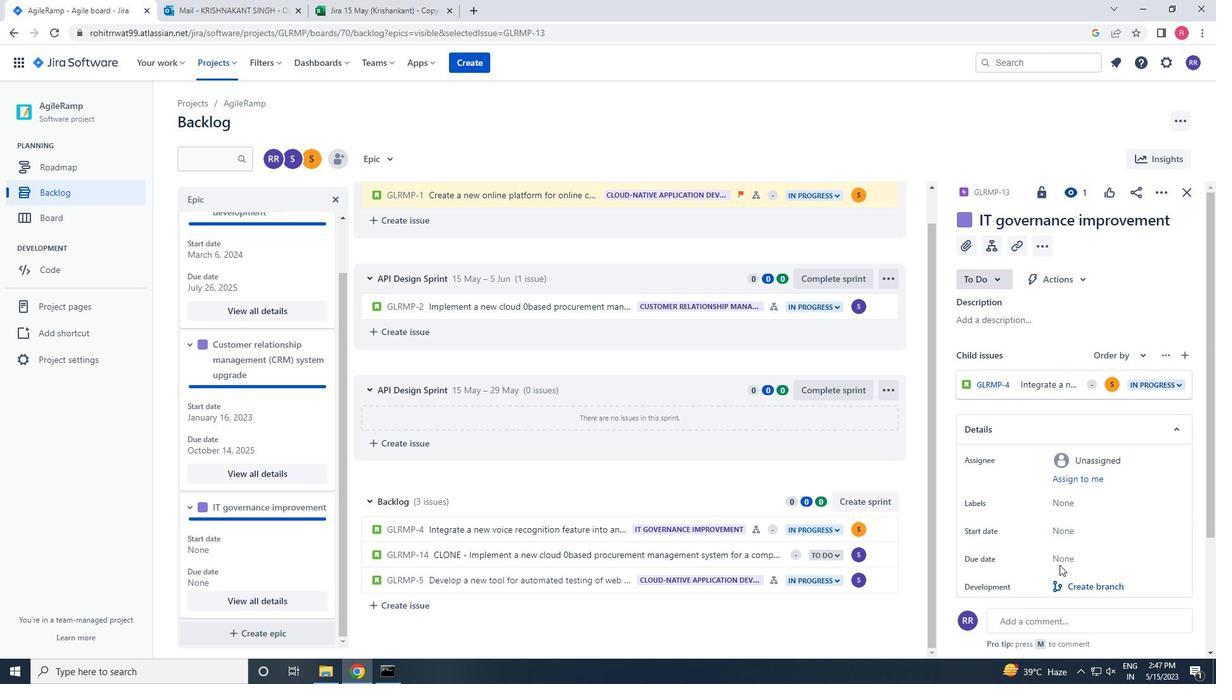 
Action: Mouse moved to (1081, 407)
Screenshot: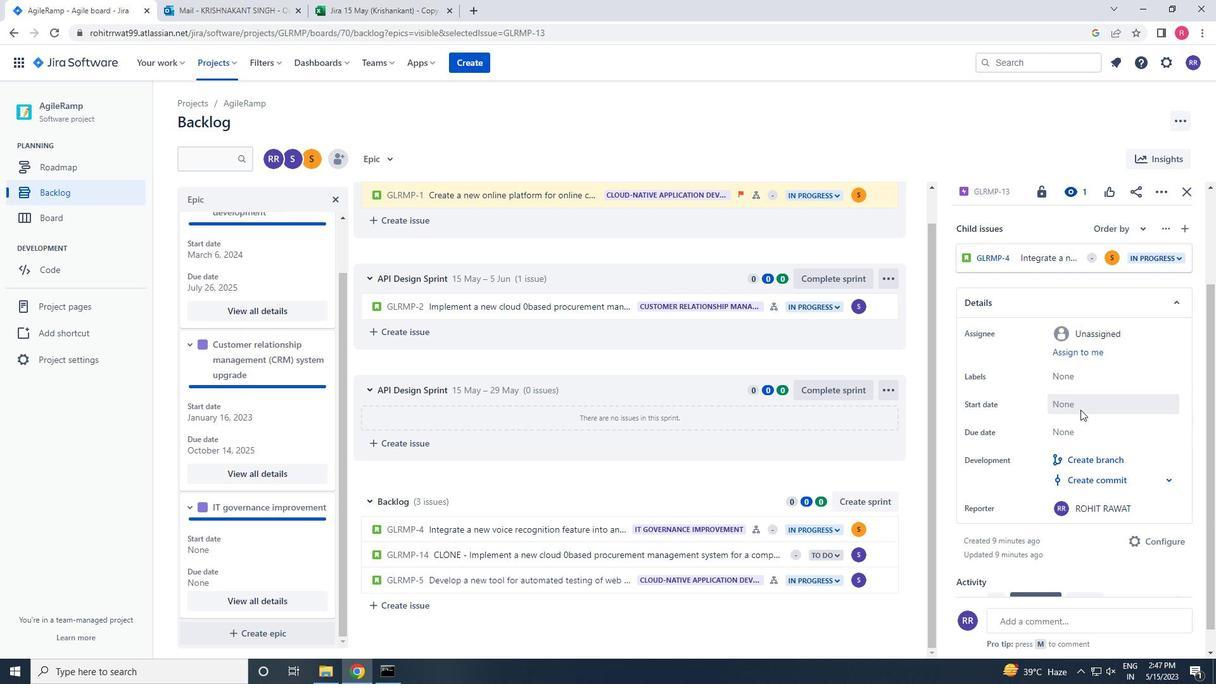 
Action: Mouse pressed left at (1081, 407)
Screenshot: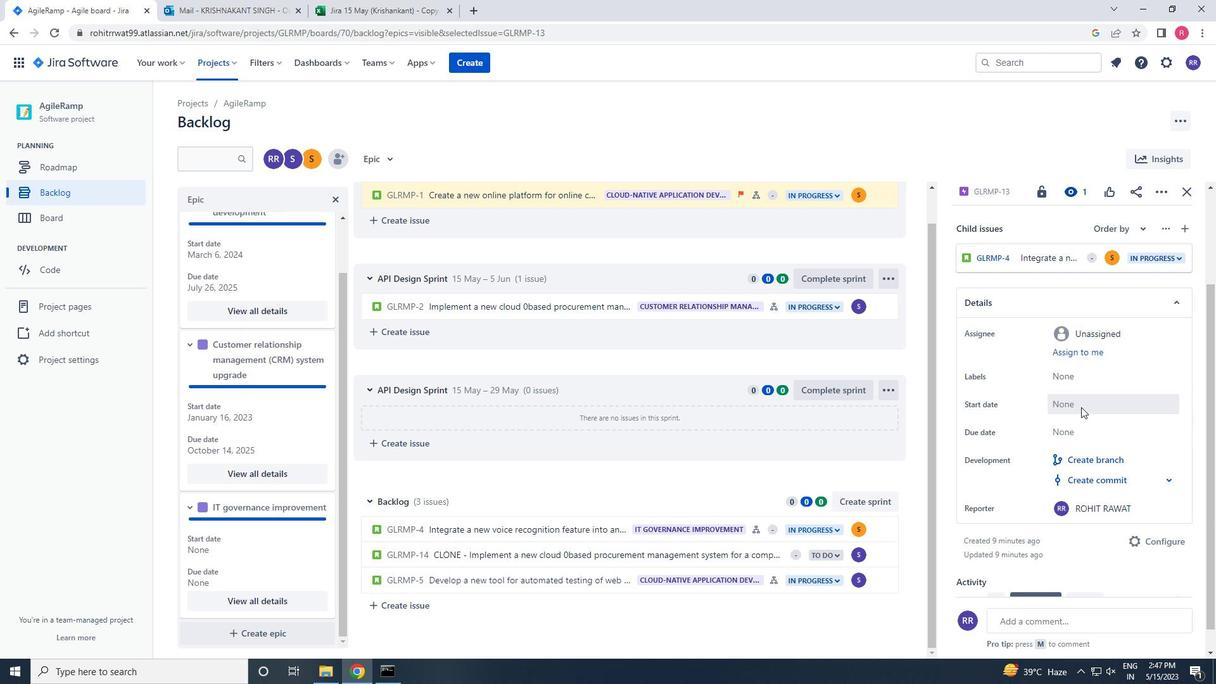 
Action: Mouse moved to (1023, 443)
Screenshot: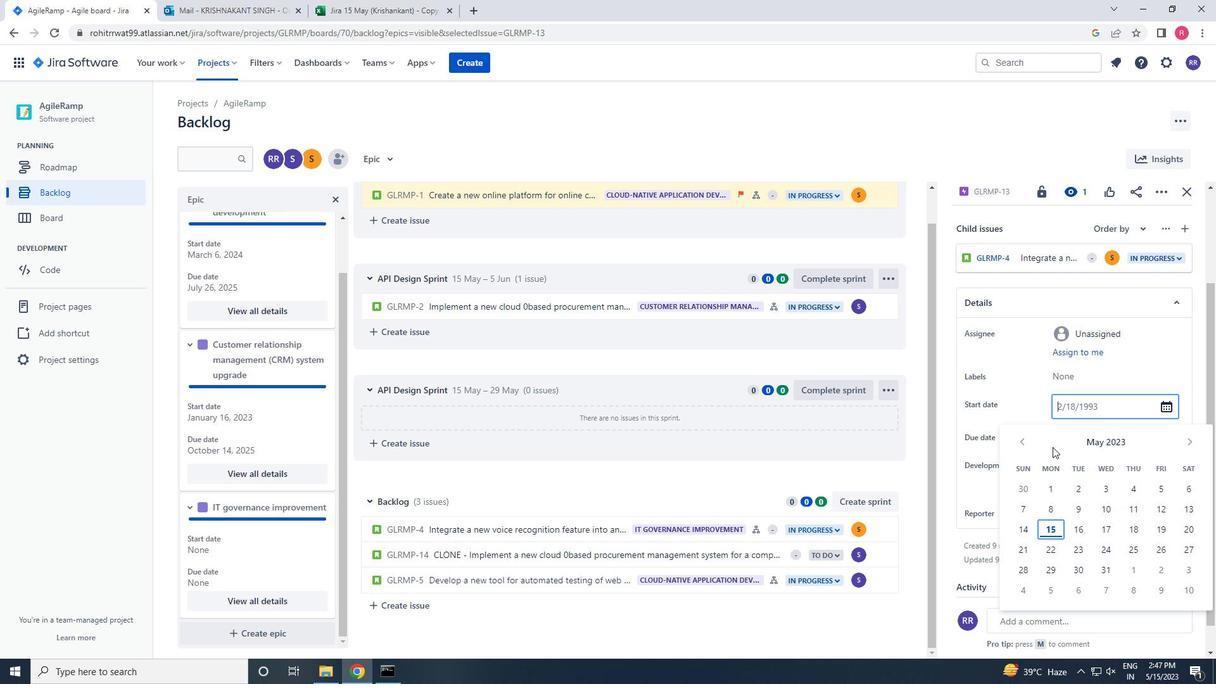 
Action: Mouse pressed left at (1023, 443)
Screenshot: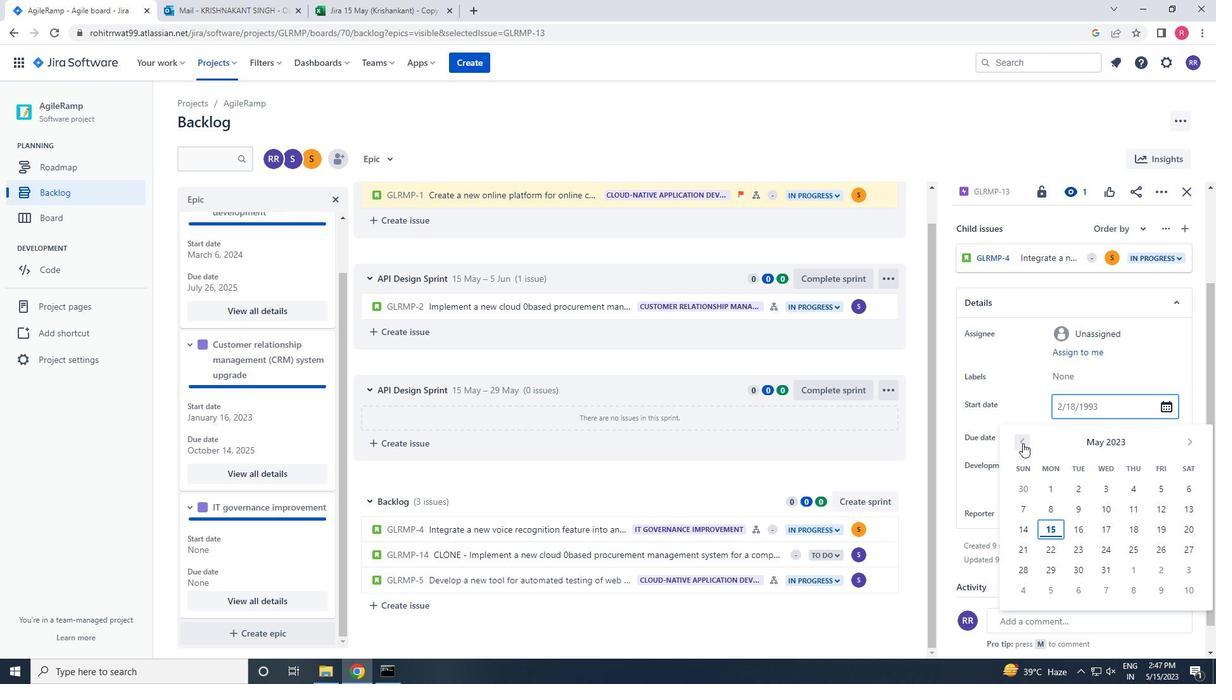 
Action: Mouse pressed left at (1023, 443)
Screenshot: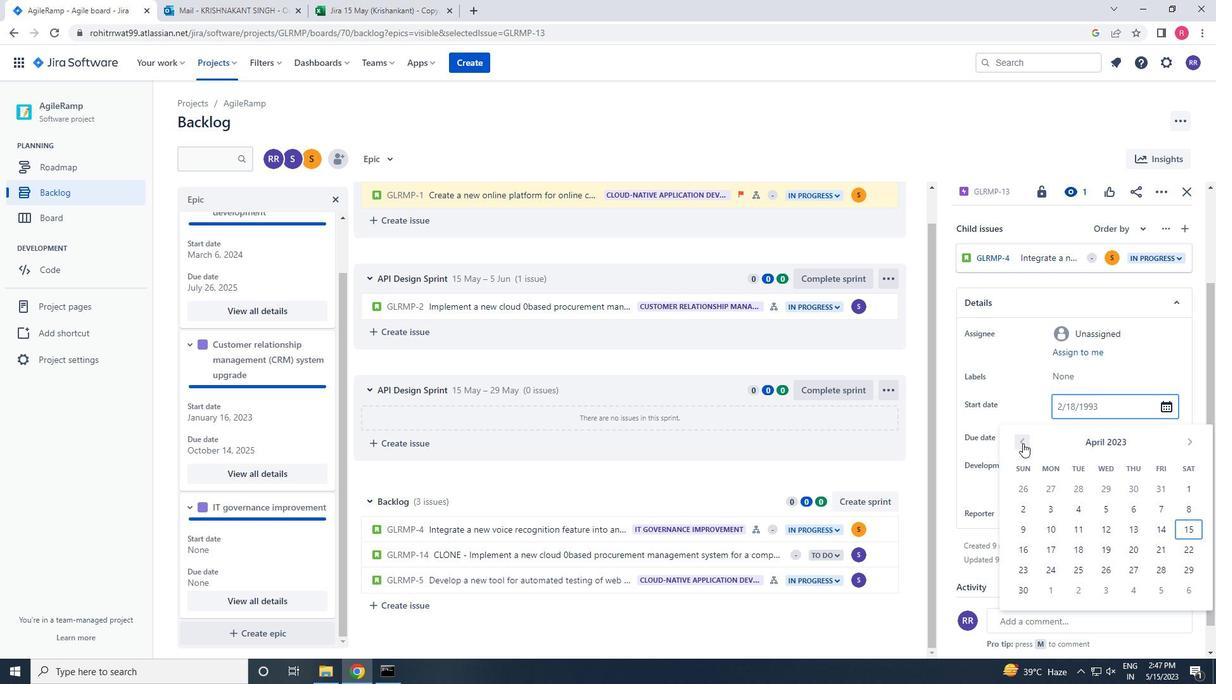 
Action: Mouse pressed left at (1023, 443)
Screenshot: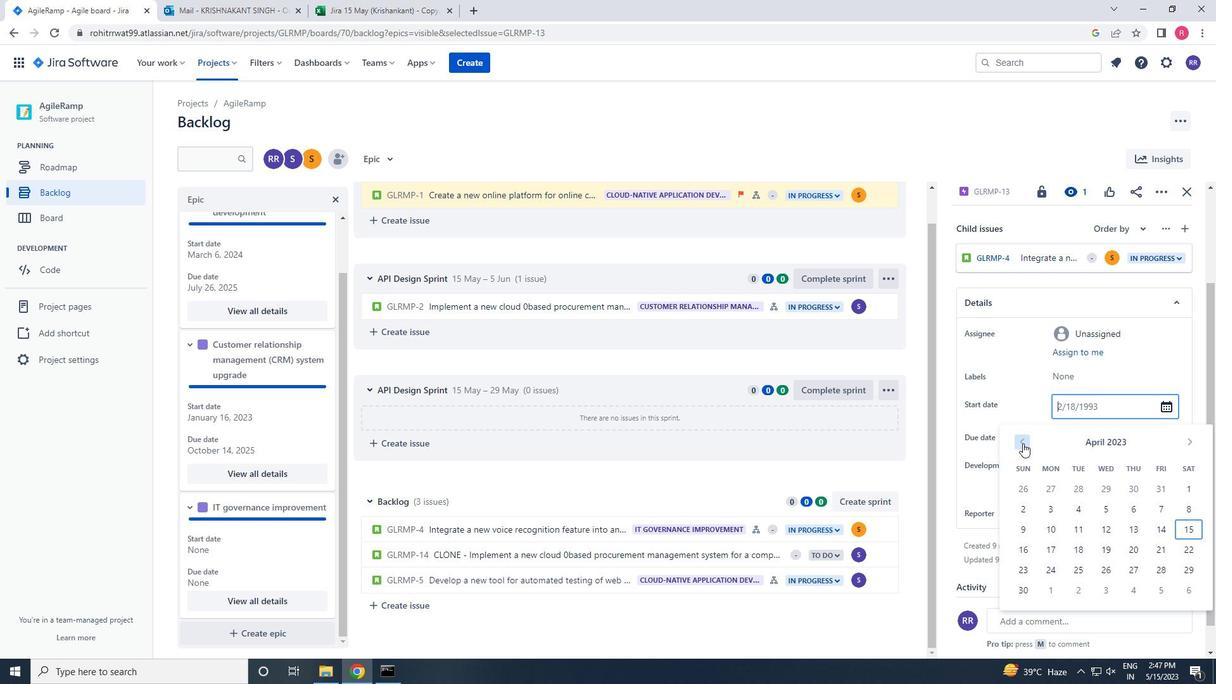 
Action: Mouse pressed left at (1023, 443)
Screenshot: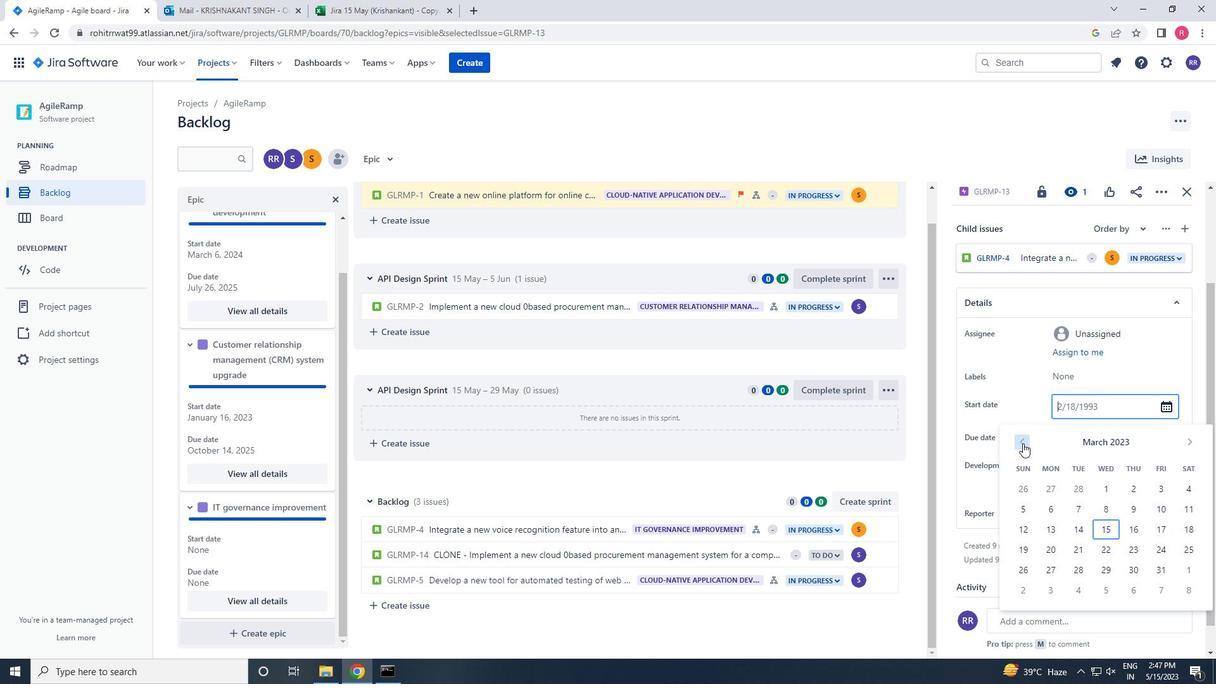 
Action: Mouse moved to (1131, 490)
Screenshot: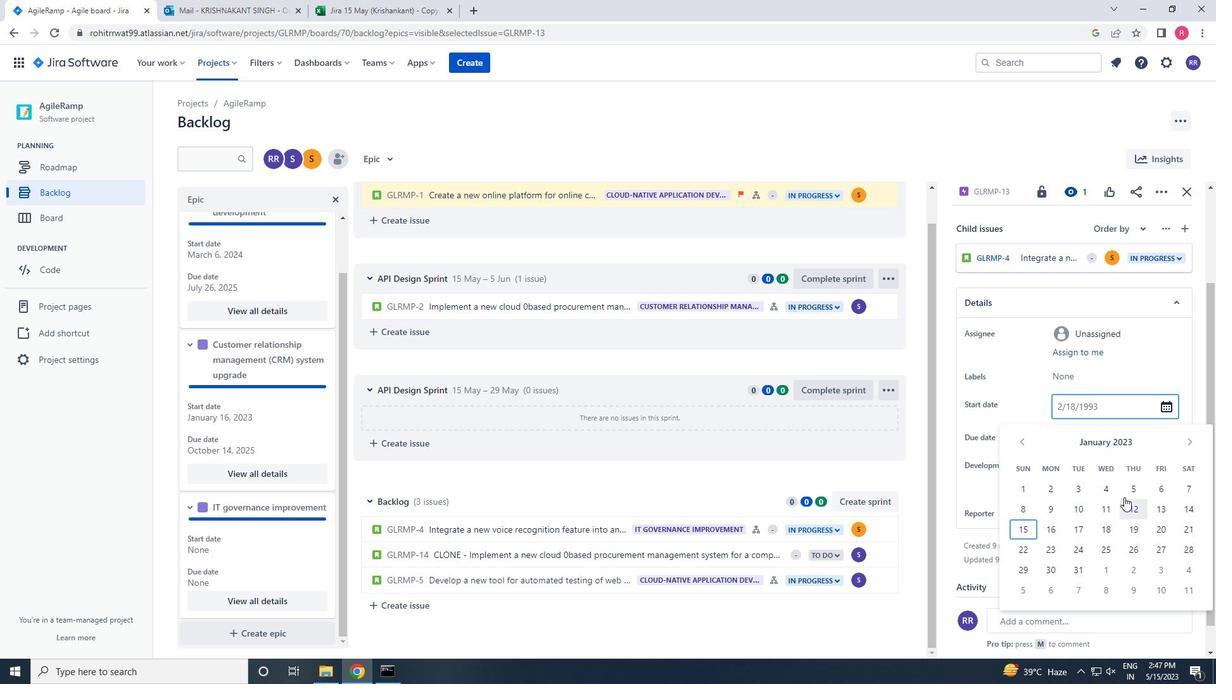 
Action: Mouse pressed left at (1131, 490)
Screenshot: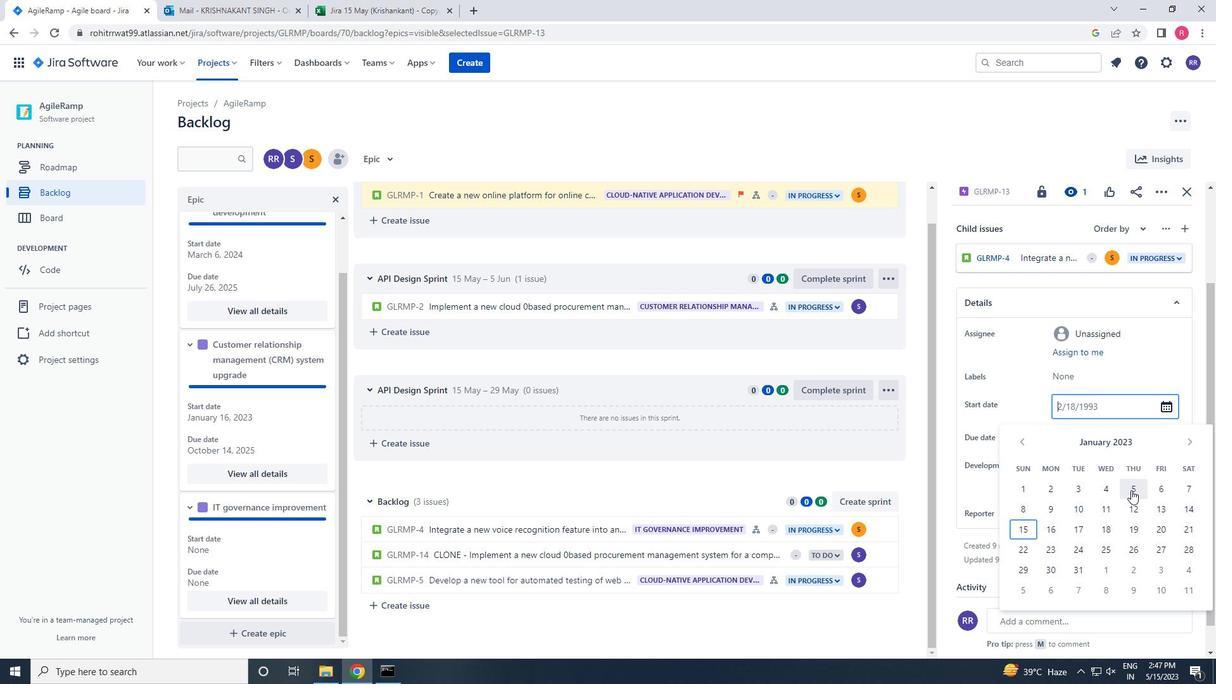 
Action: Mouse moved to (1061, 437)
Screenshot: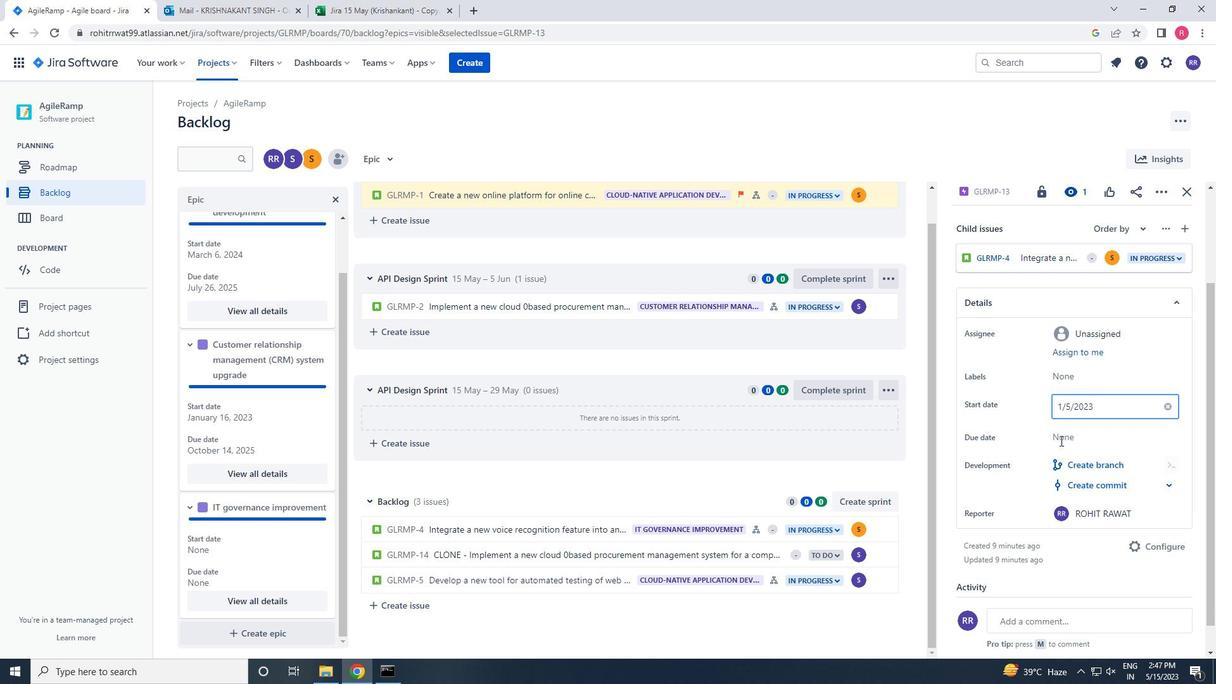 
Action: Mouse pressed left at (1061, 437)
Screenshot: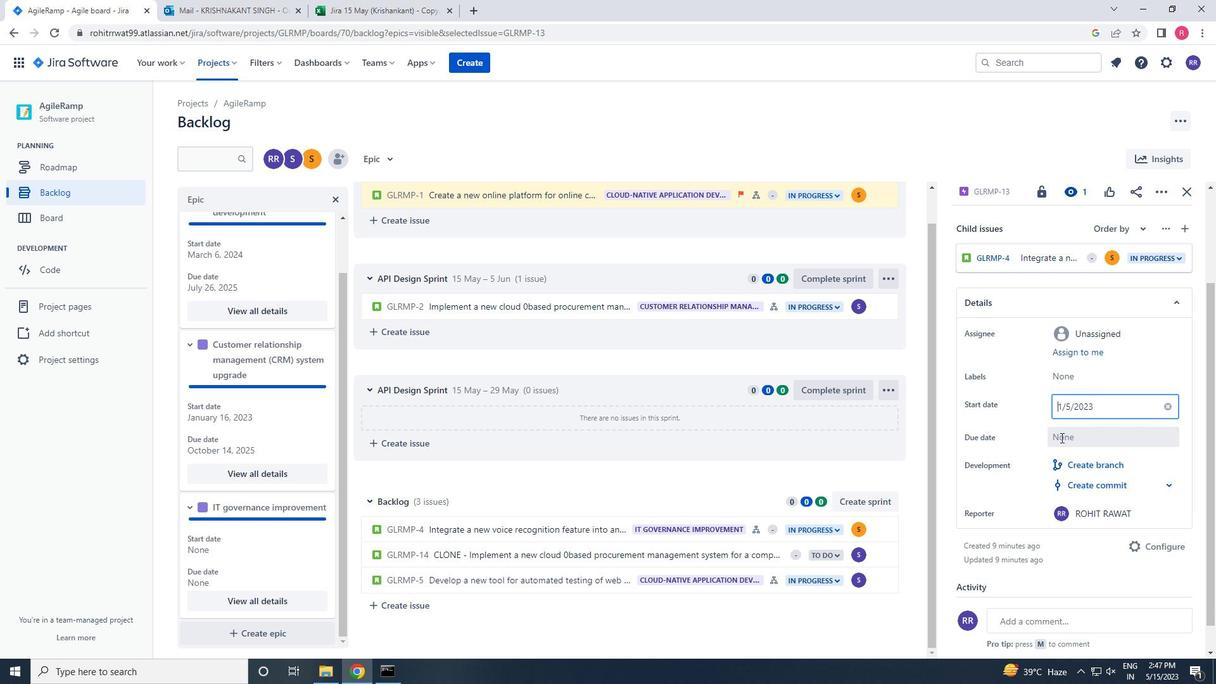
Action: Mouse moved to (1183, 479)
Screenshot: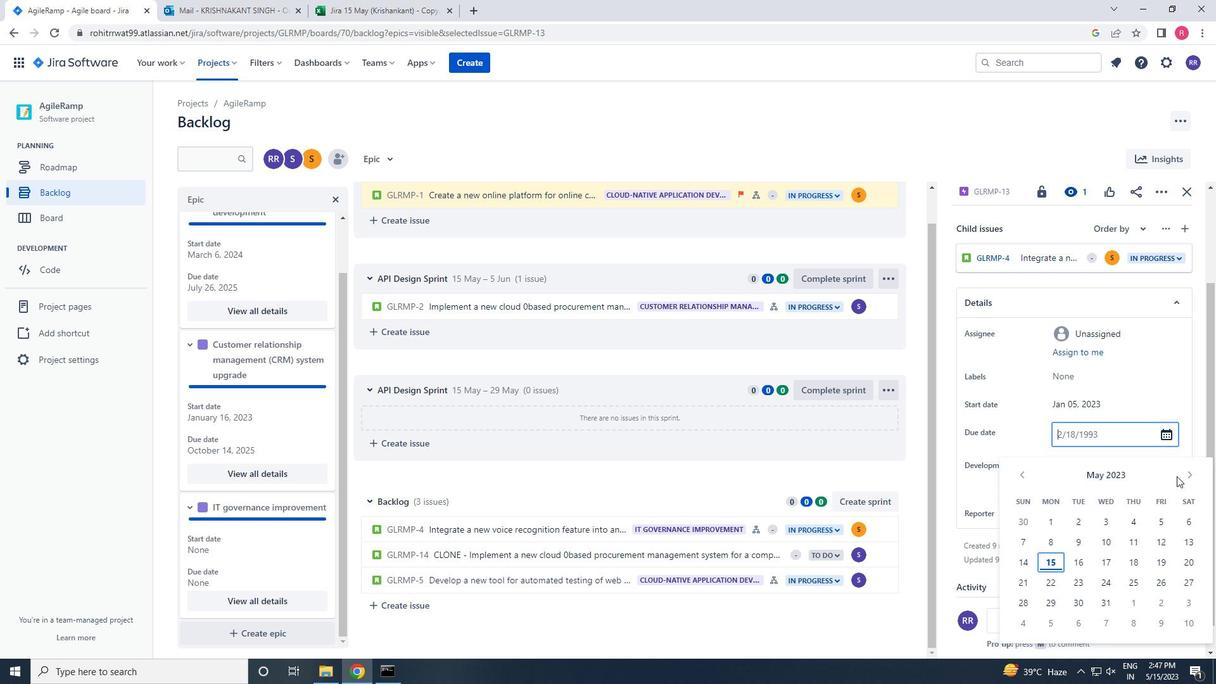 
Action: Mouse pressed left at (1183, 479)
Screenshot: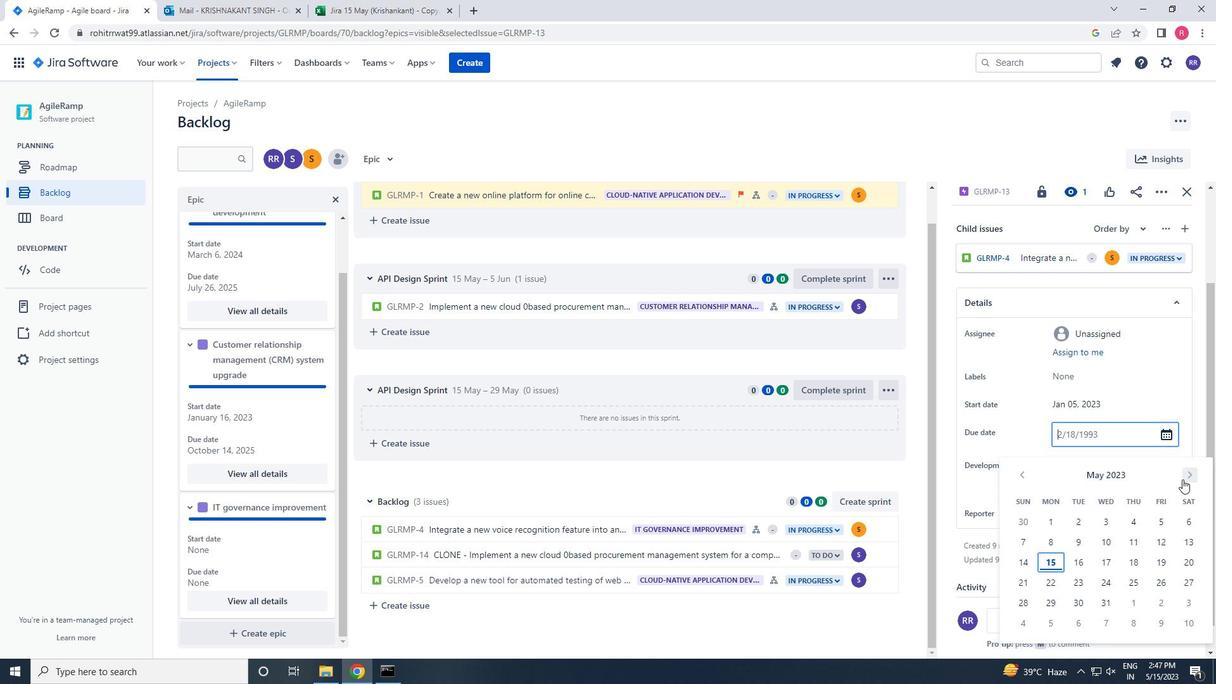 
Action: Mouse pressed left at (1183, 479)
Screenshot: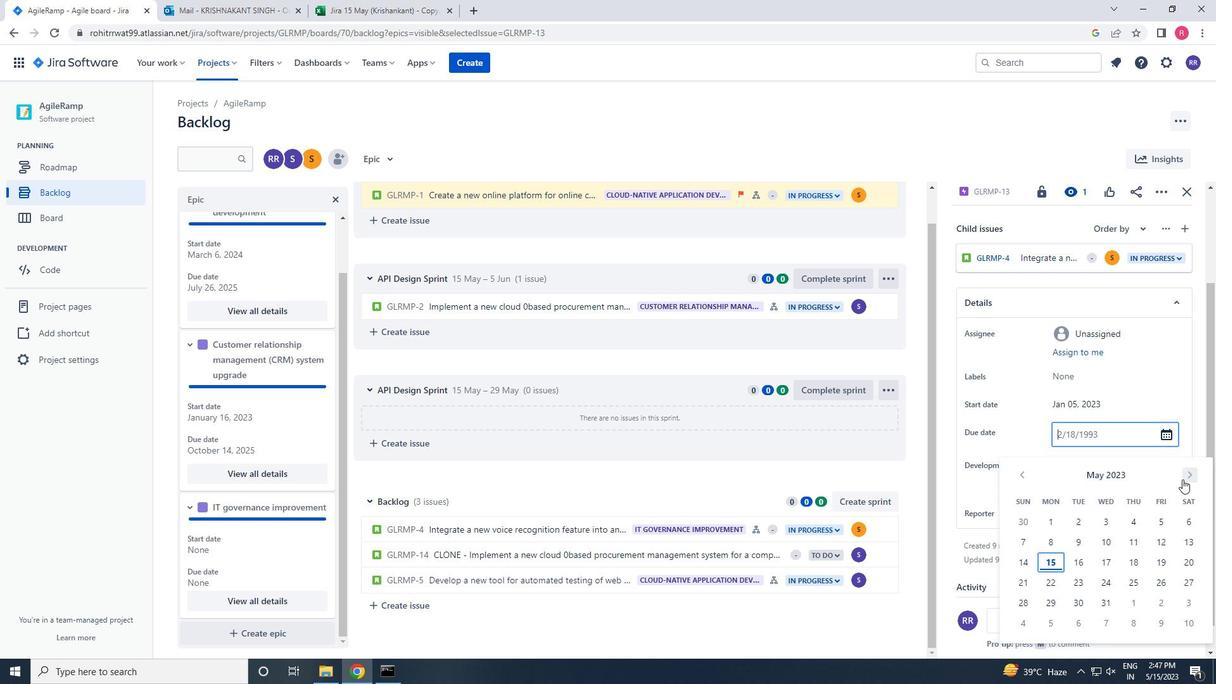 
Action: Mouse pressed left at (1183, 479)
Screenshot: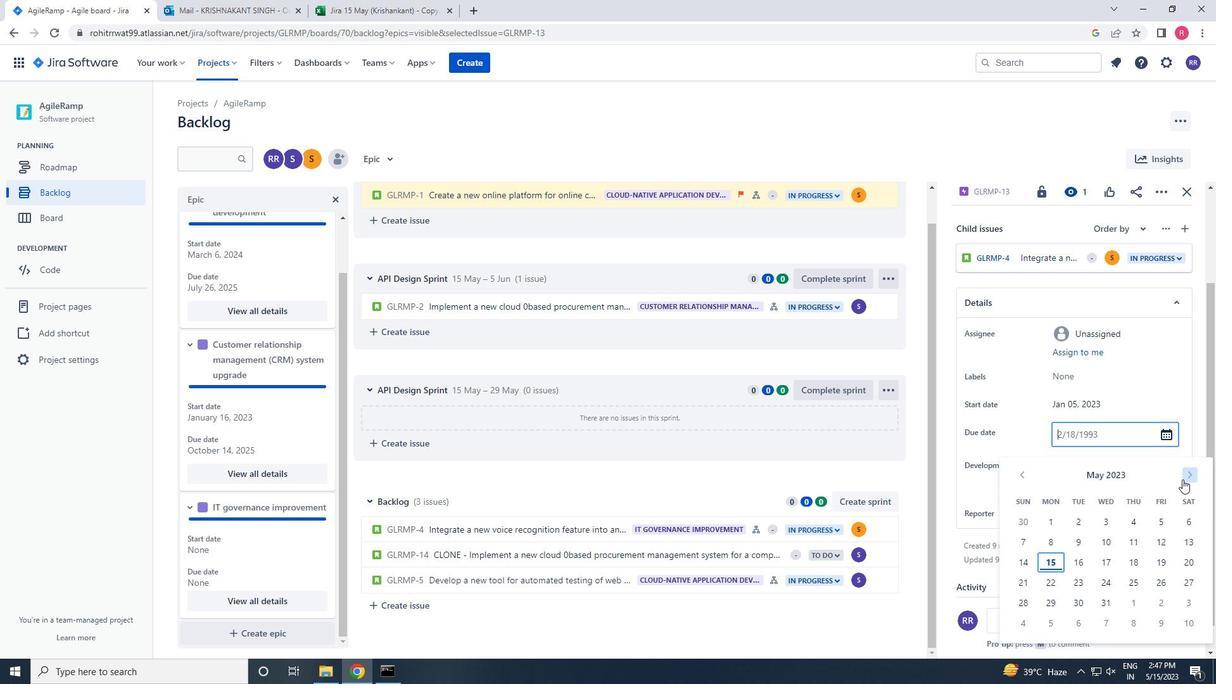 
Action: Mouse pressed left at (1183, 479)
Screenshot: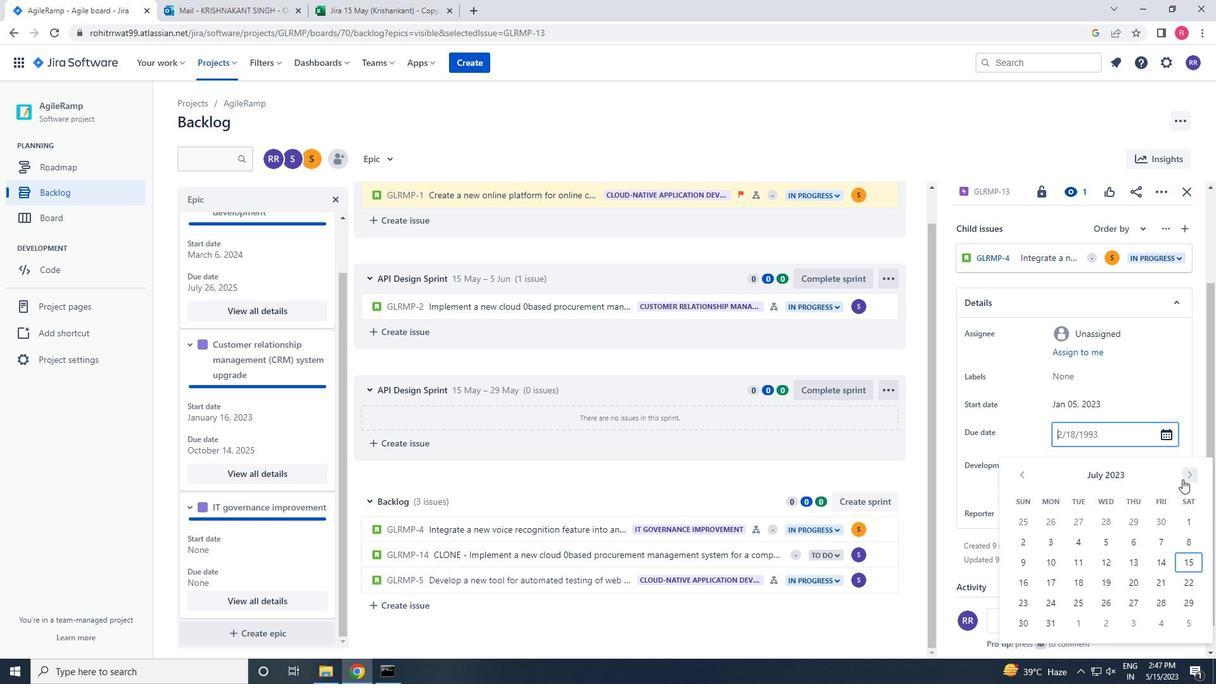 
Action: Mouse pressed left at (1183, 479)
Screenshot: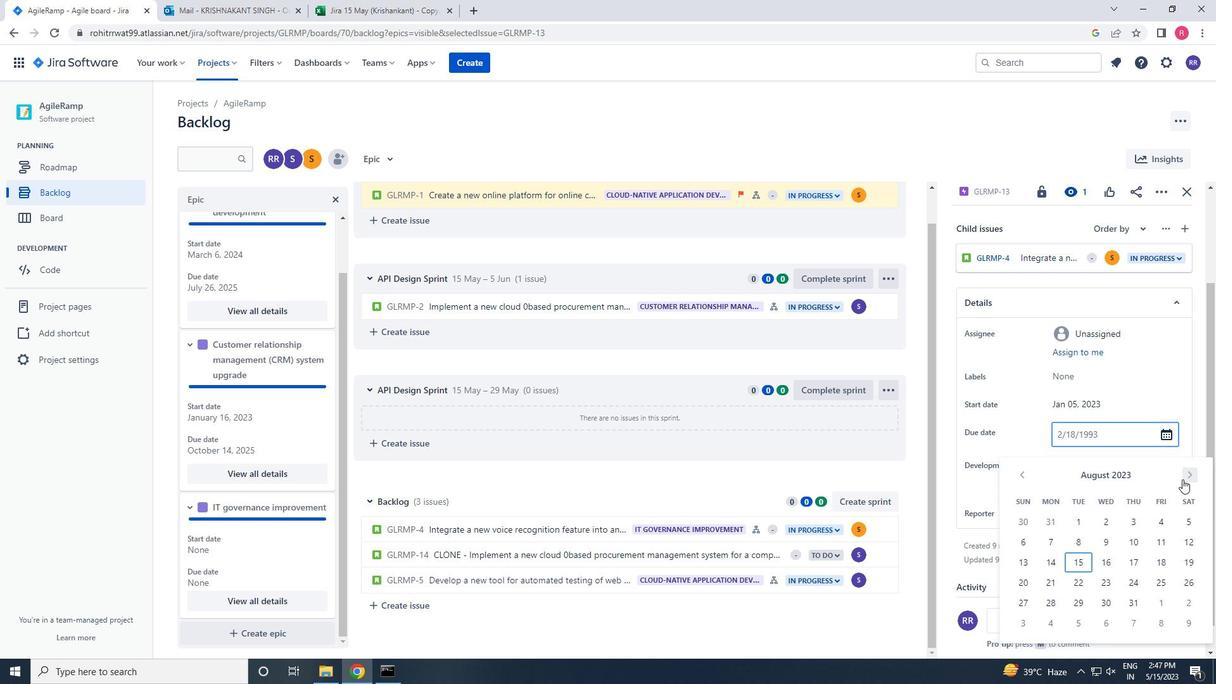 
Action: Mouse pressed left at (1183, 479)
Screenshot: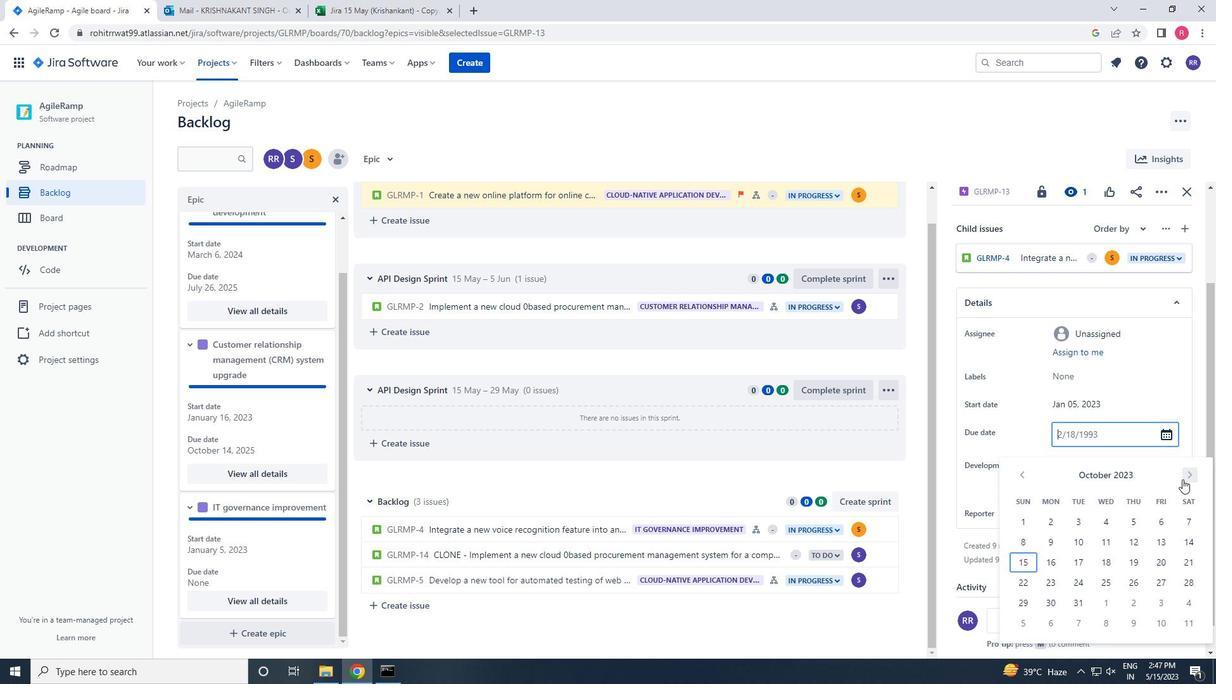 
Action: Mouse pressed left at (1183, 479)
Screenshot: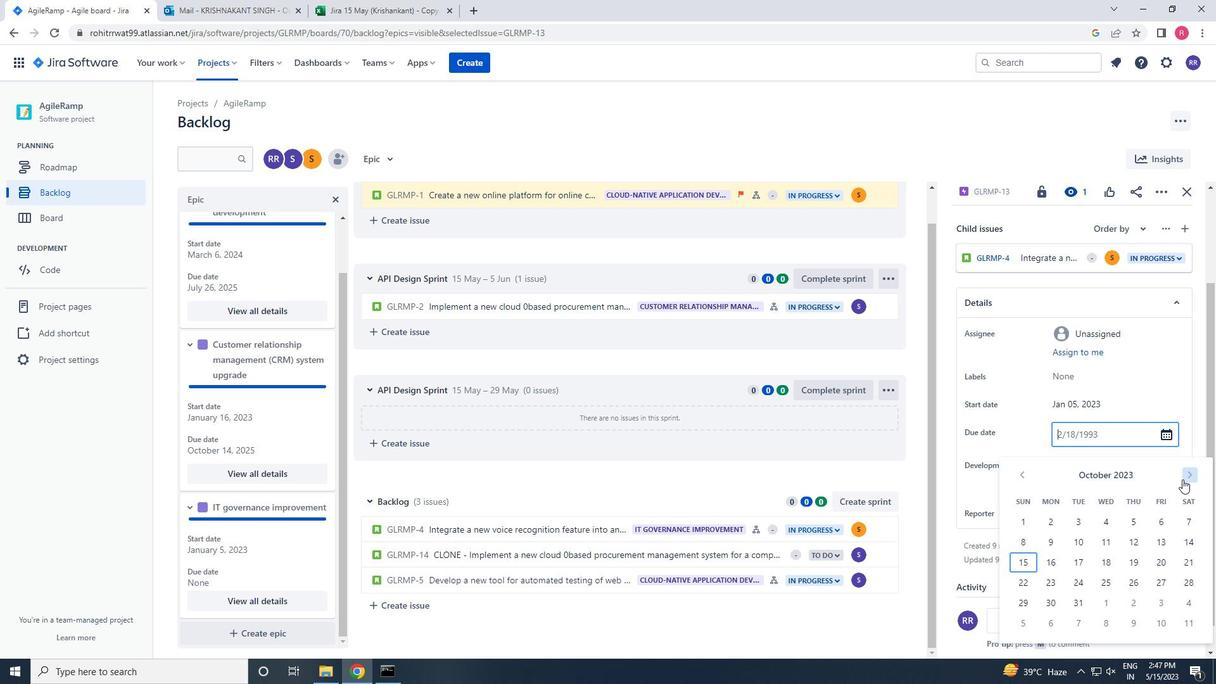 
Action: Mouse pressed left at (1183, 479)
Screenshot: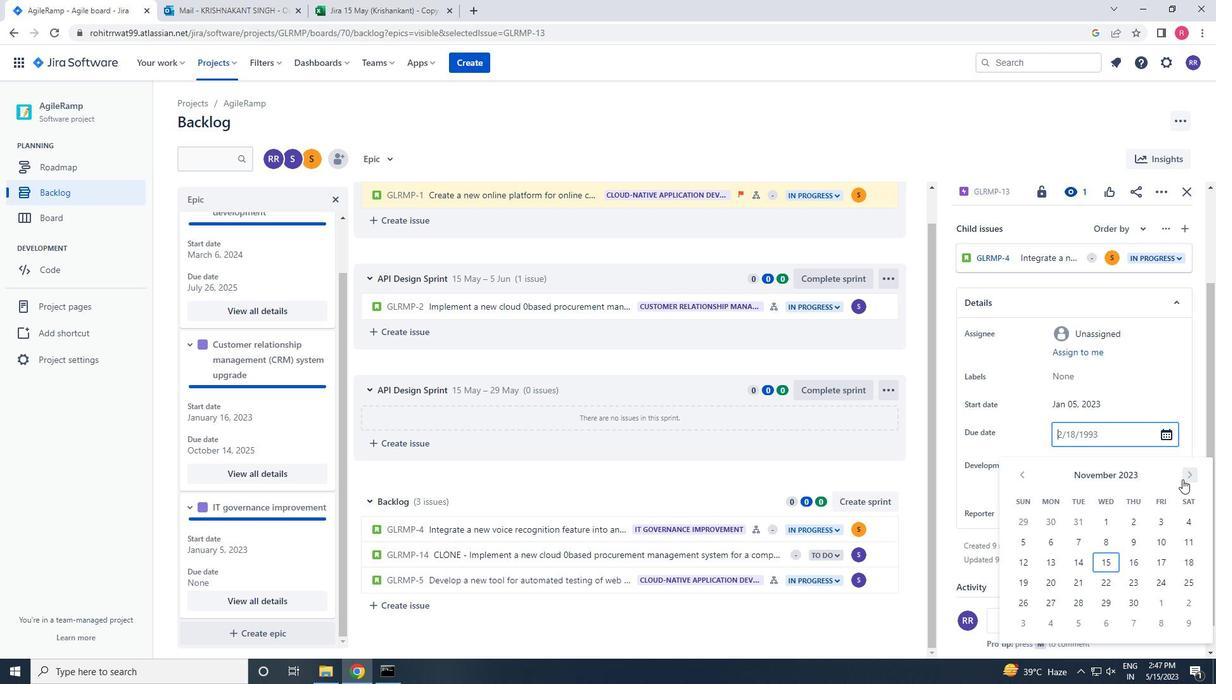 
Action: Mouse pressed left at (1183, 479)
Screenshot: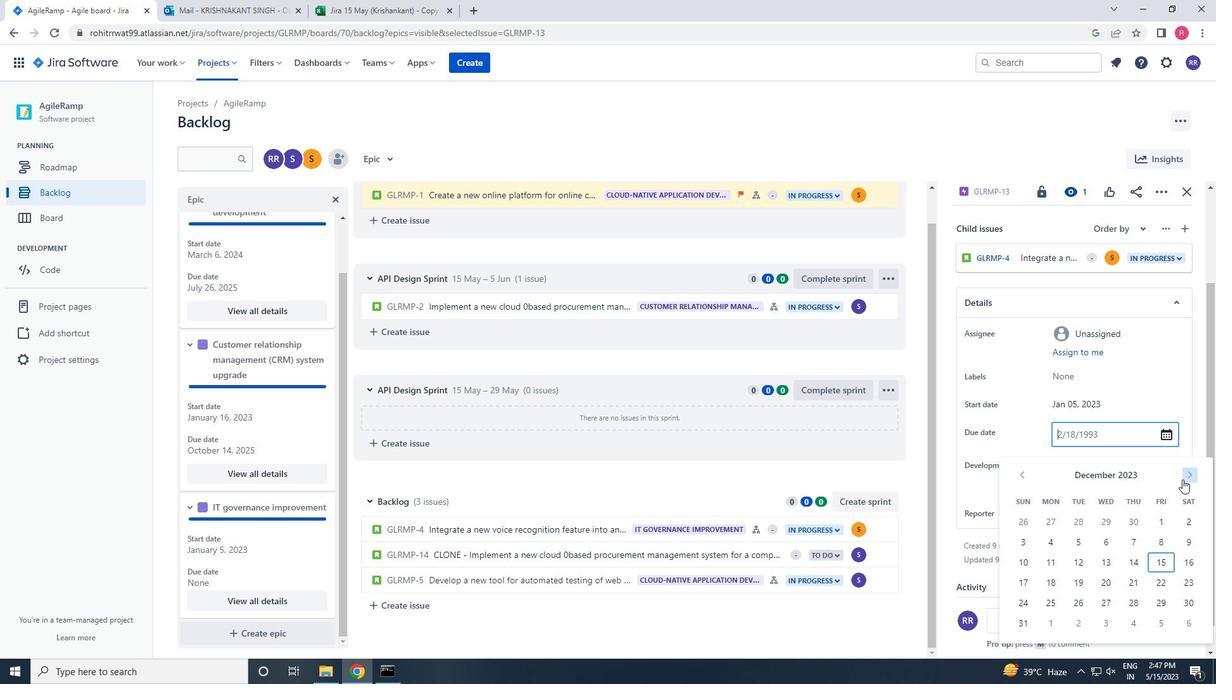 
Action: Mouse pressed left at (1183, 479)
Screenshot: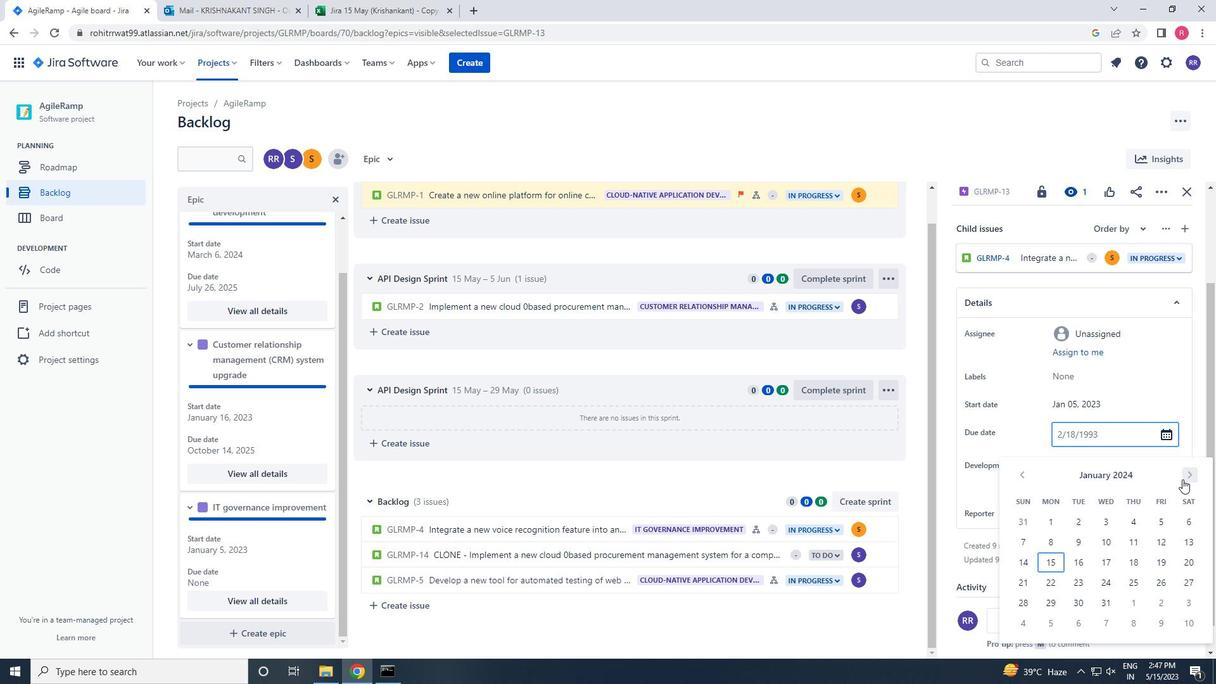 
Action: Mouse pressed left at (1183, 479)
Screenshot: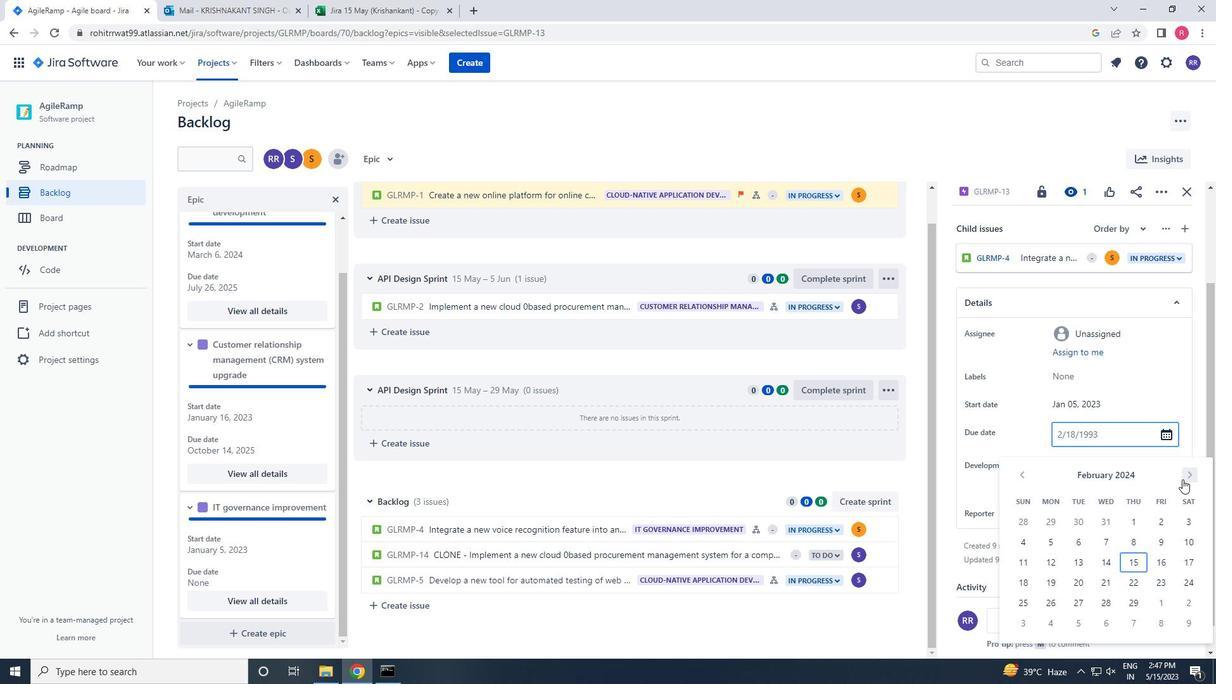 
Action: Mouse pressed left at (1183, 479)
Screenshot: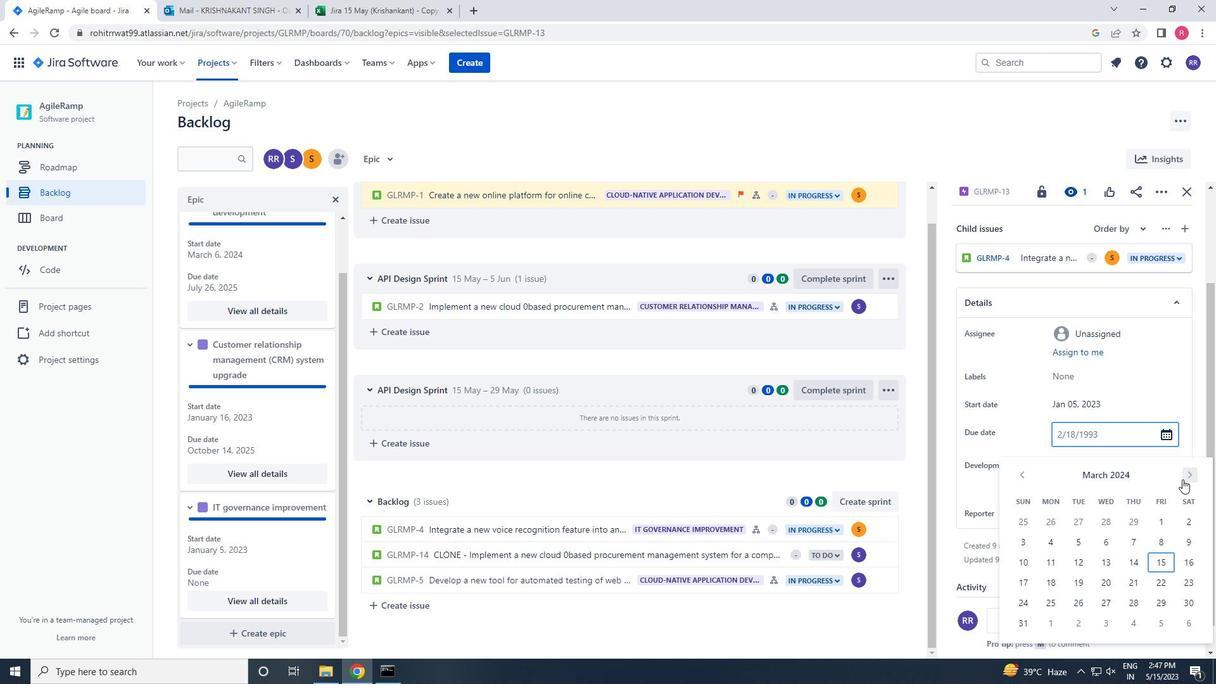
Action: Mouse pressed left at (1183, 479)
Screenshot: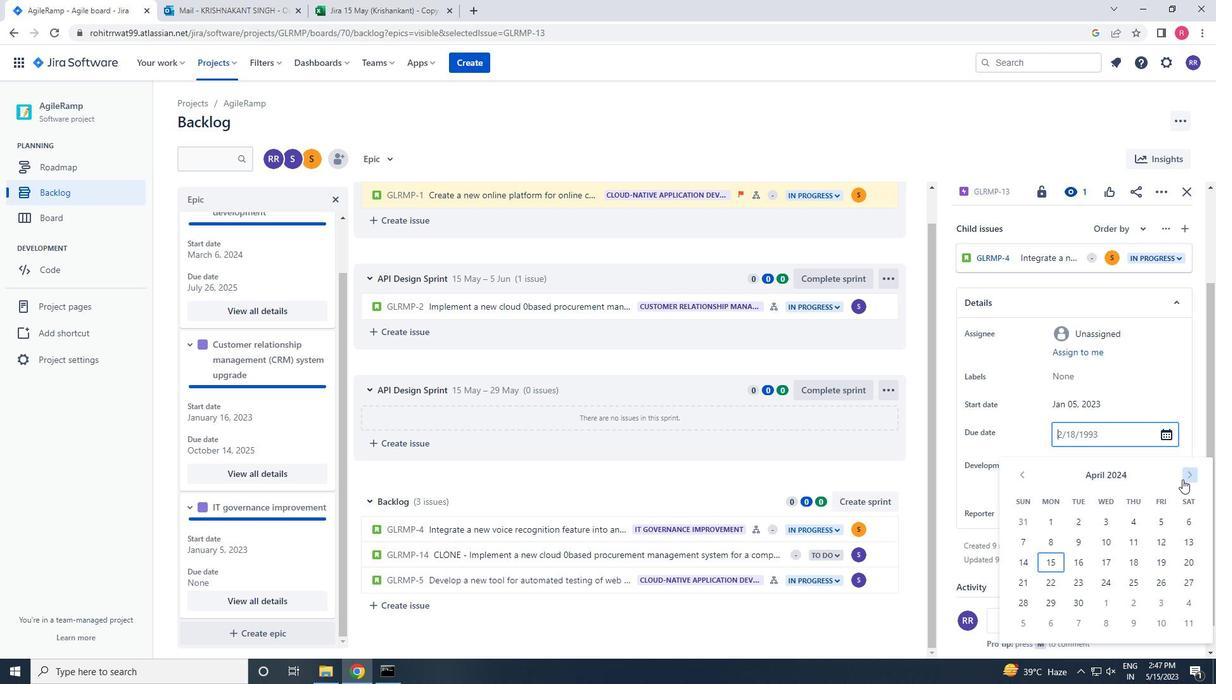 
Action: Mouse pressed left at (1183, 479)
Screenshot: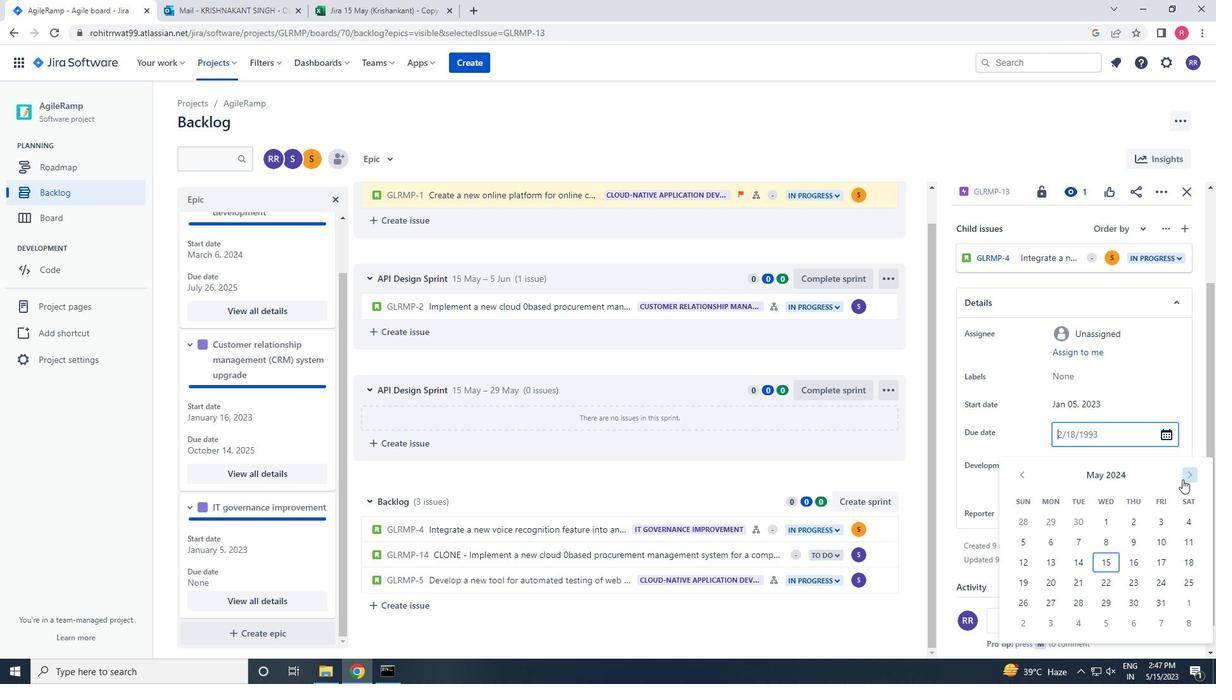 
Action: Mouse pressed left at (1183, 479)
Screenshot: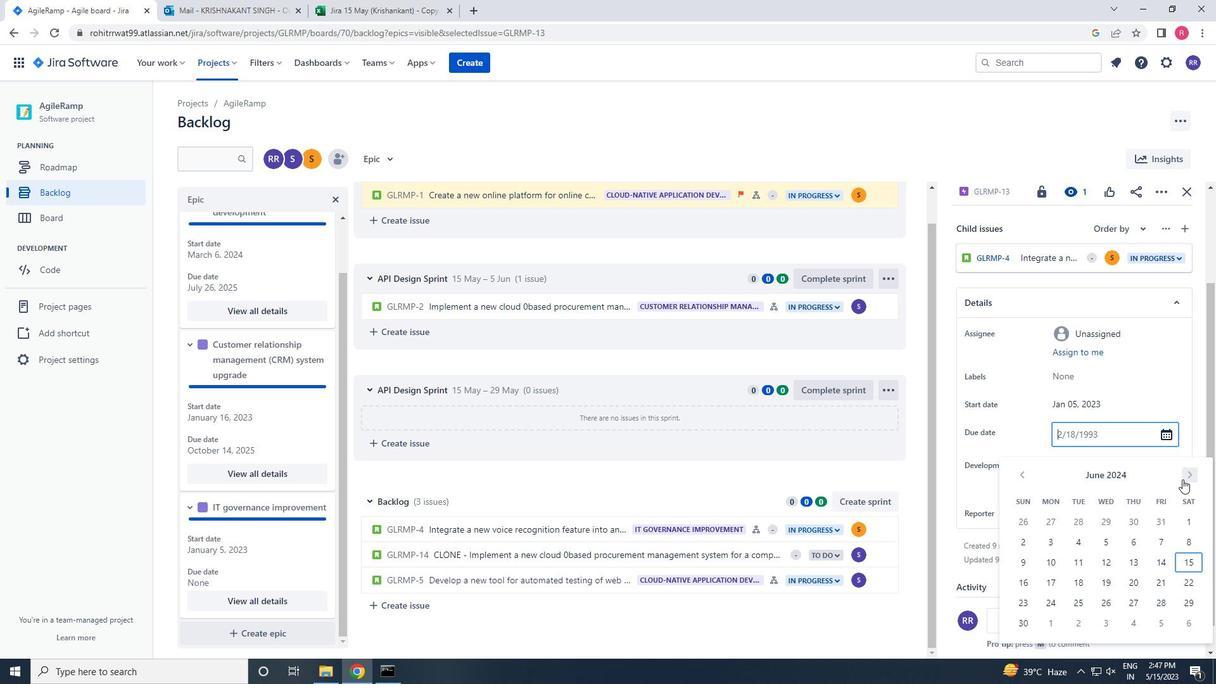 
Action: Mouse pressed left at (1183, 479)
Screenshot: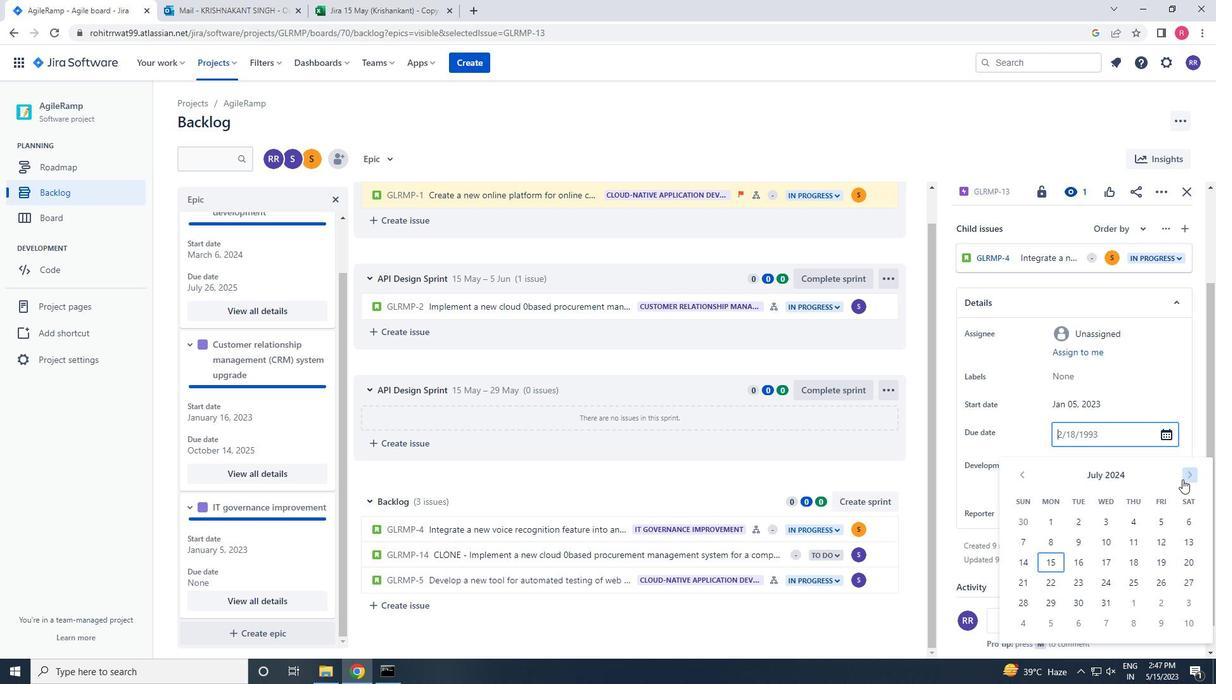 
Action: Mouse pressed left at (1183, 479)
Screenshot: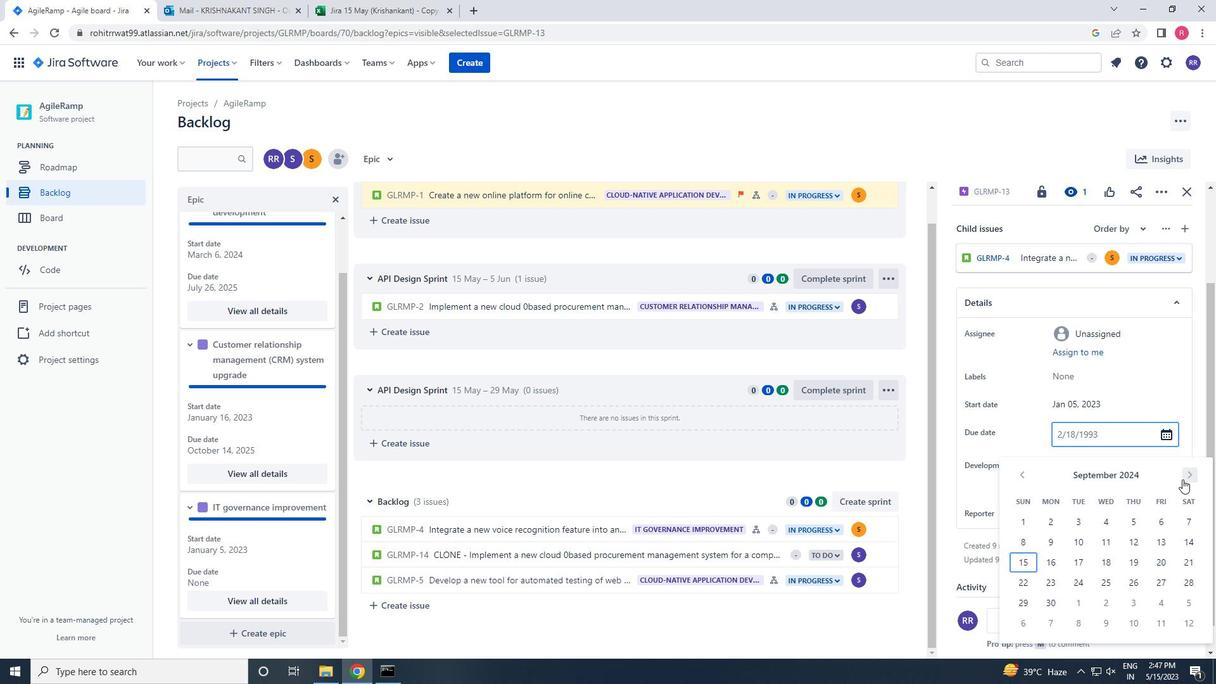 
Action: Mouse moved to (1113, 538)
Screenshot: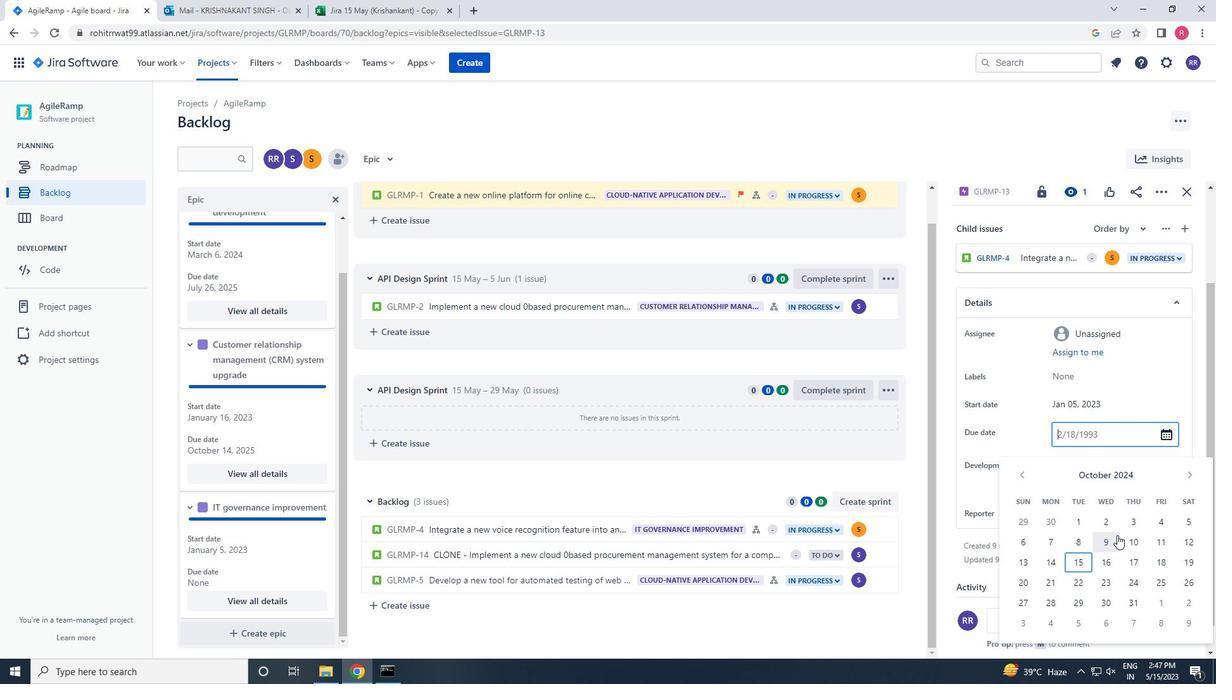
Action: Mouse pressed left at (1113, 538)
Screenshot: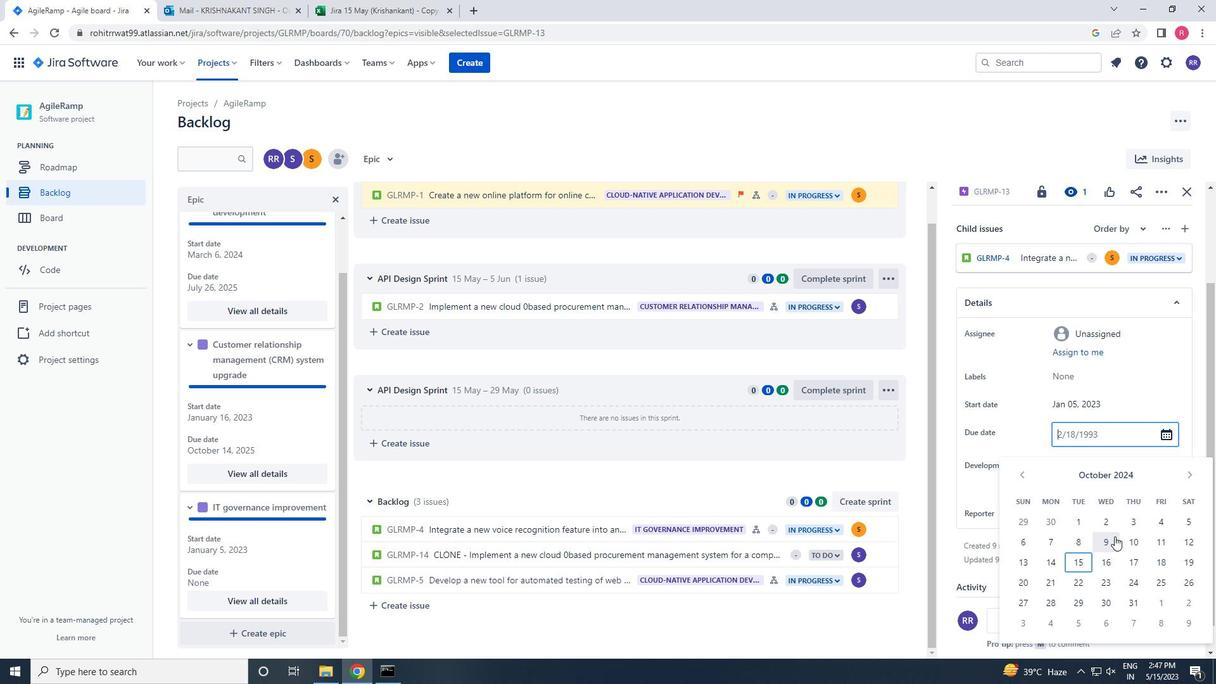 
Action: Mouse moved to (1088, 580)
Screenshot: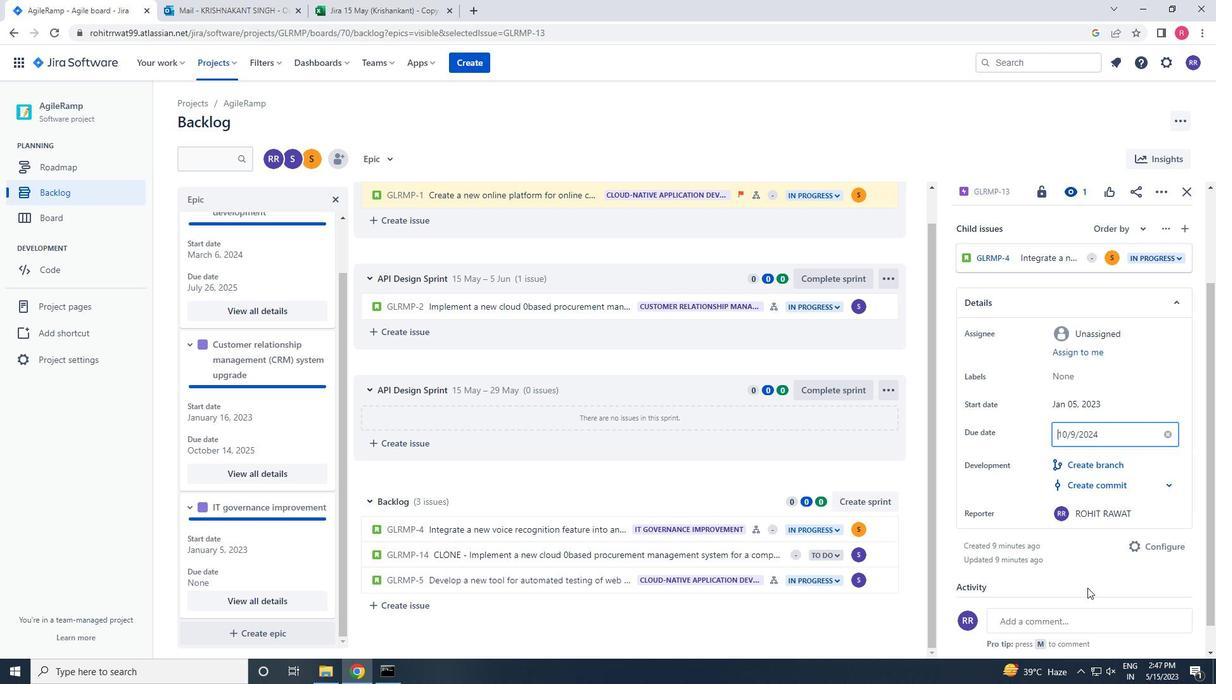 
Action: Mouse pressed left at (1088, 580)
Screenshot: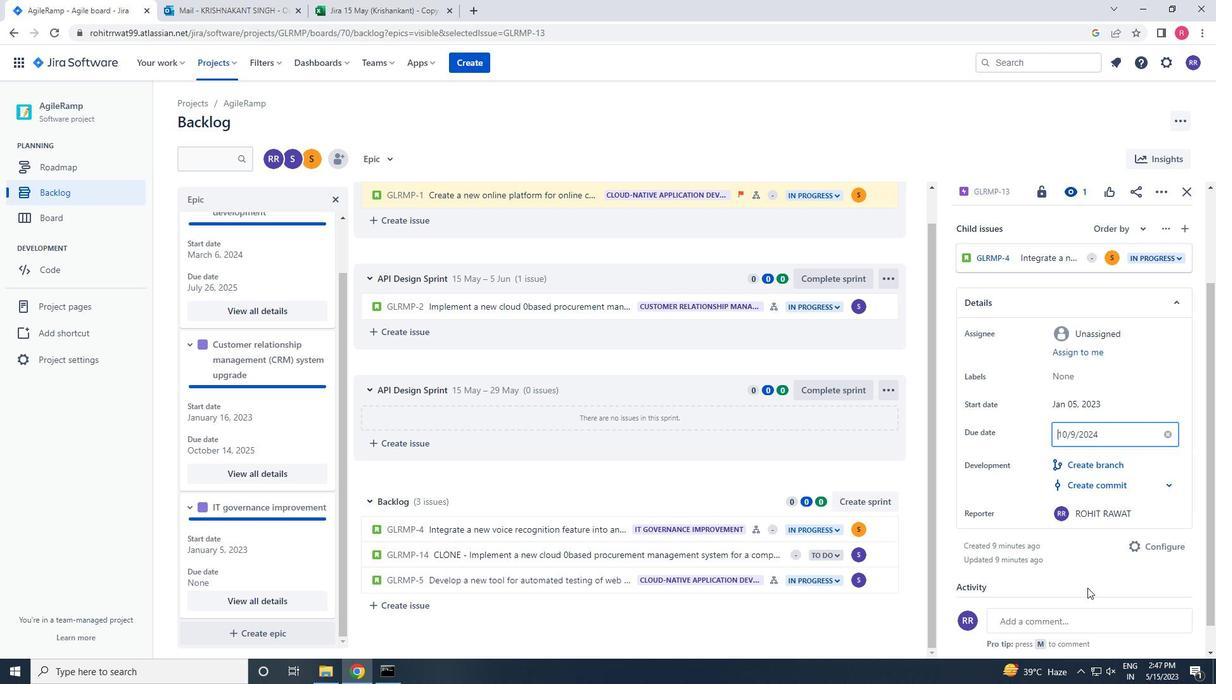 
Action: Mouse moved to (280, 506)
Screenshot: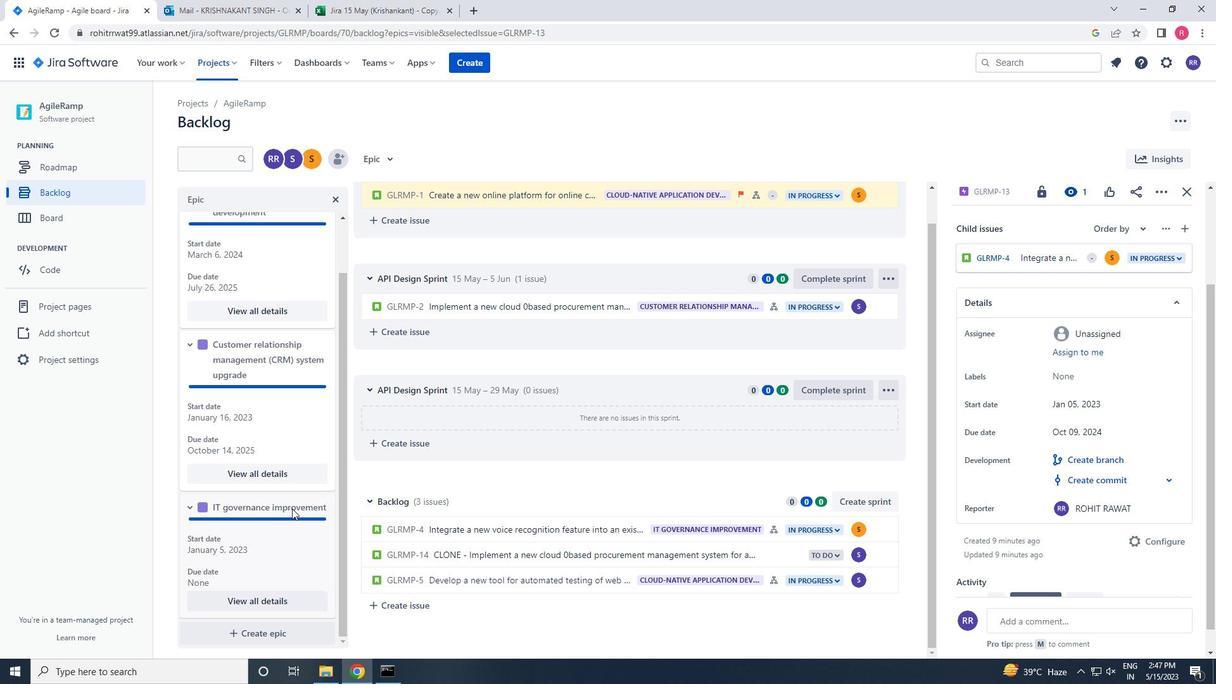 
Action: Mouse scrolled (280, 505) with delta (0, 0)
Screenshot: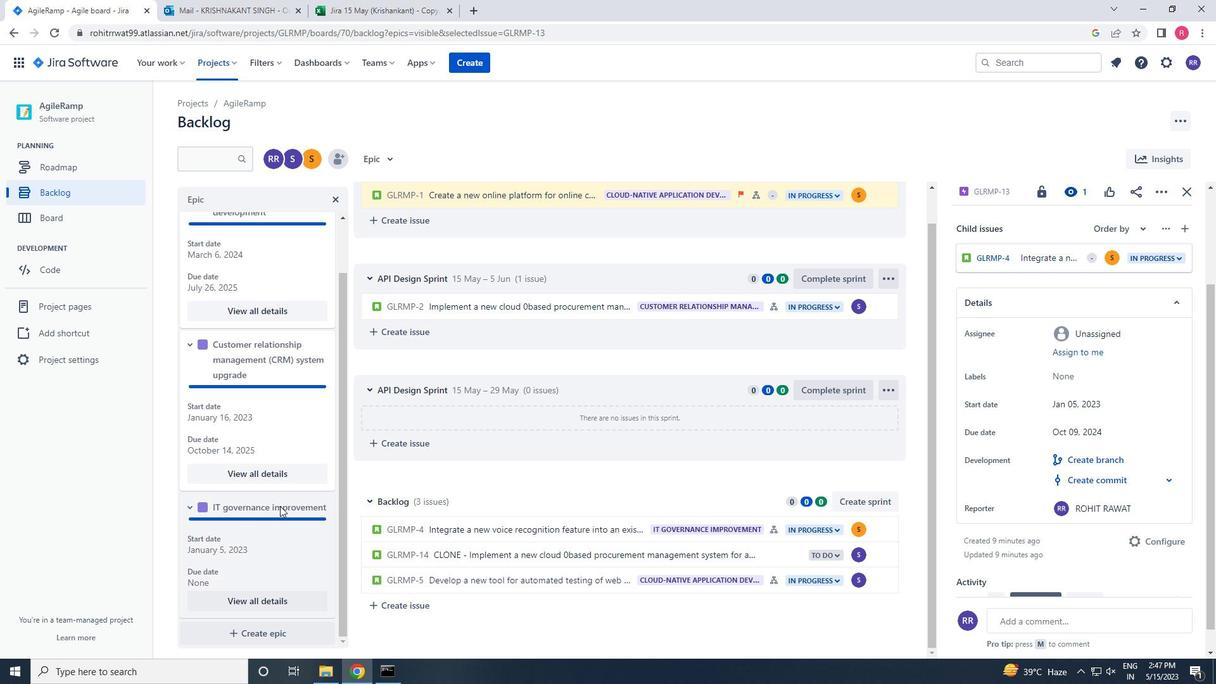 
Action: Mouse scrolled (280, 505) with delta (0, 0)
Screenshot: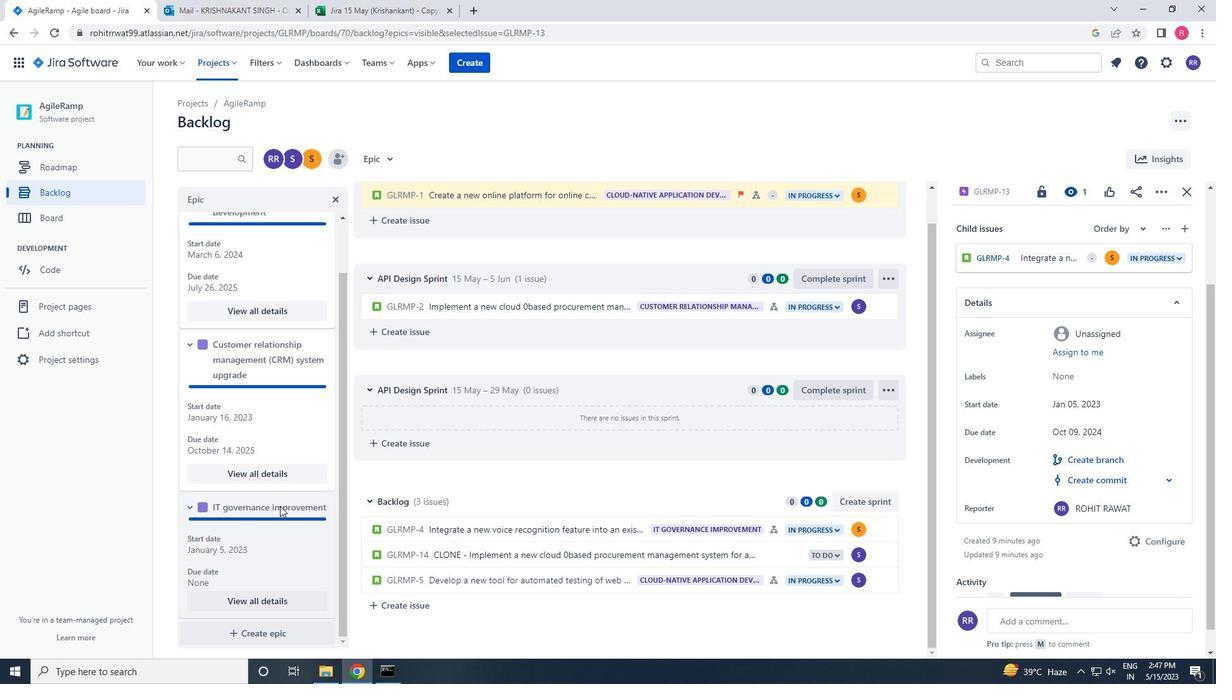 
Action: Mouse scrolled (280, 505) with delta (0, 0)
Screenshot: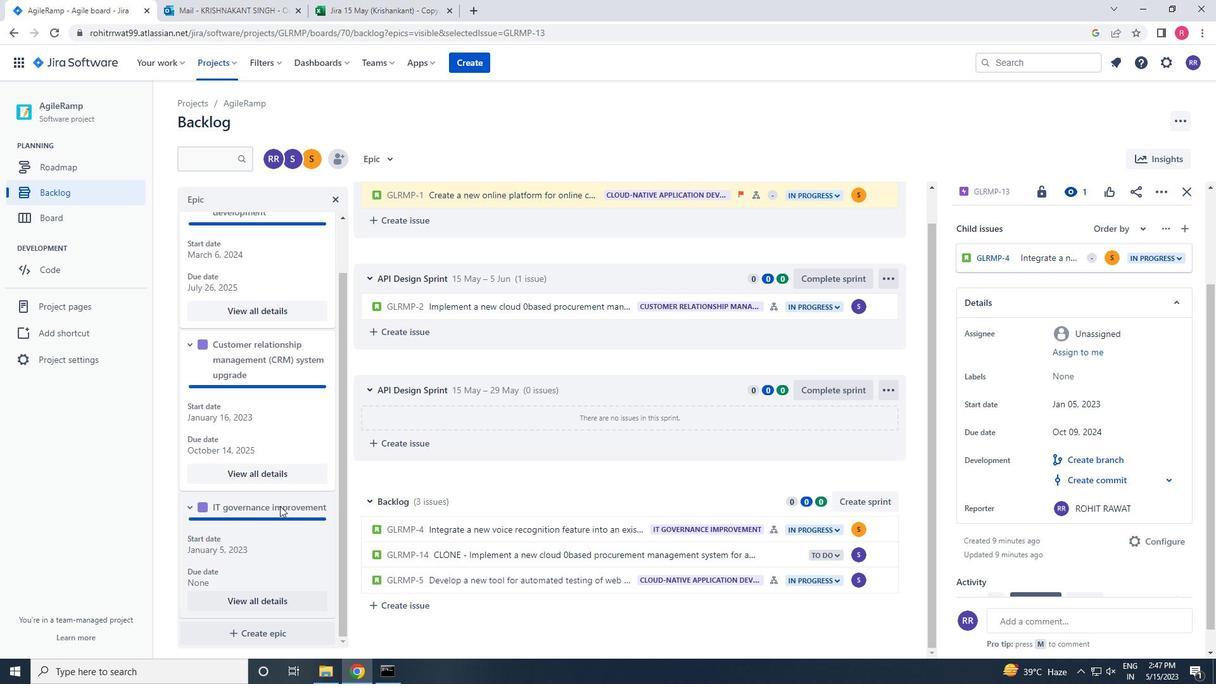 
Action: Mouse scrolled (280, 505) with delta (0, 0)
Screenshot: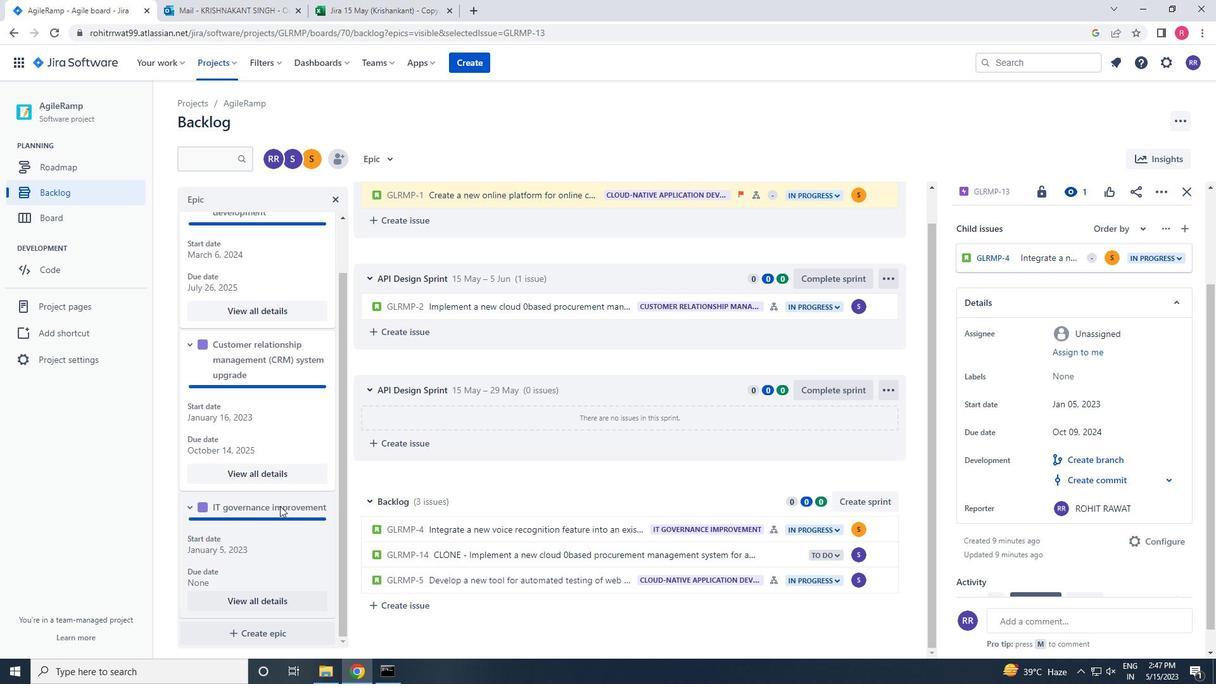
Action: Mouse moved to (340, 490)
Screenshot: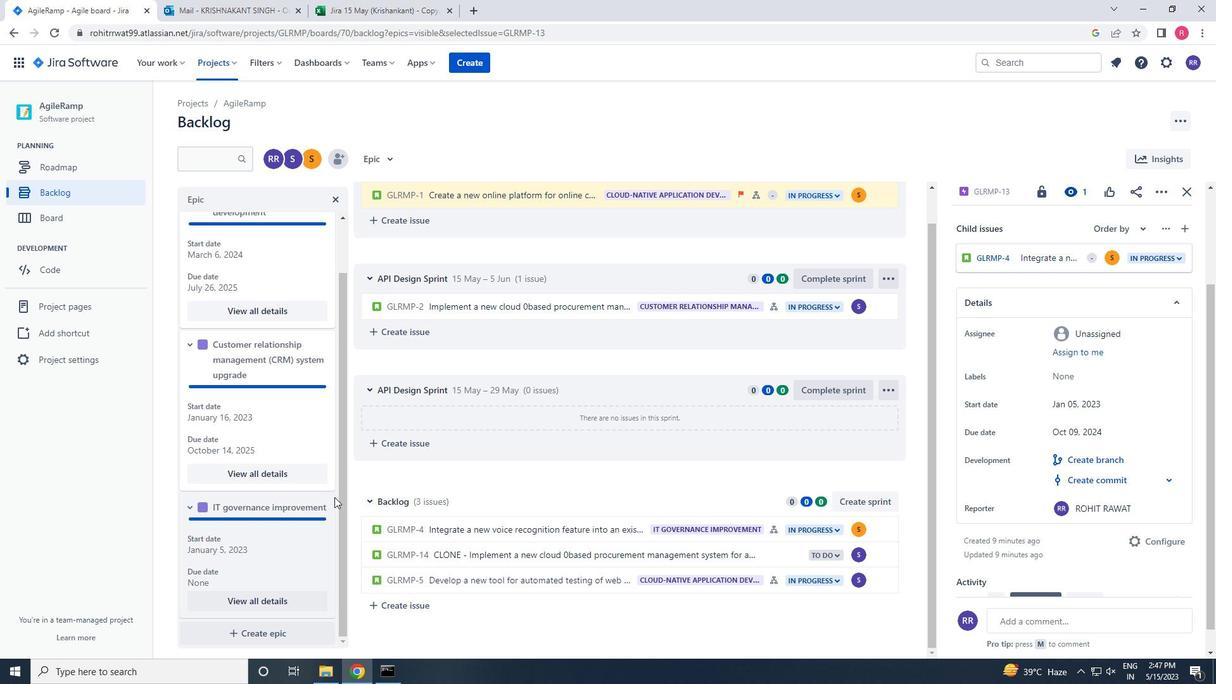 
Action: Mouse pressed left at (340, 490)
Screenshot: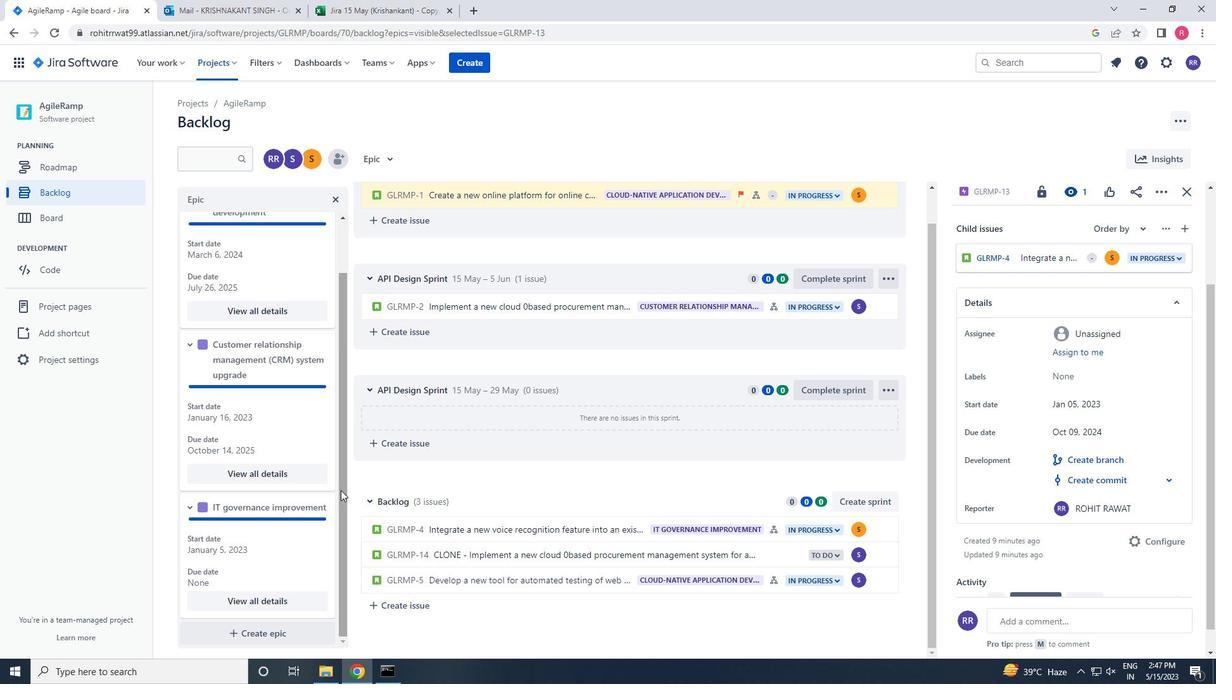 
Action: Mouse moved to (1110, 563)
Screenshot: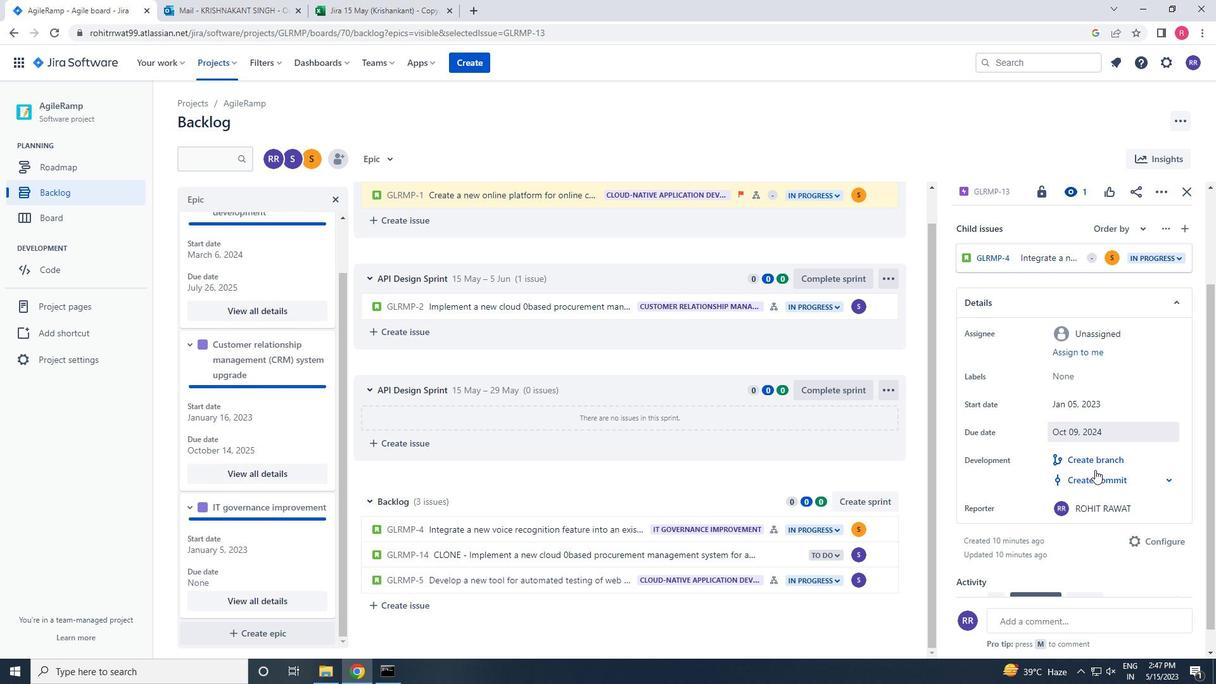 
Action: Mouse pressed left at (1110, 563)
Screenshot: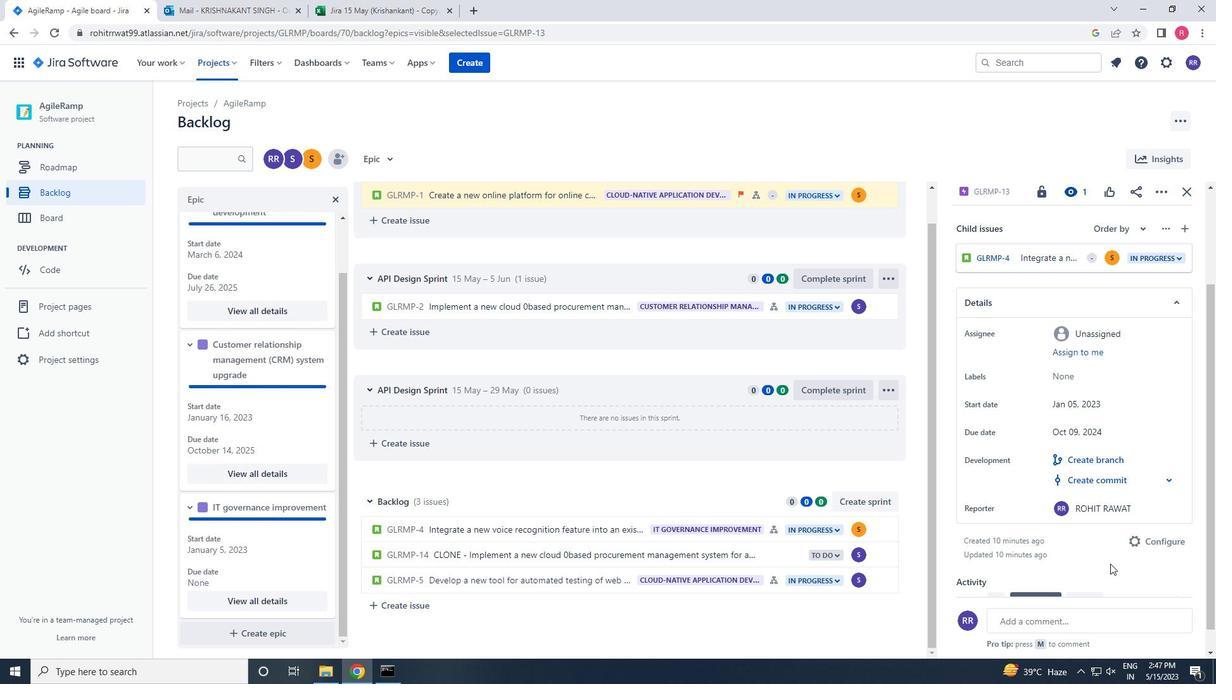 
Action: Mouse moved to (1118, 559)
Screenshot: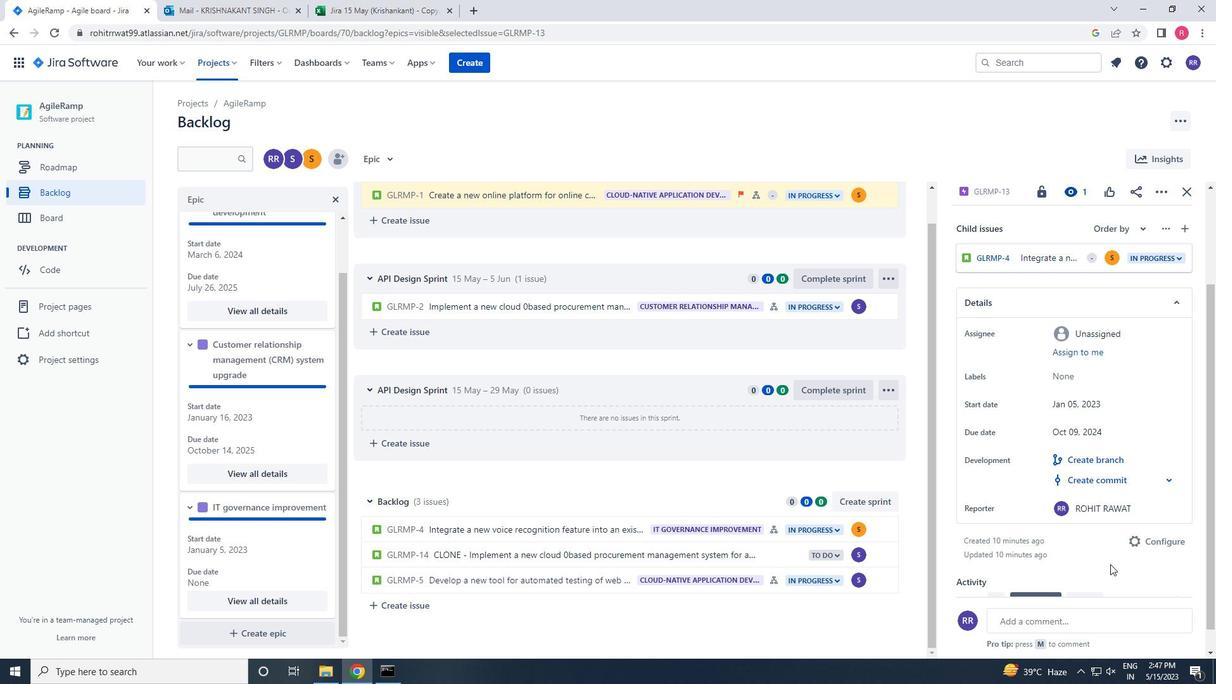 
